 Task: Experiment with panning in a mono mix to simulate spatial placement.
Action: Mouse moved to (92, 7)
Screenshot: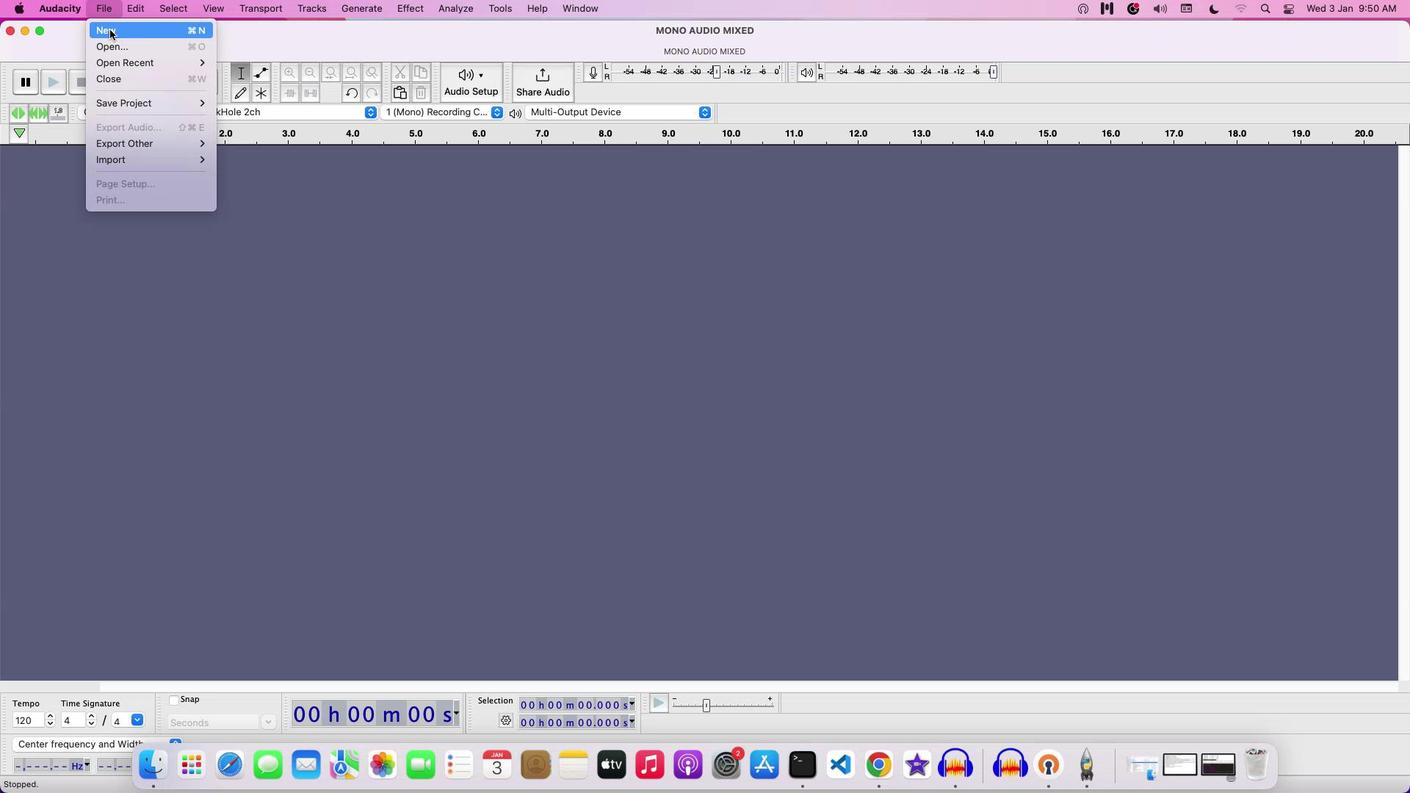 
Action: Mouse pressed left at (92, 7)
Screenshot: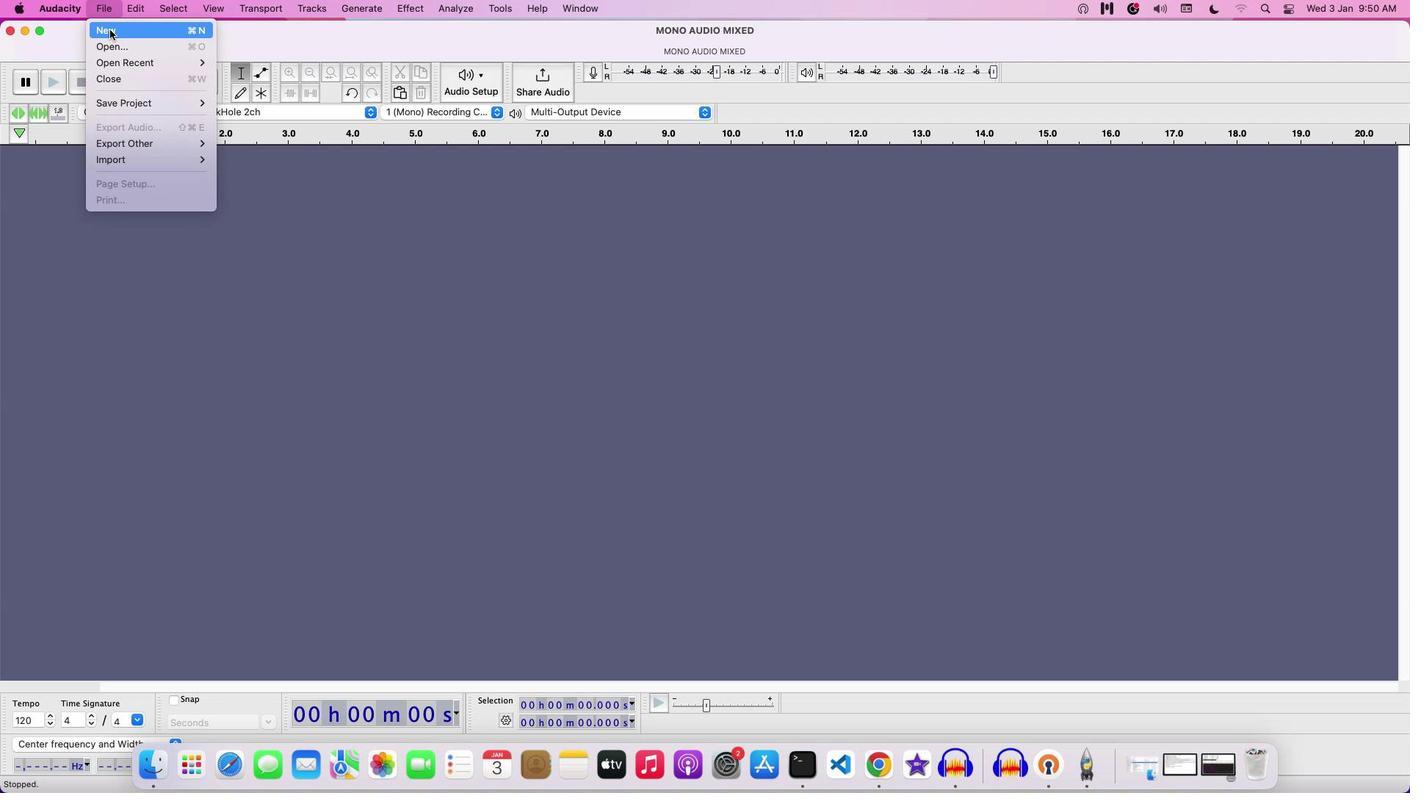 
Action: Mouse moved to (111, 51)
Screenshot: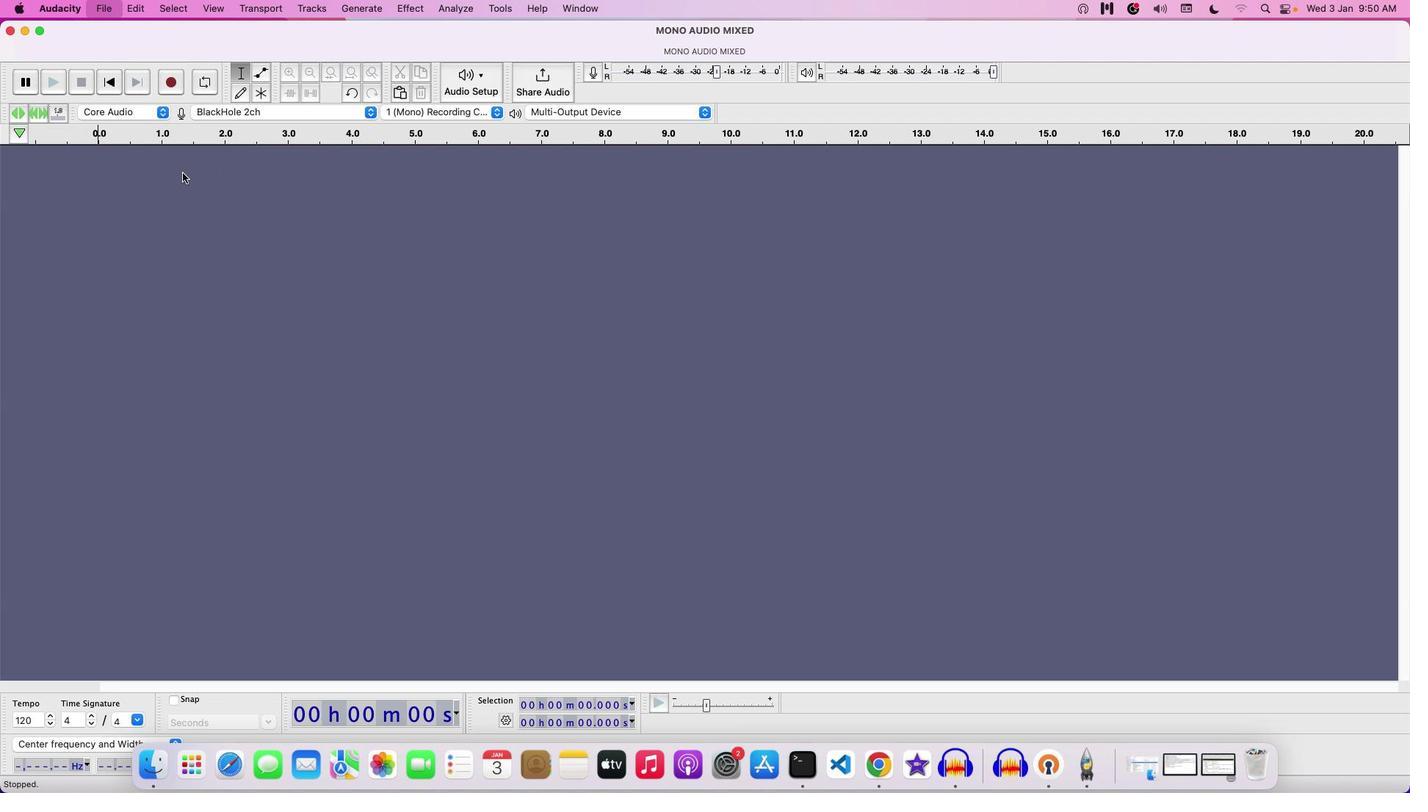 
Action: Mouse pressed left at (111, 51)
Screenshot: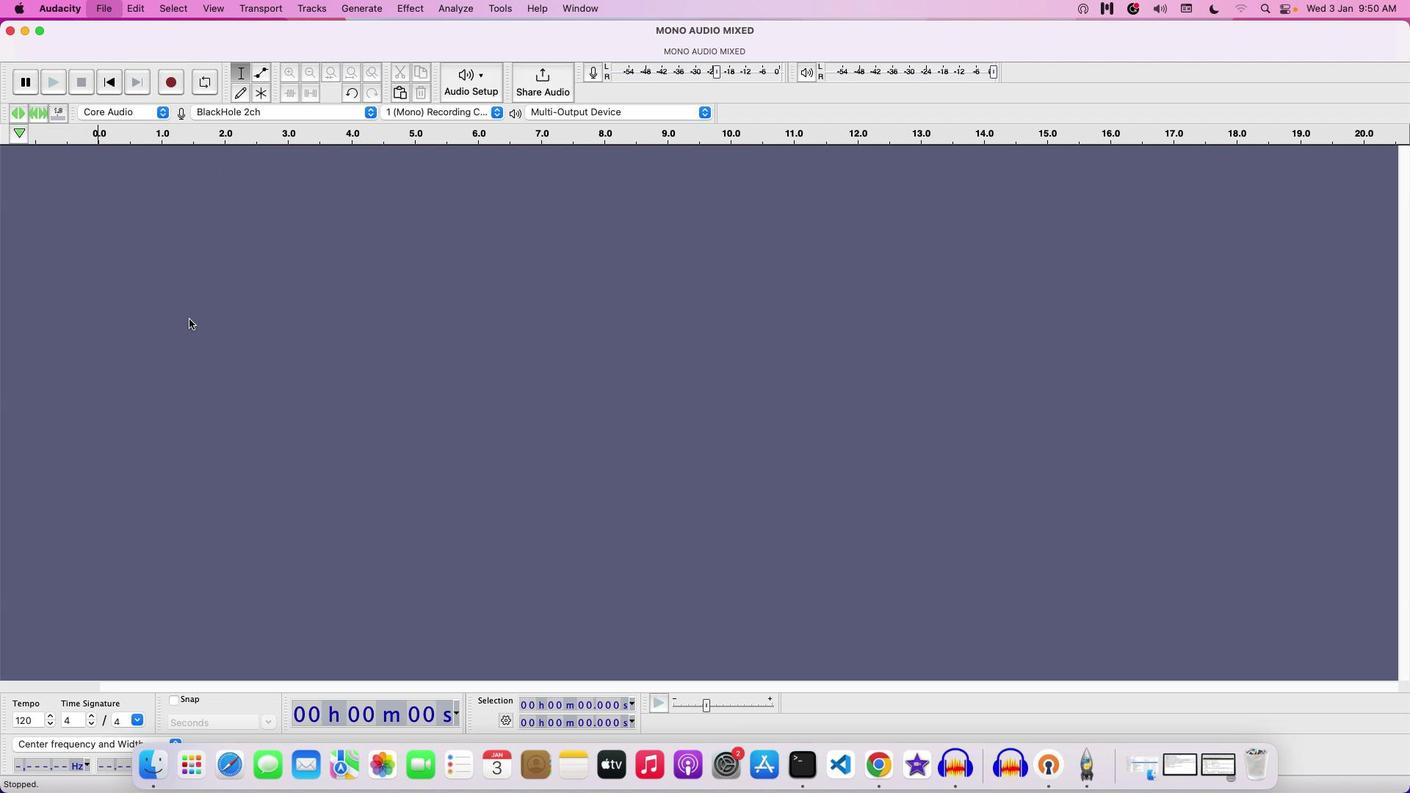 
Action: Mouse moved to (718, 160)
Screenshot: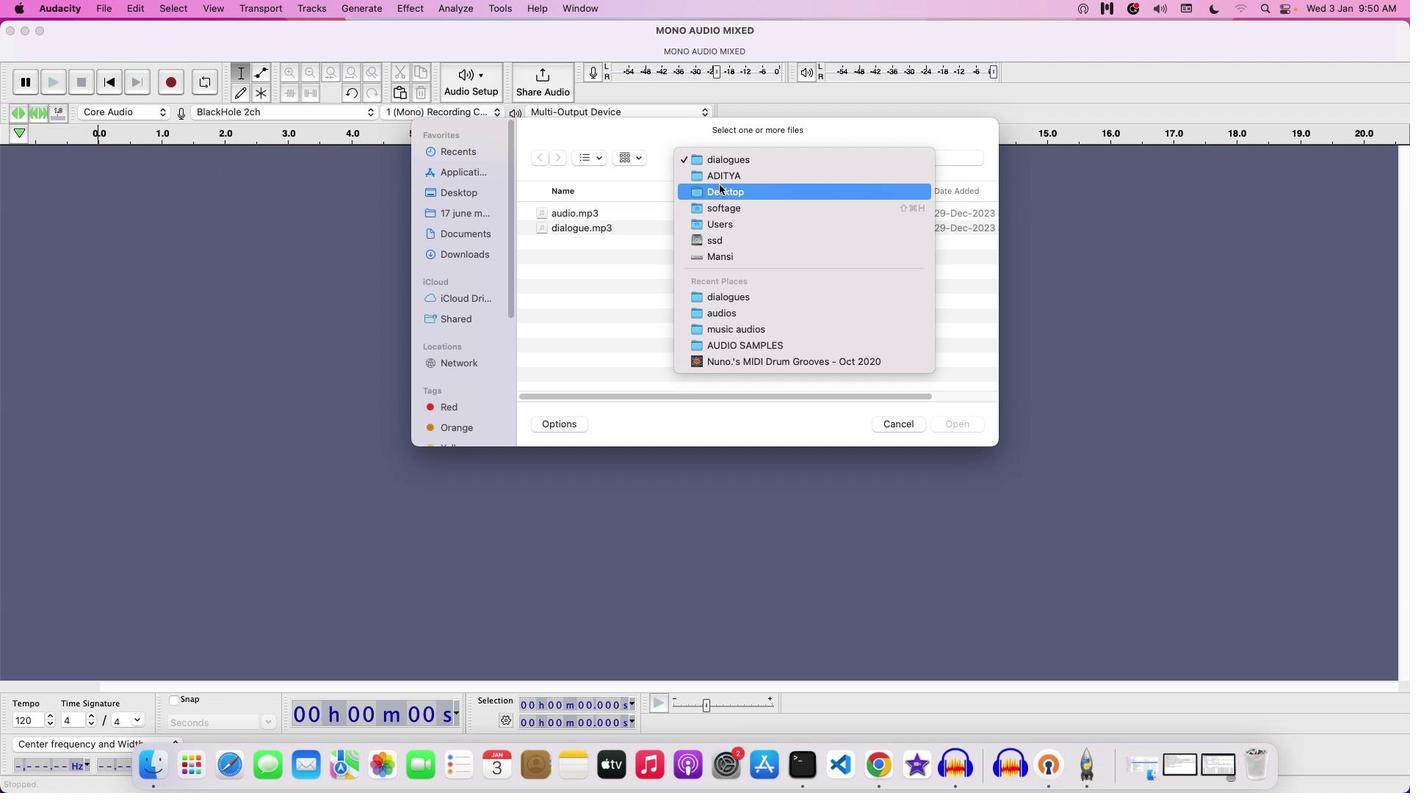 
Action: Mouse pressed left at (718, 160)
Screenshot: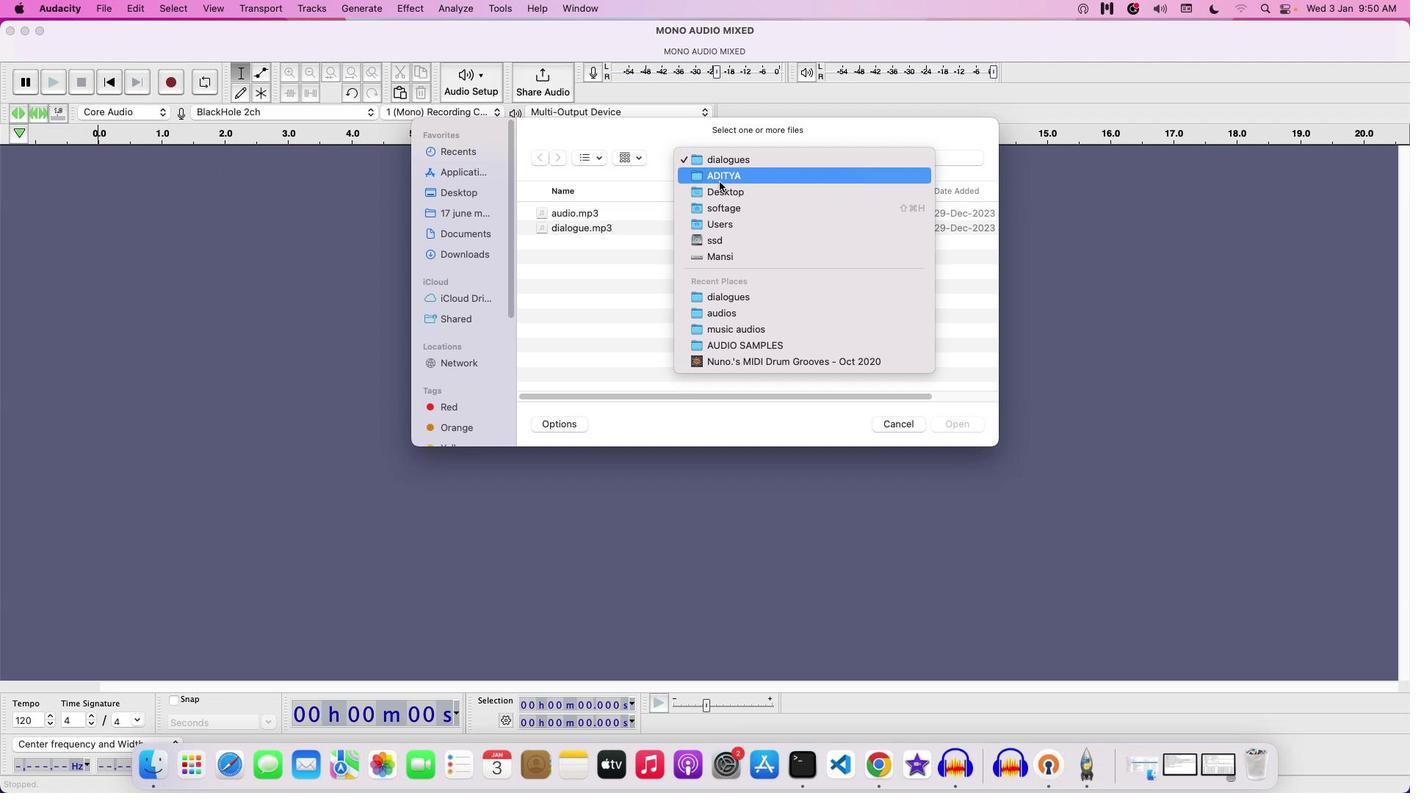 
Action: Mouse moved to (719, 182)
Screenshot: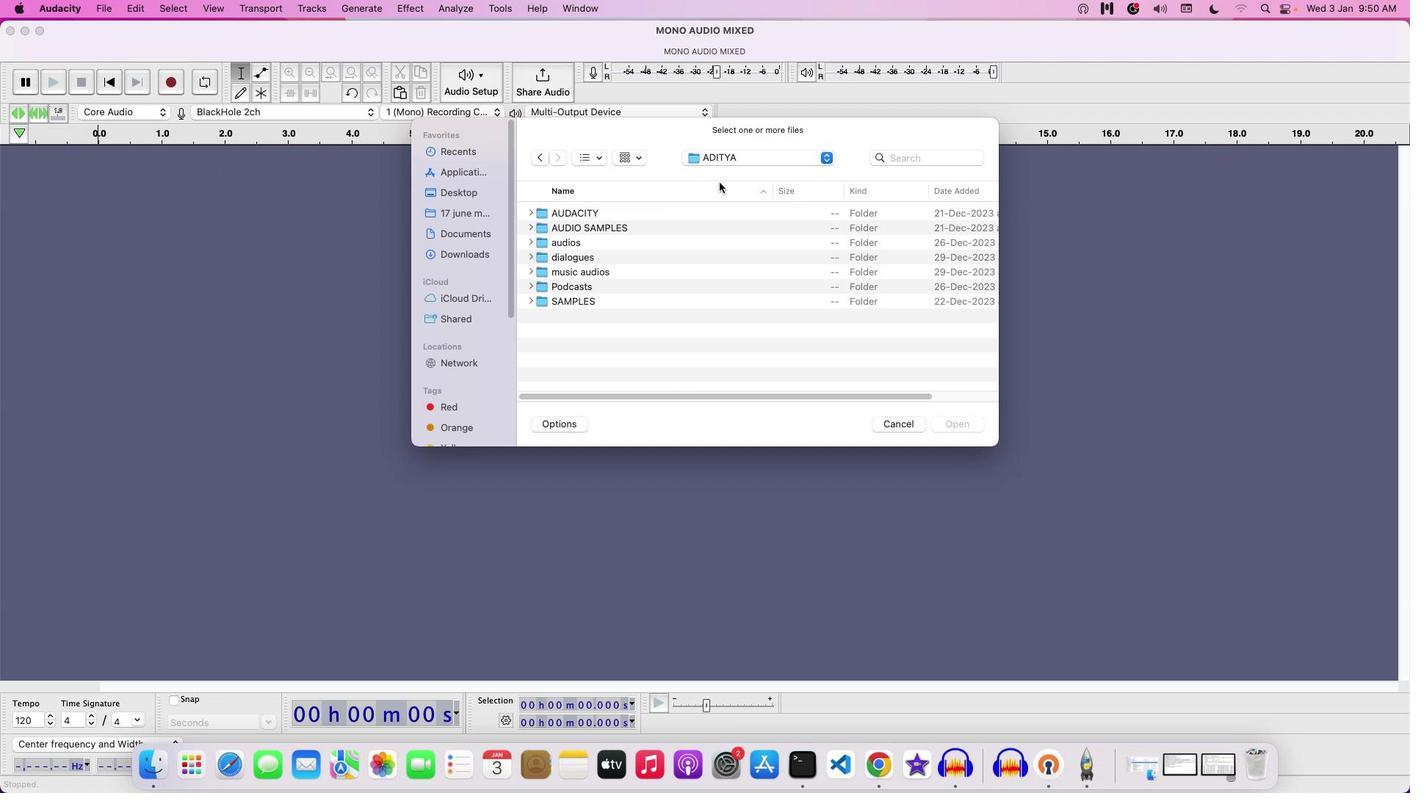 
Action: Mouse pressed left at (719, 182)
Screenshot: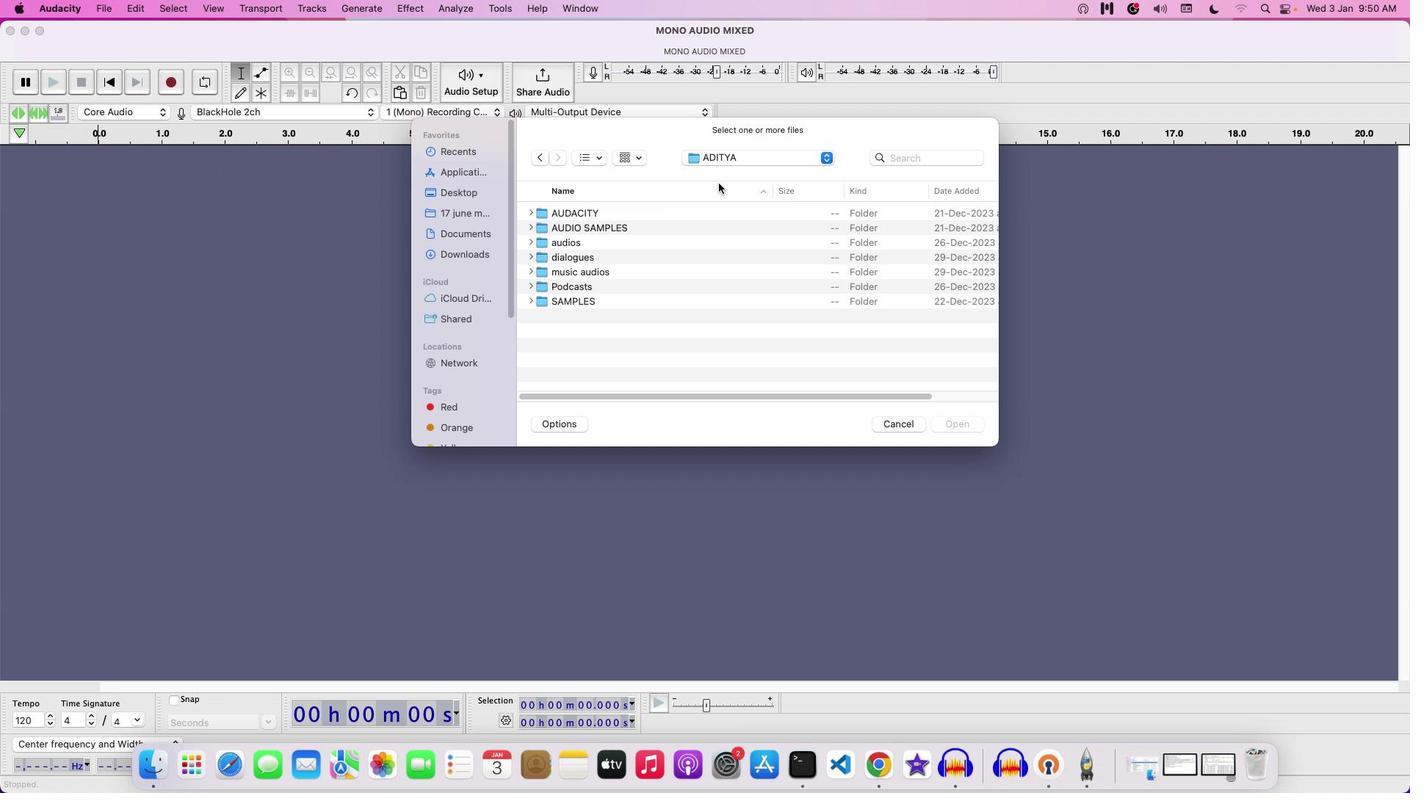 
Action: Mouse moved to (615, 245)
Screenshot: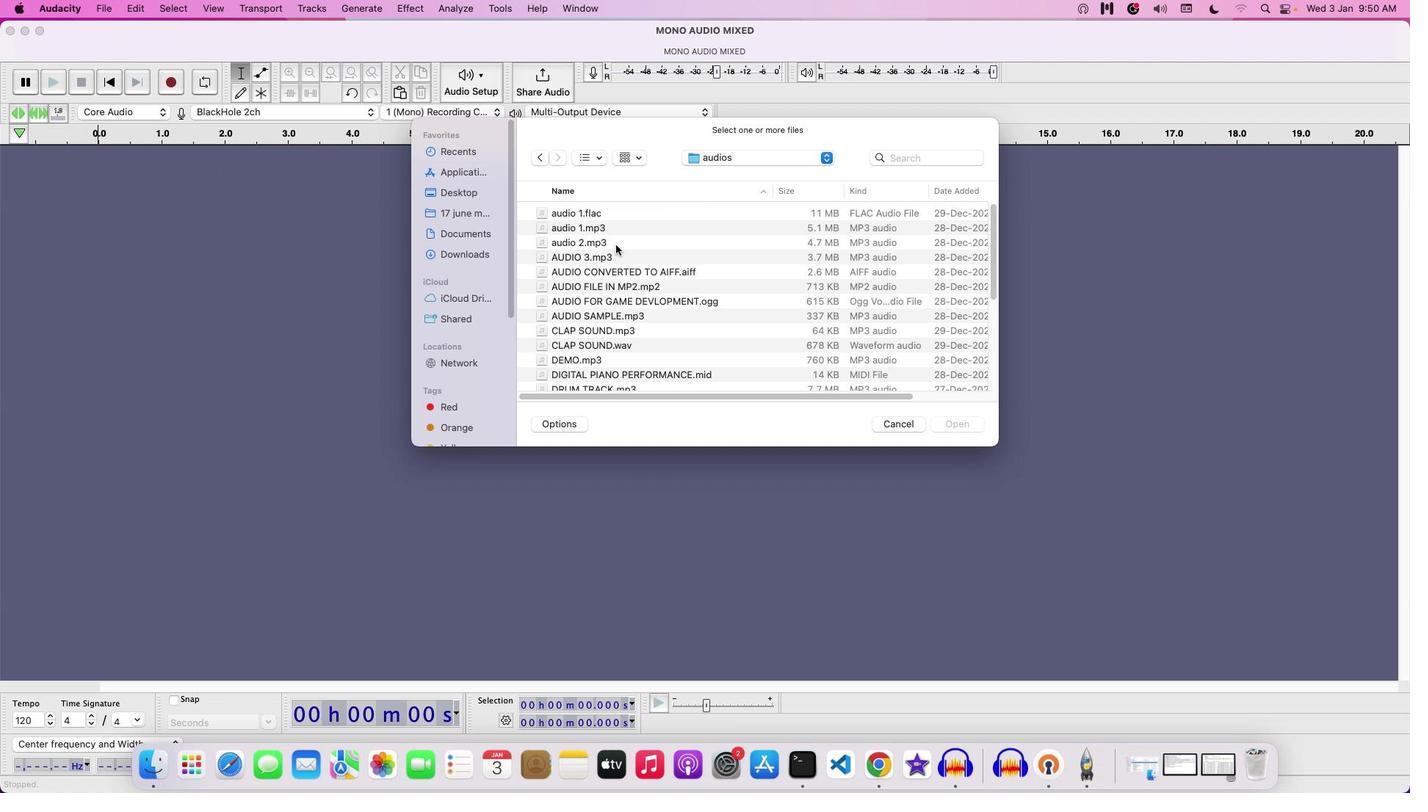 
Action: Mouse pressed left at (615, 245)
Screenshot: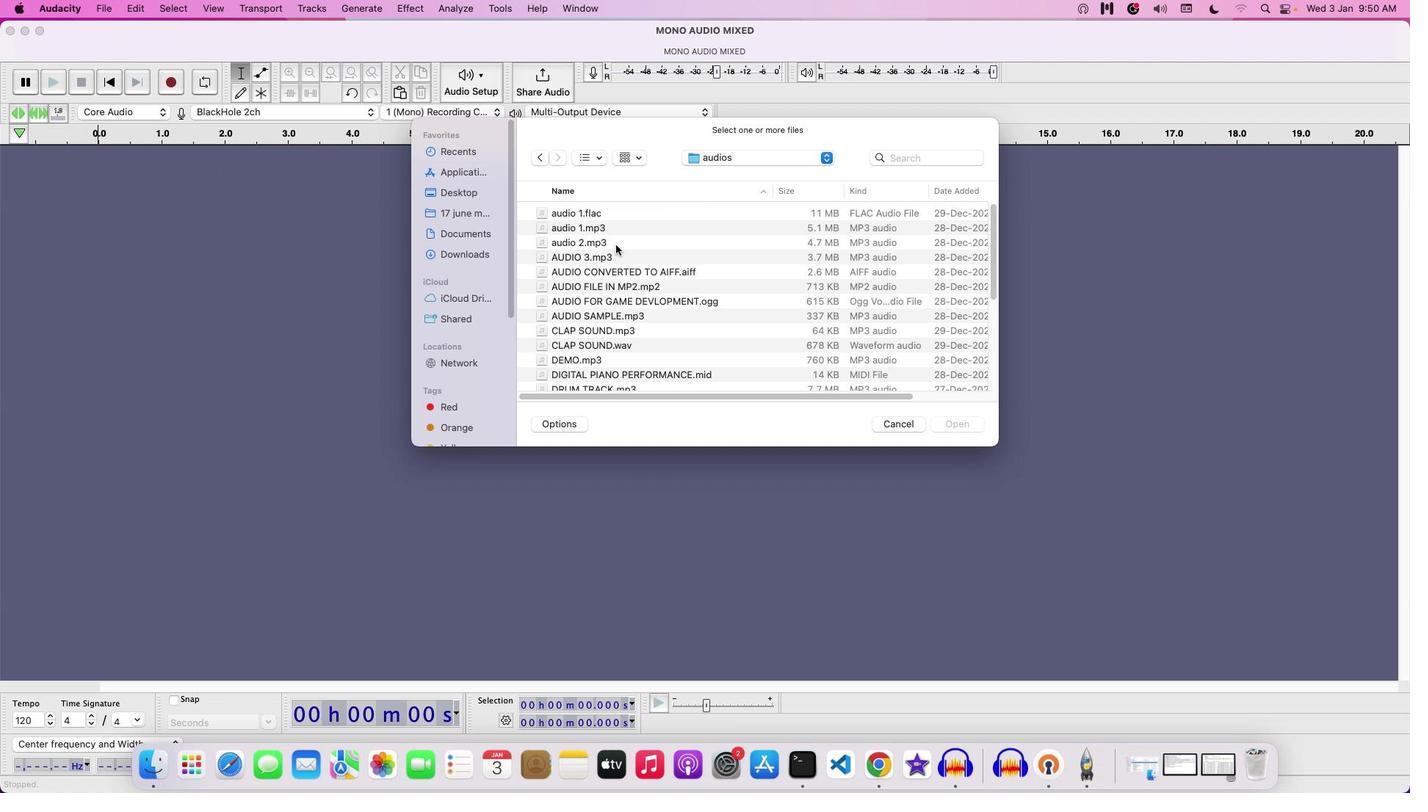 
Action: Mouse pressed left at (615, 245)
Screenshot: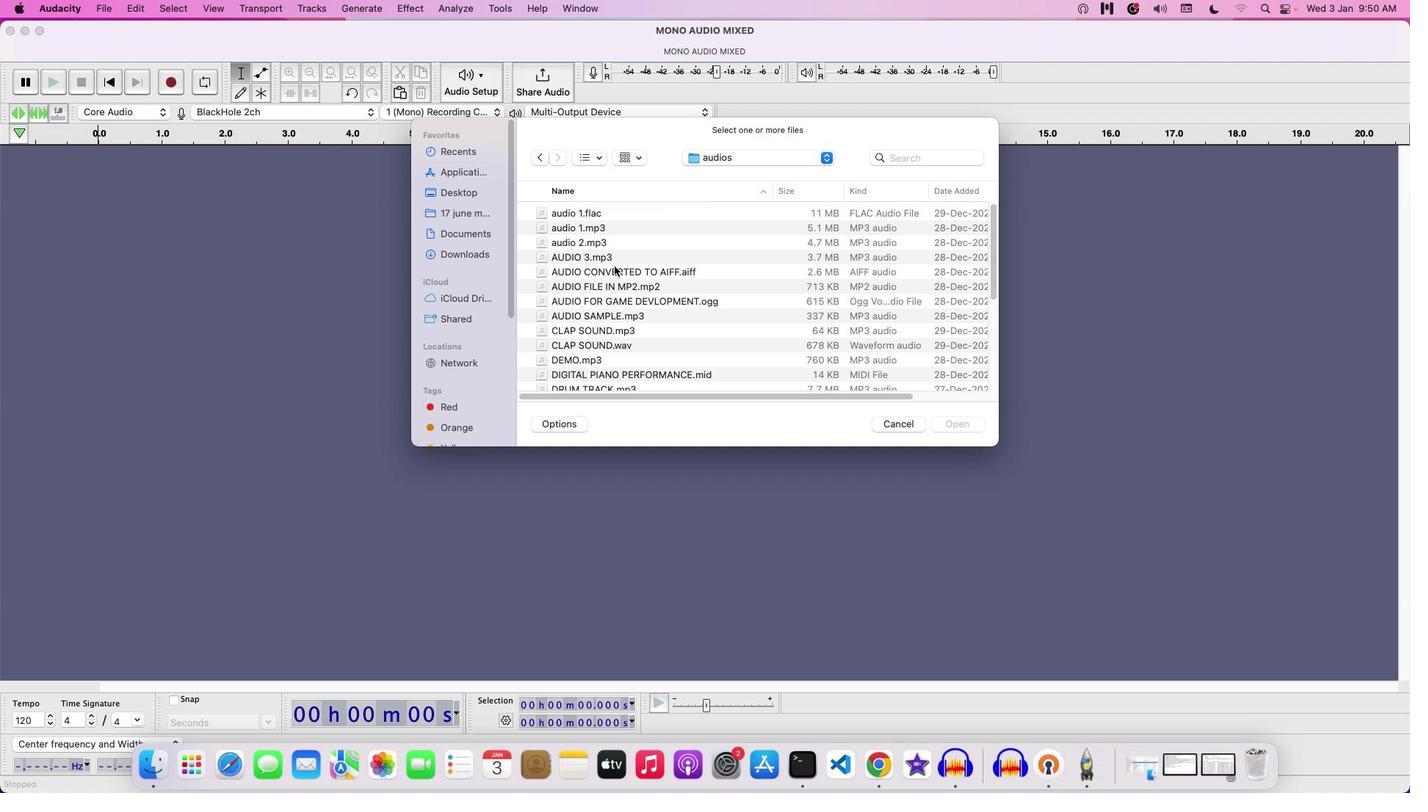 
Action: Mouse moved to (614, 267)
Screenshot: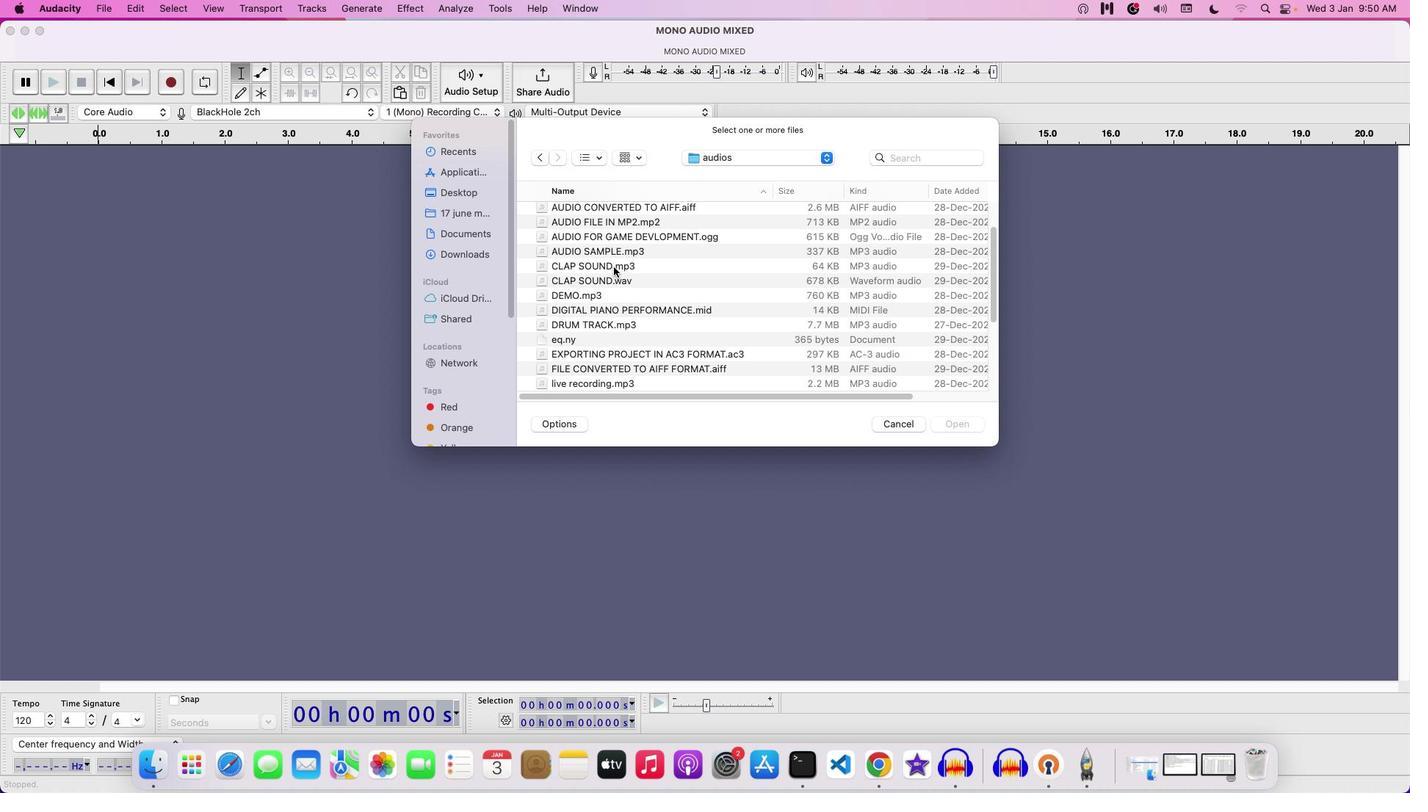 
Action: Mouse scrolled (614, 267) with delta (0, 0)
Screenshot: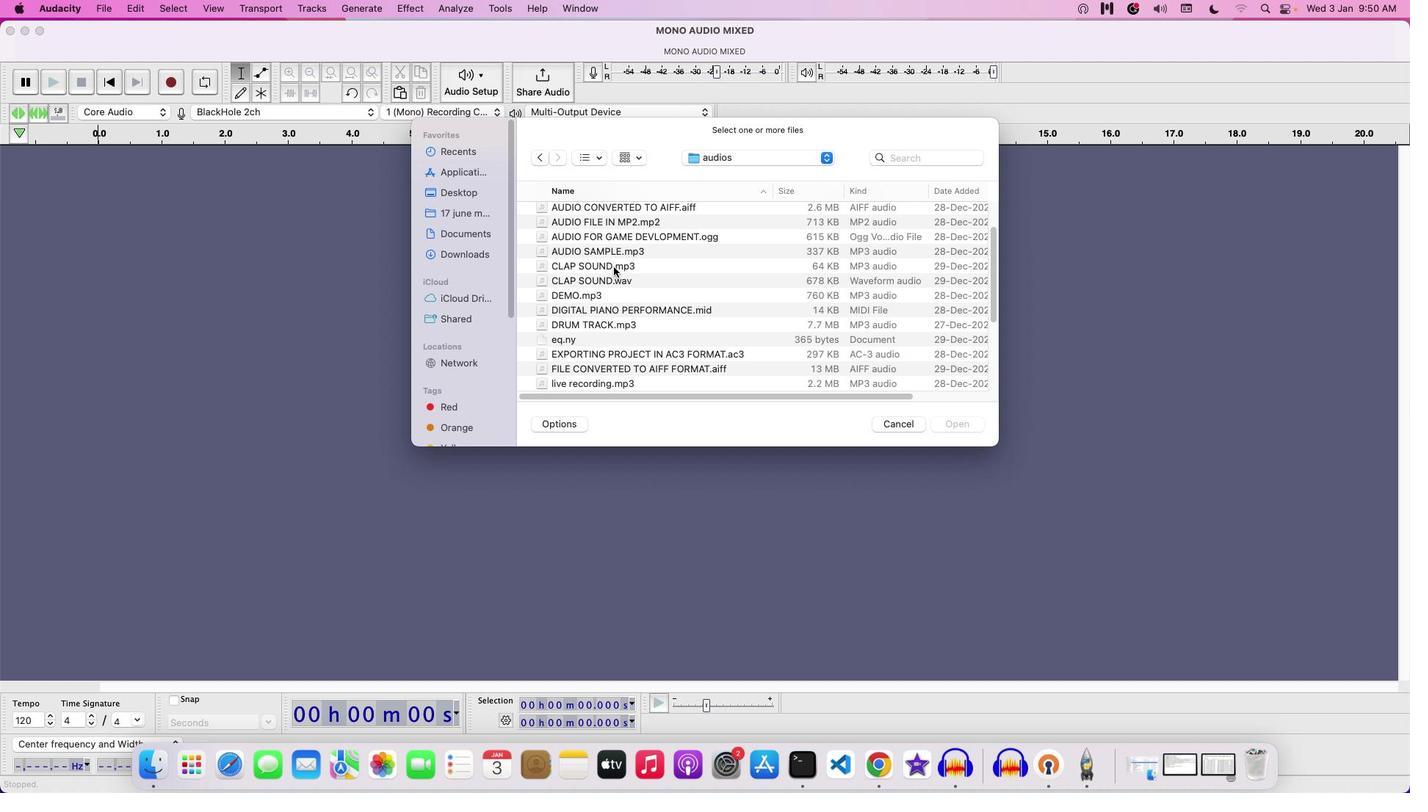 
Action: Mouse scrolled (614, 267) with delta (0, 2)
Screenshot: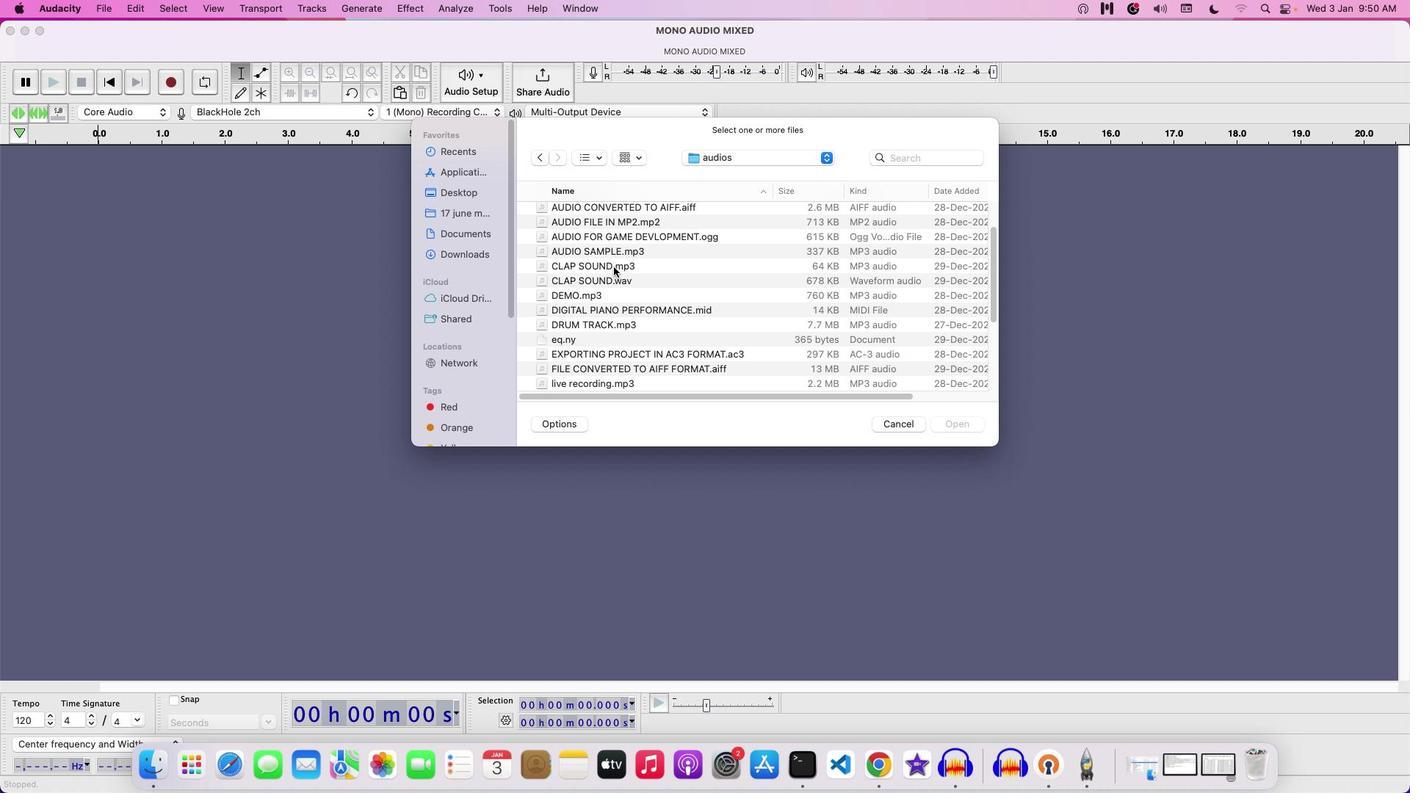
Action: Mouse scrolled (614, 267) with delta (0, 1)
Screenshot: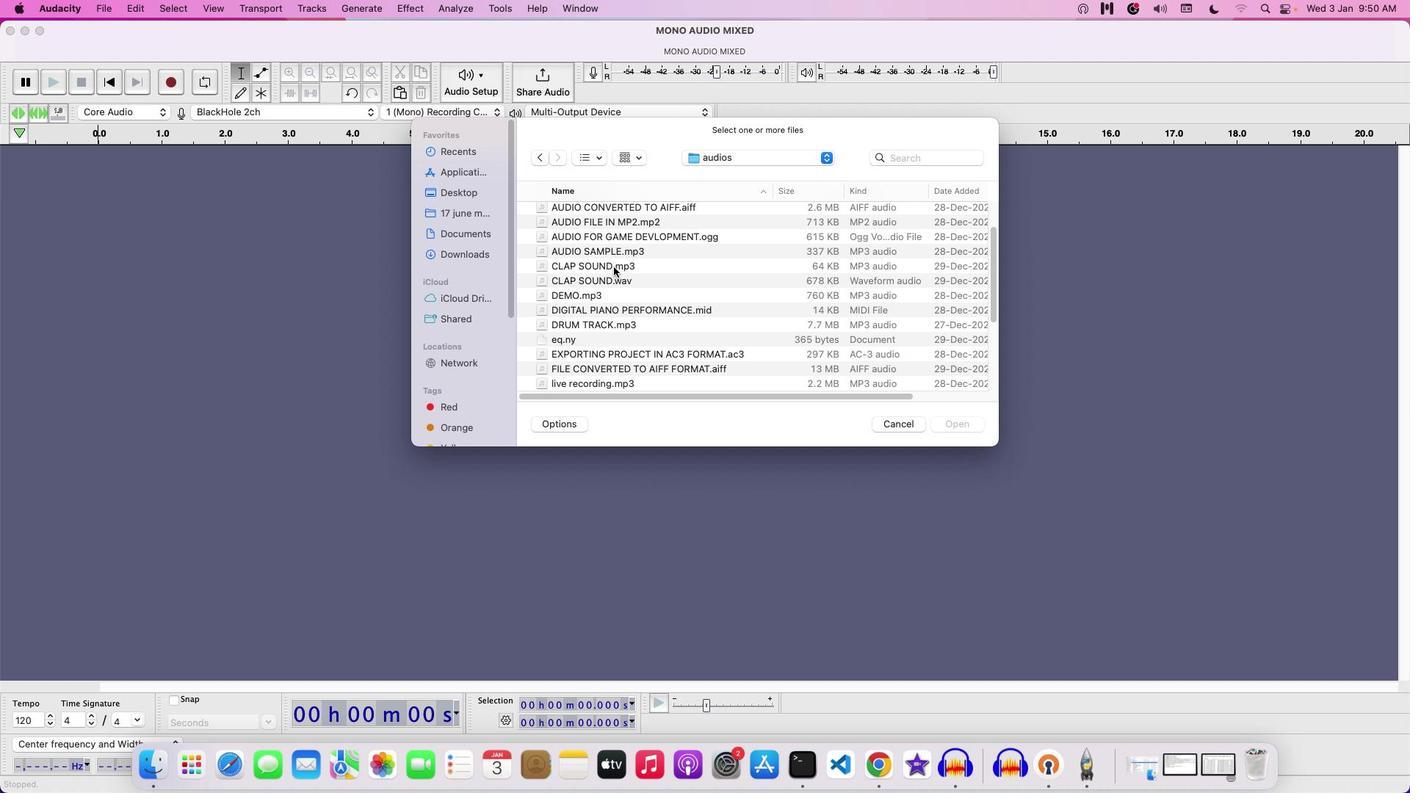 
Action: Mouse moved to (613, 267)
Screenshot: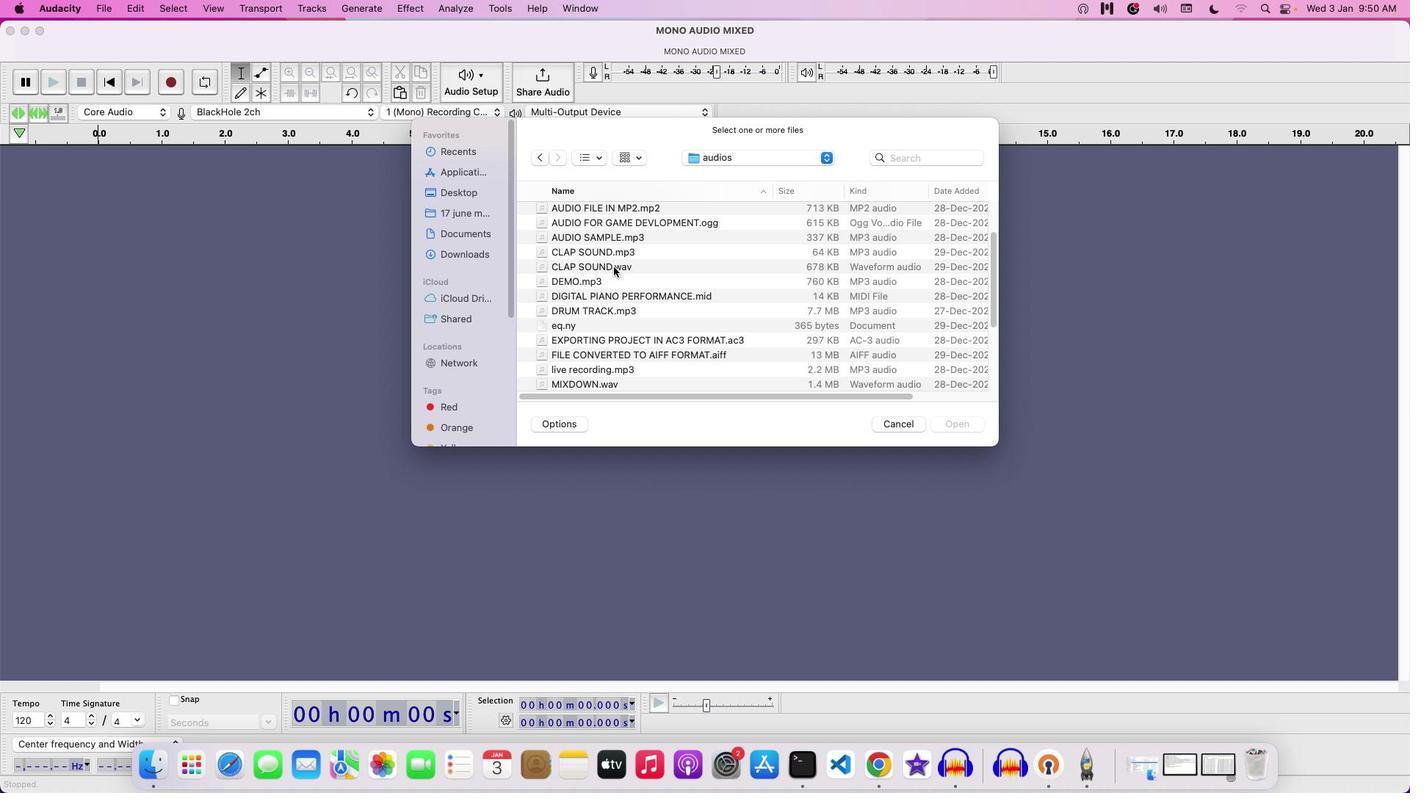 
Action: Mouse scrolled (613, 267) with delta (0, 0)
Screenshot: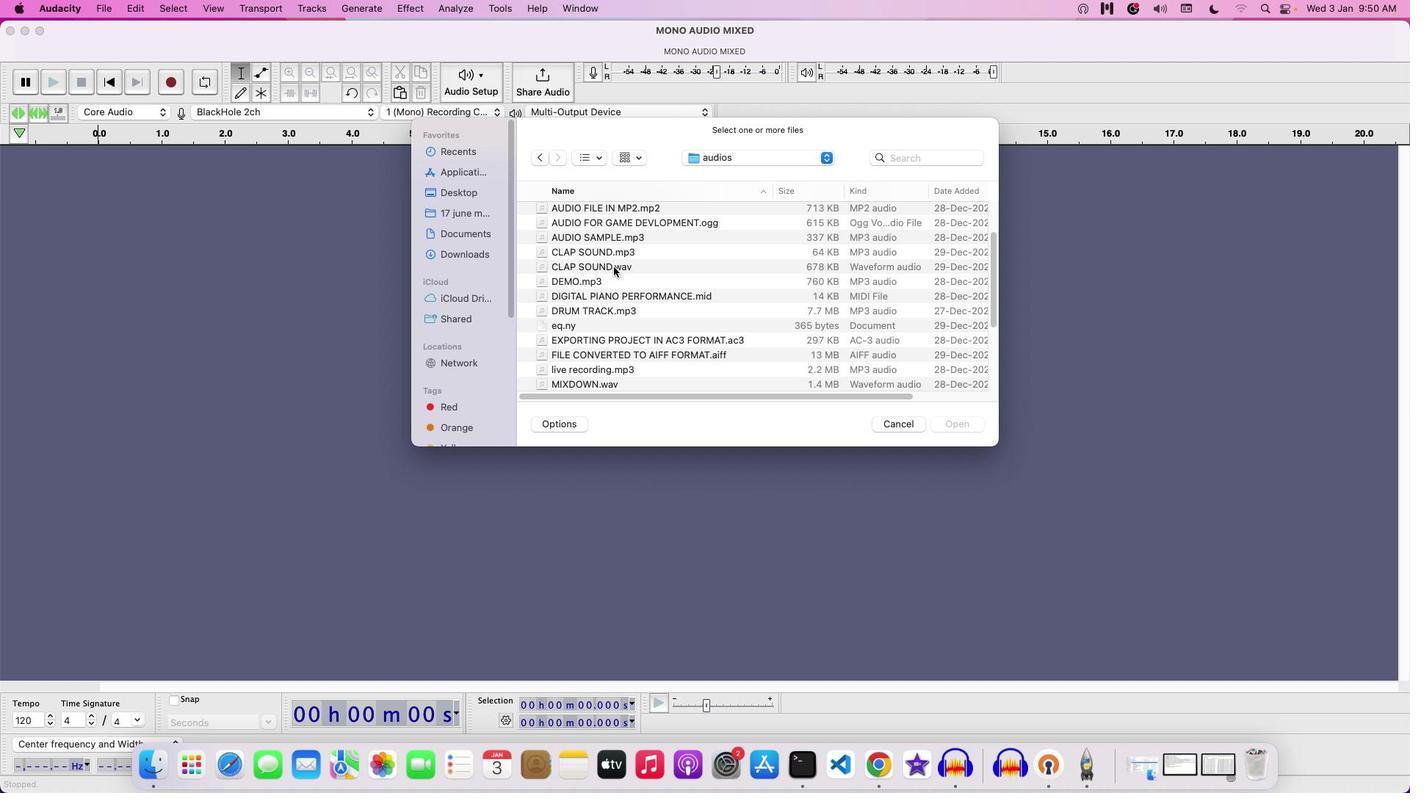 
Action: Mouse scrolled (613, 267) with delta (0, 0)
Screenshot: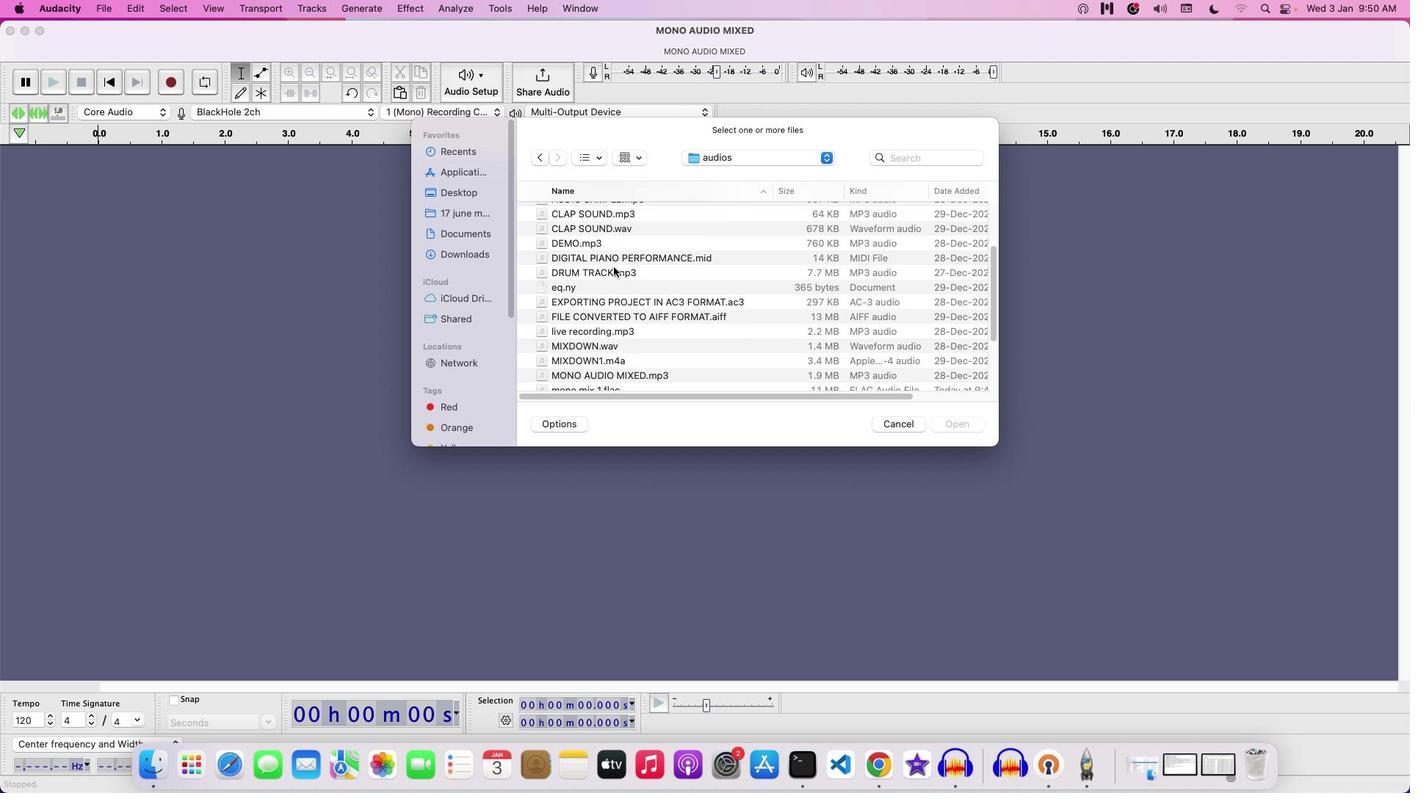 
Action: Mouse scrolled (613, 267) with delta (0, -1)
Screenshot: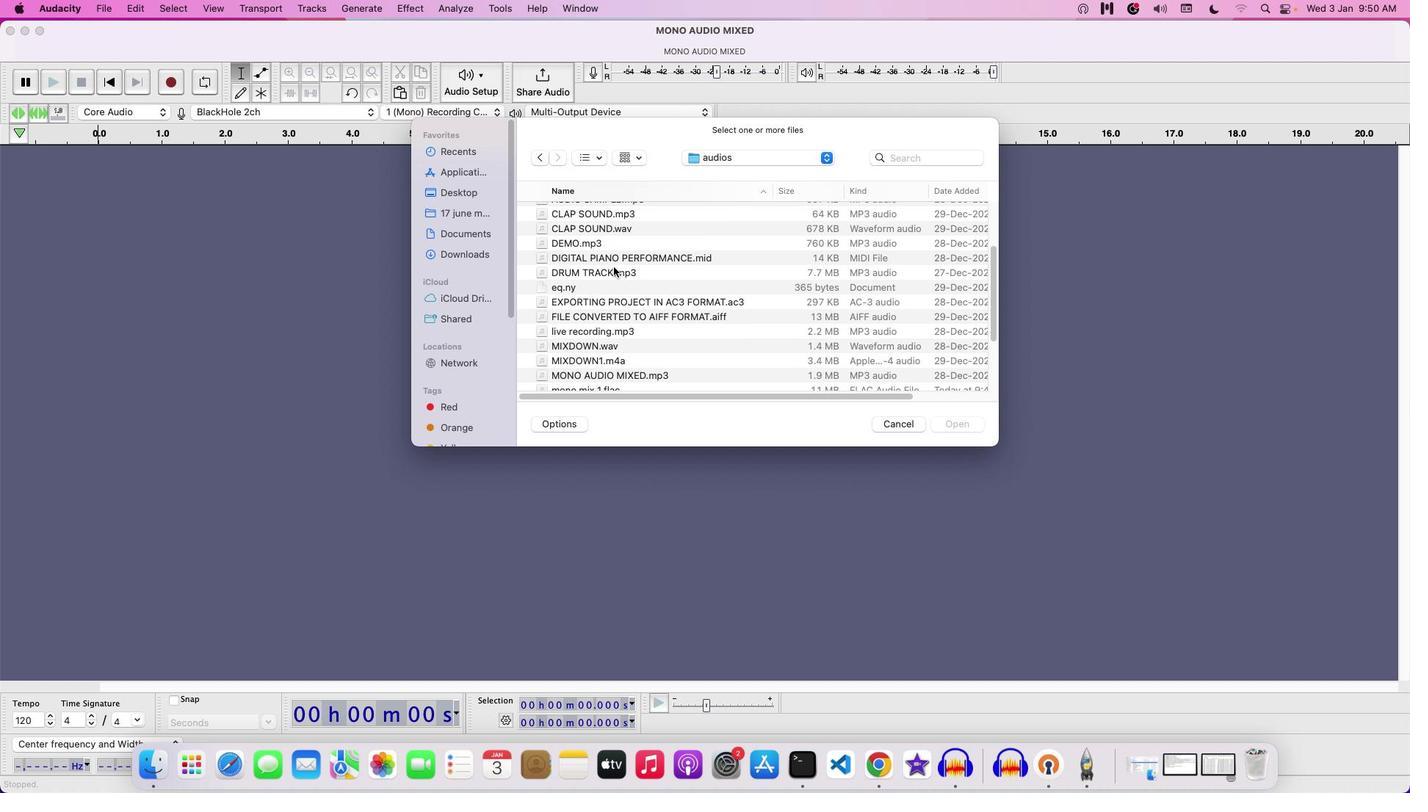 
Action: Mouse moved to (613, 267)
Screenshot: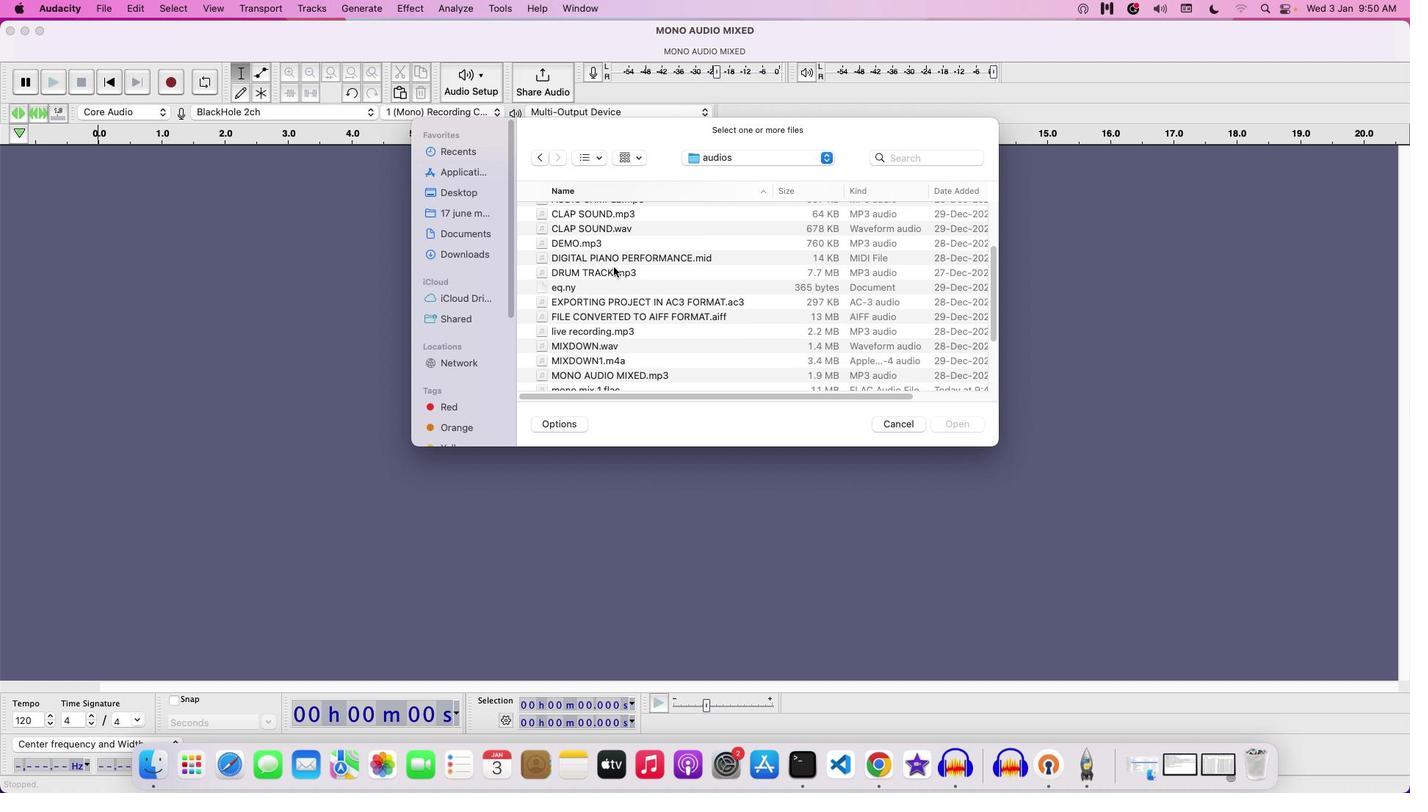 
Action: Mouse scrolled (613, 267) with delta (0, 0)
Screenshot: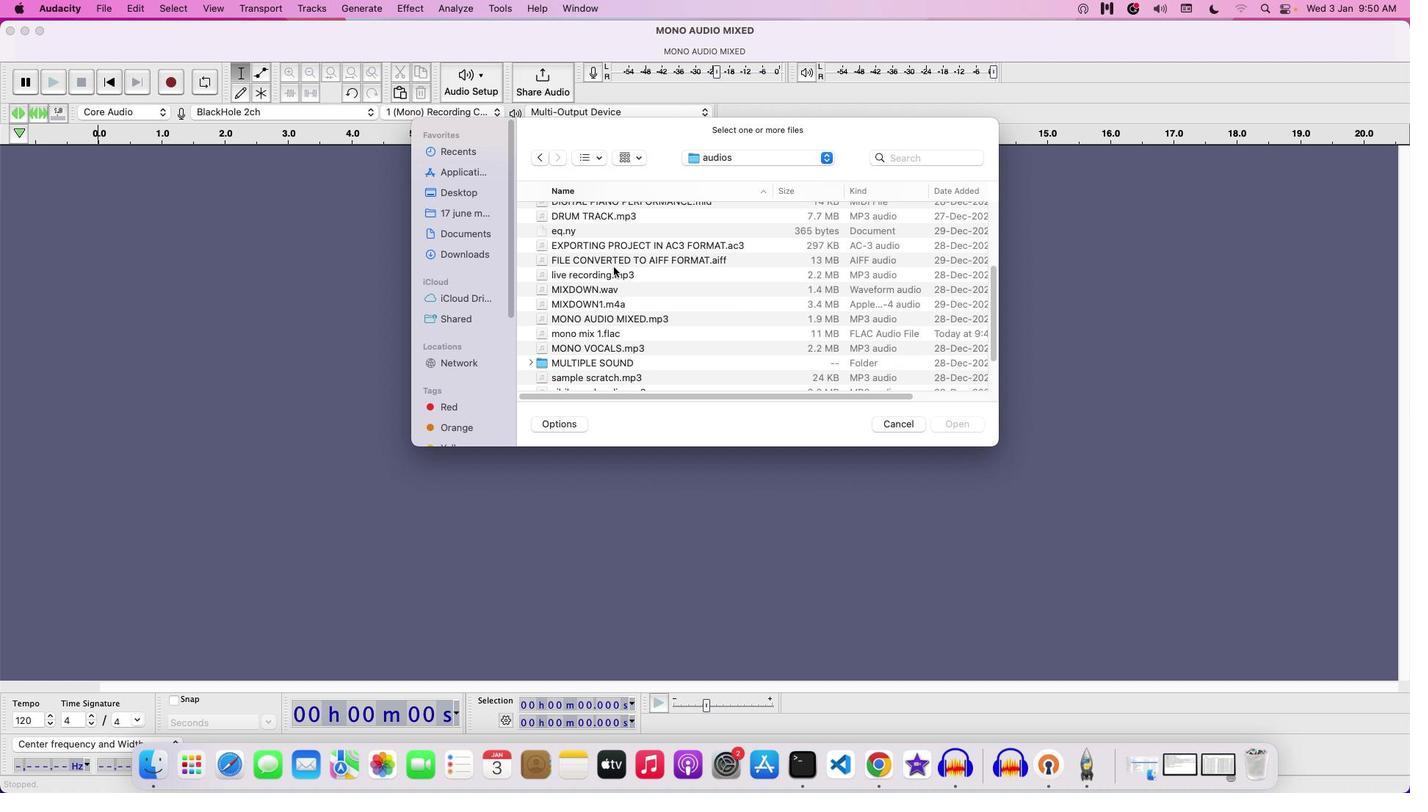
Action: Mouse scrolled (613, 267) with delta (0, 0)
Screenshot: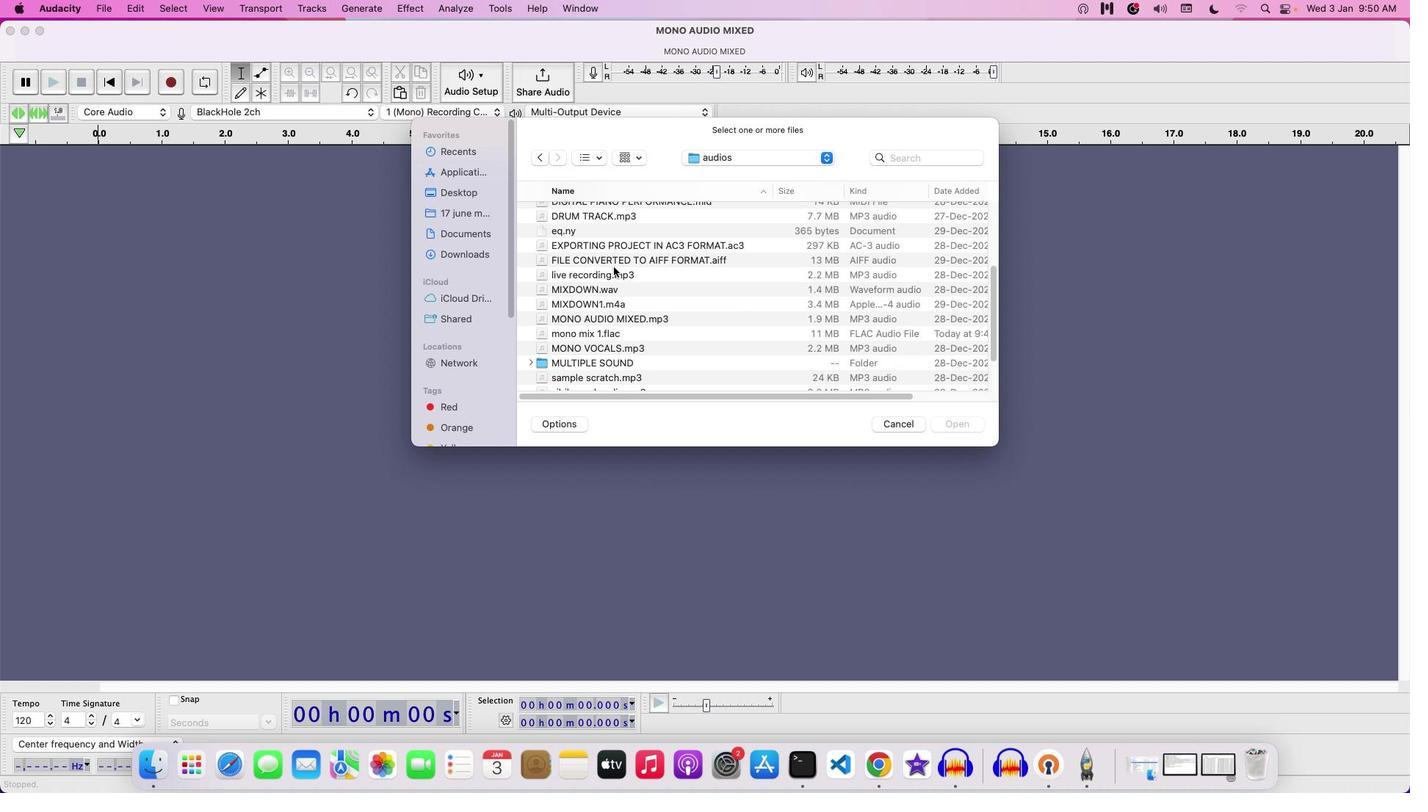 
Action: Mouse scrolled (613, 267) with delta (0, 0)
Screenshot: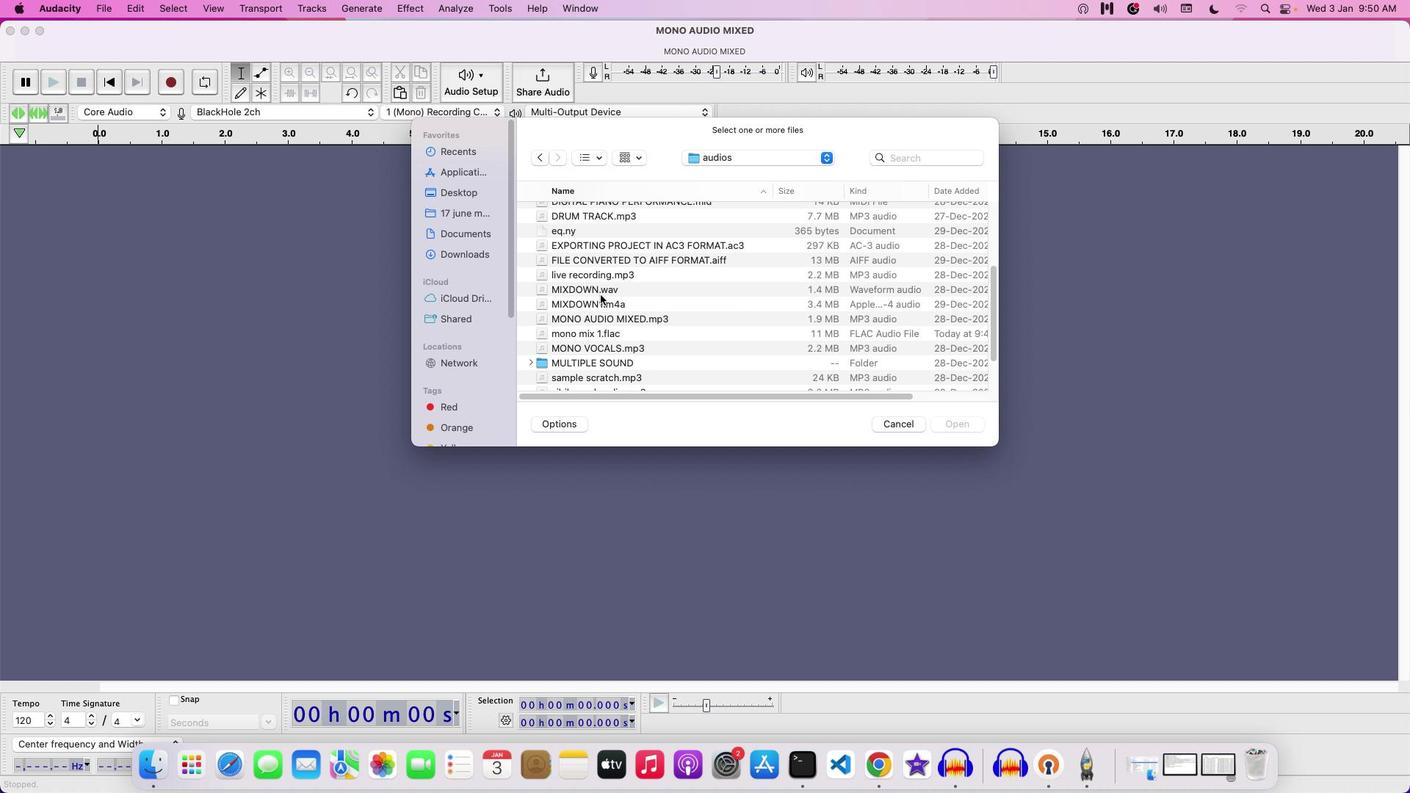 
Action: Mouse scrolled (613, 267) with delta (0, 0)
Screenshot: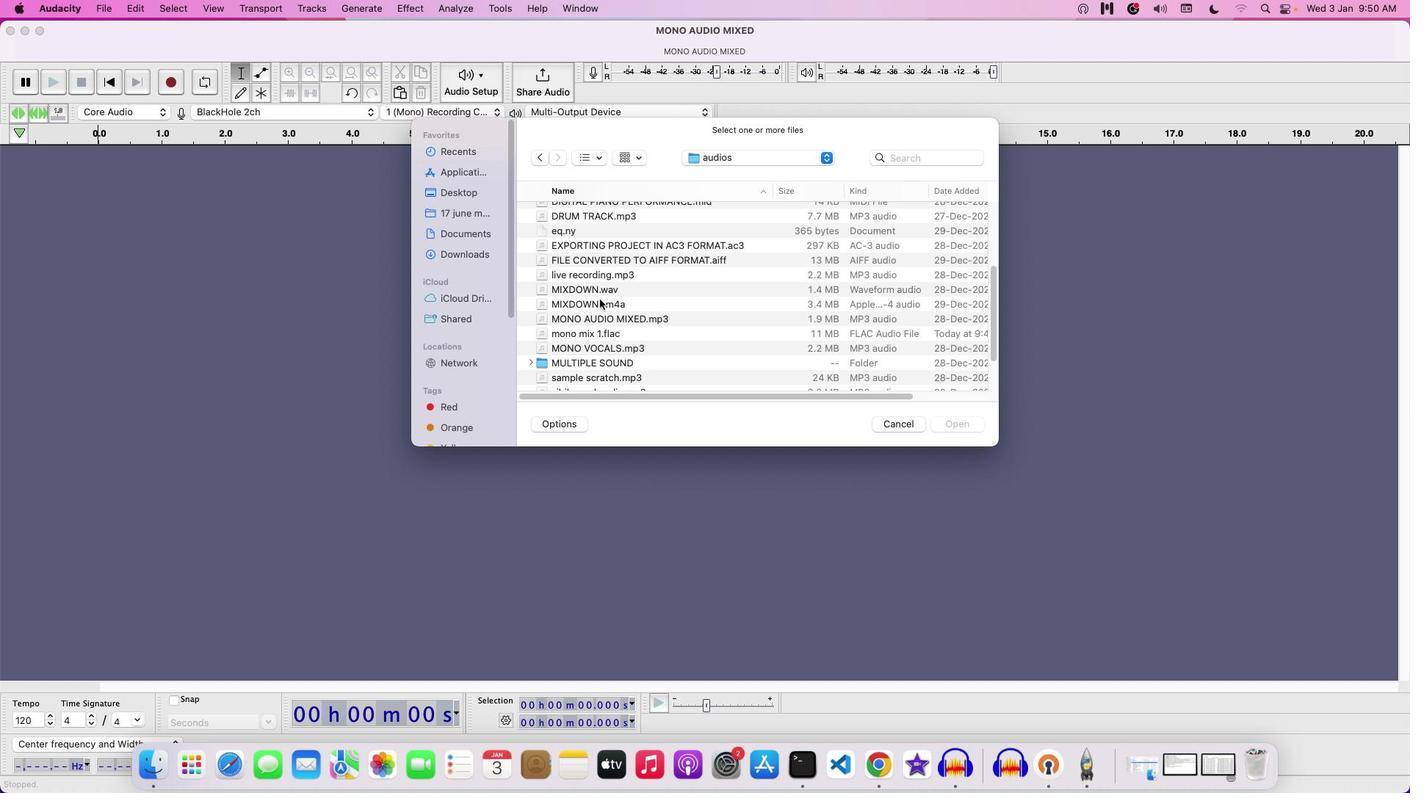 
Action: Mouse scrolled (613, 267) with delta (0, -1)
Screenshot: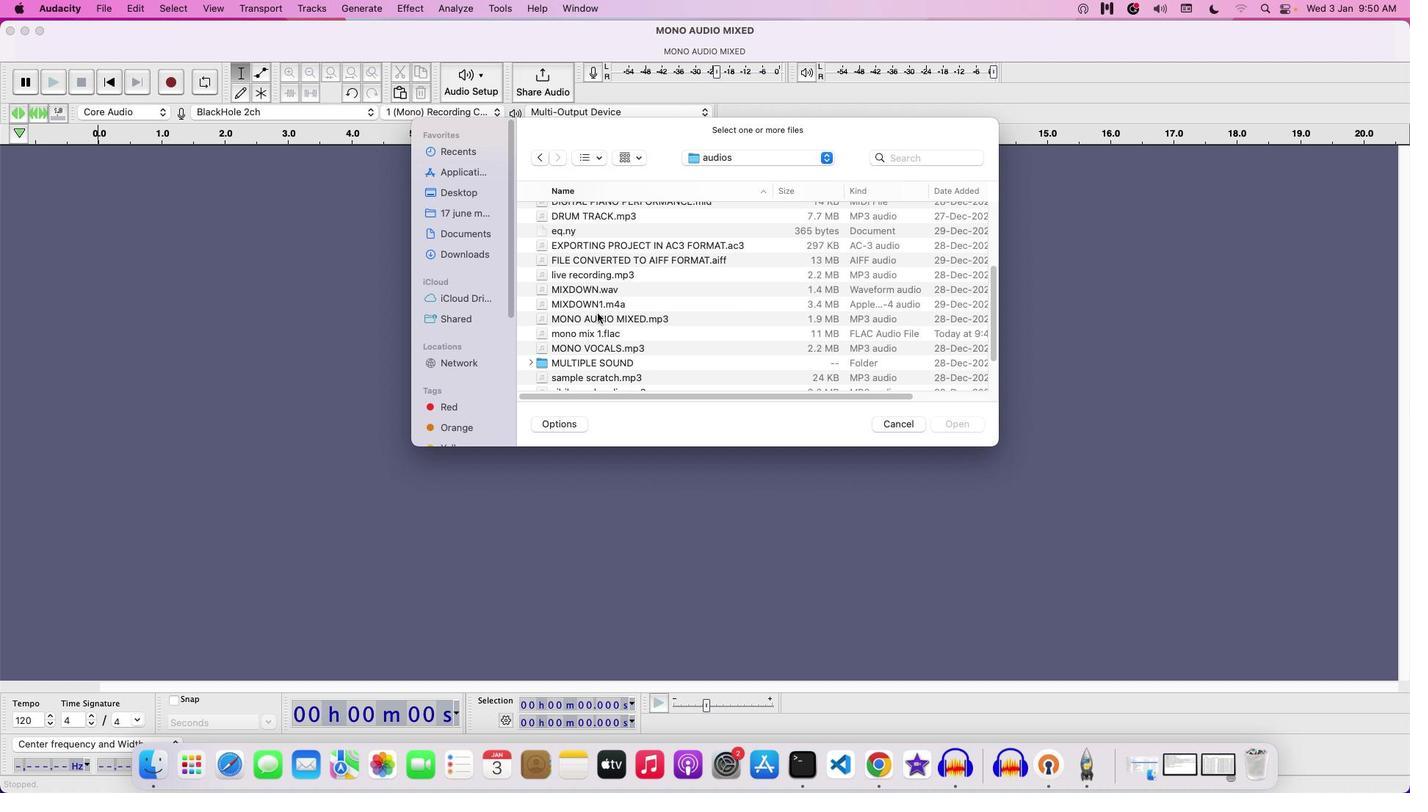 
Action: Mouse scrolled (613, 267) with delta (0, 0)
Screenshot: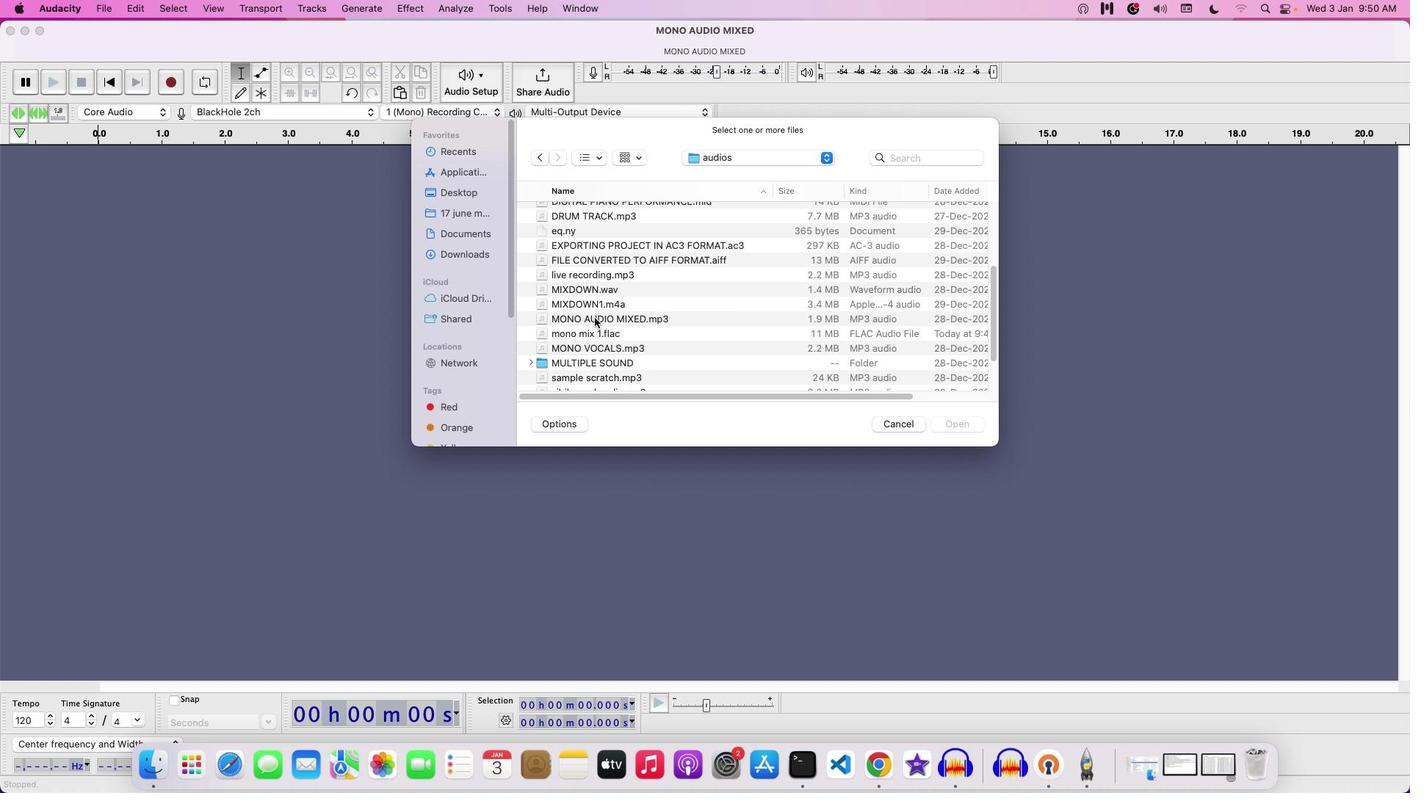 
Action: Mouse scrolled (613, 267) with delta (0, 0)
Screenshot: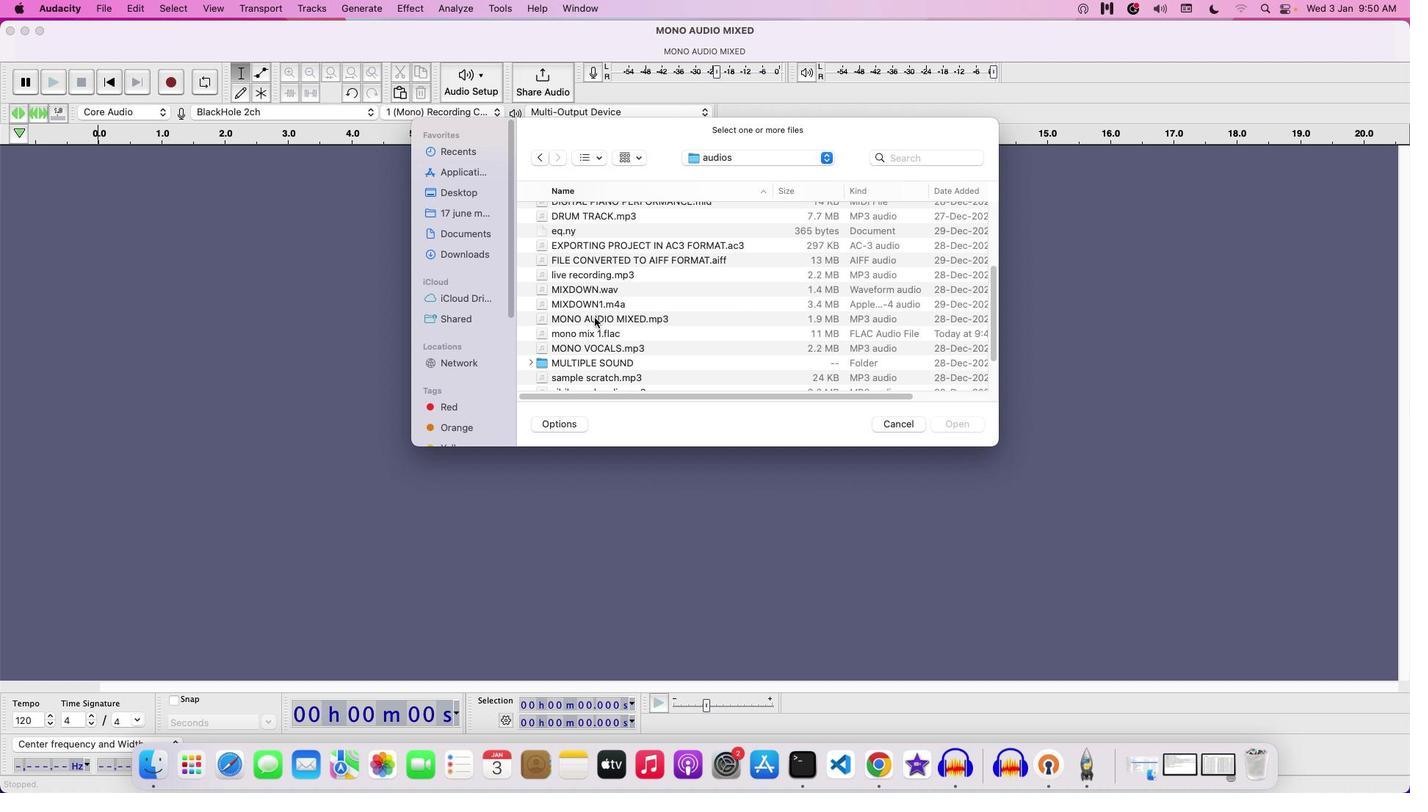 
Action: Mouse scrolled (613, 267) with delta (0, -1)
Screenshot: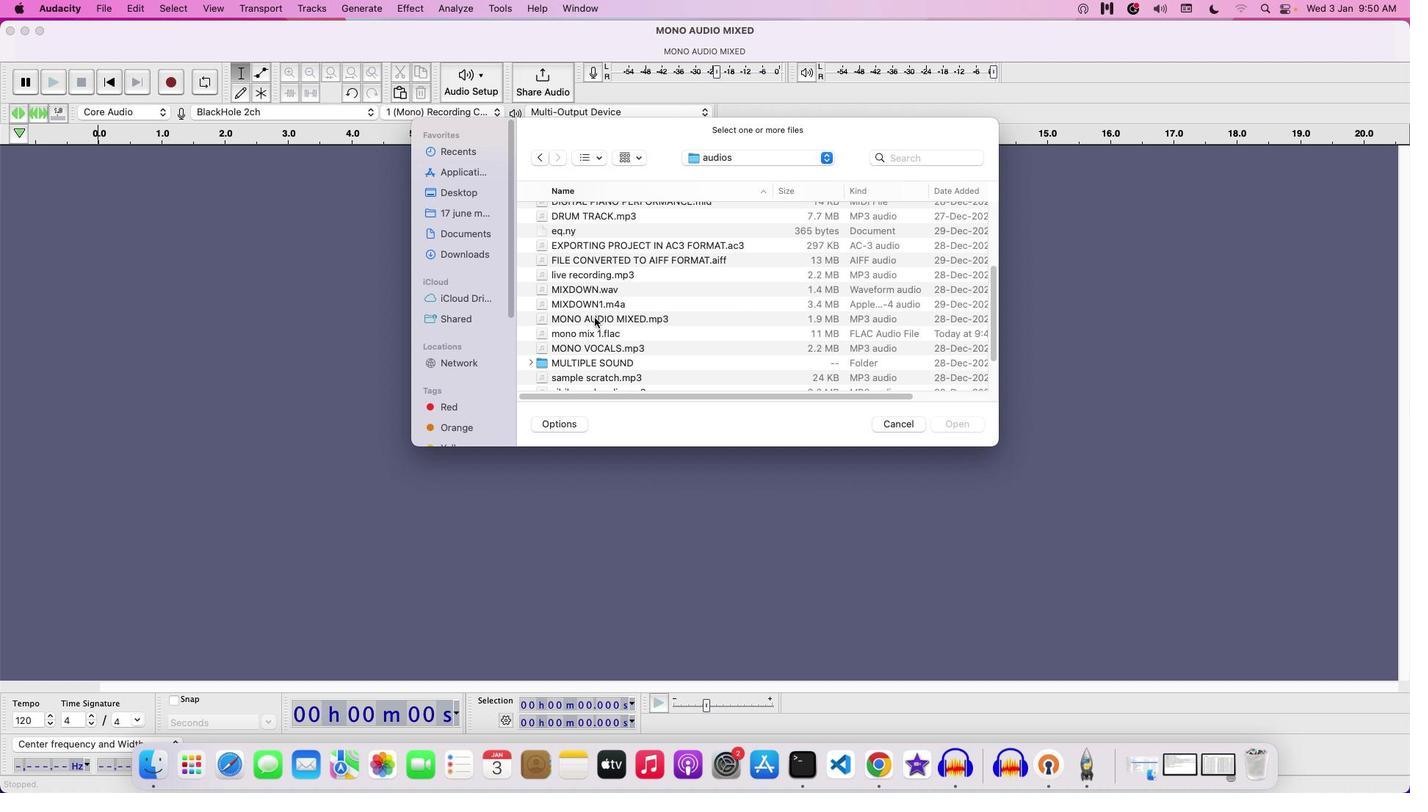 
Action: Mouse moved to (595, 317)
Screenshot: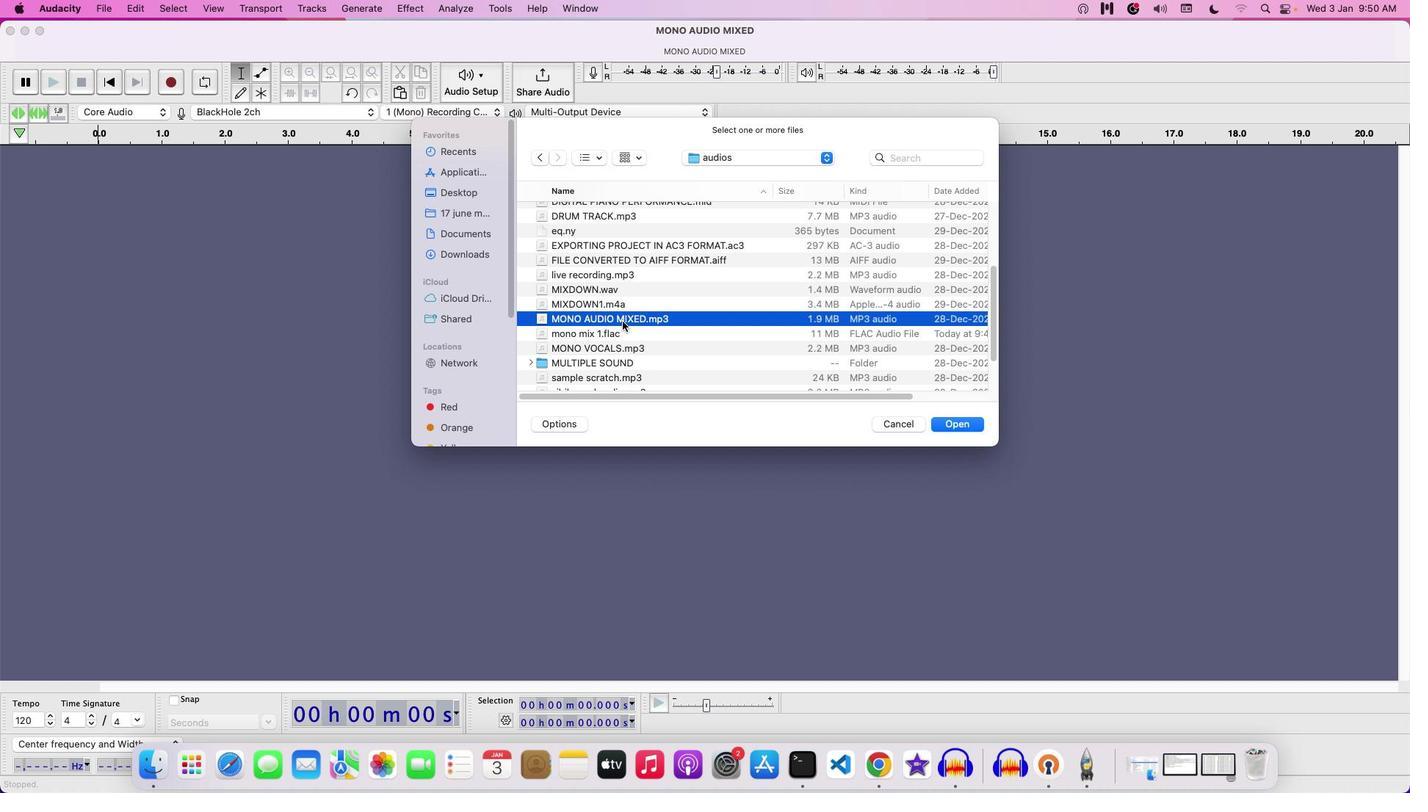
Action: Mouse pressed left at (595, 317)
Screenshot: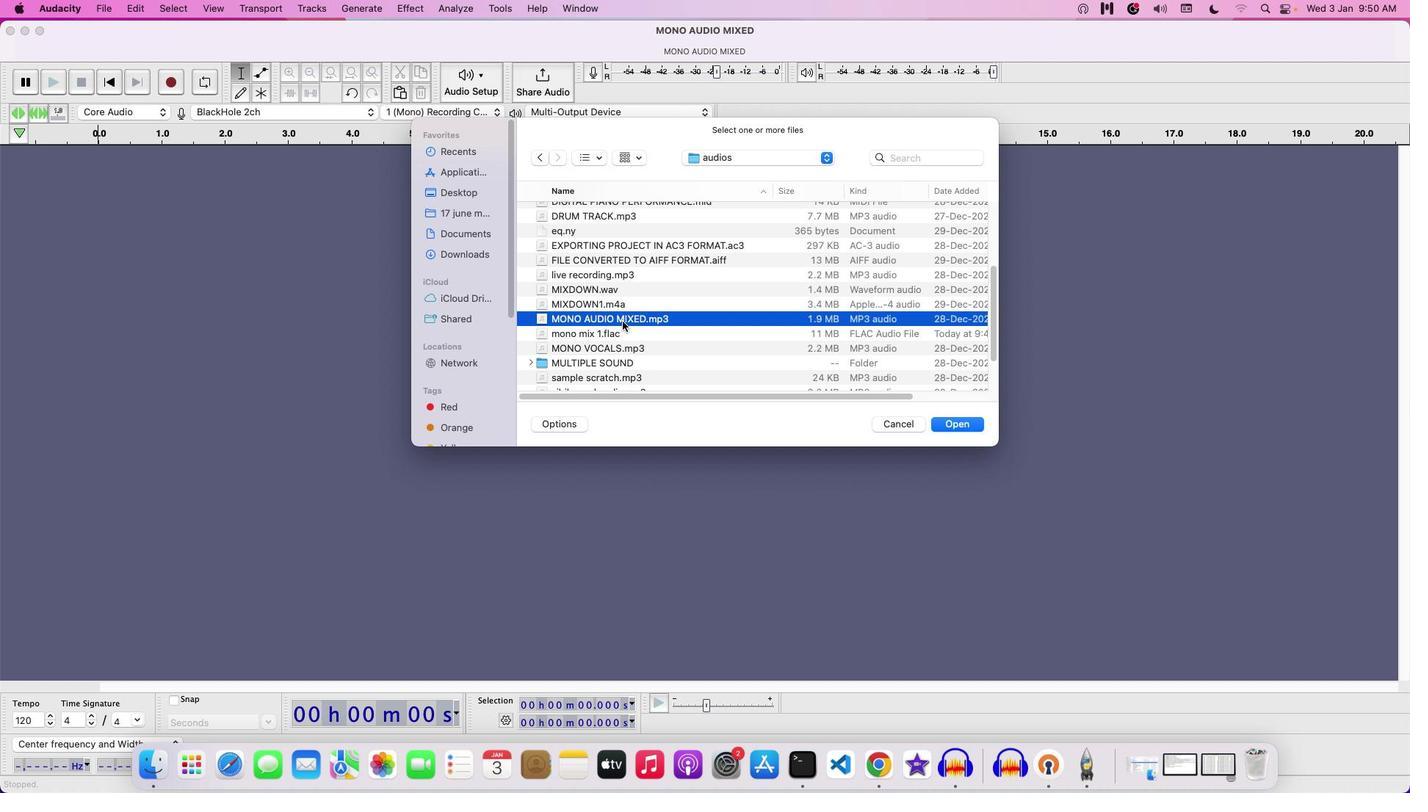 
Action: Mouse moved to (622, 321)
Screenshot: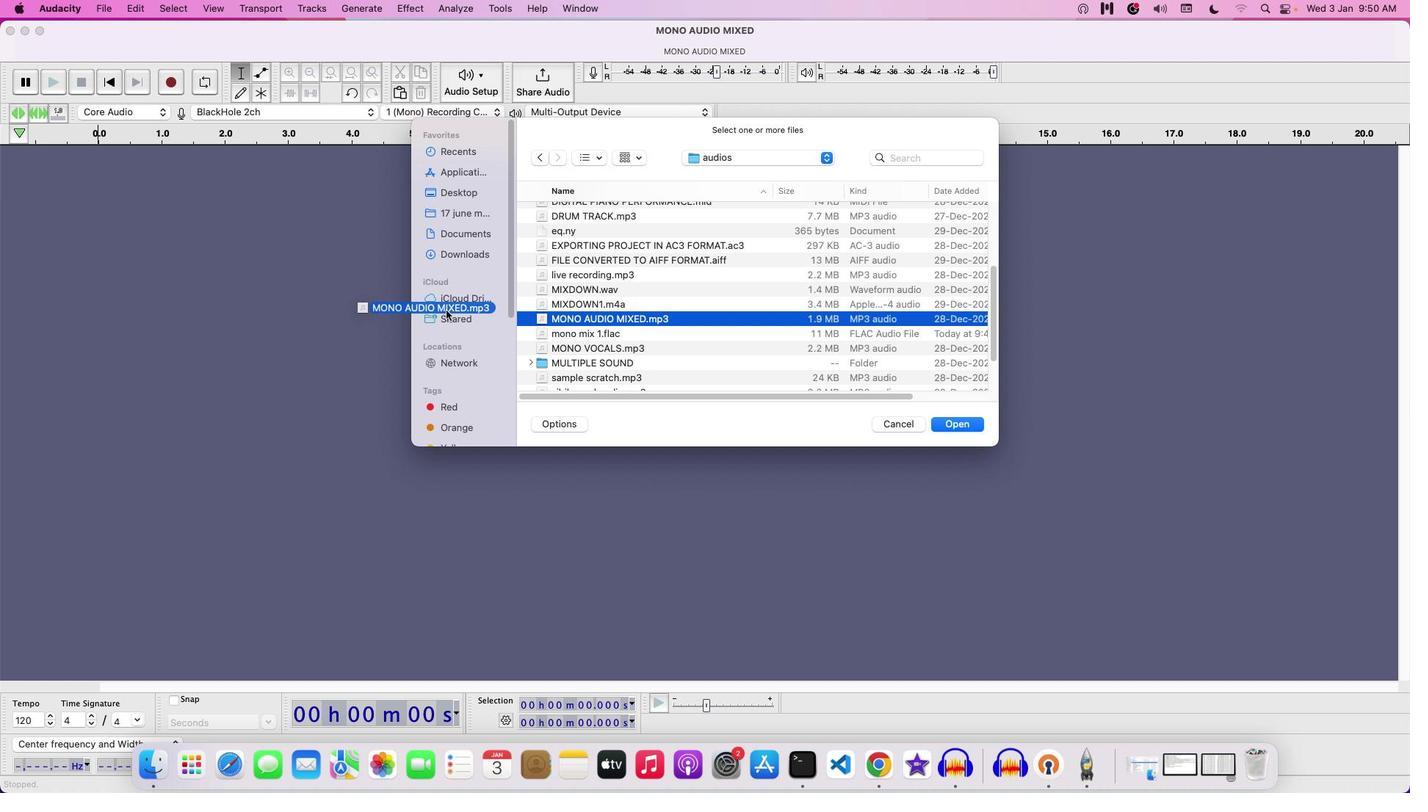 
Action: Mouse pressed left at (622, 321)
Screenshot: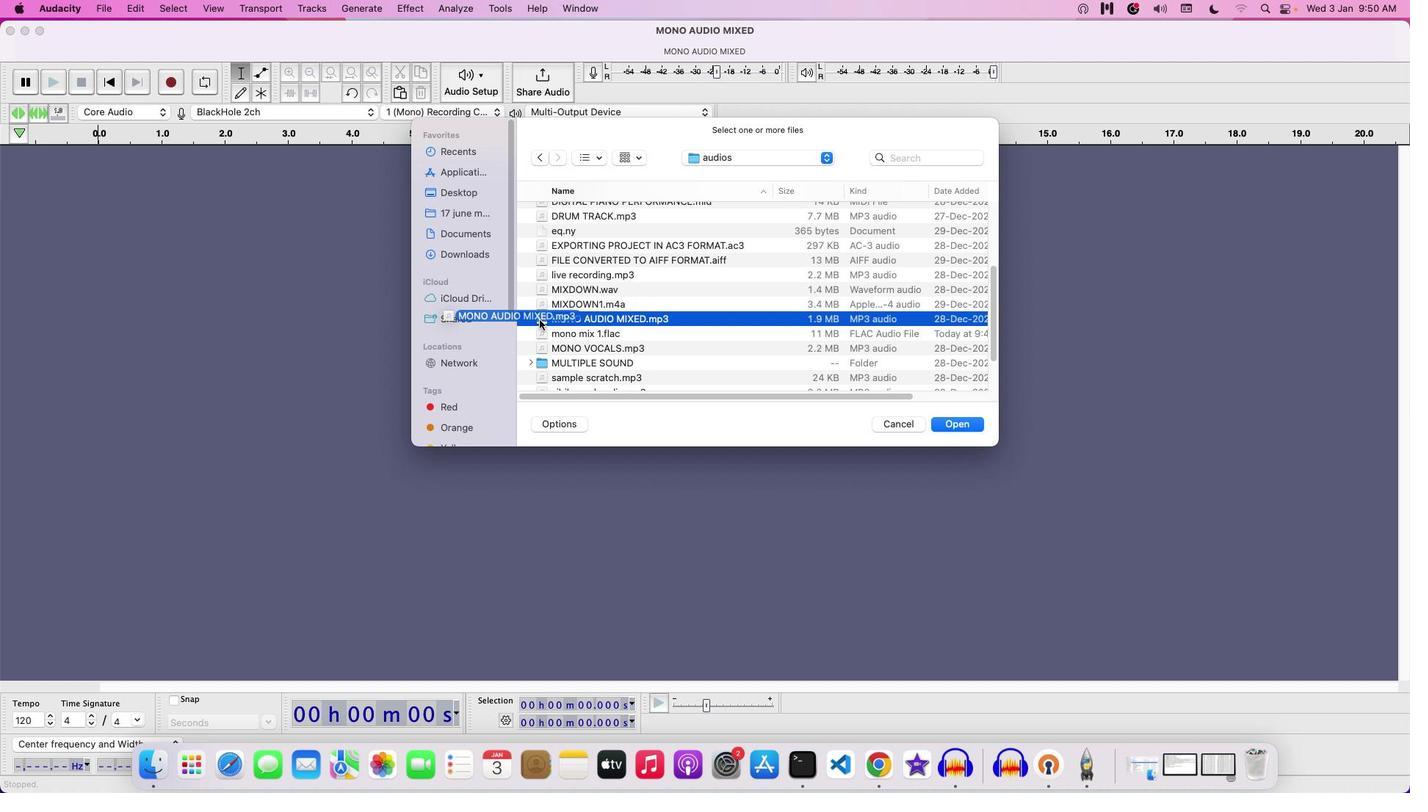 
Action: Mouse moved to (632, 335)
Screenshot: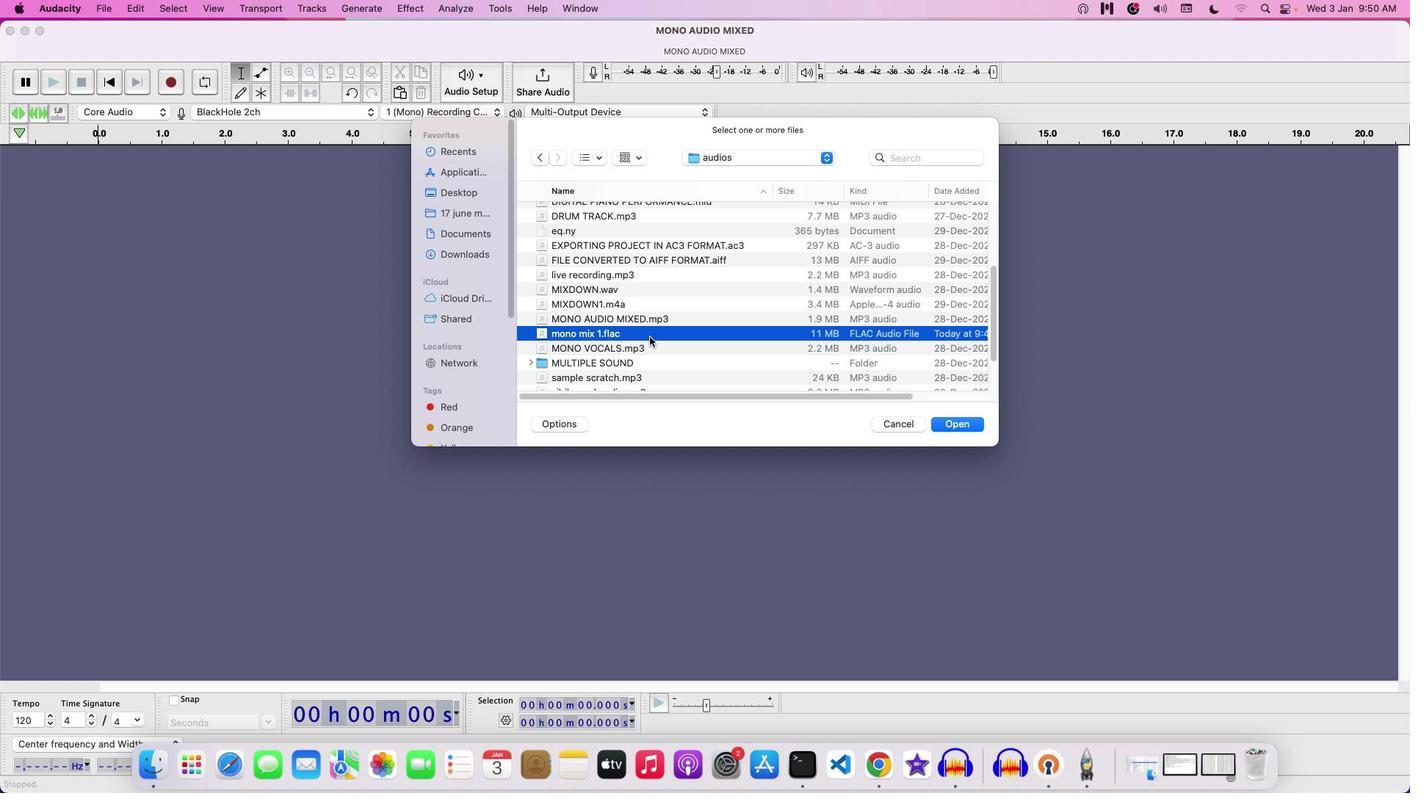
Action: Mouse pressed left at (632, 335)
Screenshot: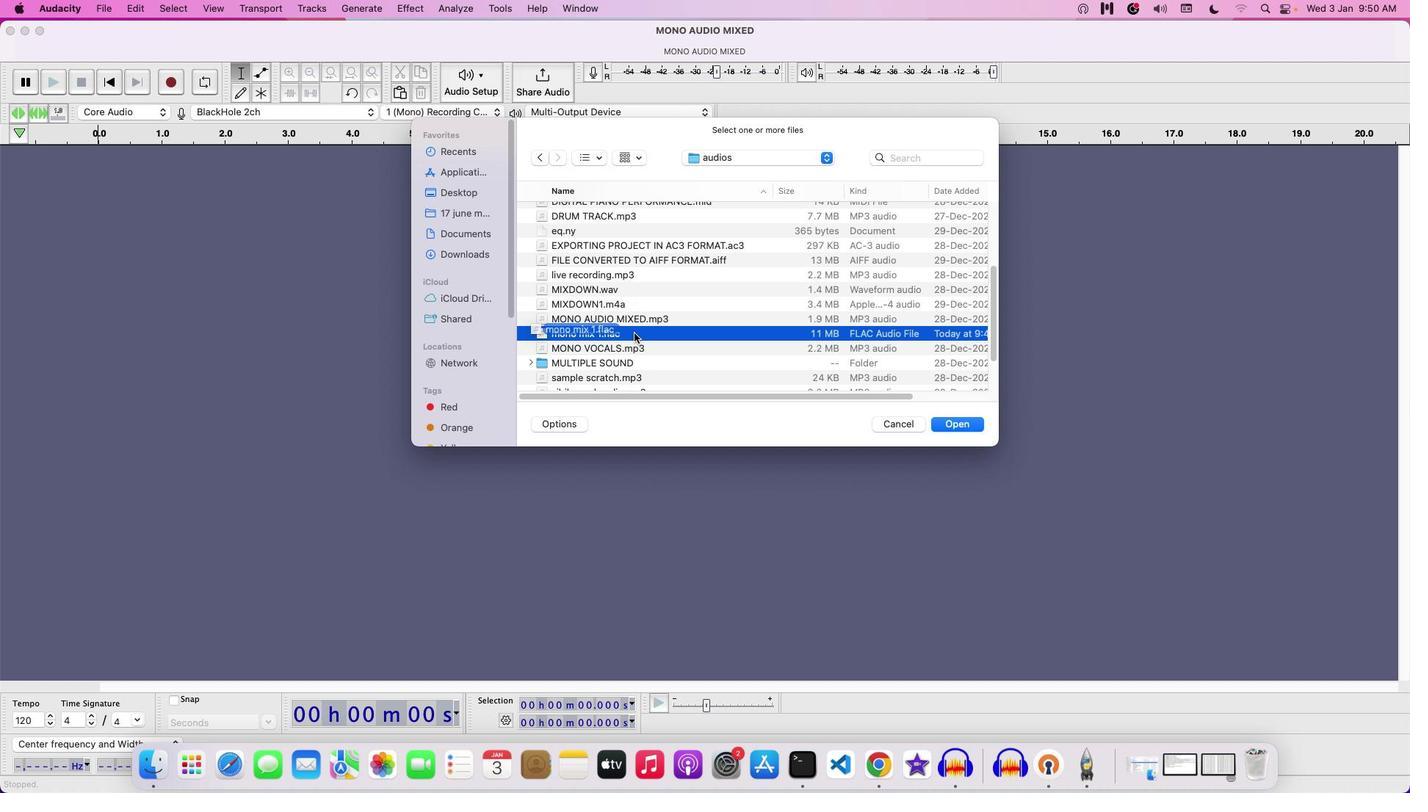 
Action: Mouse moved to (652, 337)
Screenshot: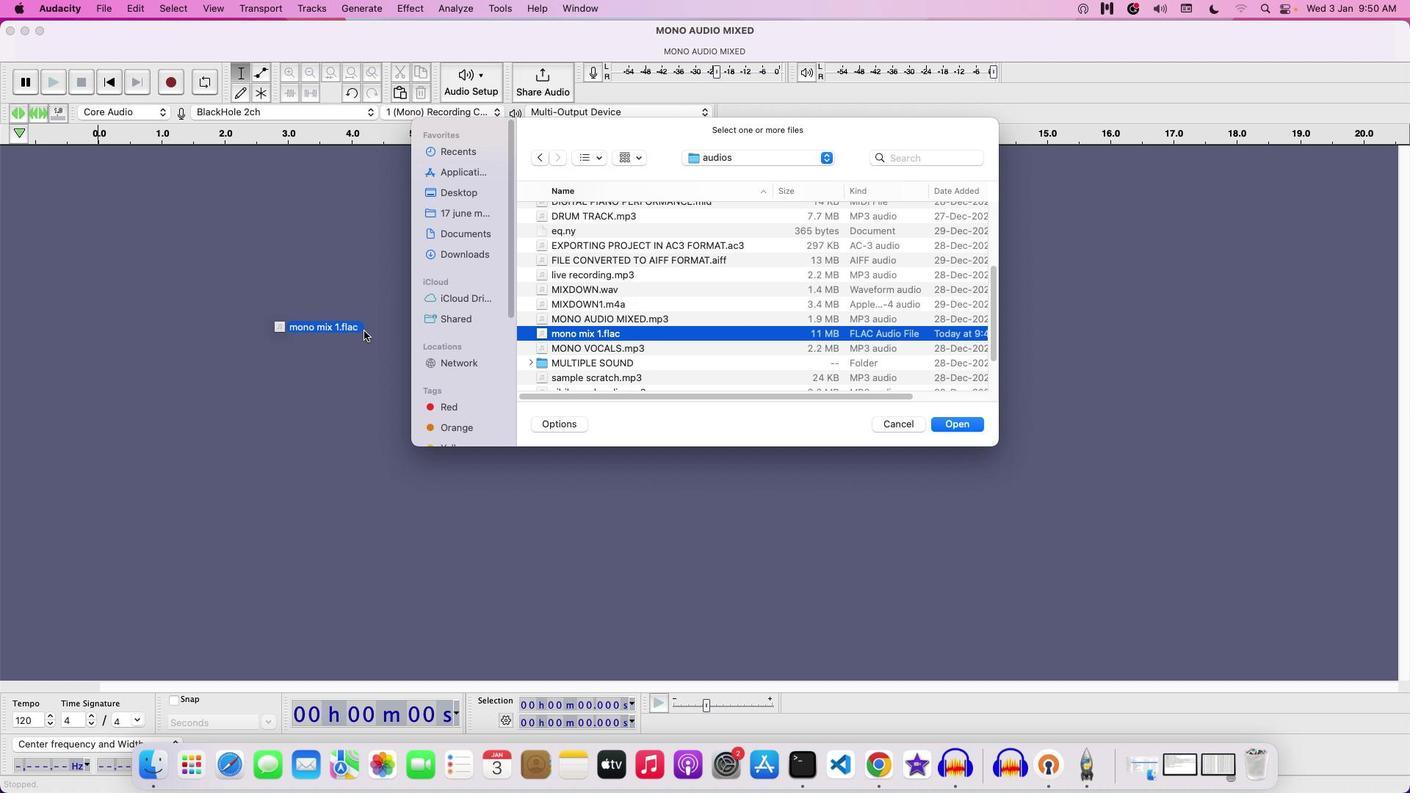 
Action: Mouse pressed left at (652, 337)
Screenshot: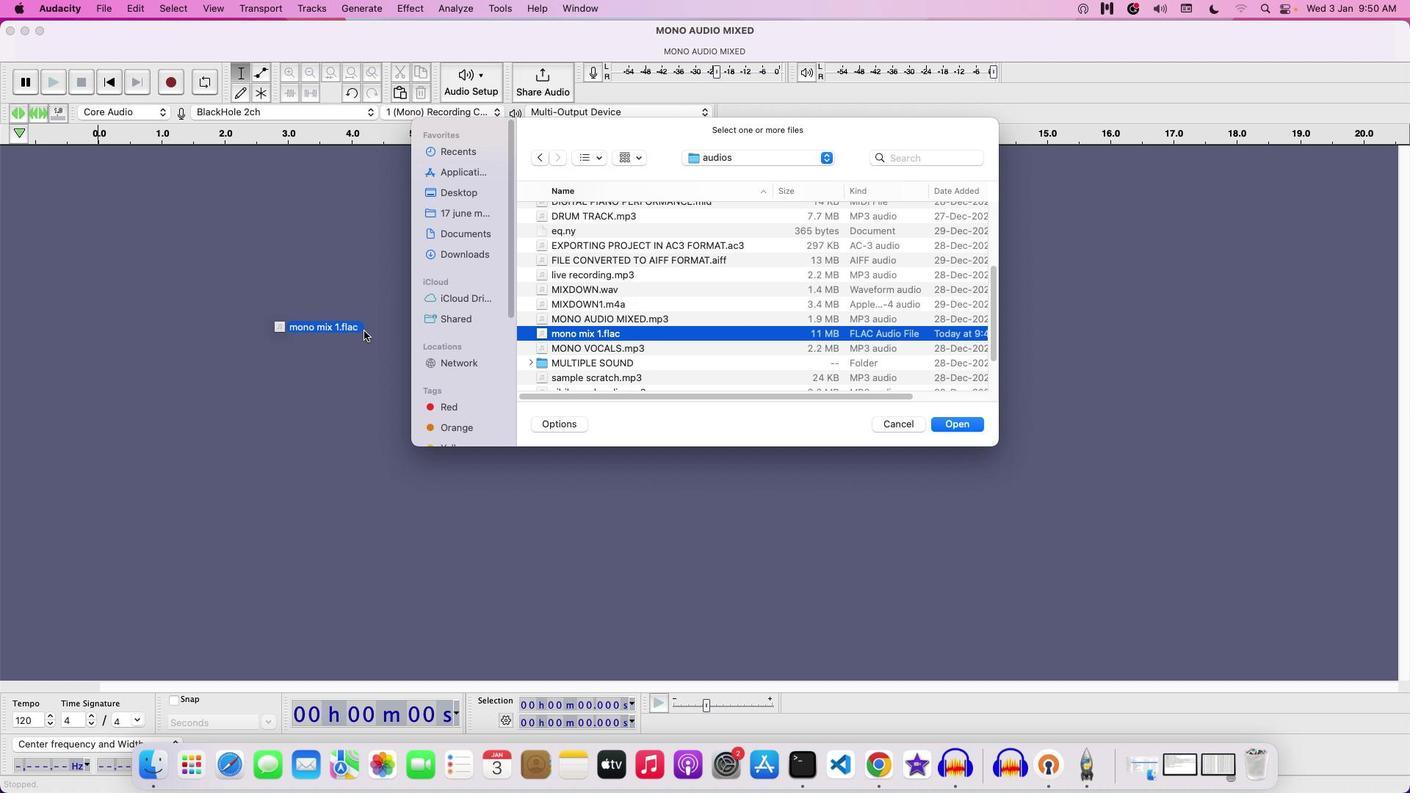 
Action: Mouse moved to (639, 354)
Screenshot: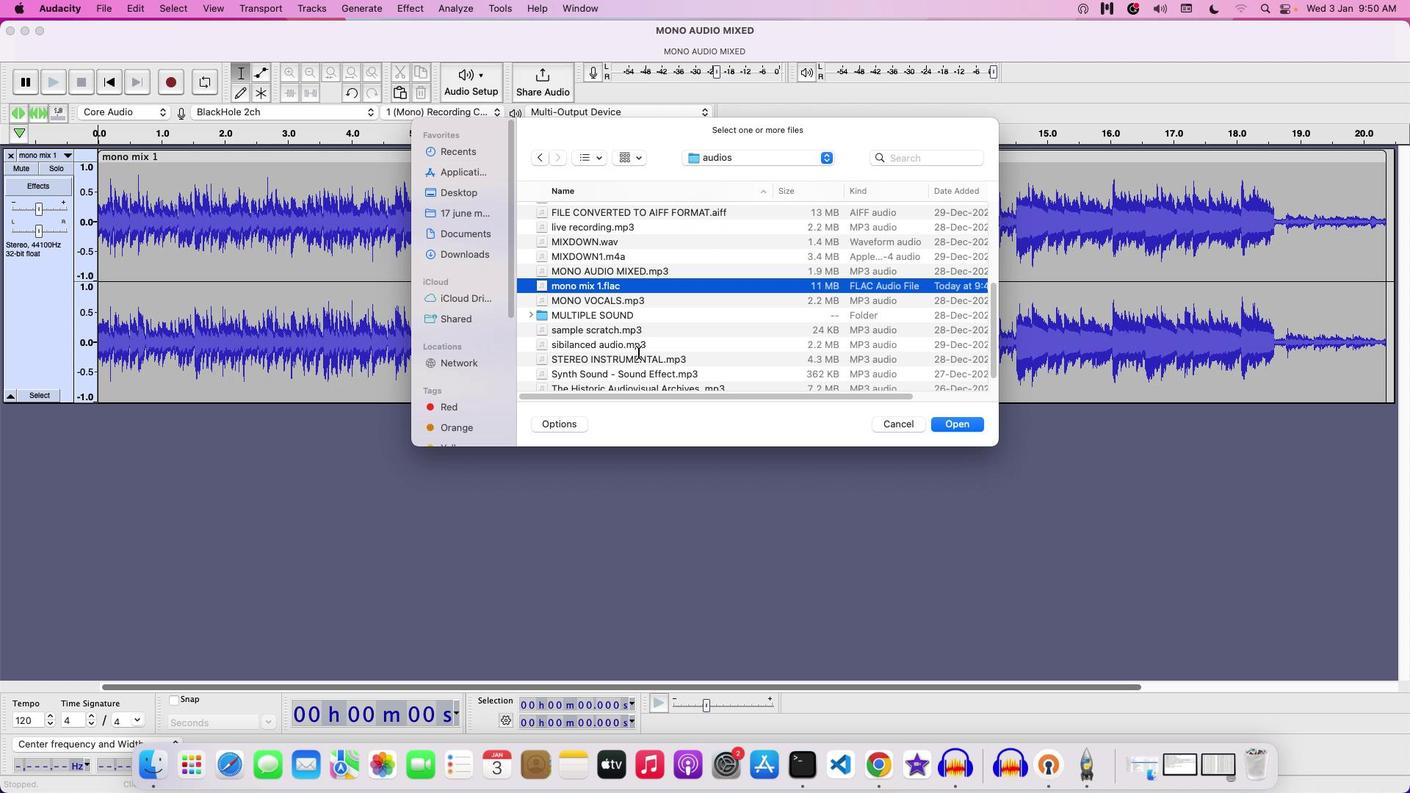 
Action: Mouse scrolled (639, 354) with delta (0, 0)
Screenshot: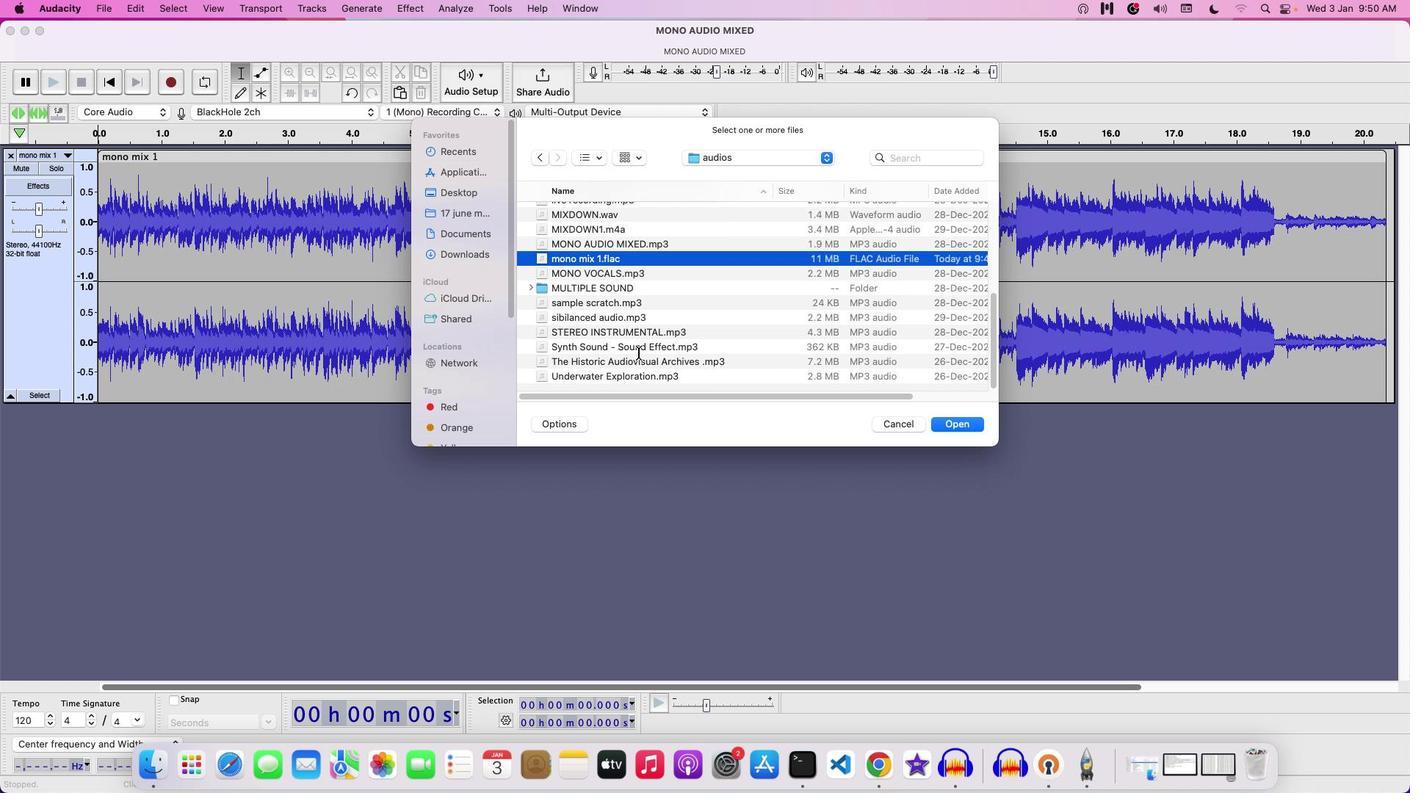 
Action: Mouse scrolled (639, 354) with delta (0, 0)
Screenshot: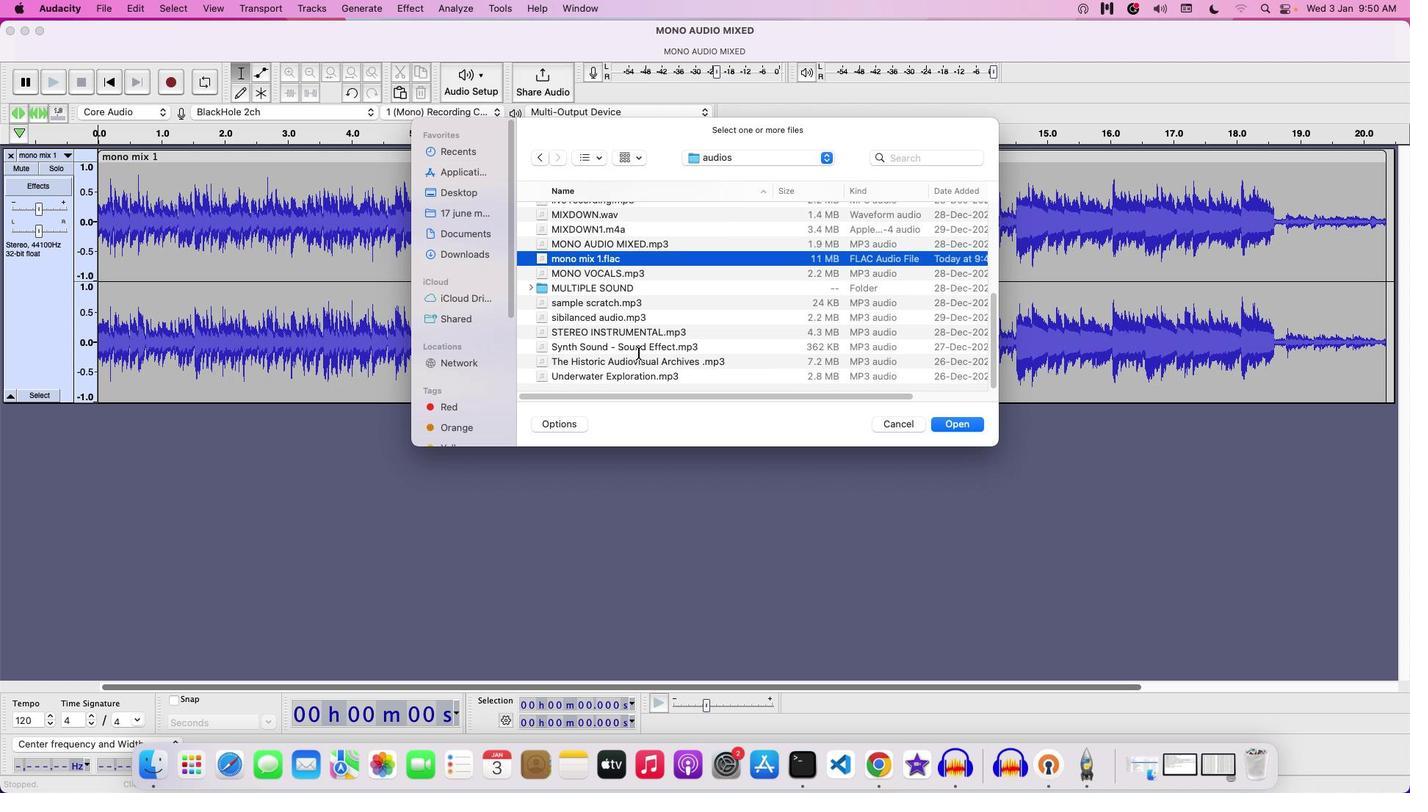 
Action: Mouse moved to (639, 354)
Screenshot: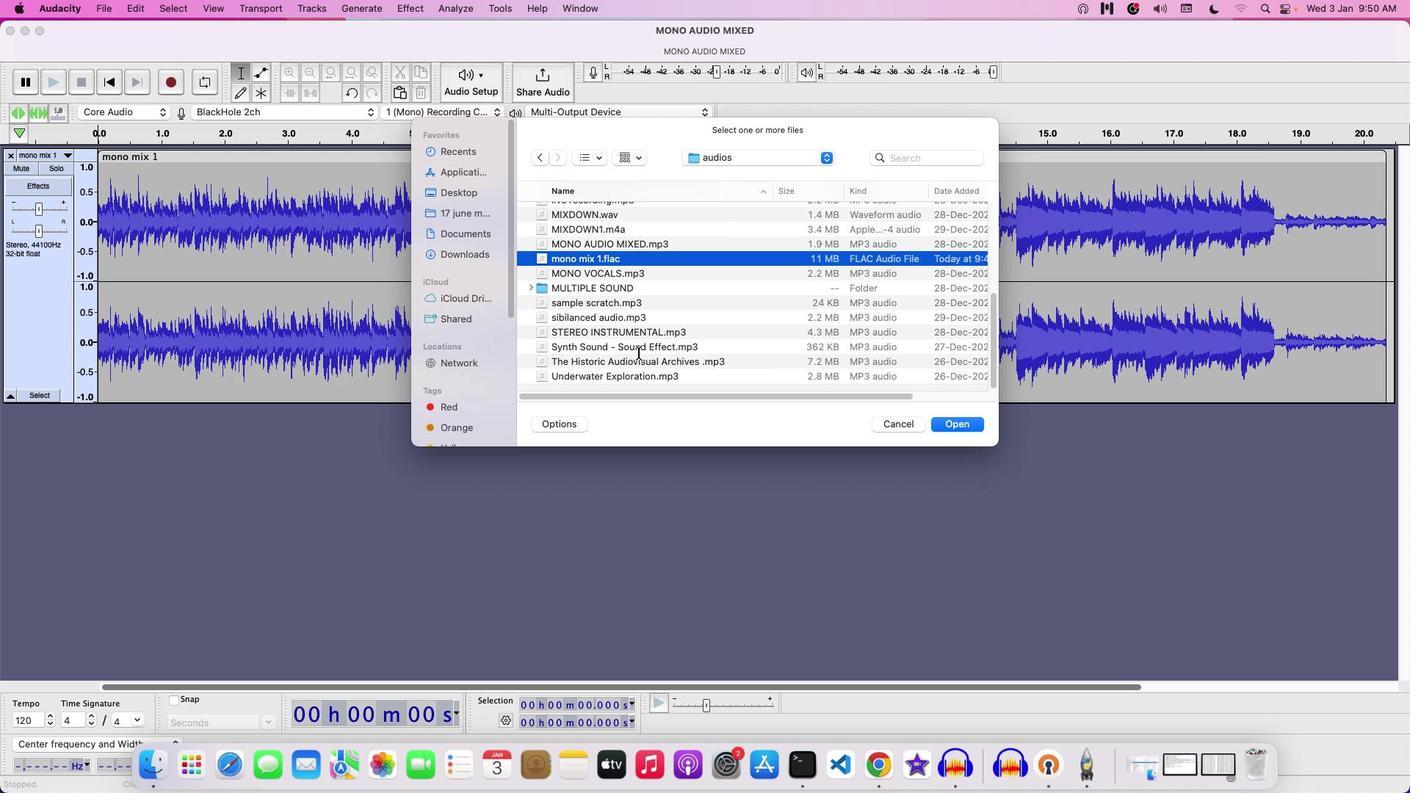 
Action: Mouse scrolled (639, 354) with delta (0, 0)
Screenshot: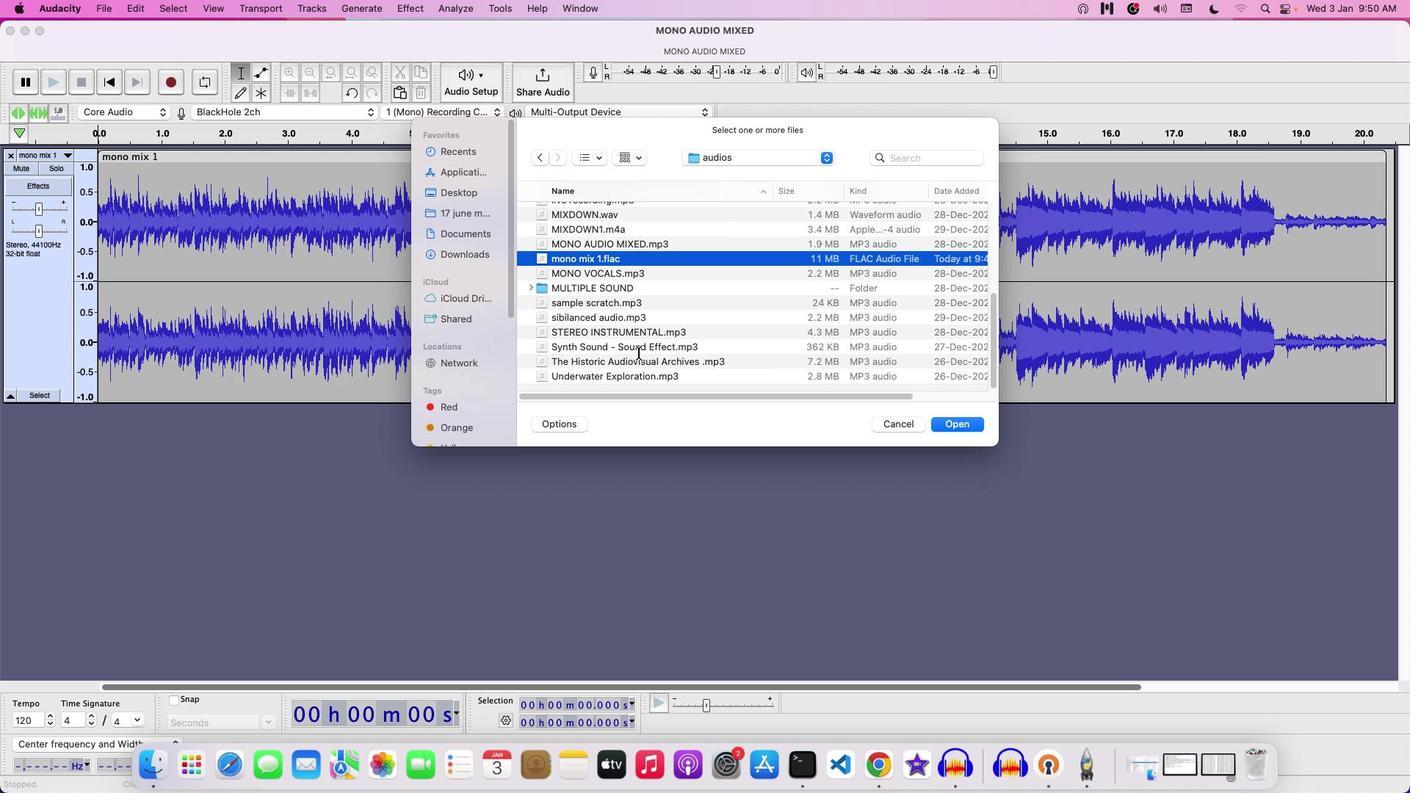 
Action: Mouse moved to (639, 353)
Screenshot: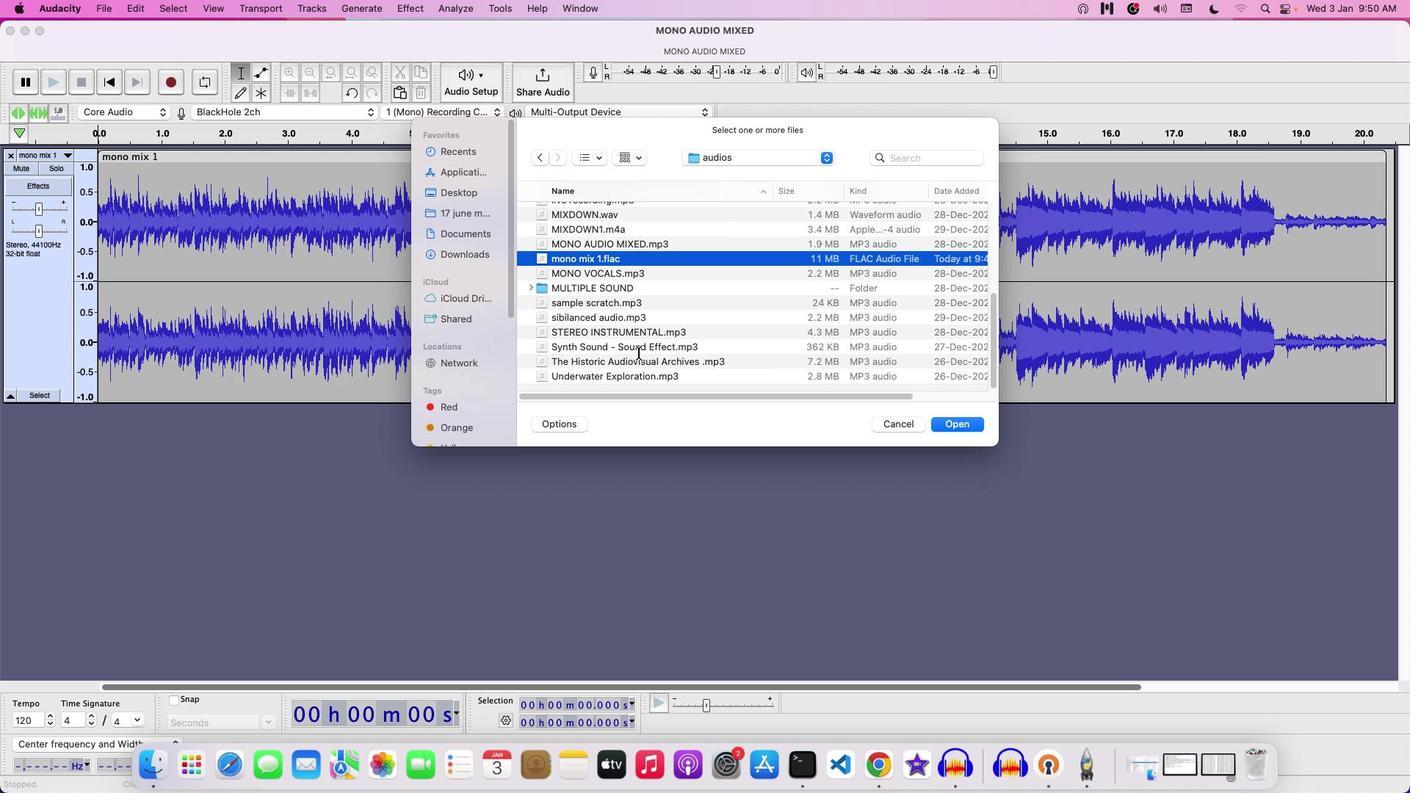 
Action: Mouse scrolled (639, 353) with delta (0, 0)
Screenshot: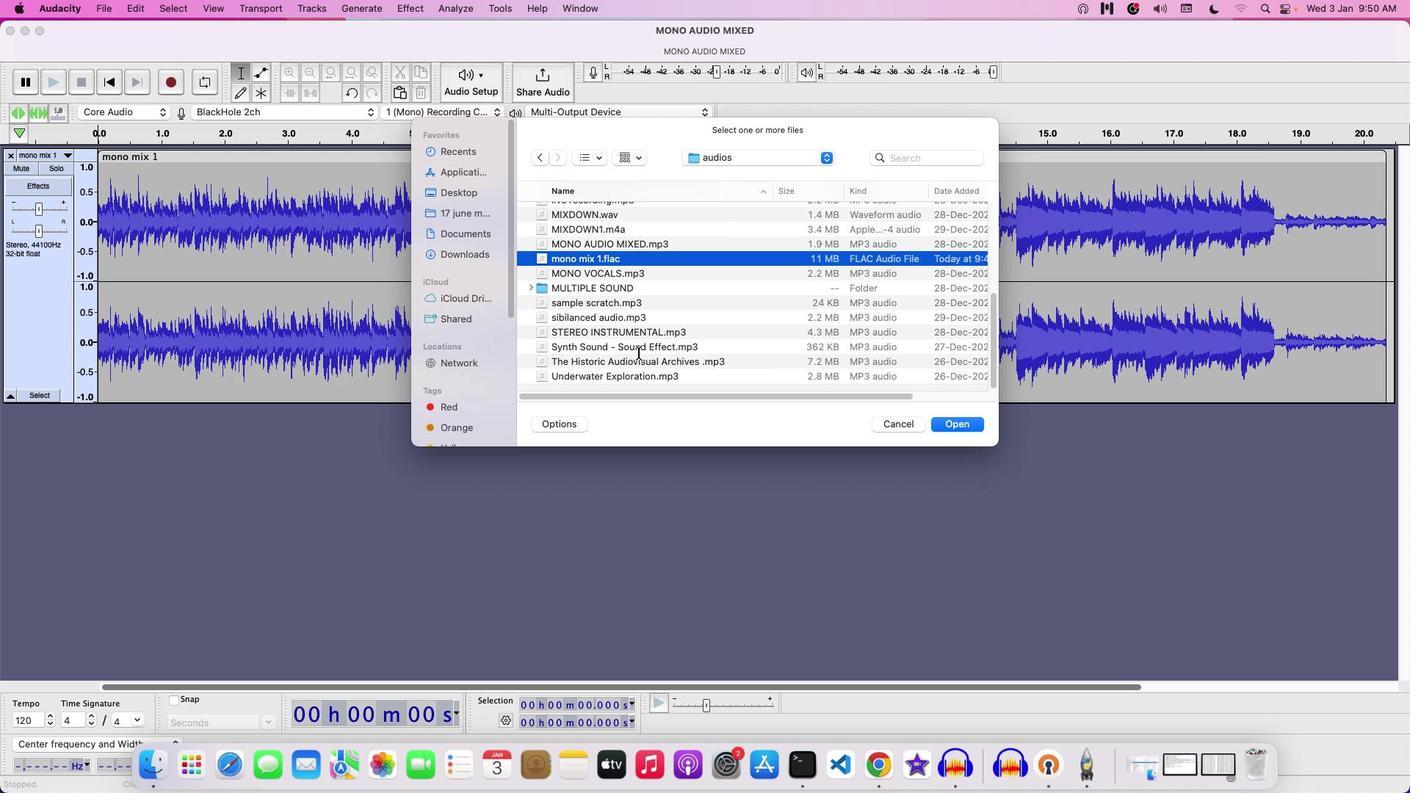 
Action: Mouse scrolled (639, 353) with delta (0, -1)
Screenshot: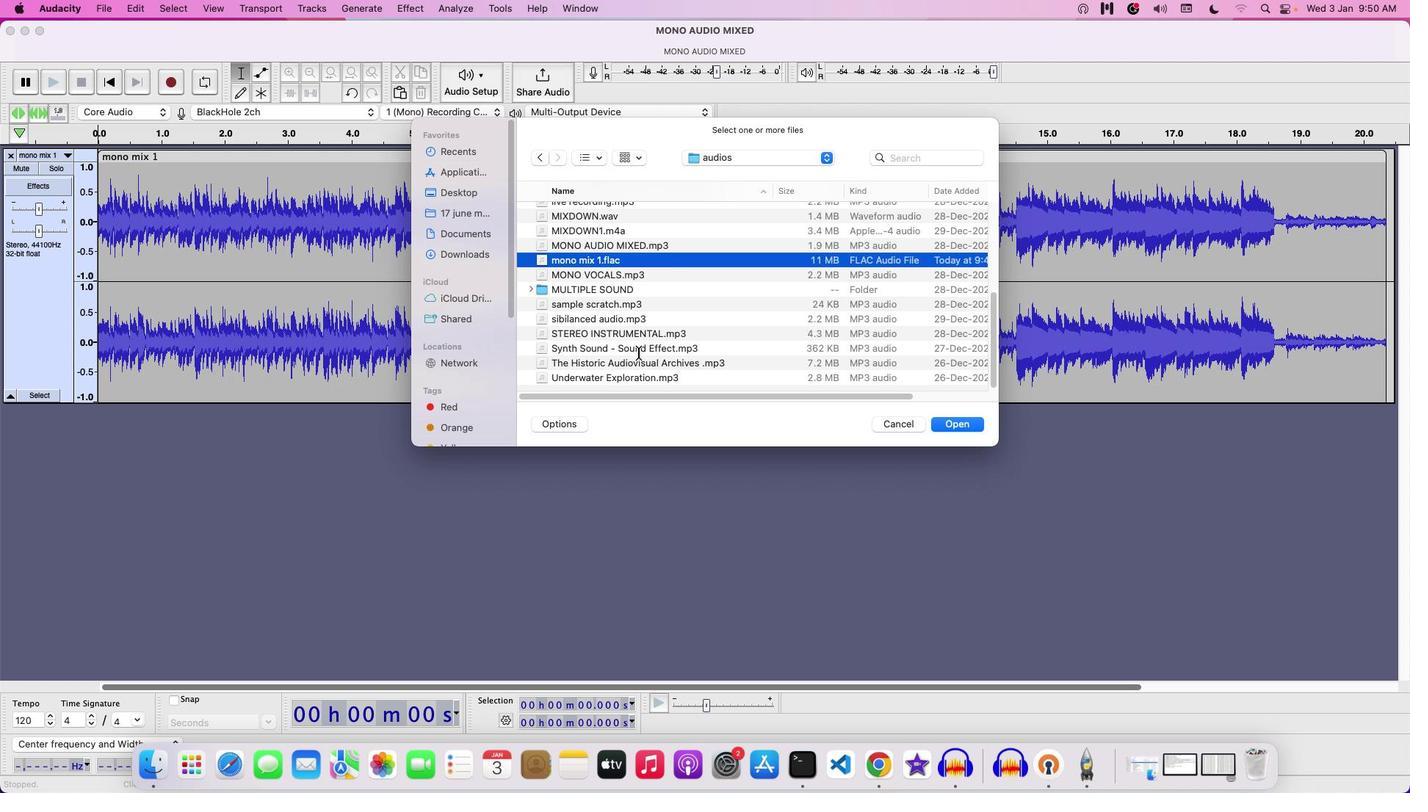 
Action: Mouse moved to (638, 352)
Screenshot: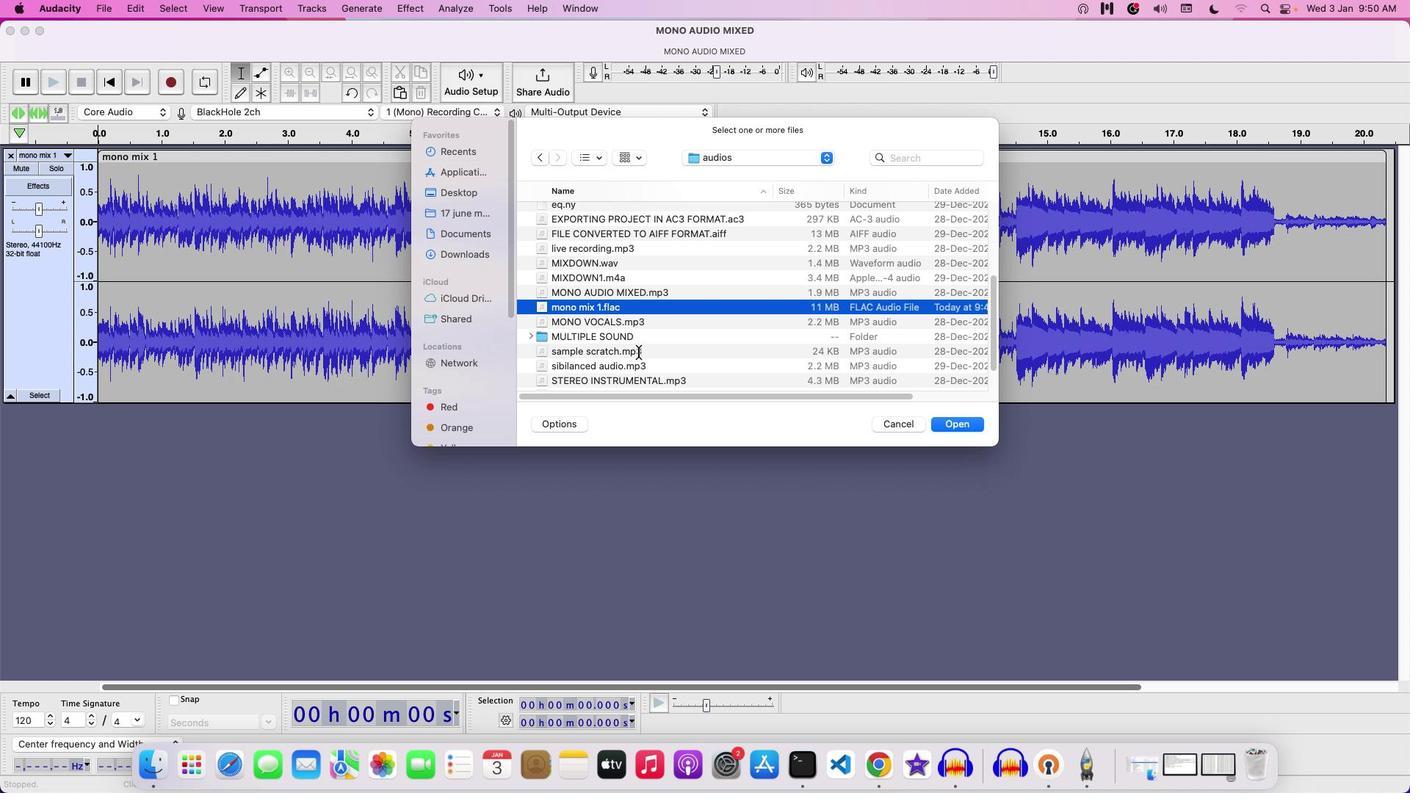 
Action: Mouse scrolled (638, 352) with delta (0, 0)
Screenshot: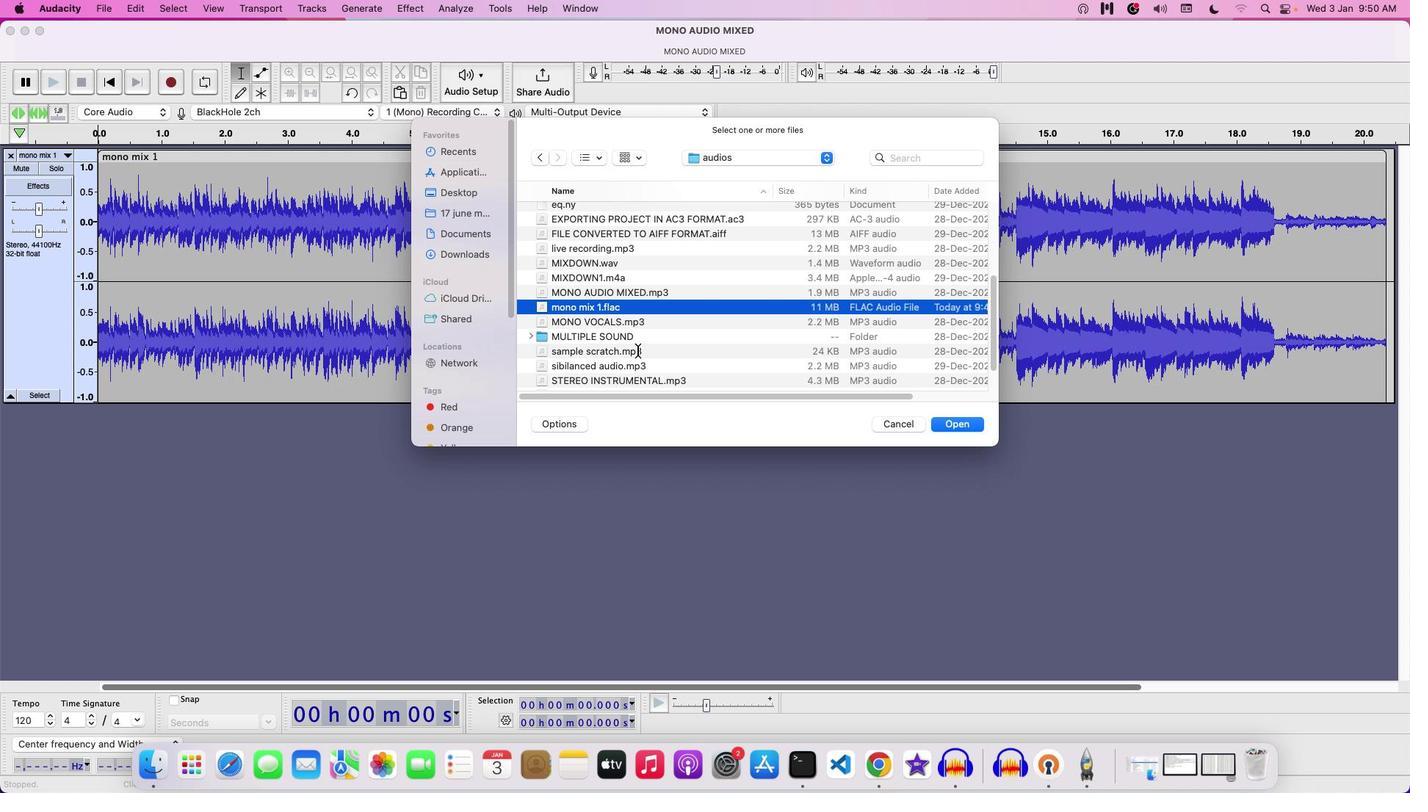 
Action: Mouse scrolled (638, 352) with delta (0, 0)
Screenshot: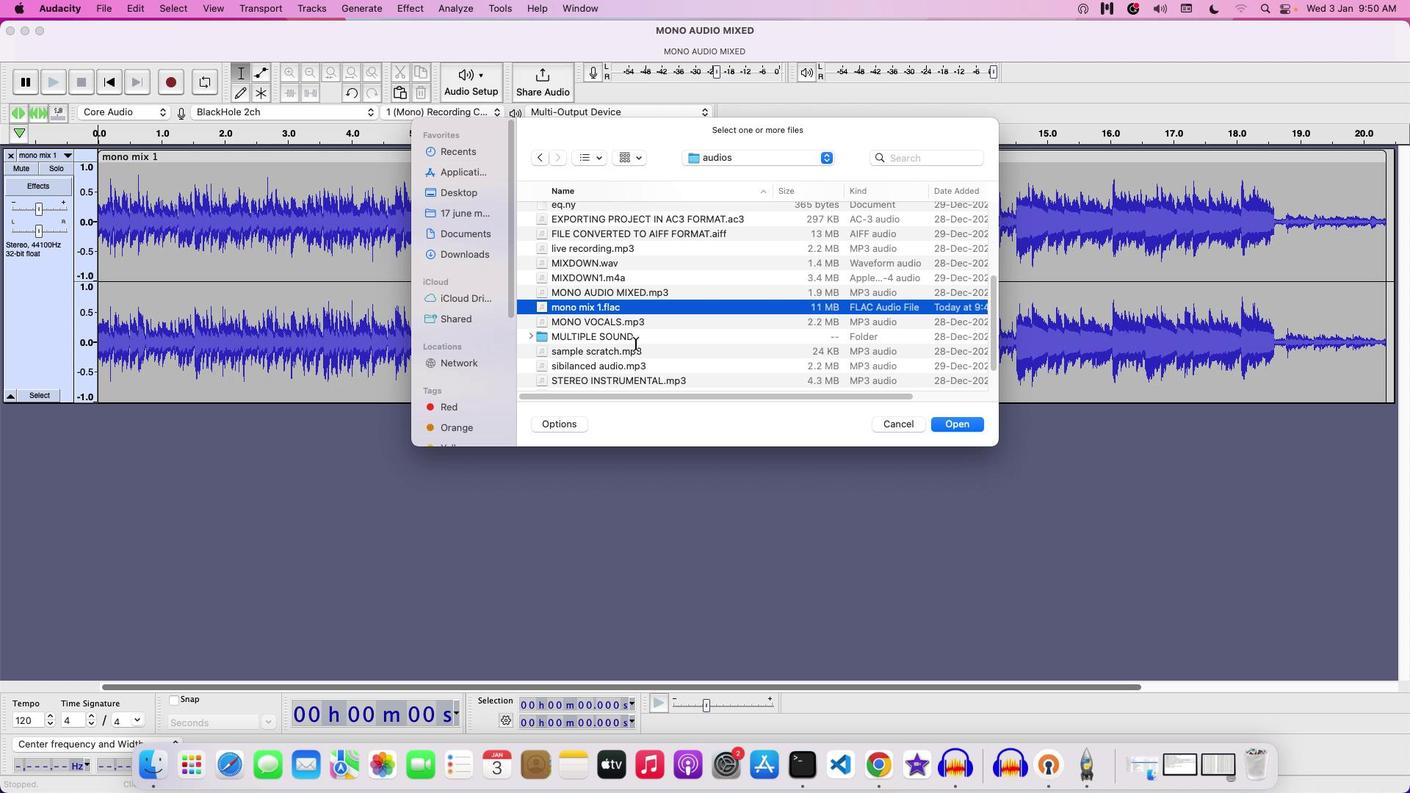
Action: Mouse scrolled (638, 352) with delta (0, 0)
Screenshot: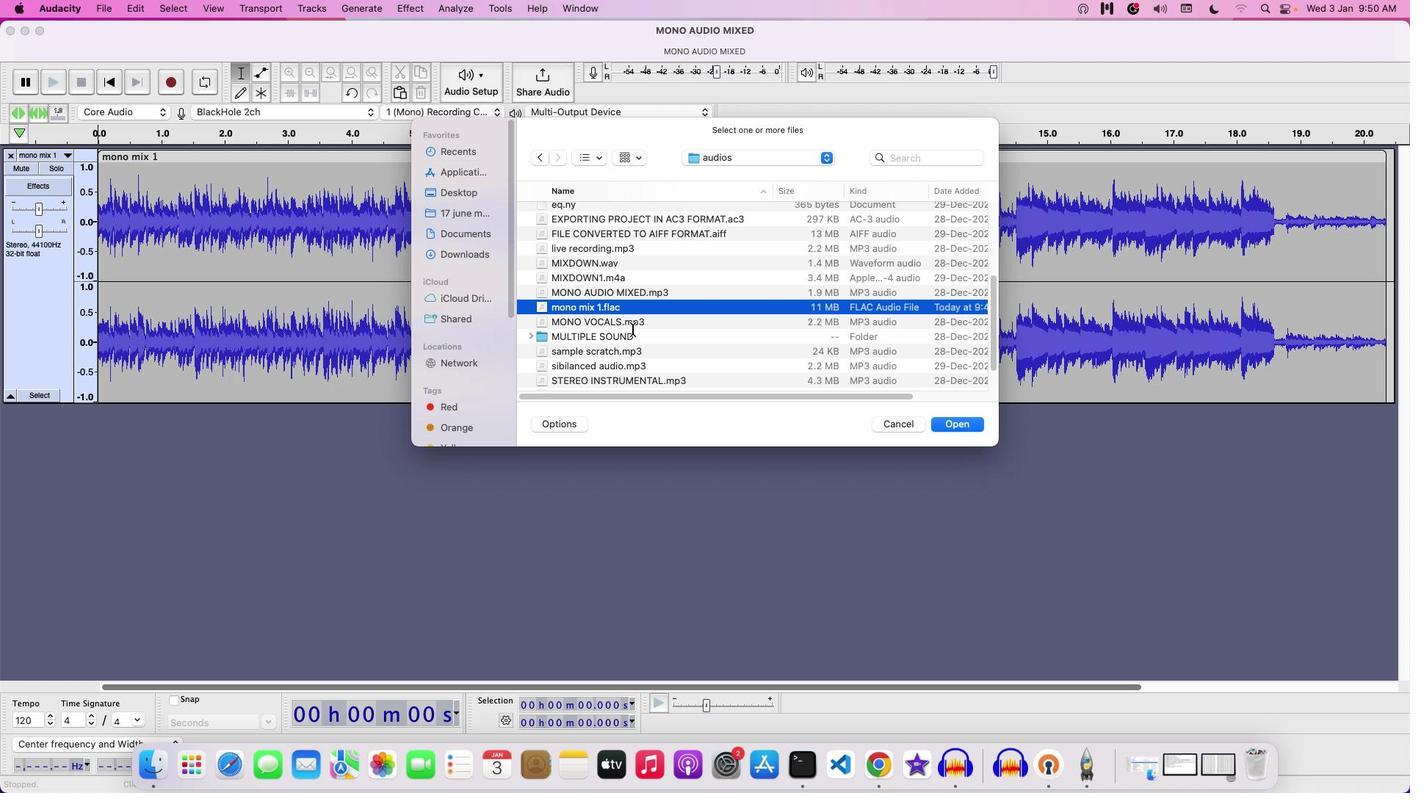 
Action: Mouse scrolled (638, 352) with delta (0, -1)
Screenshot: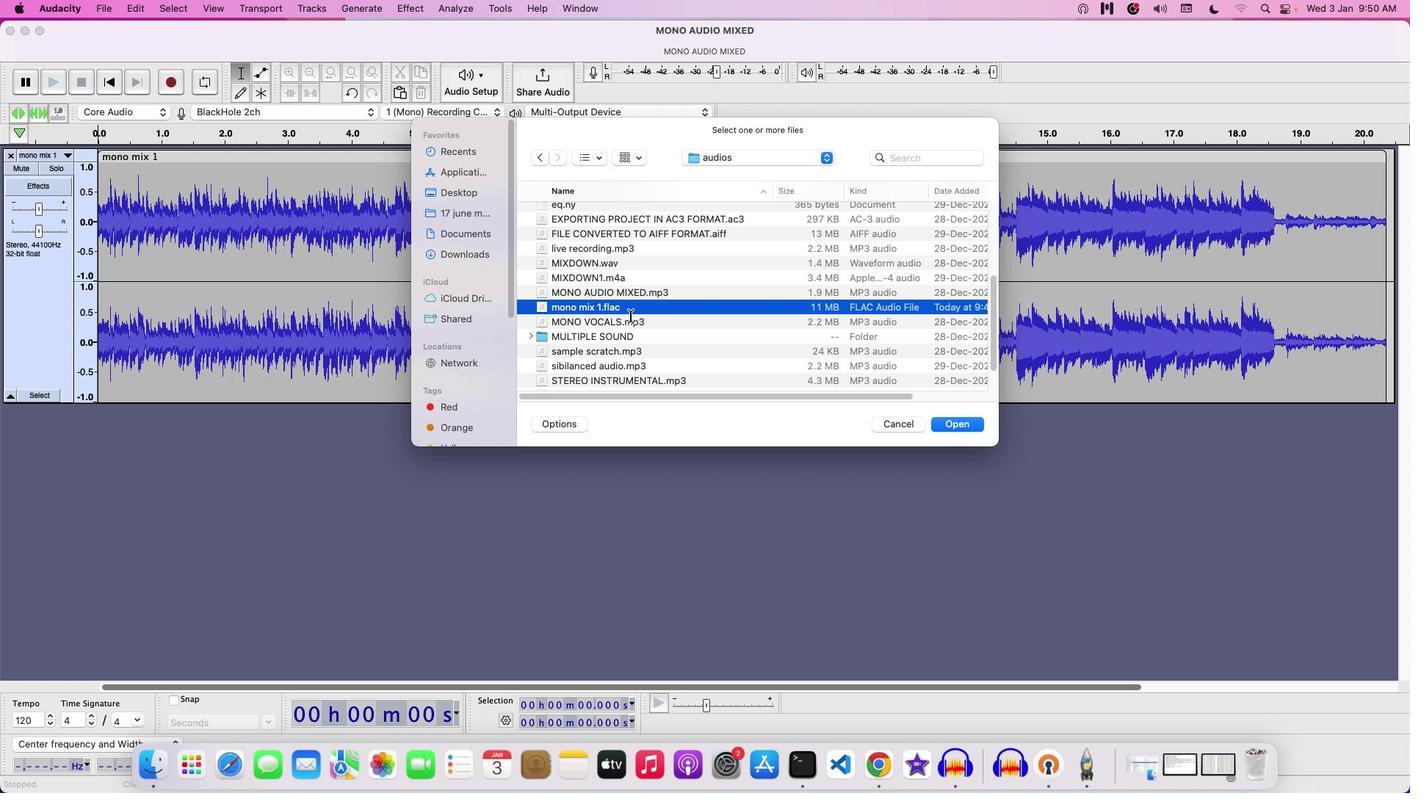 
Action: Mouse scrolled (638, 352) with delta (0, 0)
Screenshot: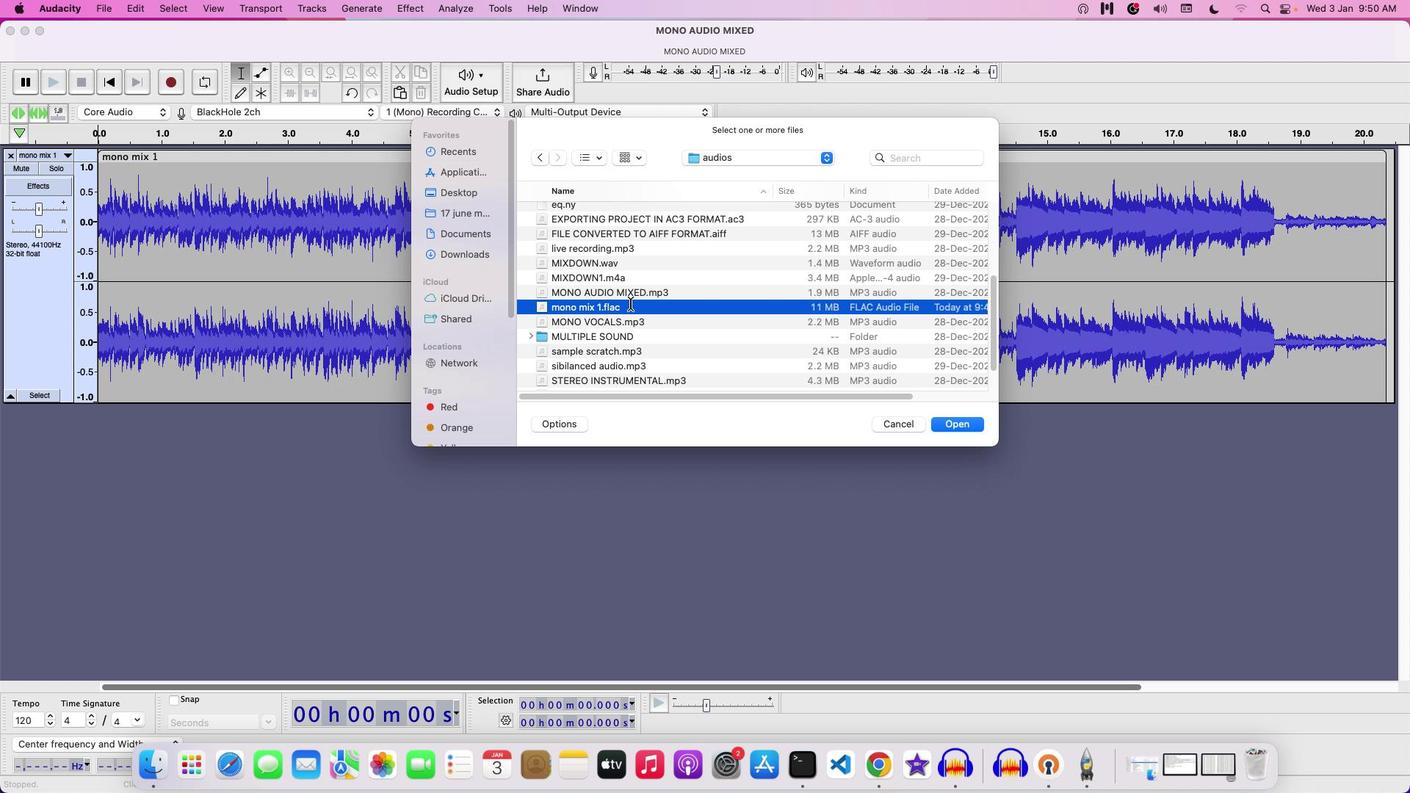 
Action: Mouse scrolled (638, 352) with delta (0, 0)
Screenshot: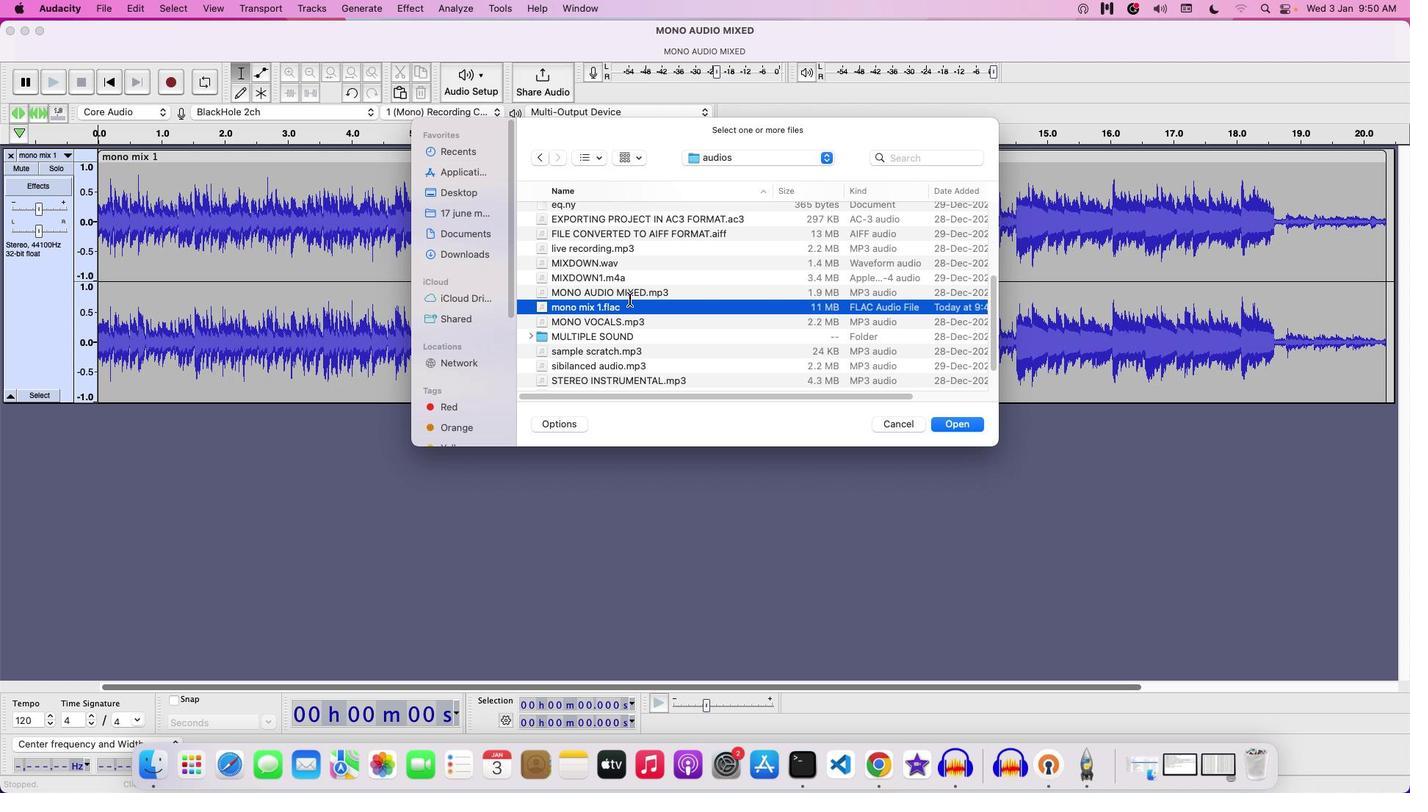 
Action: Mouse scrolled (638, 352) with delta (0, 1)
Screenshot: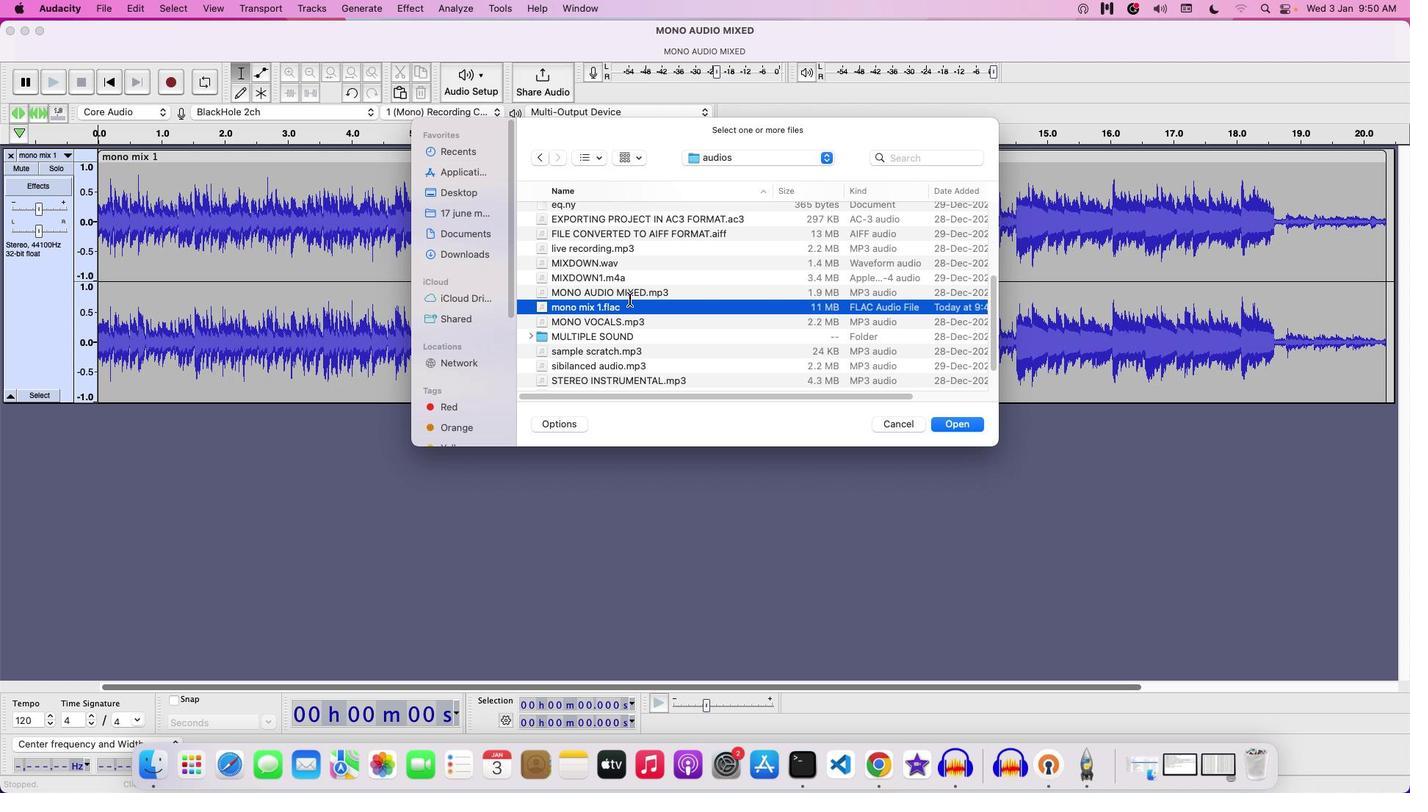 
Action: Mouse moved to (628, 288)
Screenshot: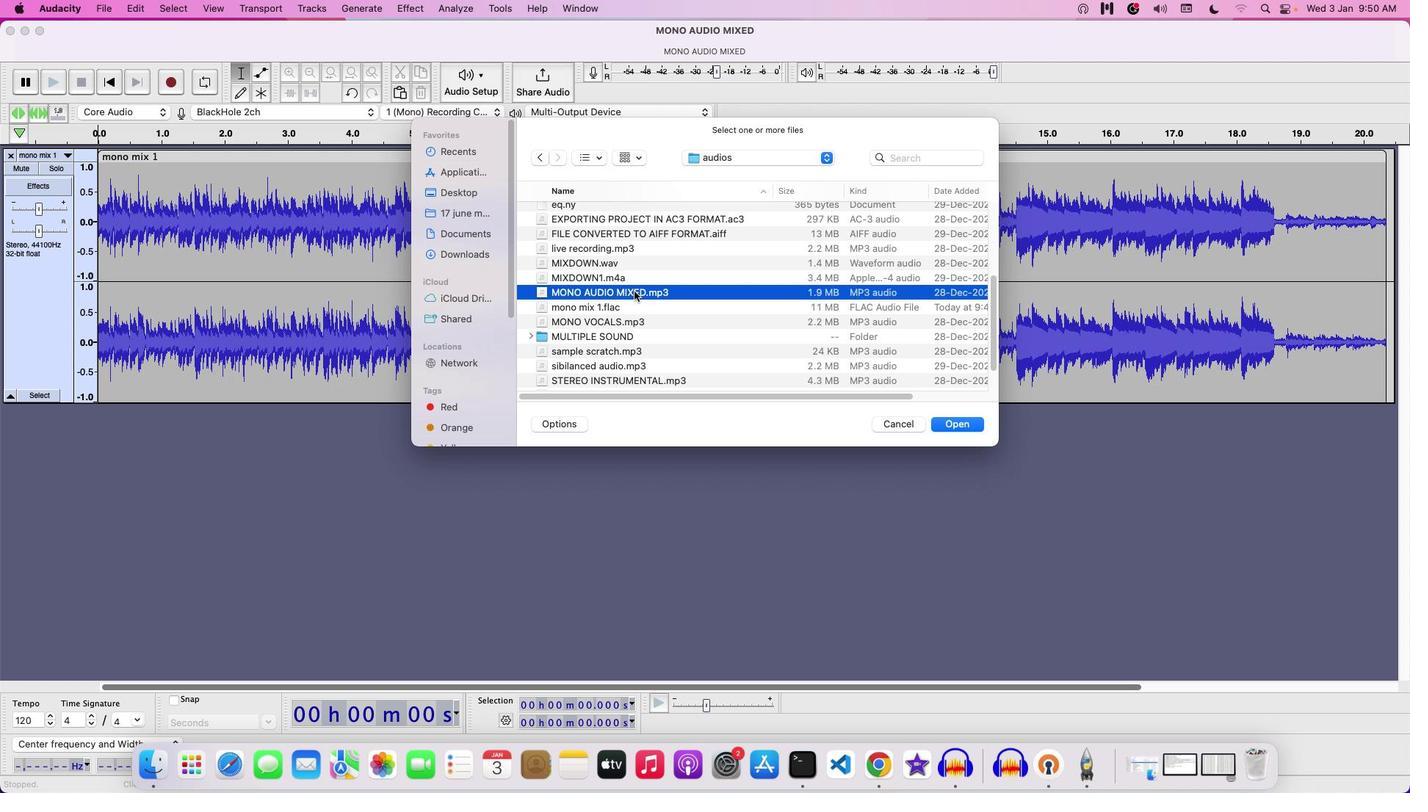 
Action: Mouse pressed left at (628, 288)
Screenshot: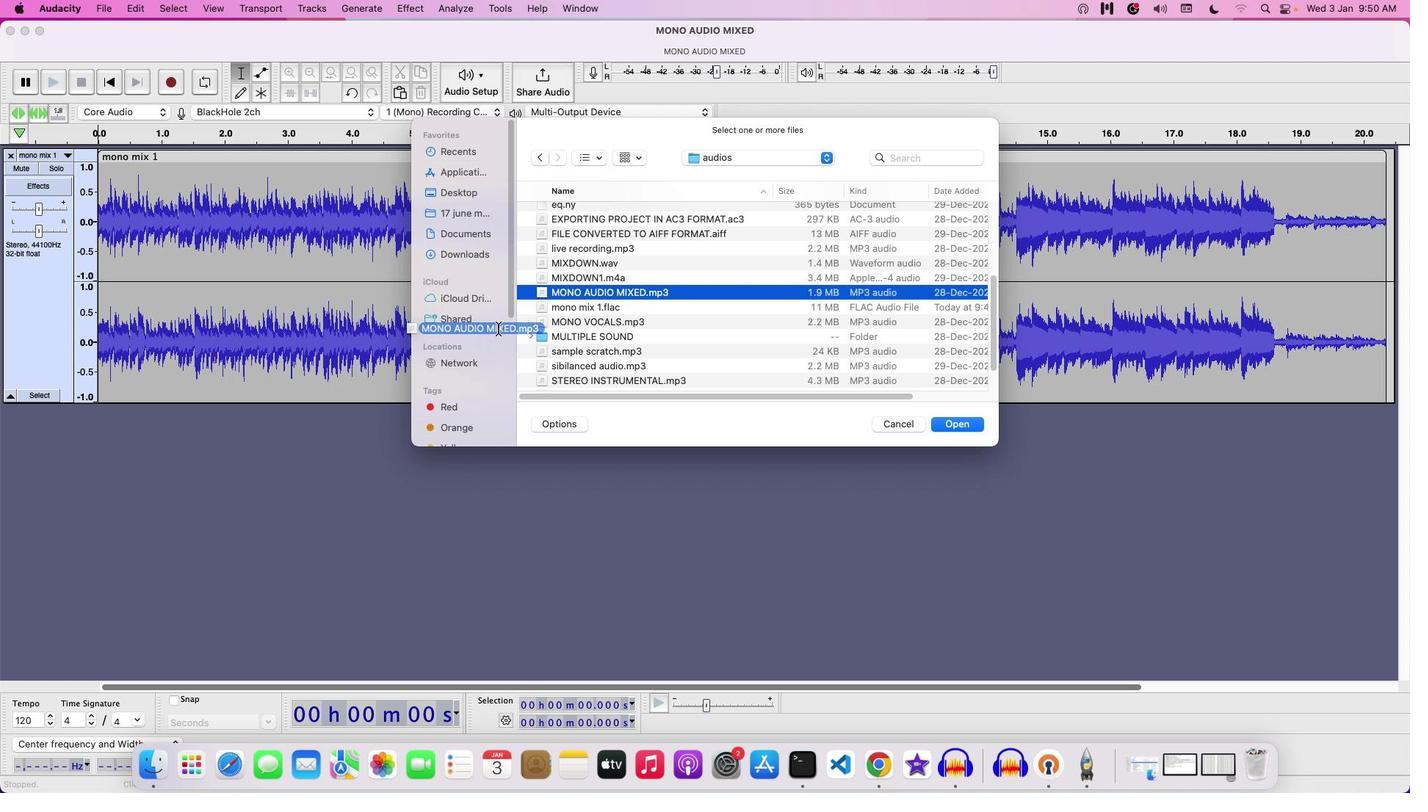 
Action: Mouse moved to (634, 289)
Screenshot: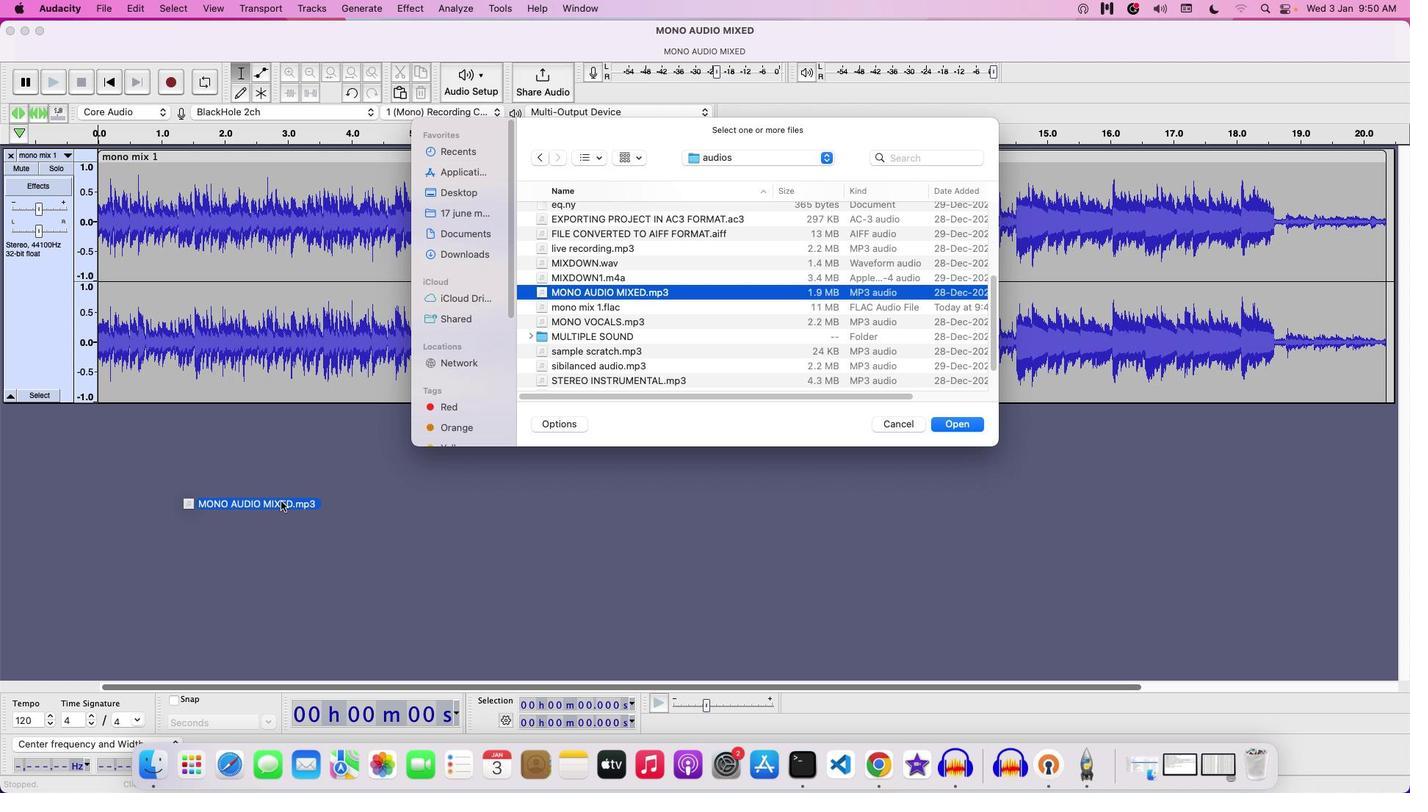 
Action: Mouse pressed left at (634, 289)
Screenshot: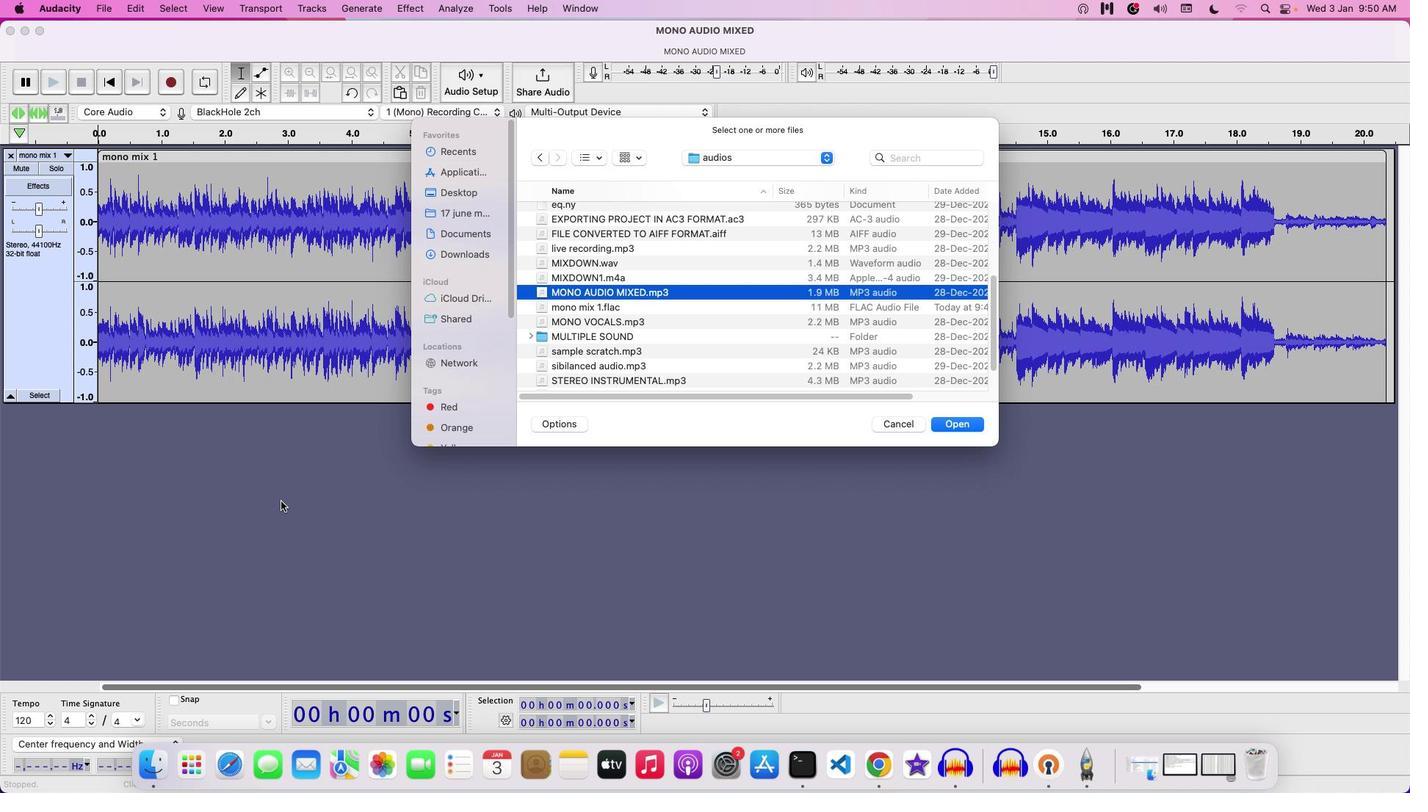 
Action: Mouse moved to (884, 426)
Screenshot: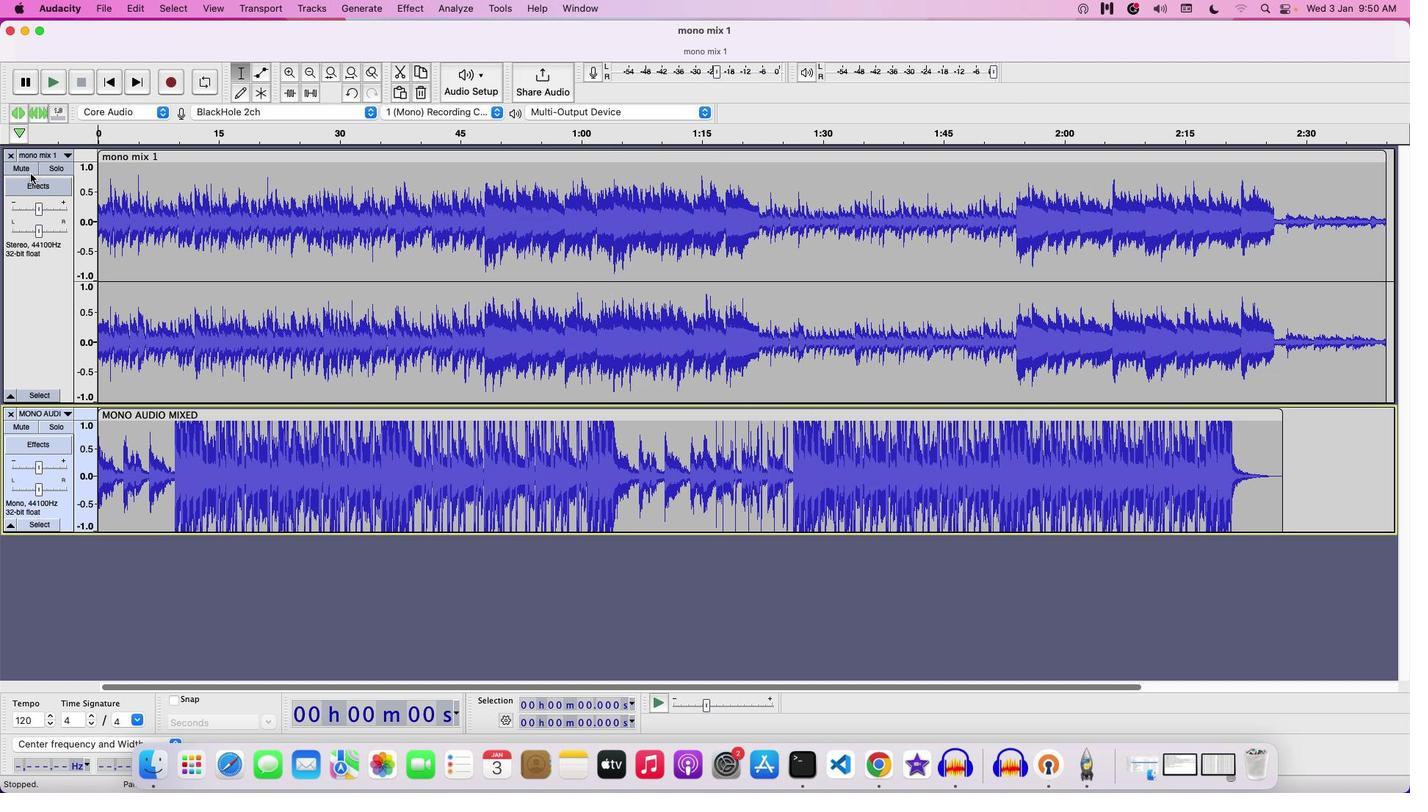 
Action: Mouse pressed left at (884, 426)
Screenshot: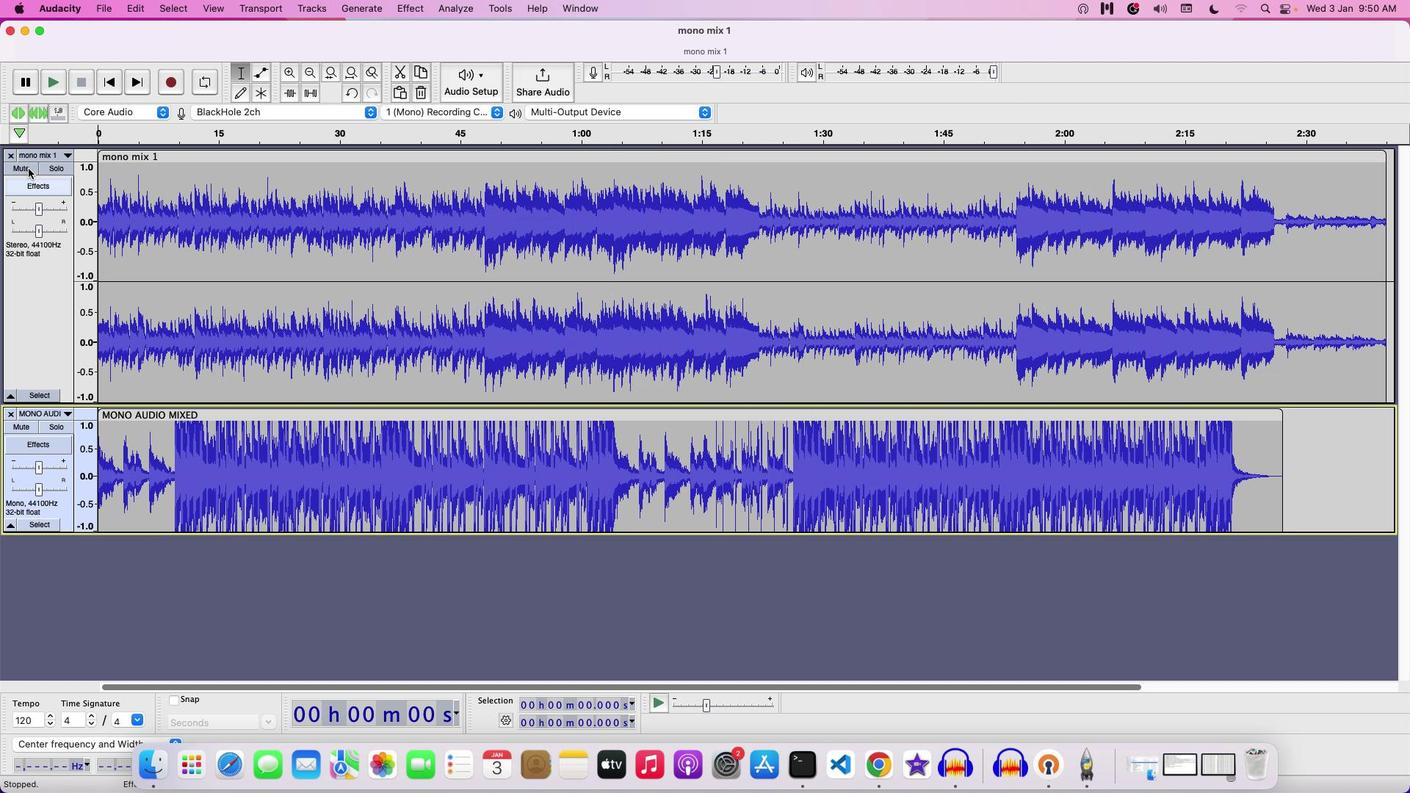 
Action: Mouse moved to (8, 156)
Screenshot: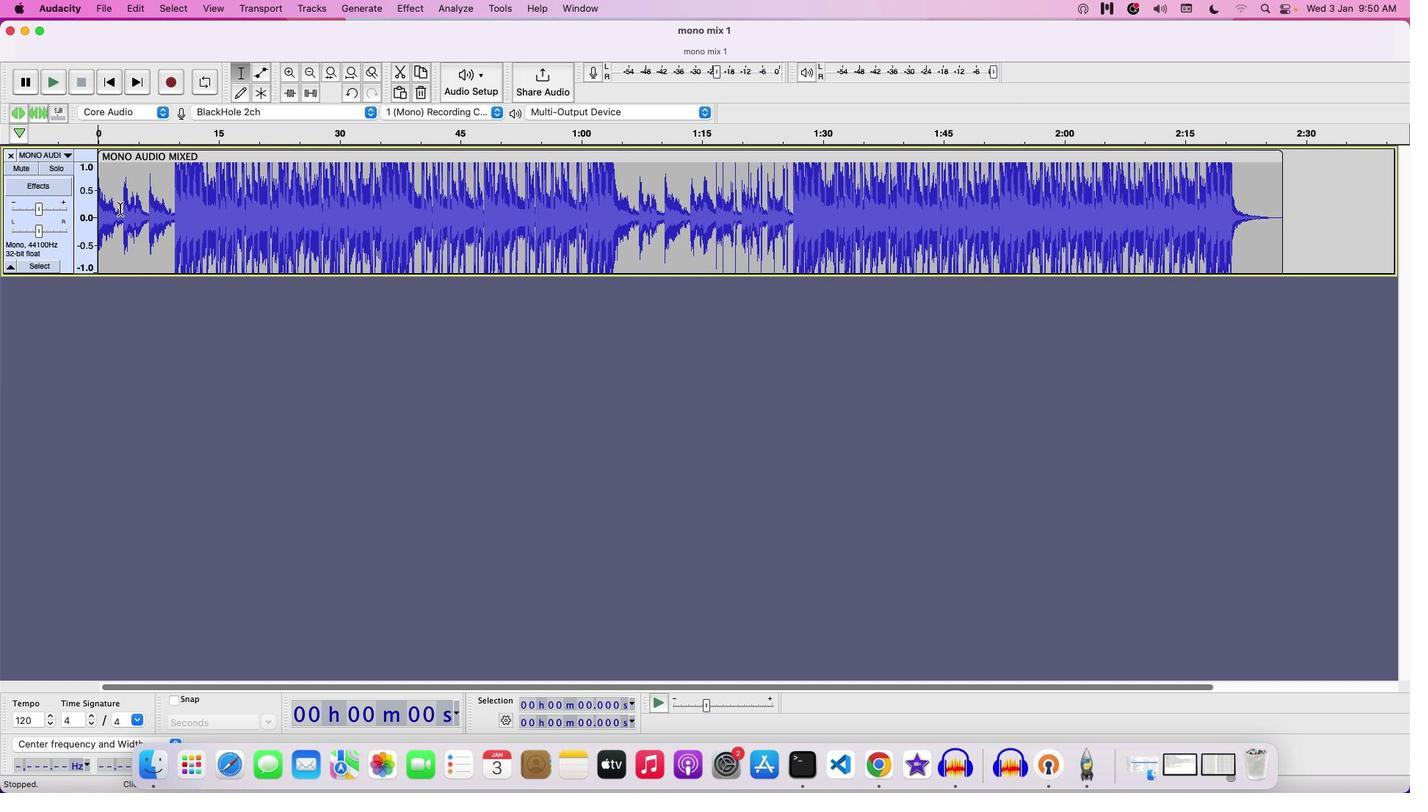 
Action: Mouse pressed left at (8, 156)
Screenshot: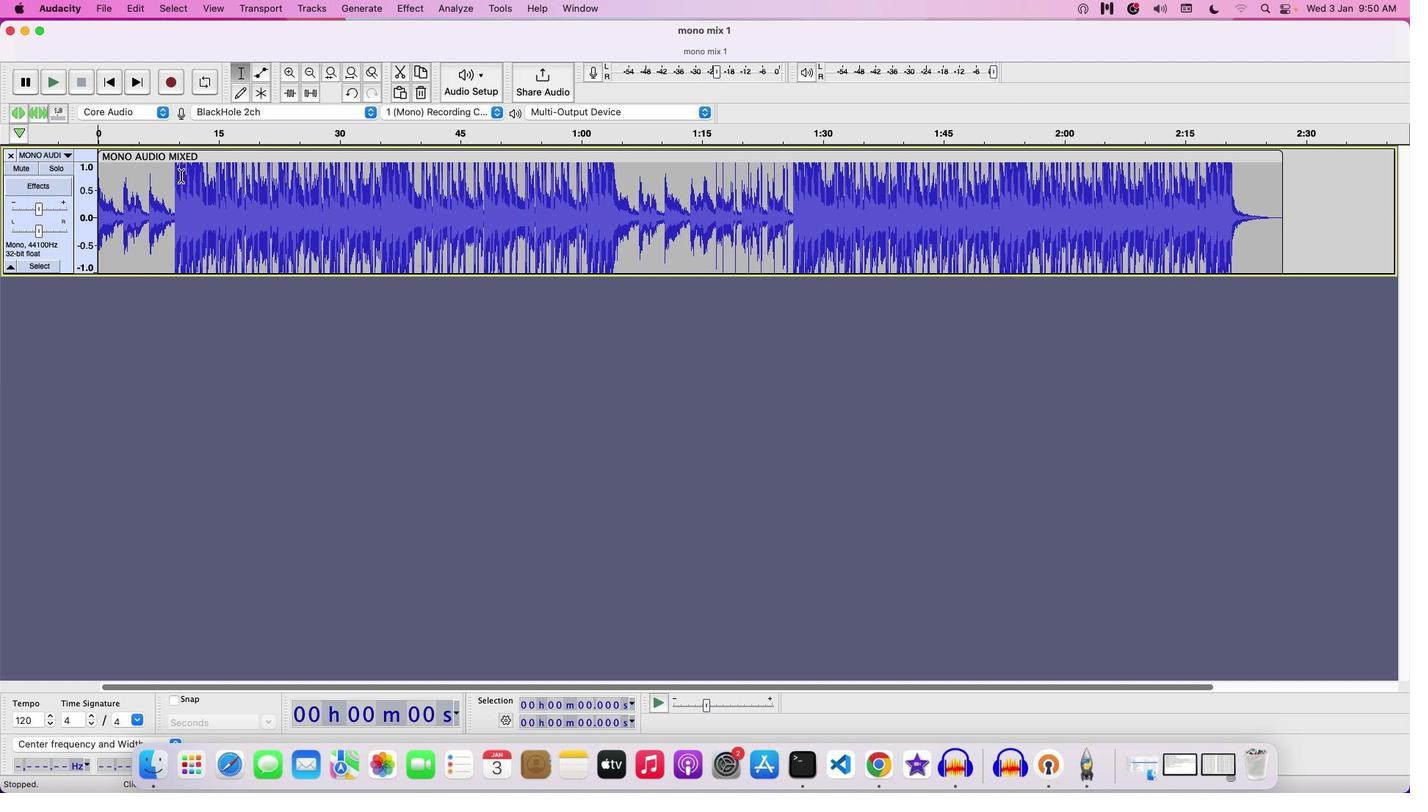 
Action: Mouse moved to (101, 7)
Screenshot: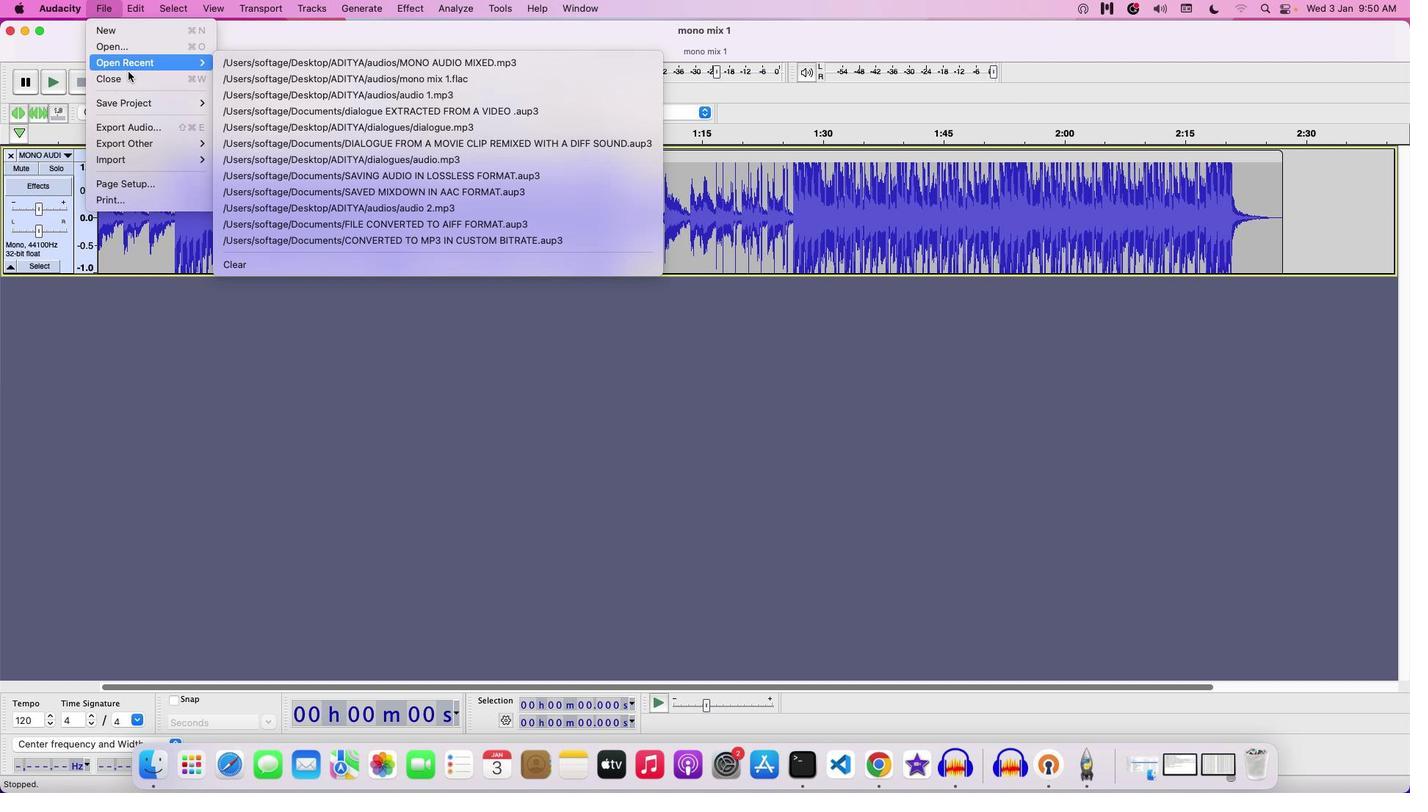 
Action: Mouse pressed left at (101, 7)
Screenshot: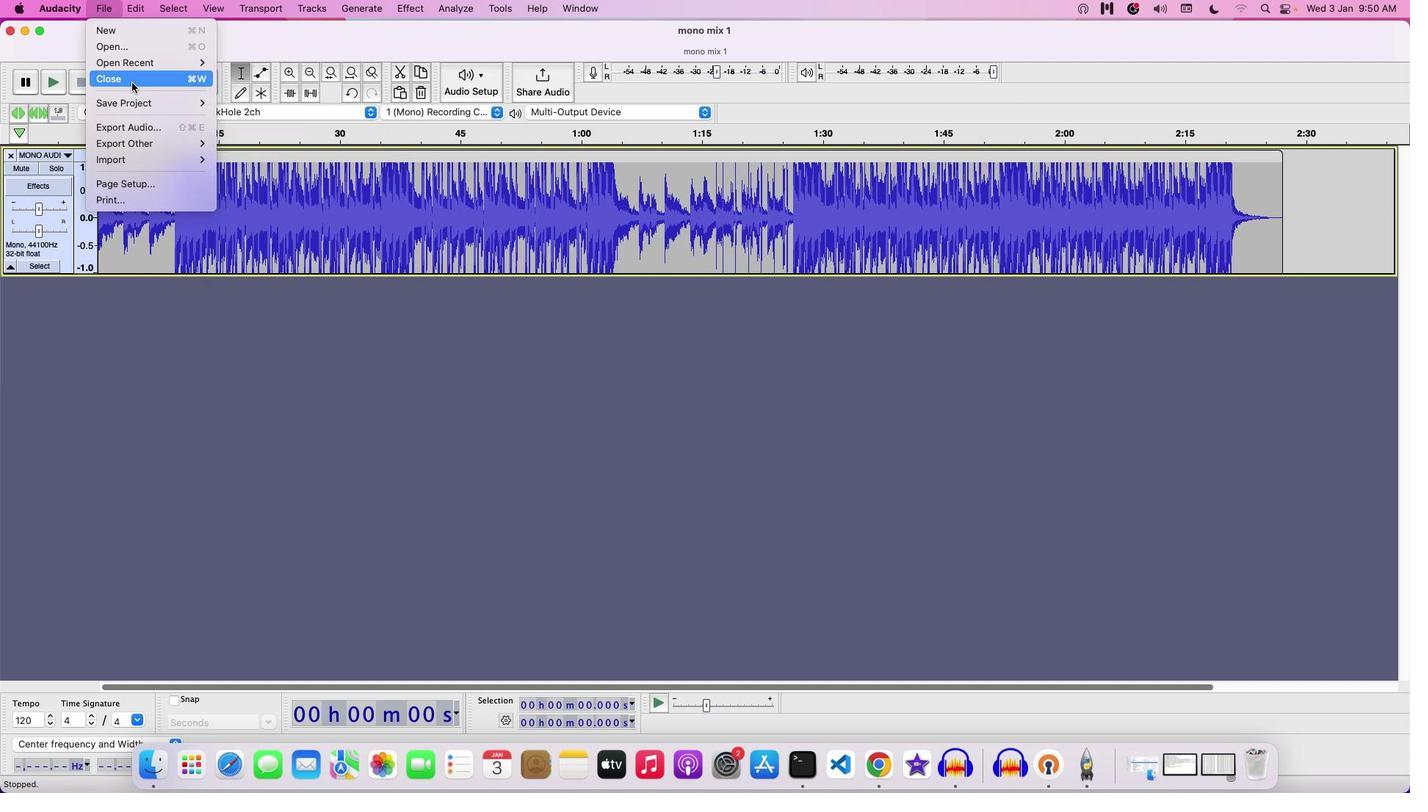 
Action: Mouse moved to (132, 46)
Screenshot: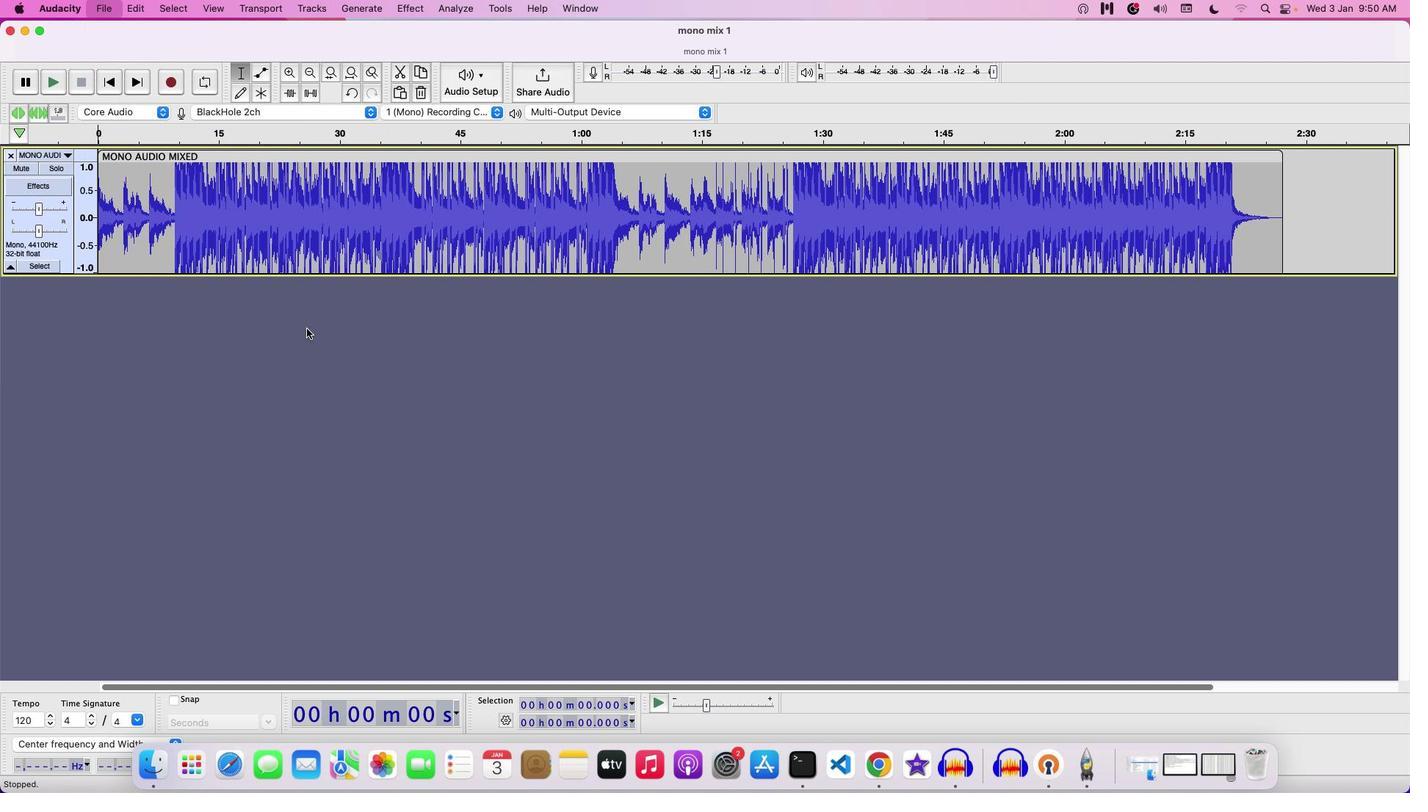 
Action: Mouse pressed left at (132, 46)
Screenshot: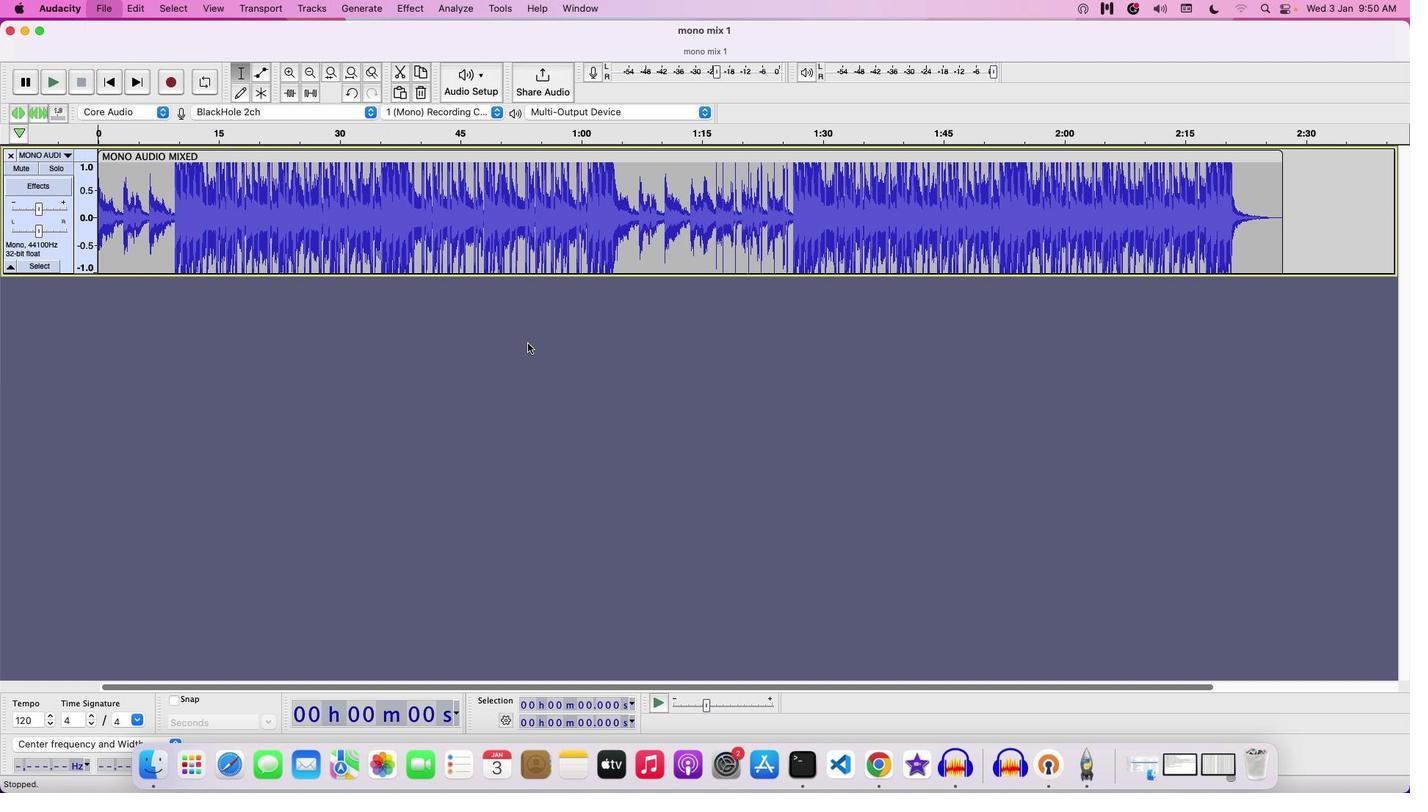 
Action: Mouse moved to (738, 160)
Screenshot: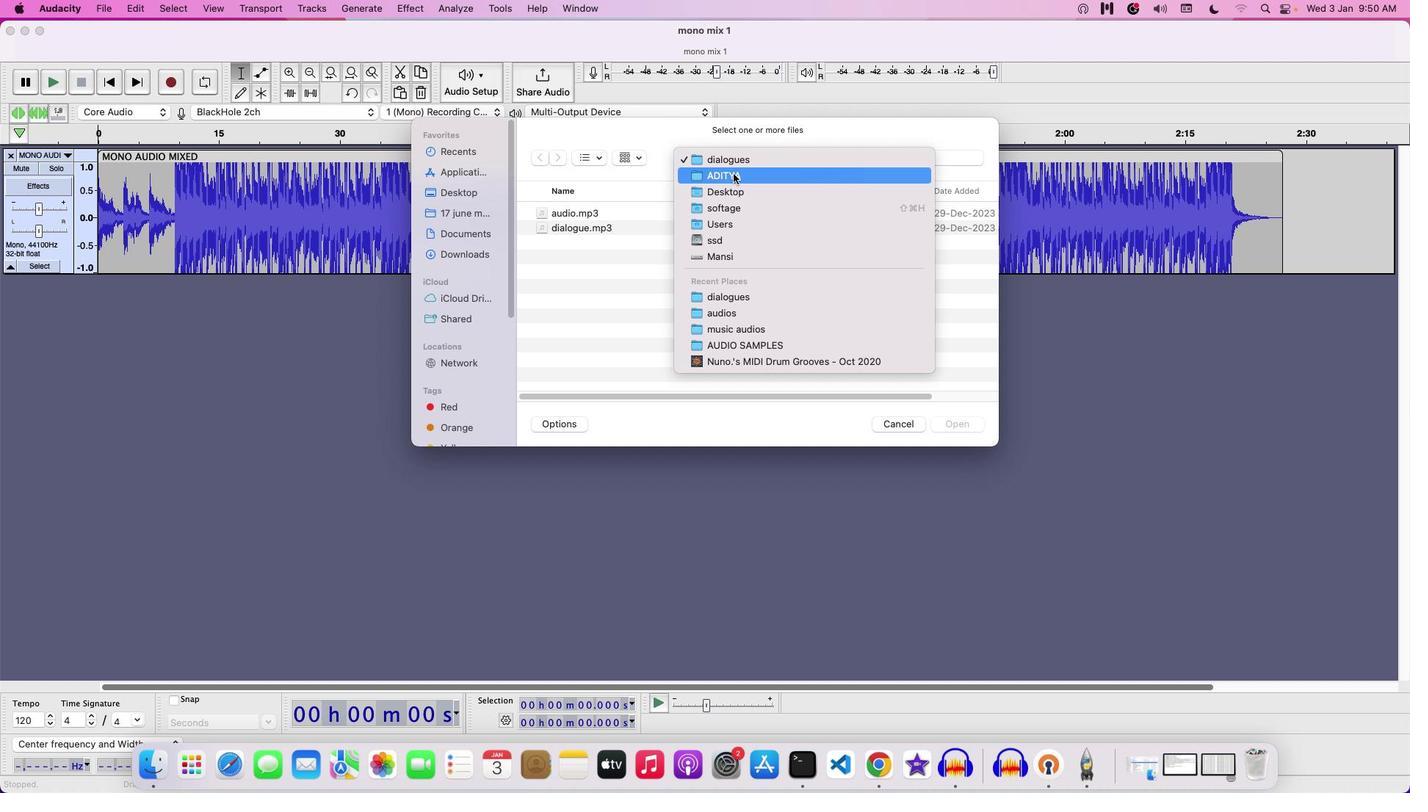 
Action: Mouse pressed left at (738, 160)
Screenshot: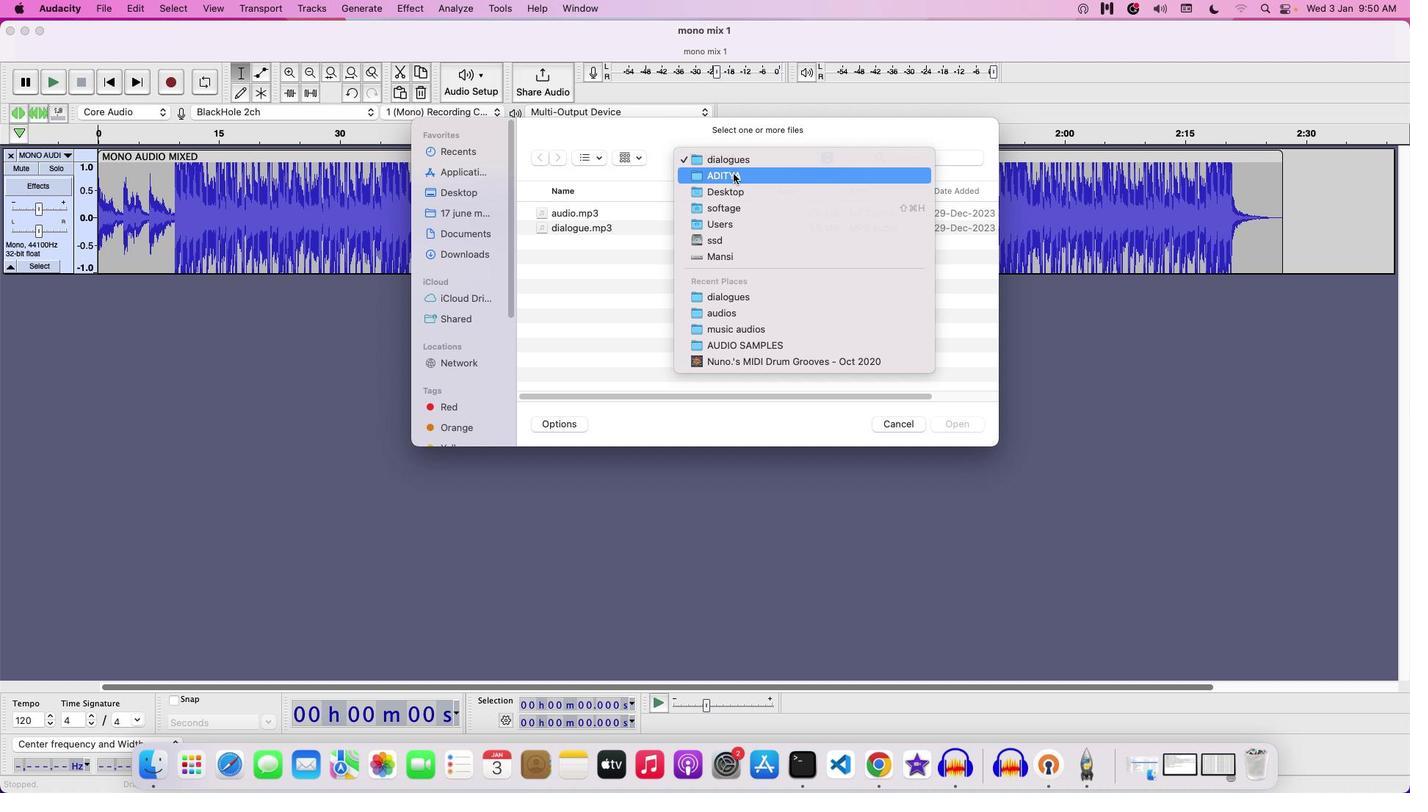 
Action: Mouse moved to (733, 174)
Screenshot: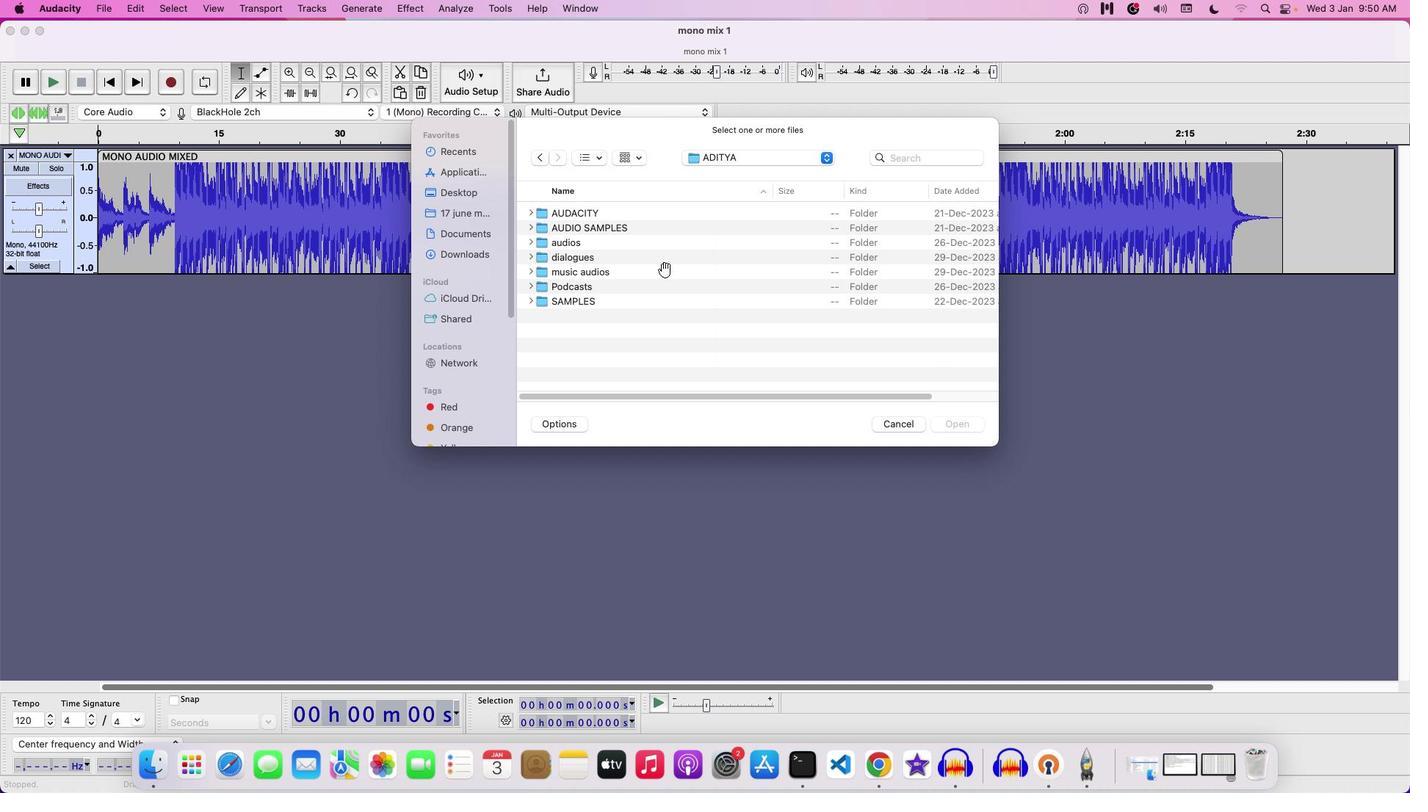 
Action: Mouse pressed left at (733, 174)
Screenshot: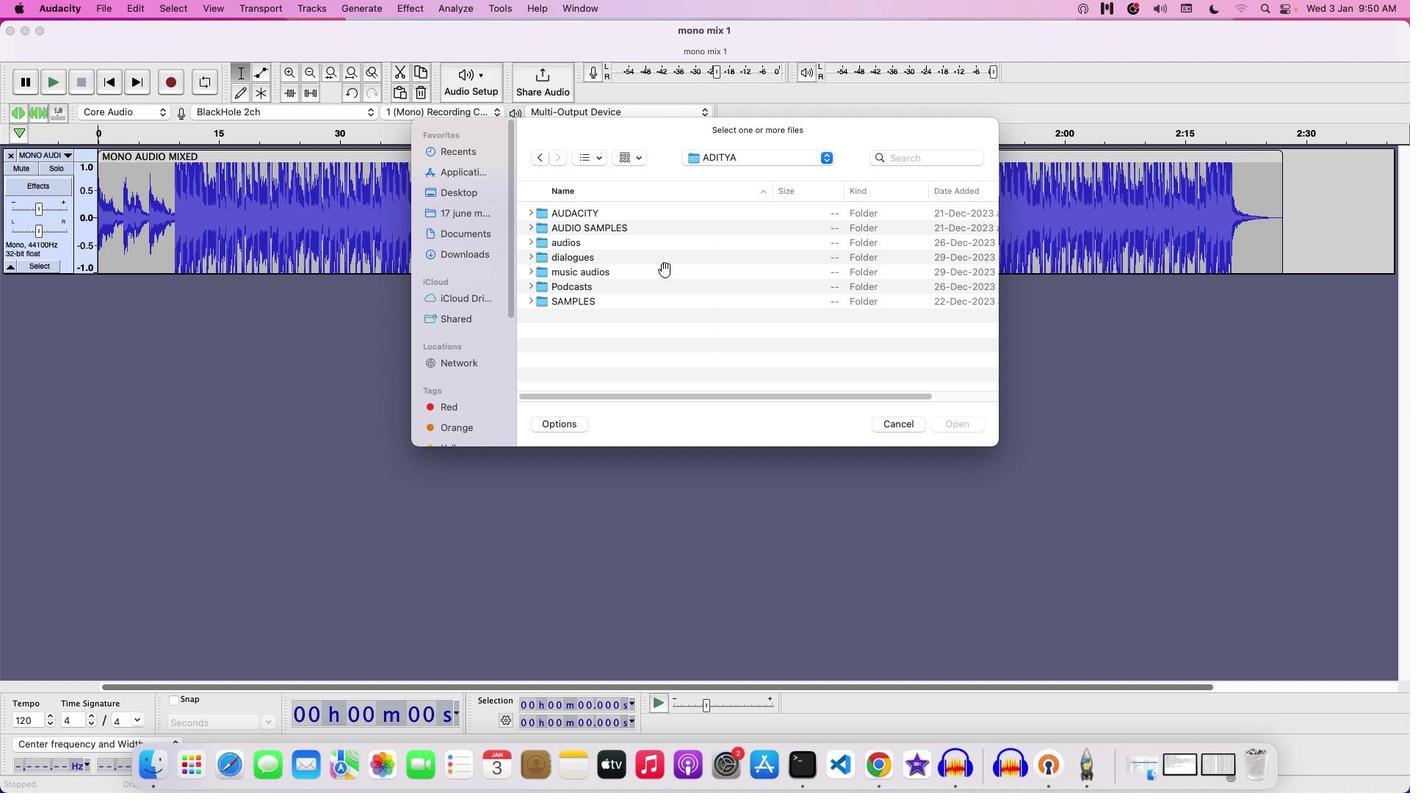 
Action: Mouse moved to (579, 241)
Screenshot: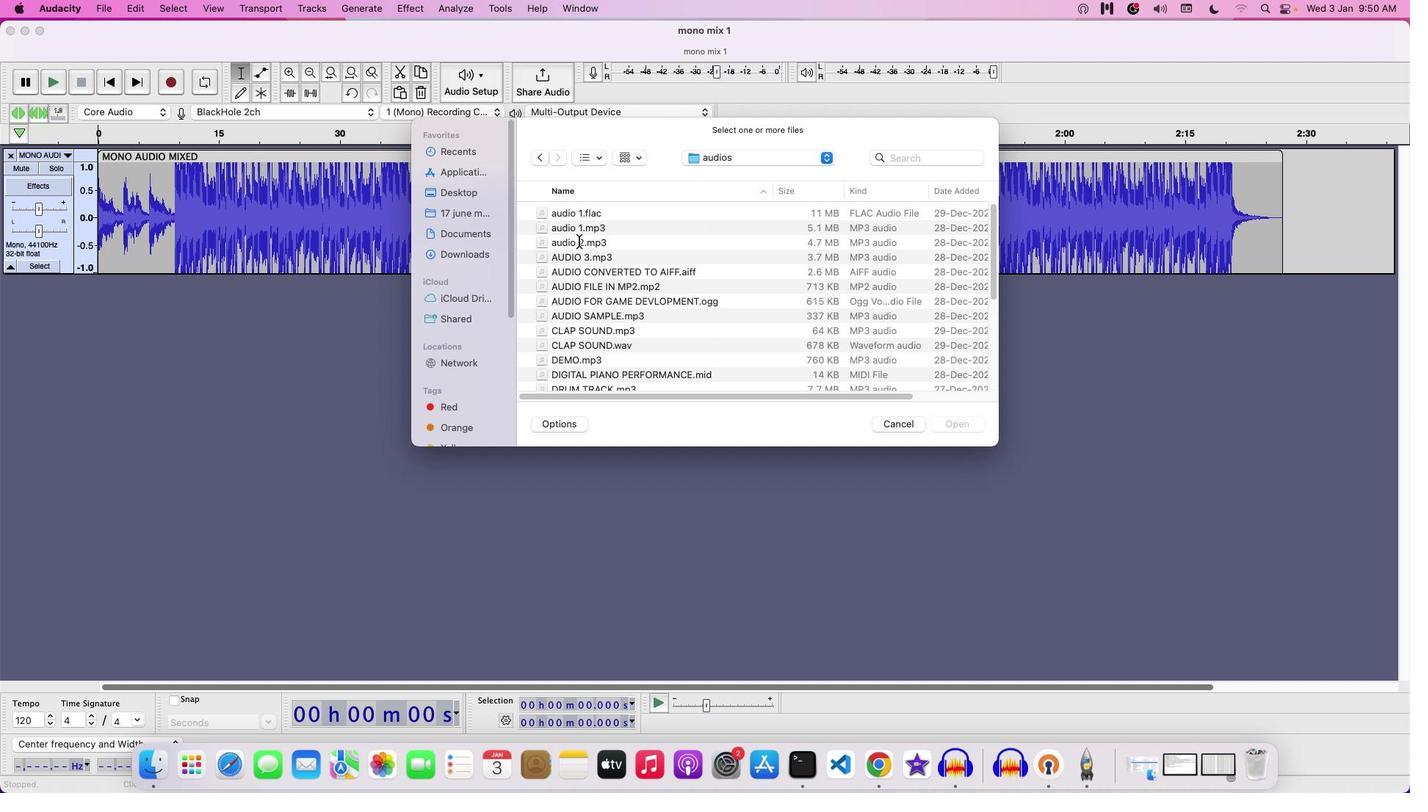 
Action: Mouse pressed left at (579, 241)
Screenshot: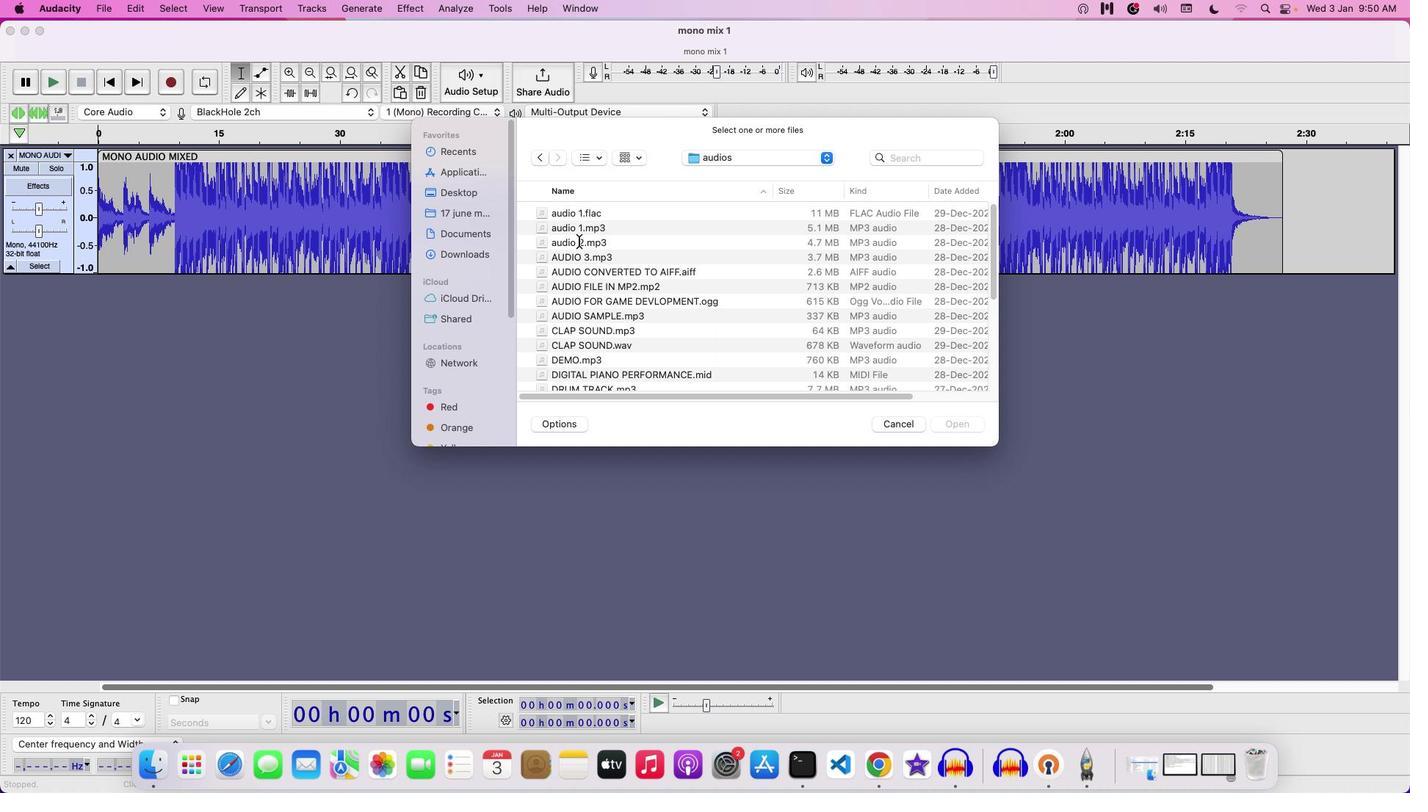 
Action: Mouse pressed left at (579, 241)
Screenshot: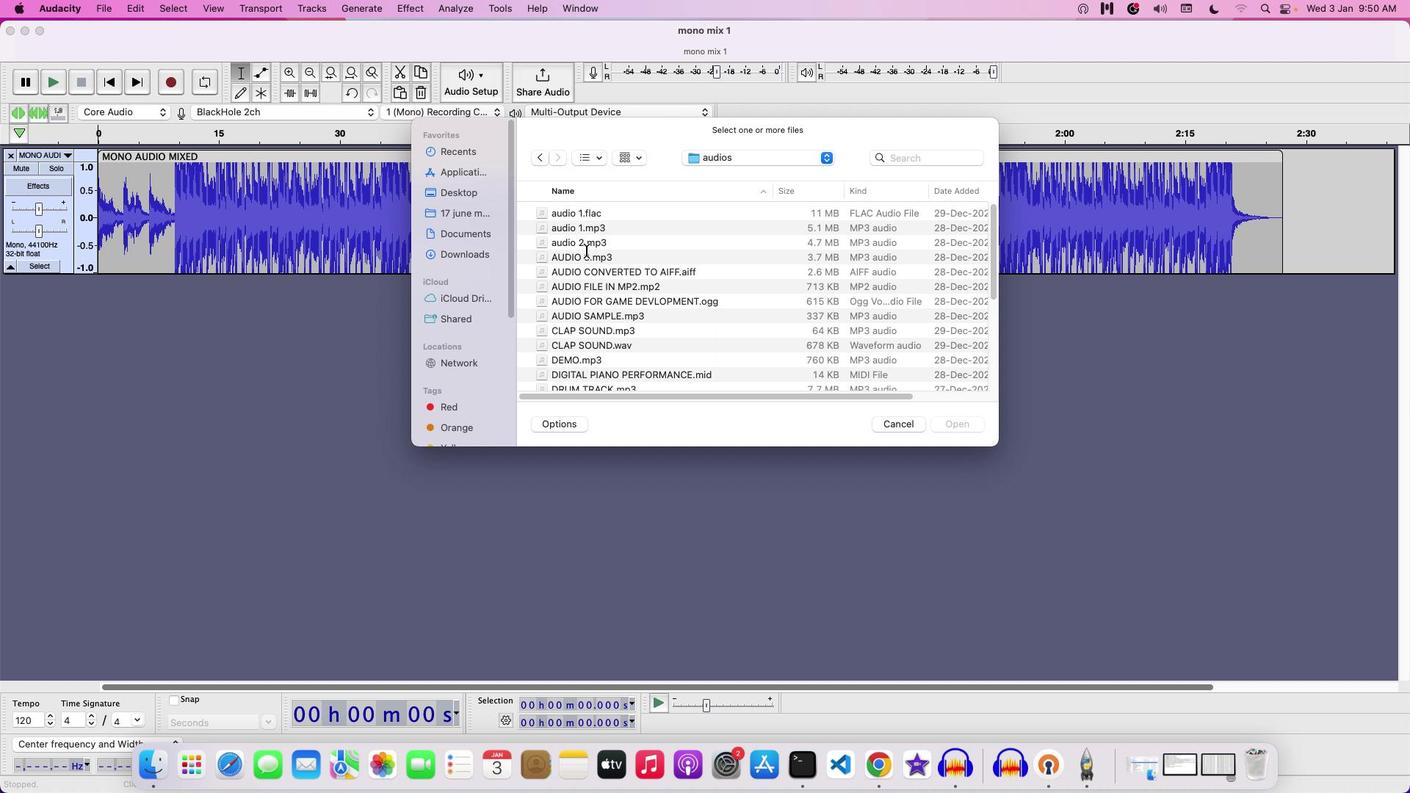 
Action: Mouse moved to (586, 251)
Screenshot: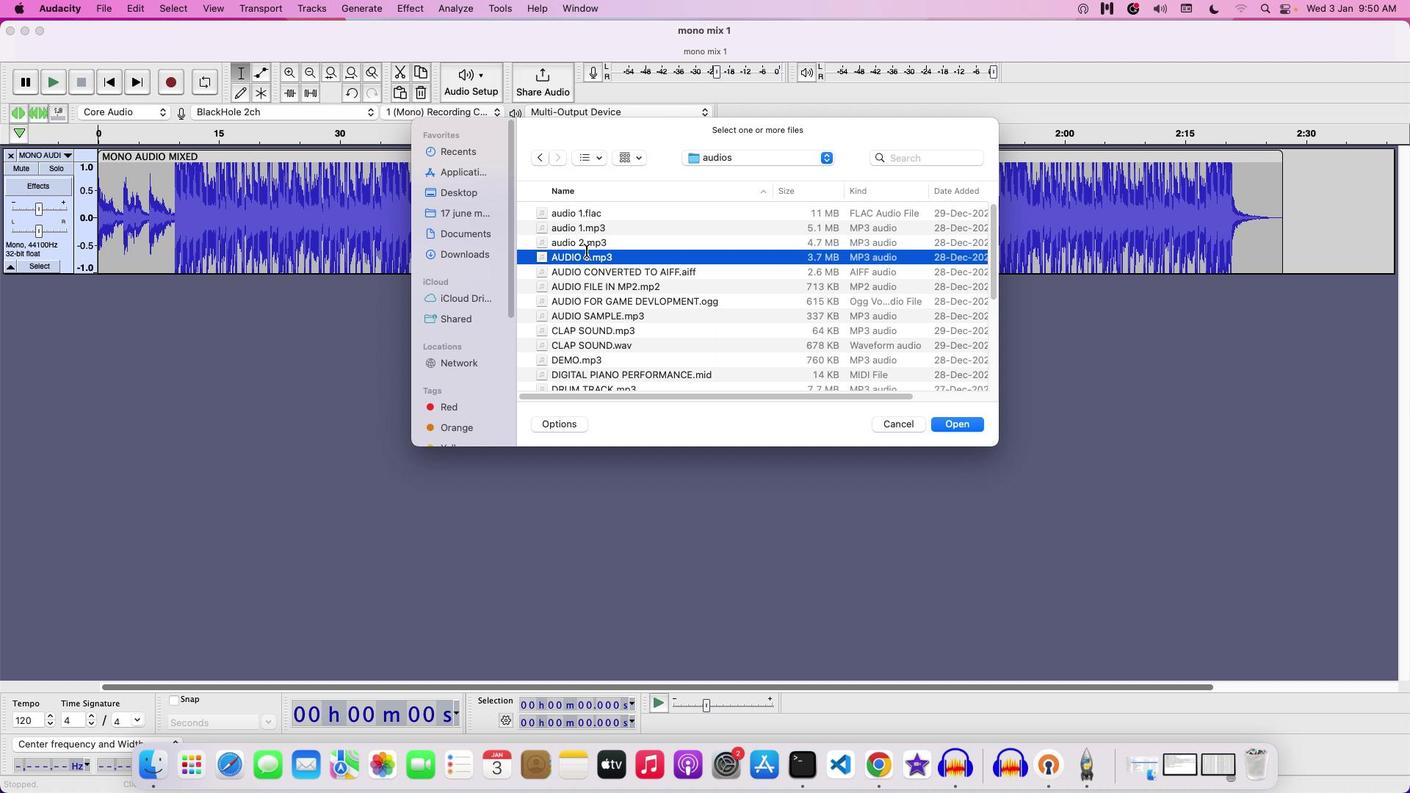 
Action: Mouse pressed left at (586, 251)
Screenshot: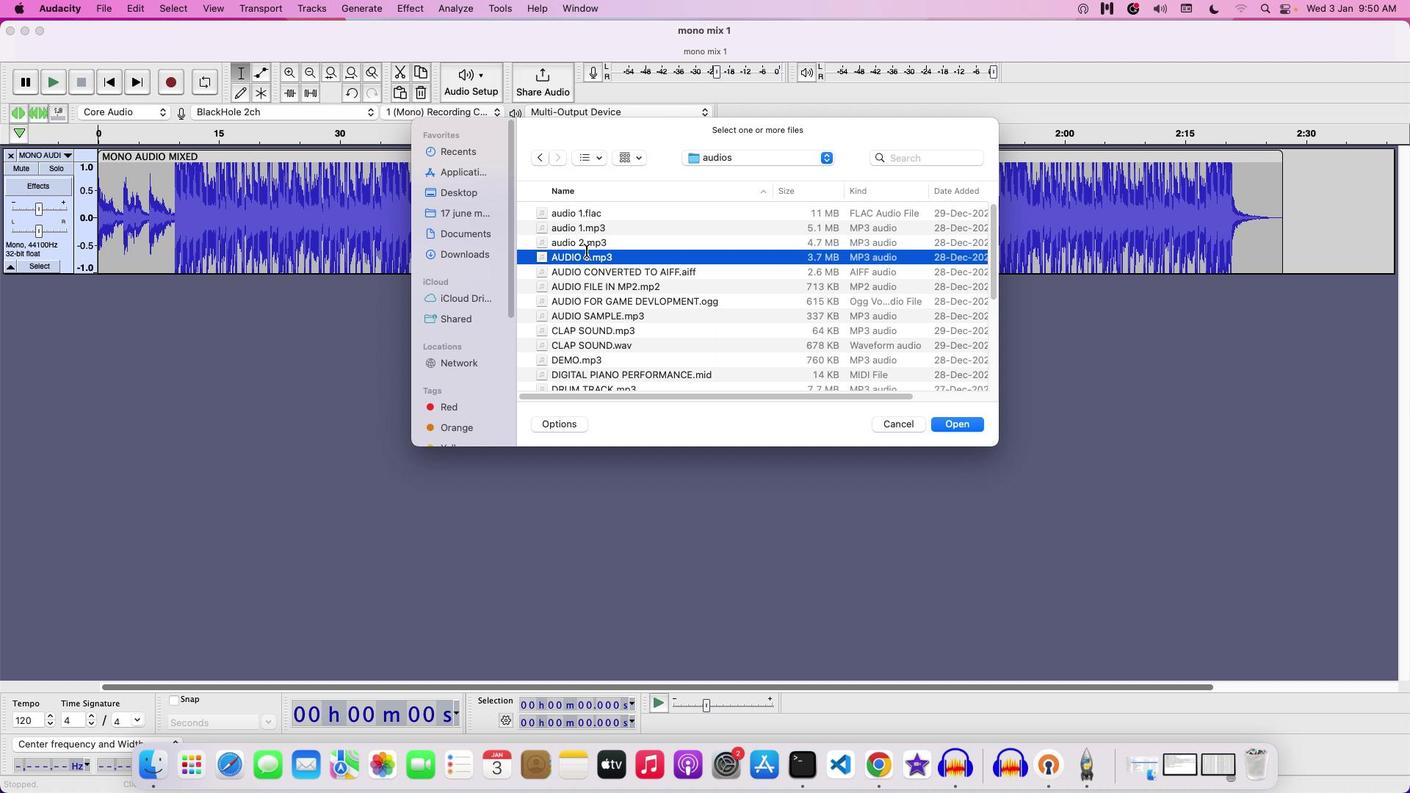 
Action: Key pressed 'M'
Screenshot: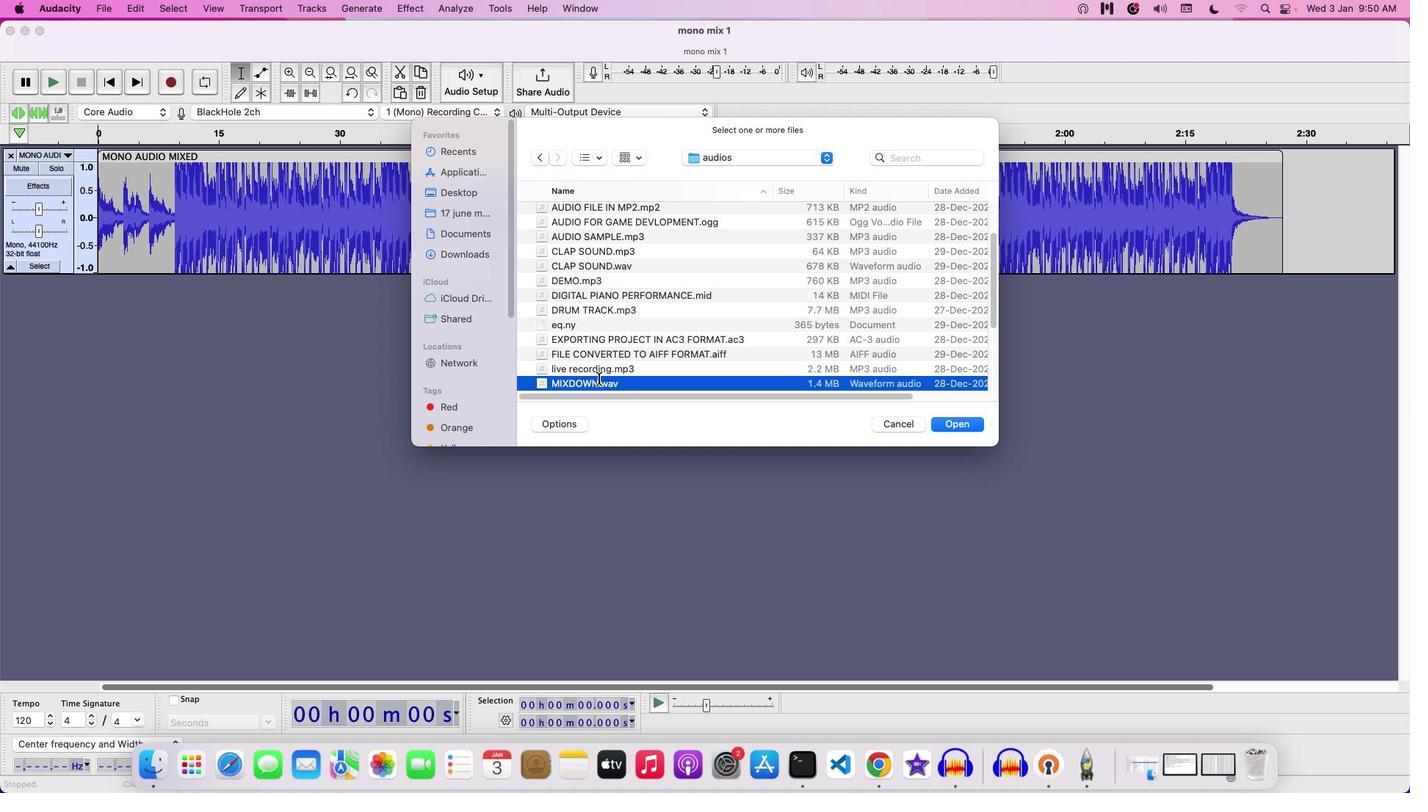 
Action: Mouse moved to (602, 377)
Screenshot: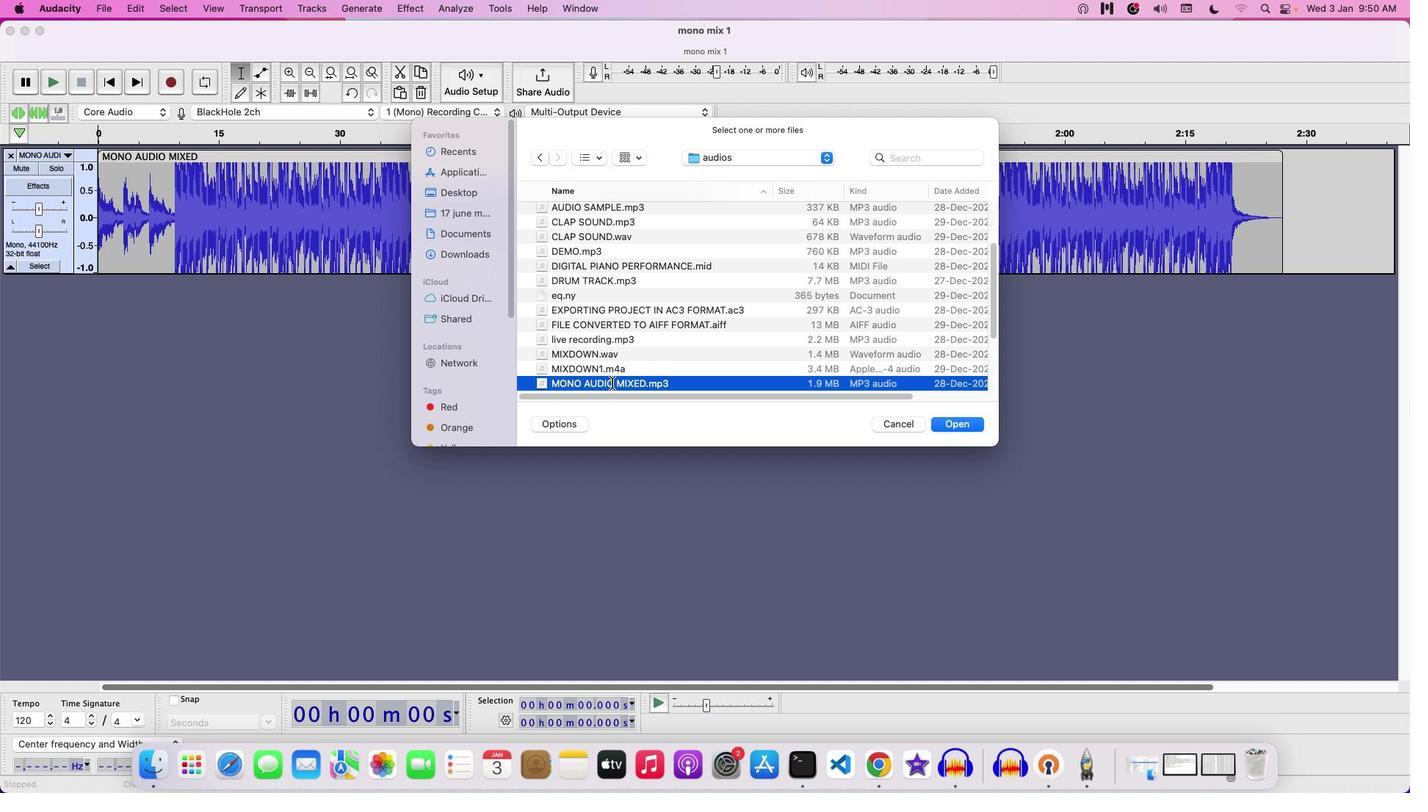 
Action: Key pressed 'M'
Screenshot: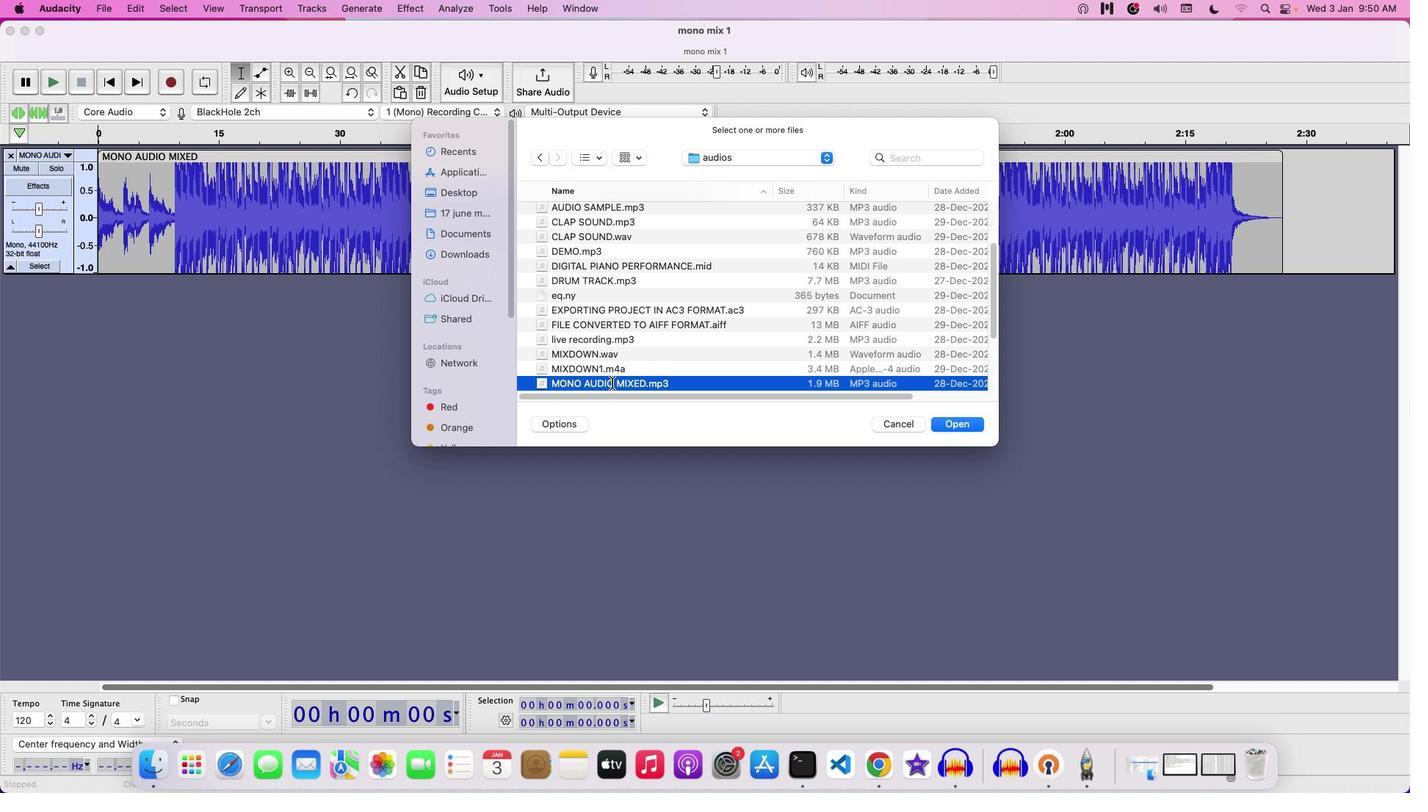 
Action: Mouse moved to (612, 382)
Screenshot: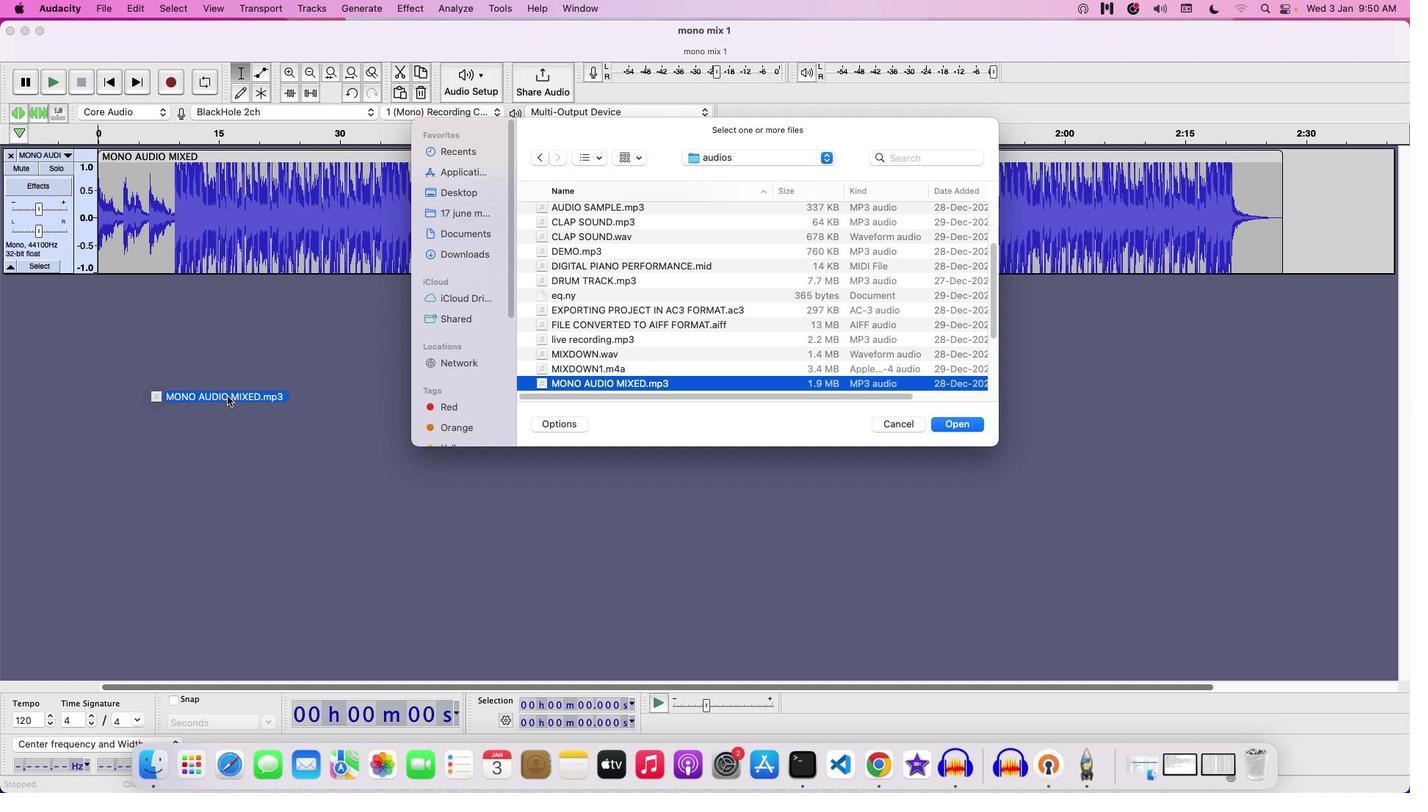 
Action: Mouse pressed left at (612, 382)
Screenshot: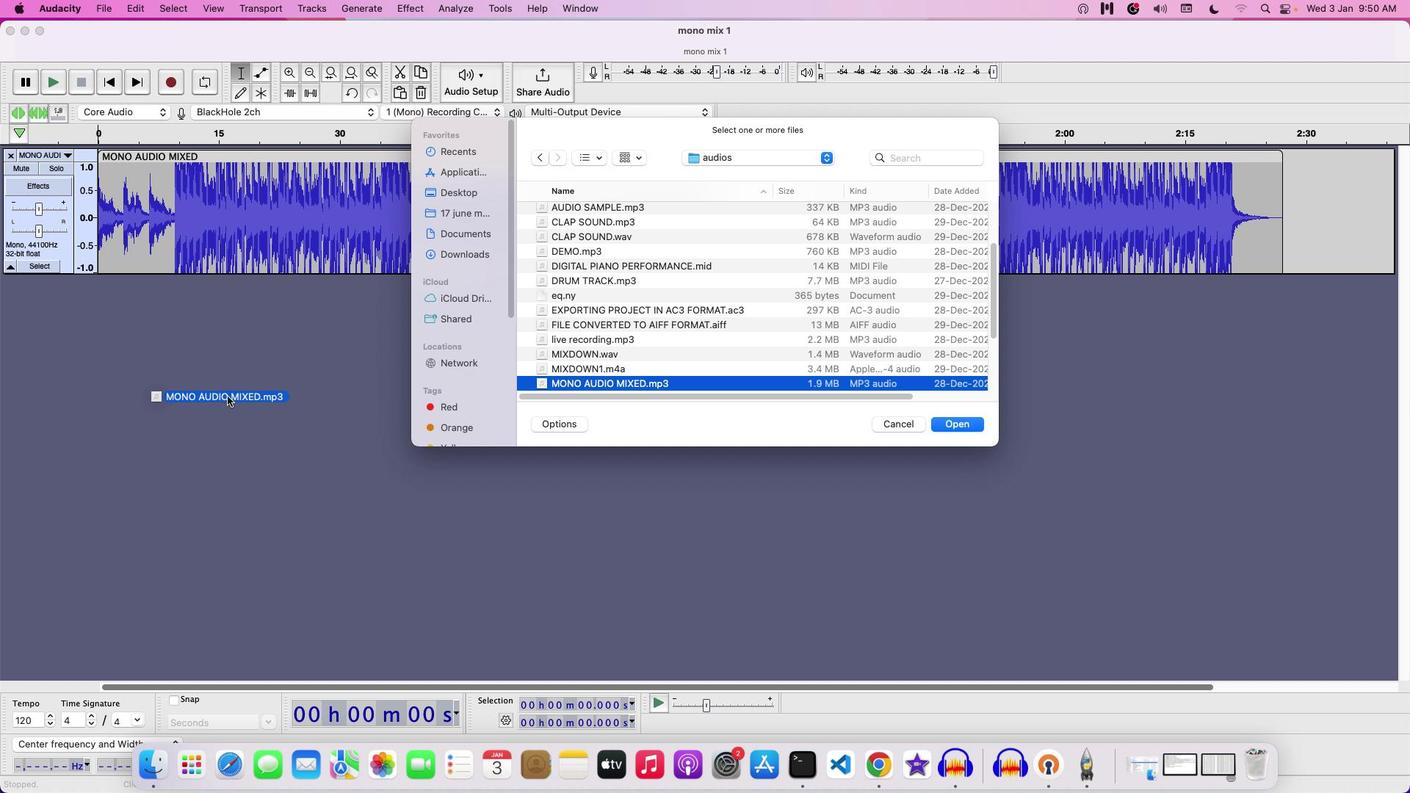 
Action: Mouse moved to (882, 422)
Screenshot: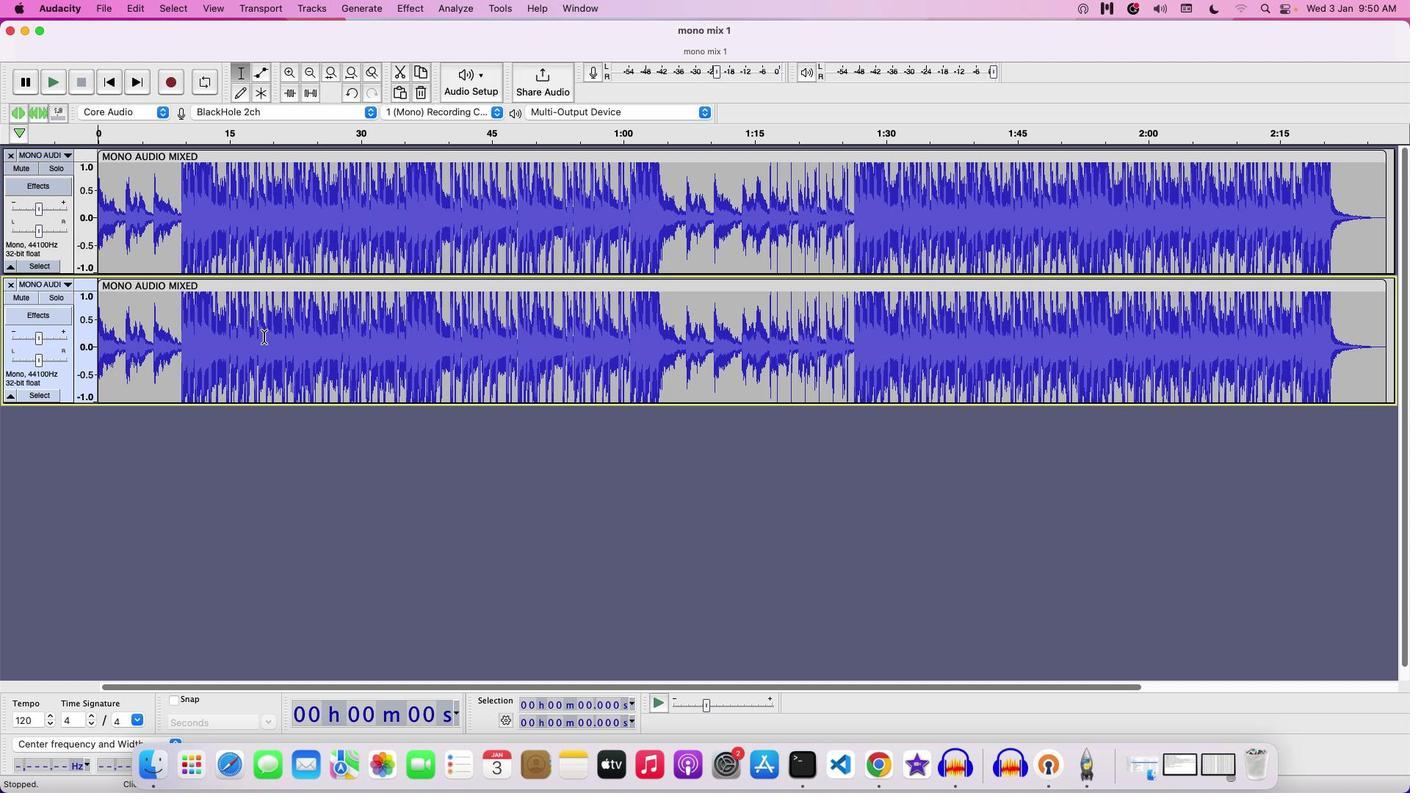 
Action: Mouse pressed left at (882, 422)
Screenshot: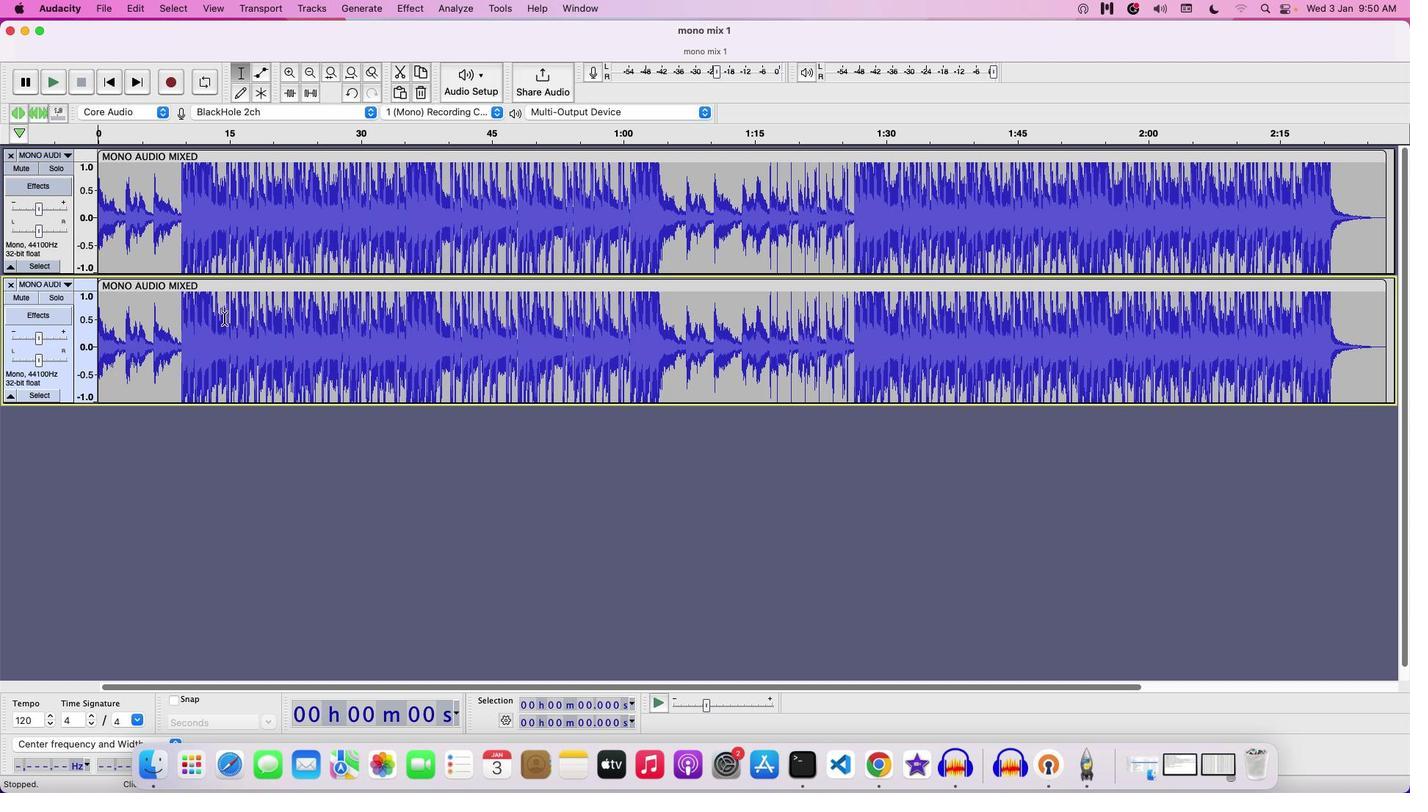 
Action: Mouse moved to (51, 262)
Screenshot: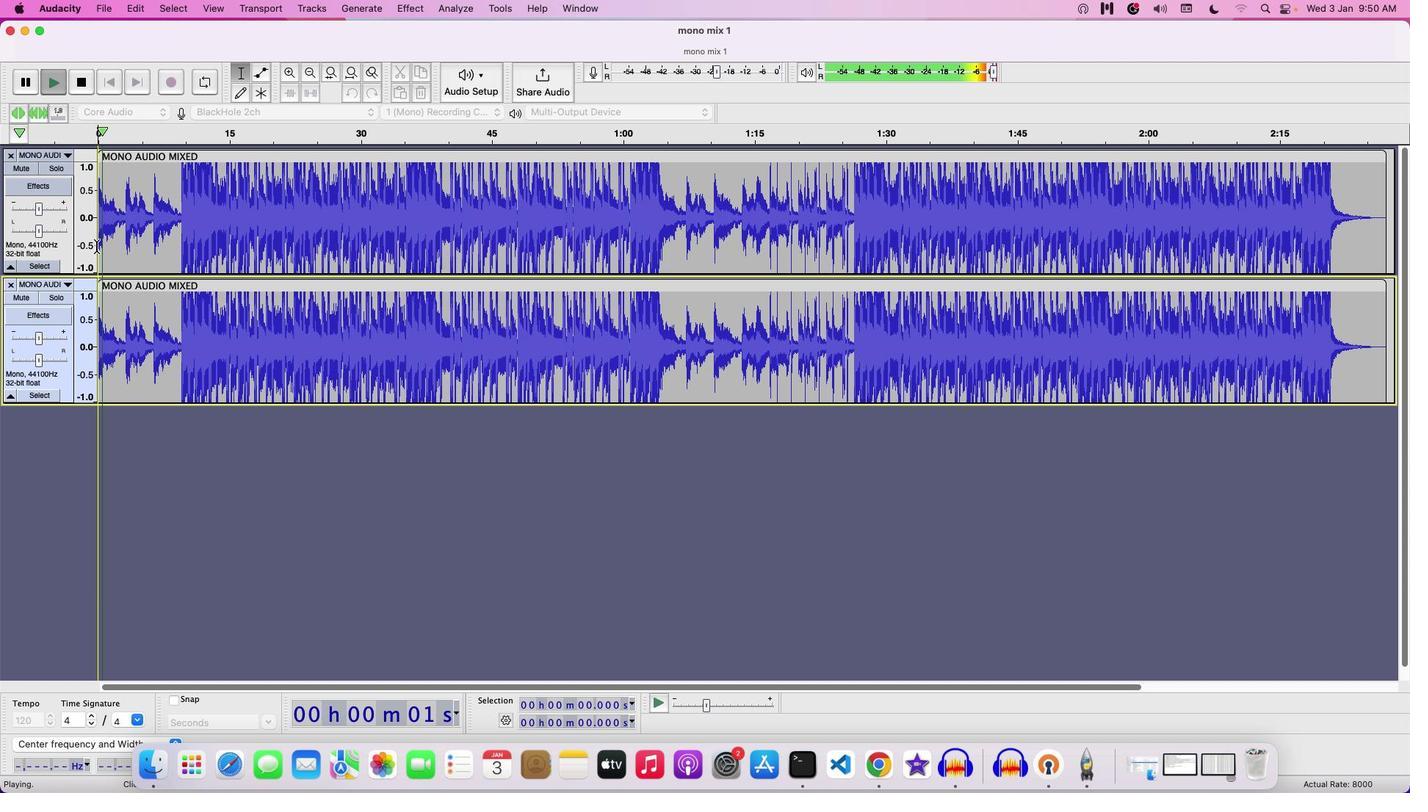 
Action: Key pressed Key.space
Screenshot: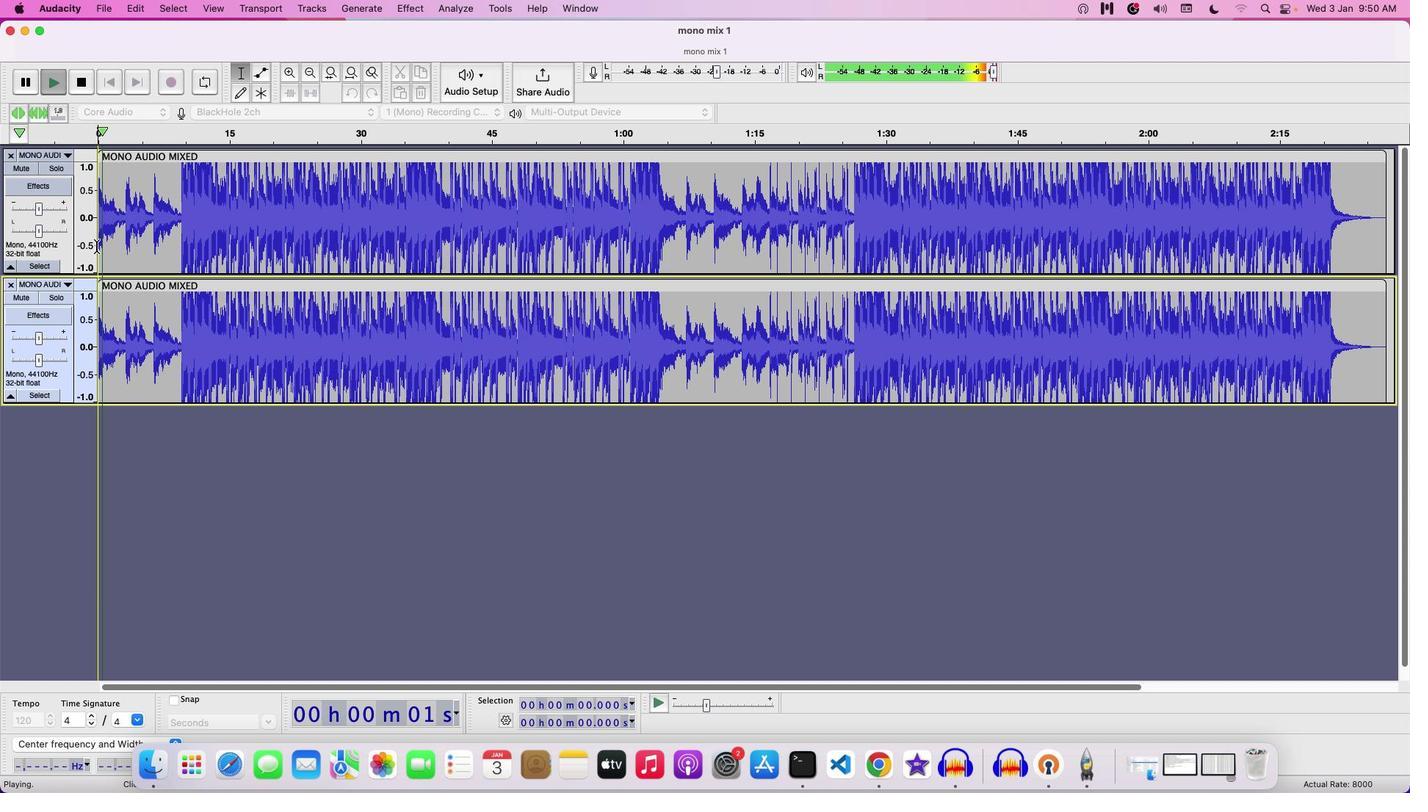 
Action: Mouse moved to (48, 309)
Screenshot: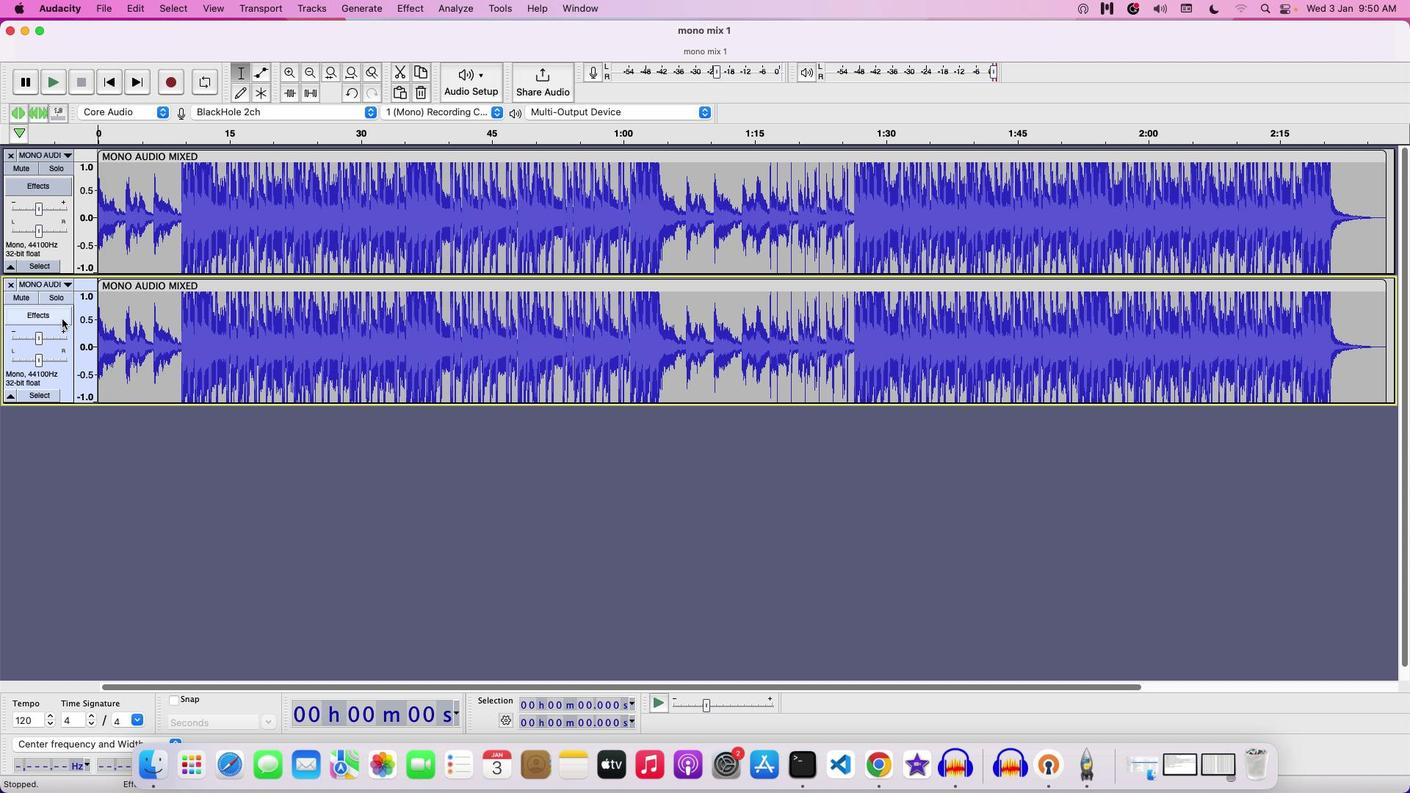 
Action: Key pressed Key.space
Screenshot: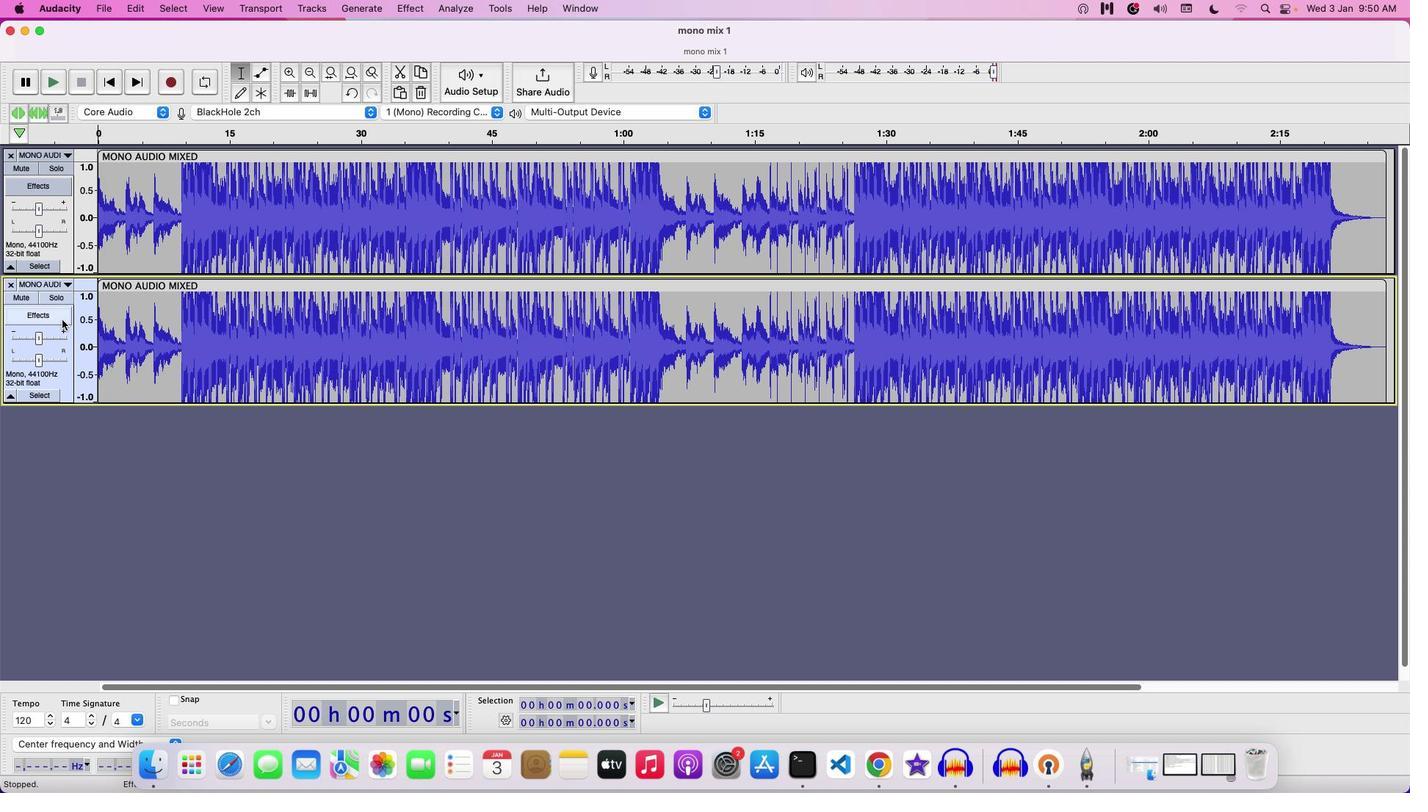 
Action: Mouse moved to (62, 319)
Screenshot: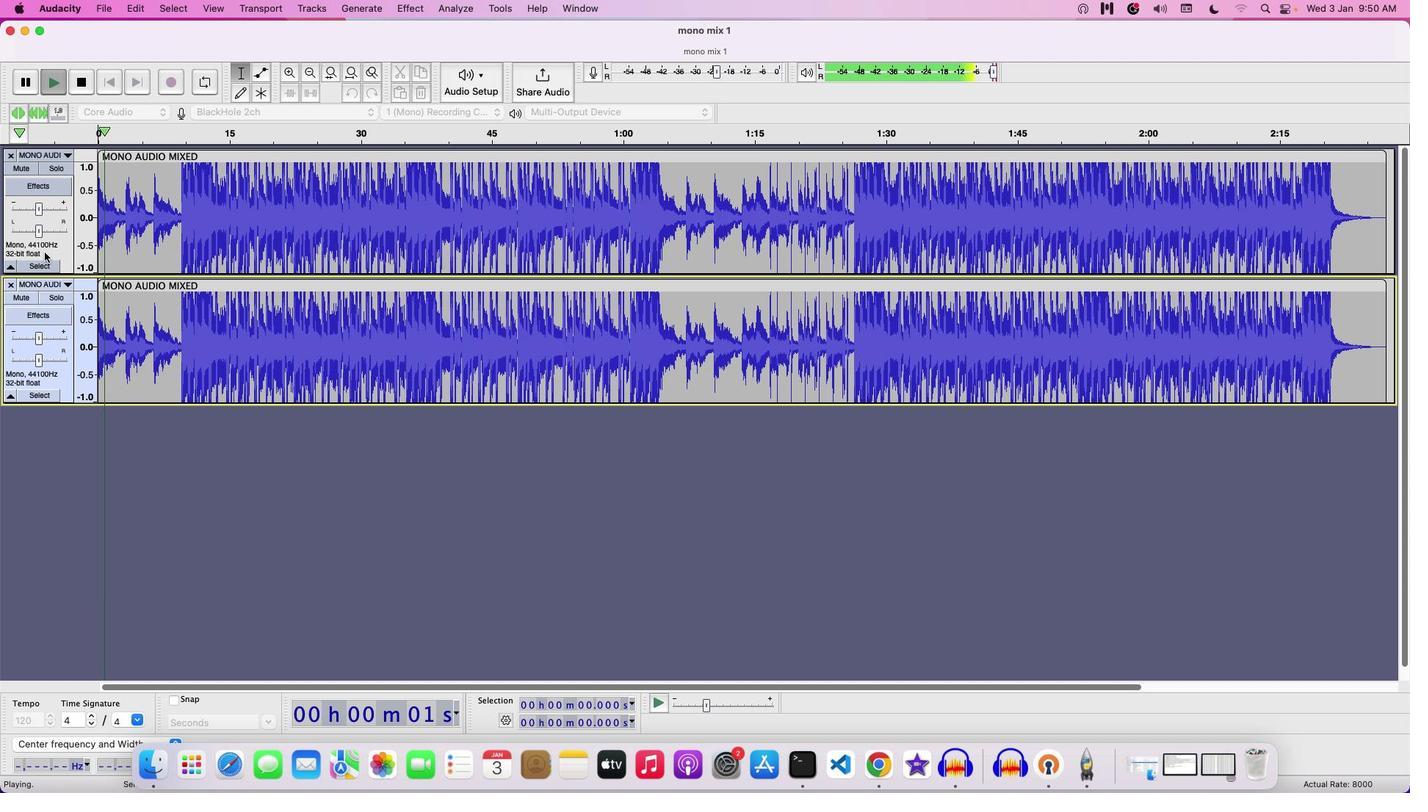 
Action: Key pressed Key.space
Screenshot: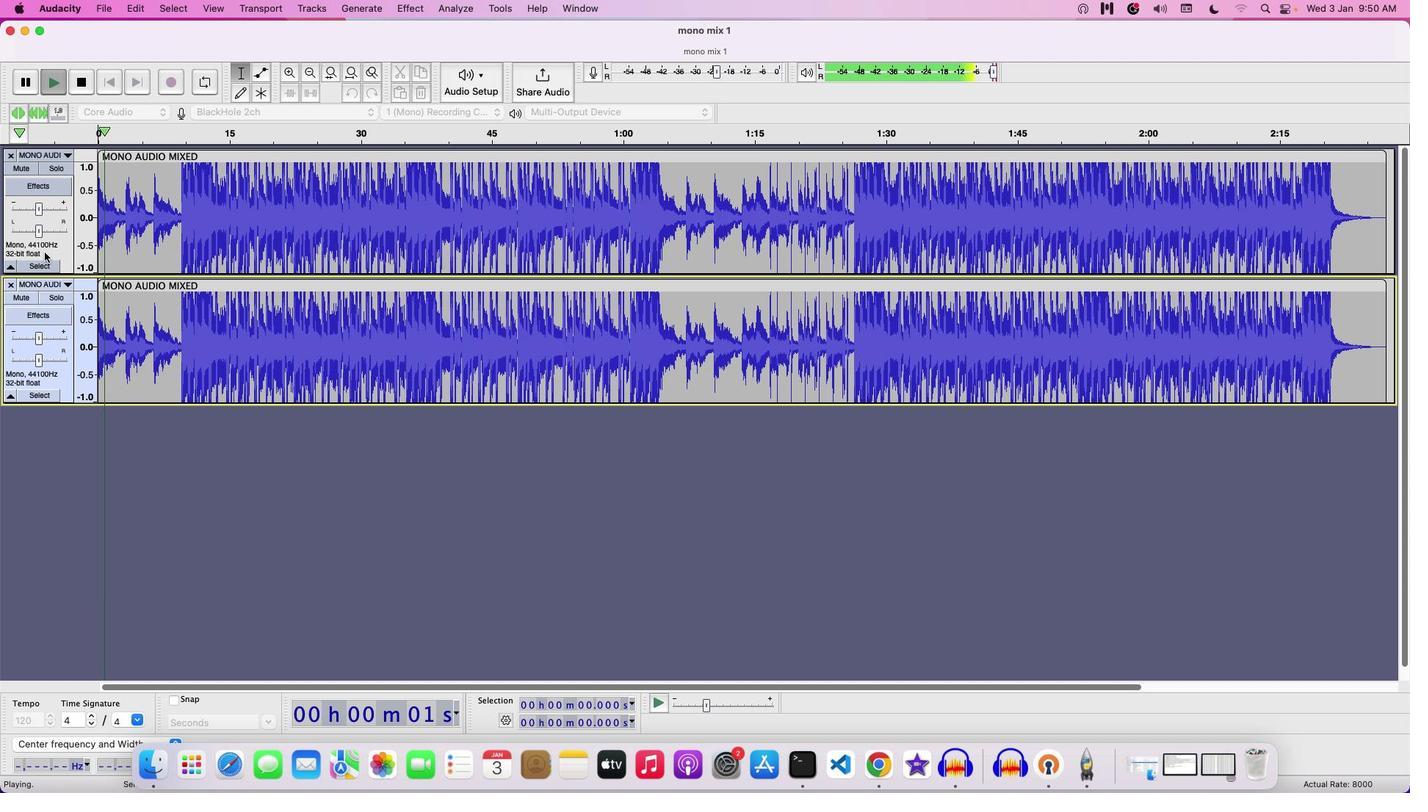 
Action: Mouse moved to (24, 293)
Screenshot: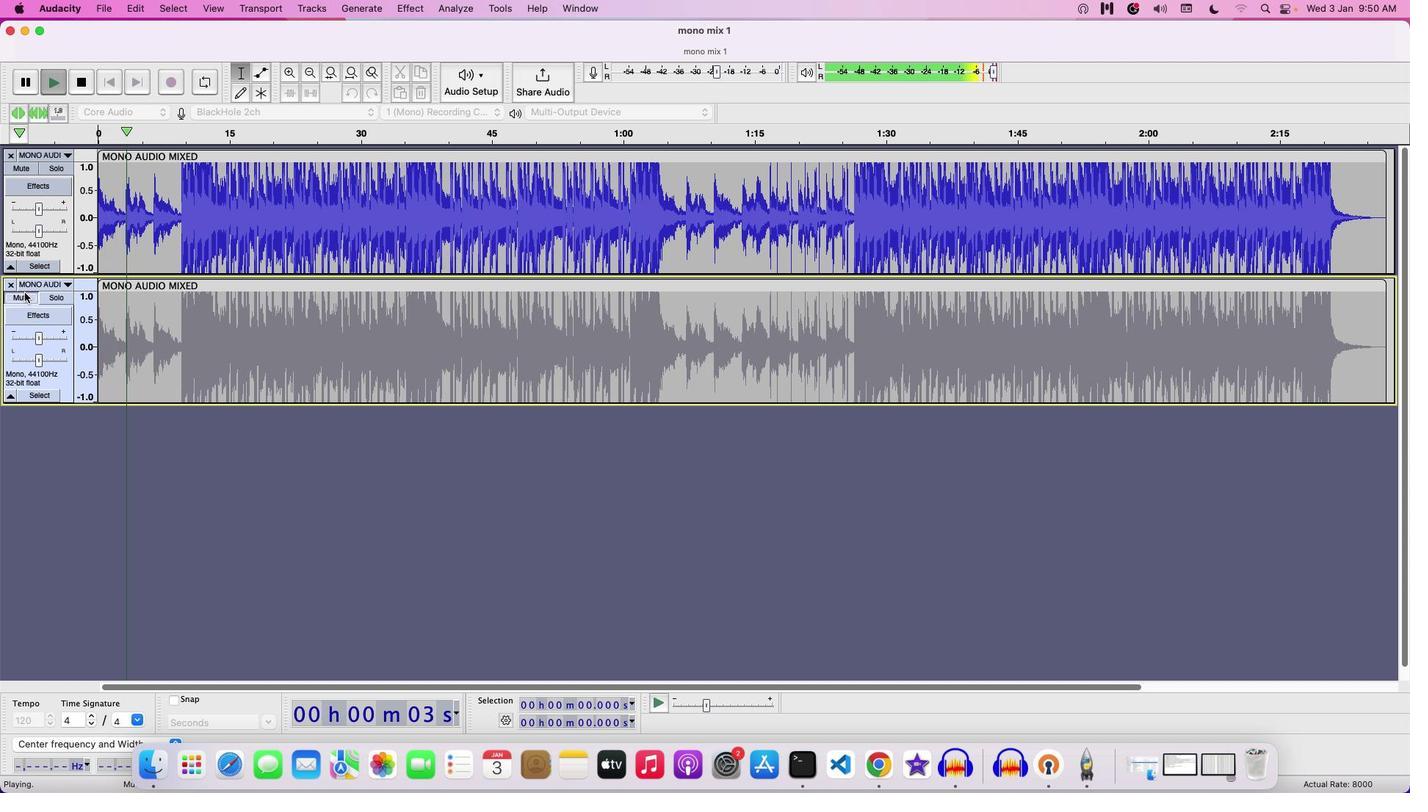 
Action: Mouse pressed left at (24, 293)
Screenshot: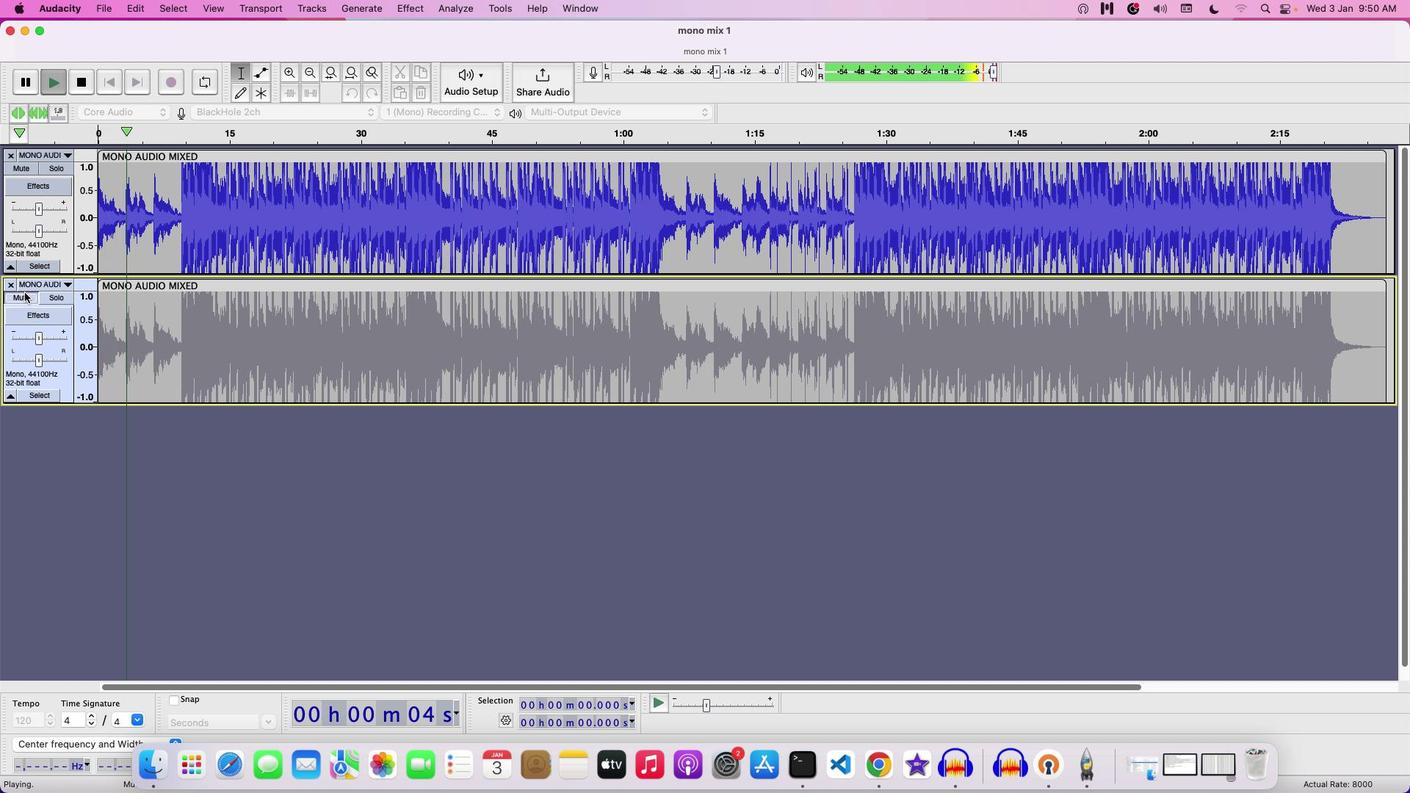 
Action: Mouse pressed left at (24, 293)
Screenshot: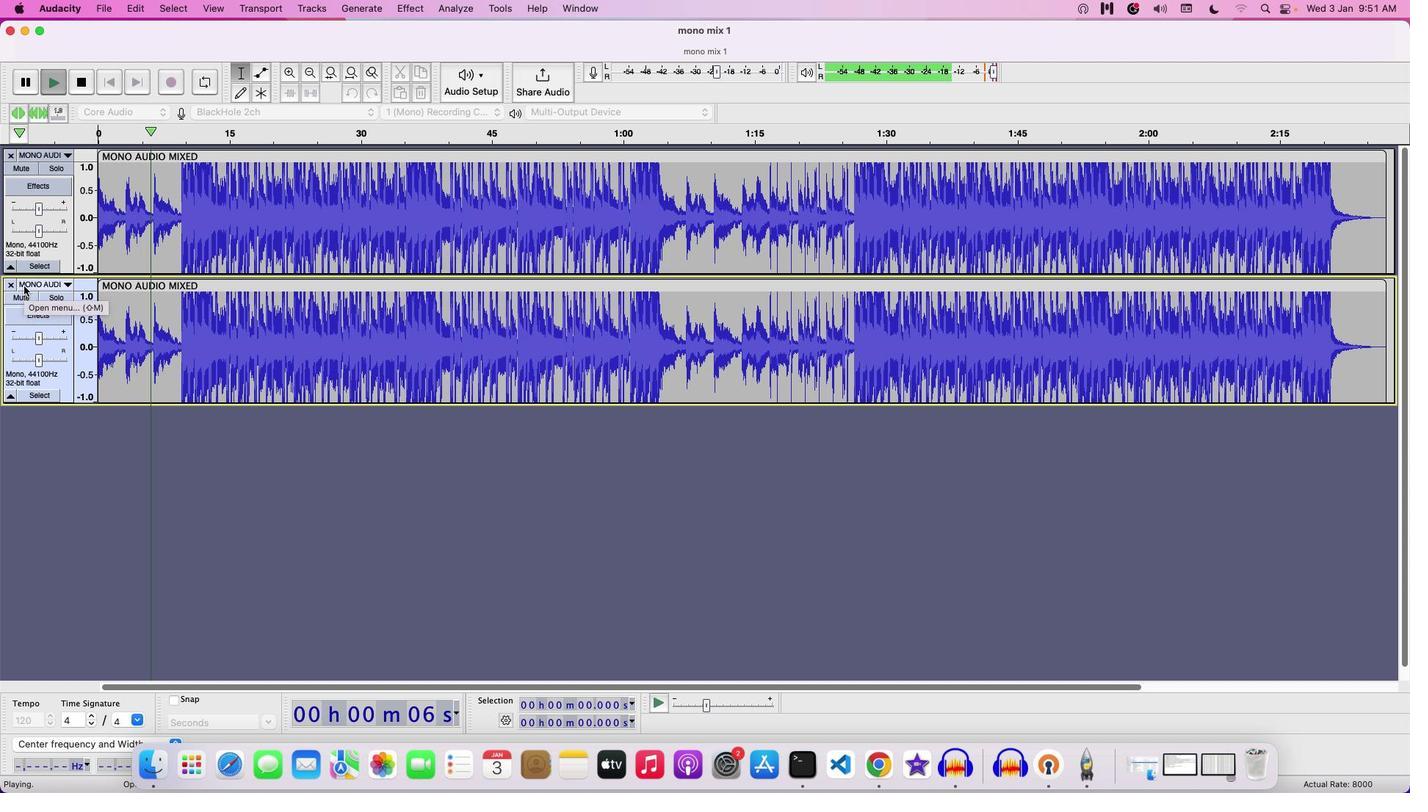 
Action: Mouse moved to (15, 168)
Screenshot: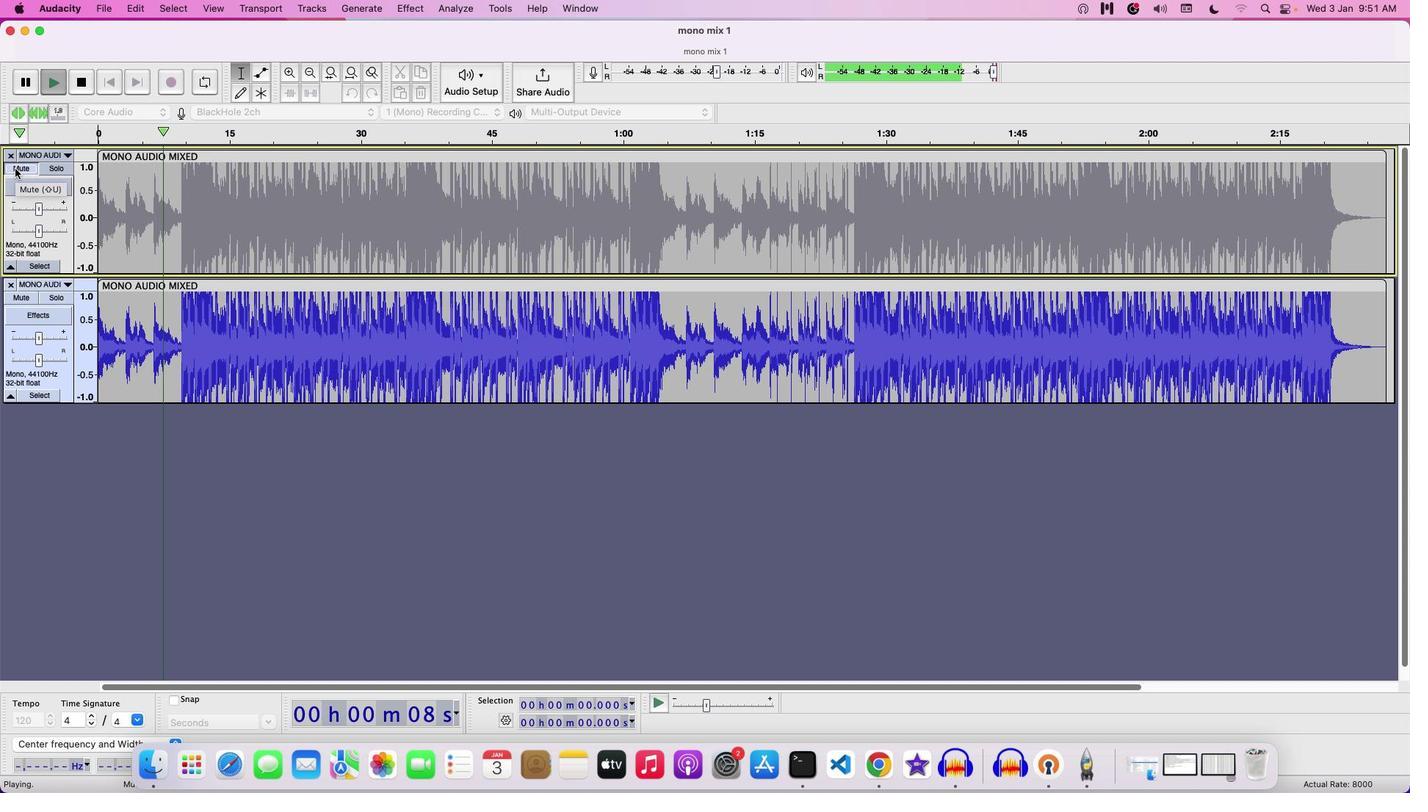 
Action: Mouse pressed left at (15, 168)
Screenshot: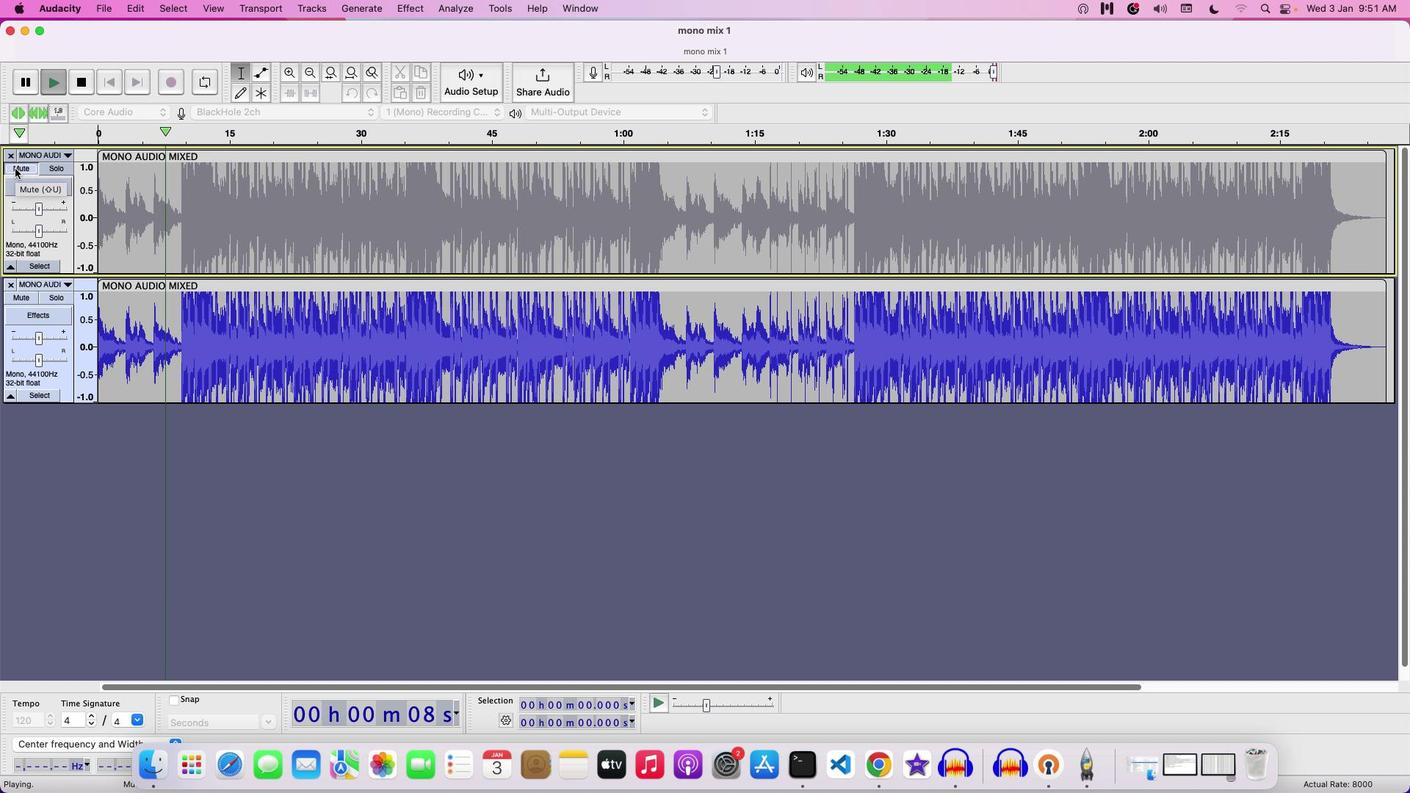 
Action: Mouse moved to (15, 168)
Screenshot: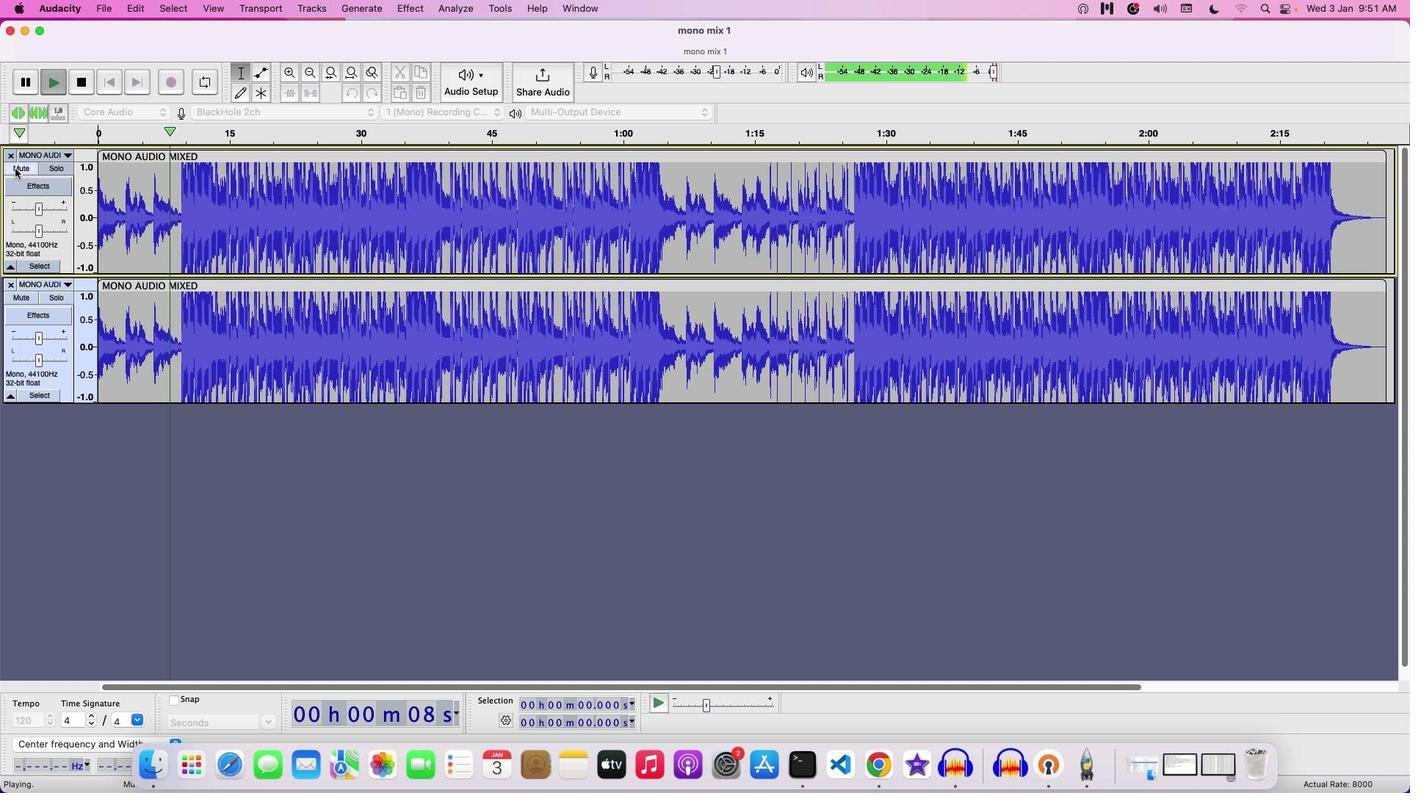 
Action: Mouse pressed left at (15, 168)
Screenshot: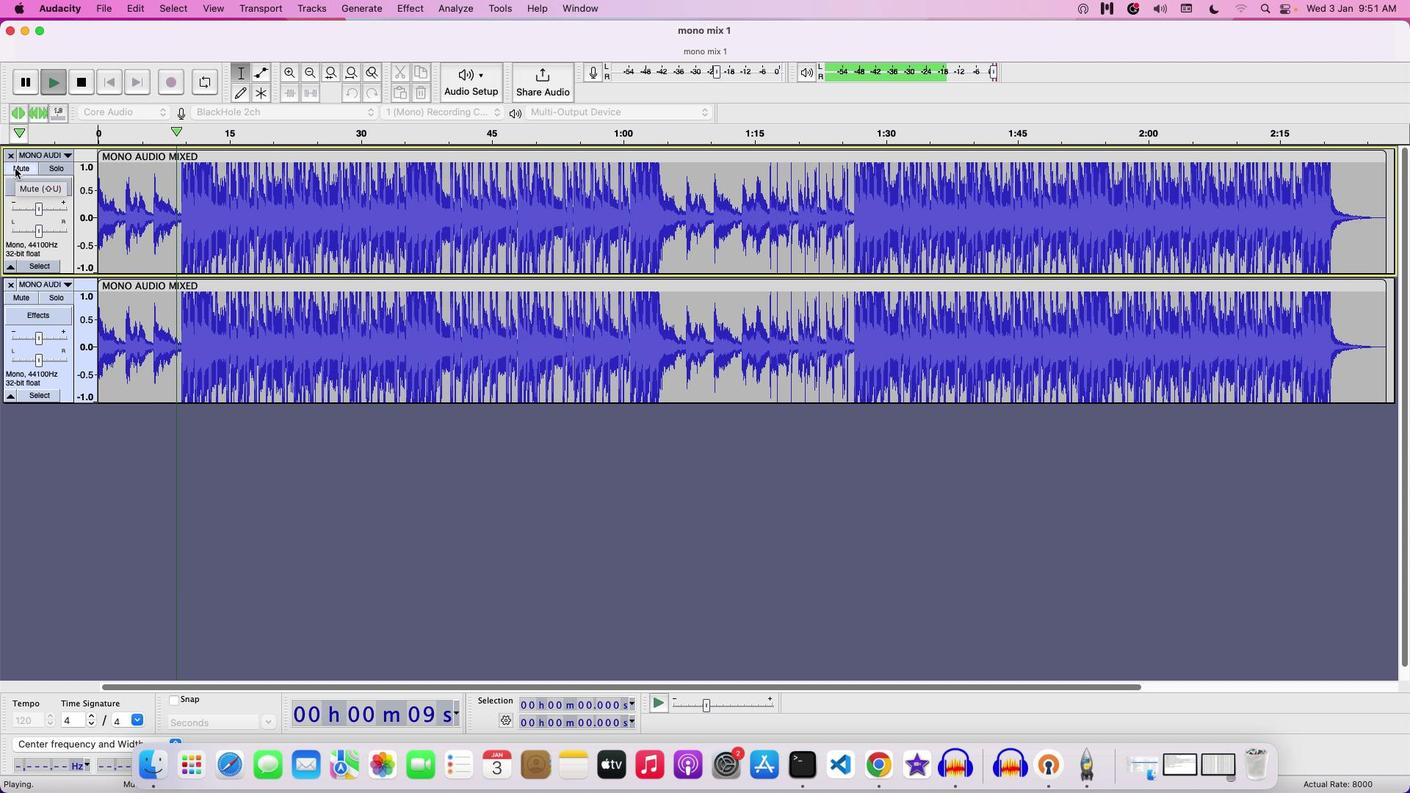 
Action: Mouse moved to (23, 210)
Screenshot: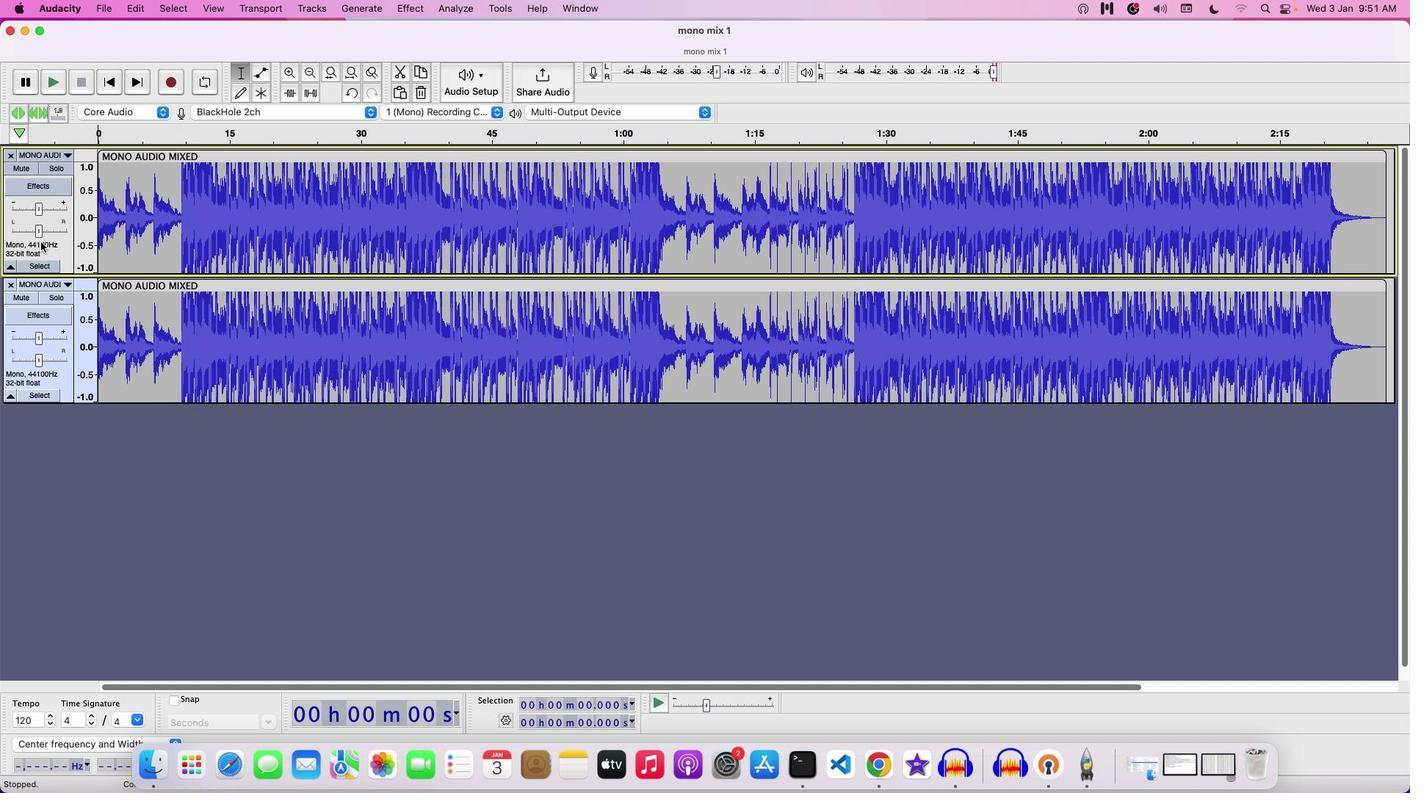 
Action: Key pressed Key.space
Screenshot: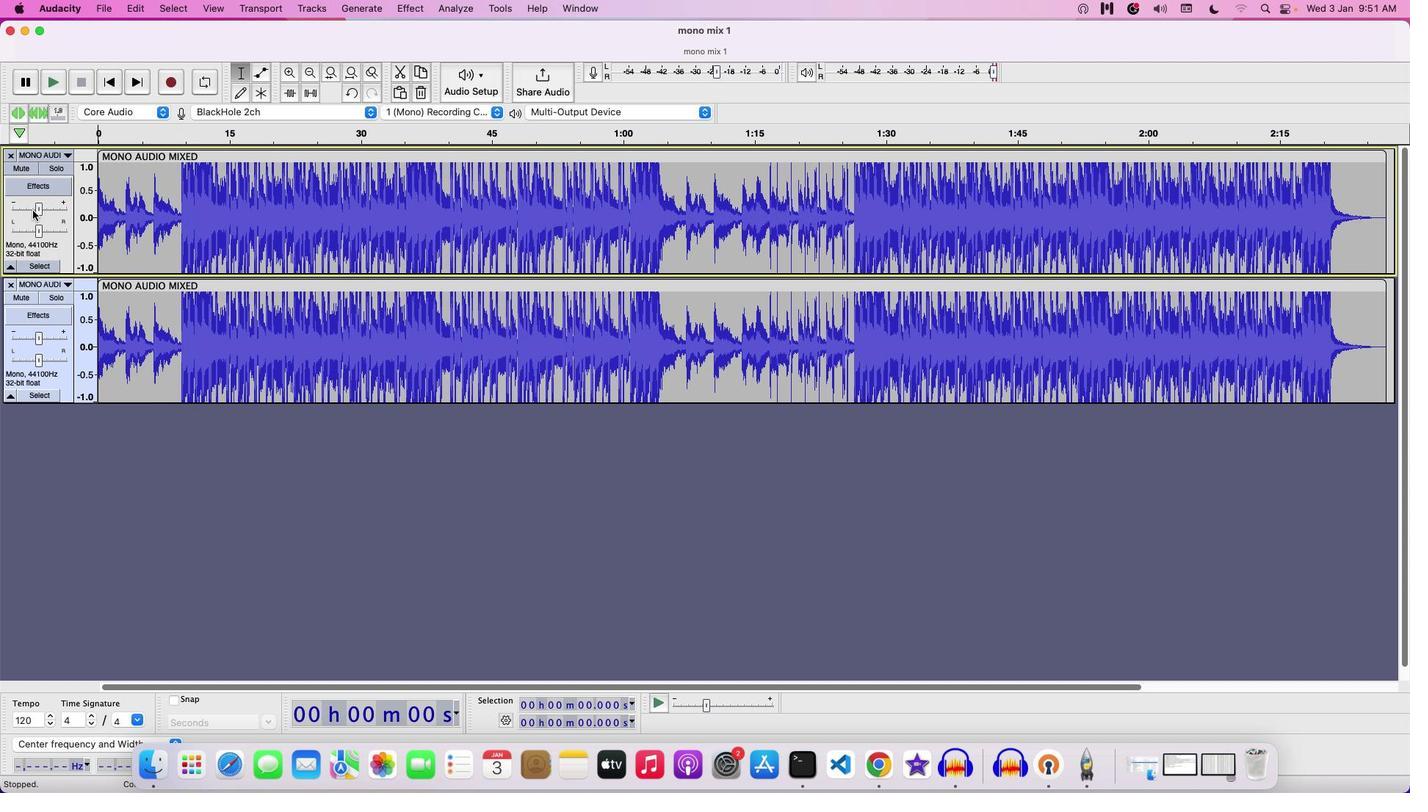 
Action: Mouse moved to (36, 210)
Screenshot: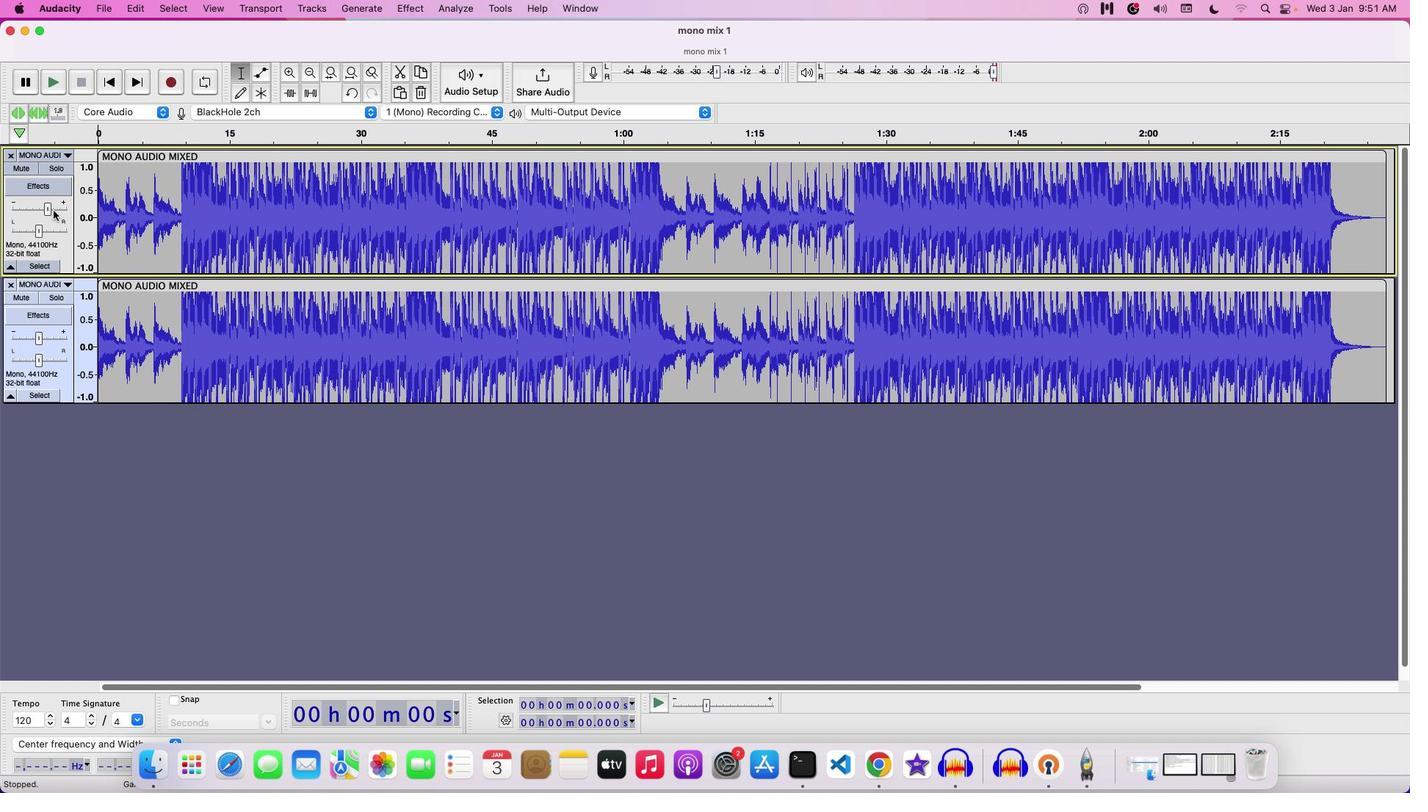 
Action: Mouse pressed left at (36, 210)
Screenshot: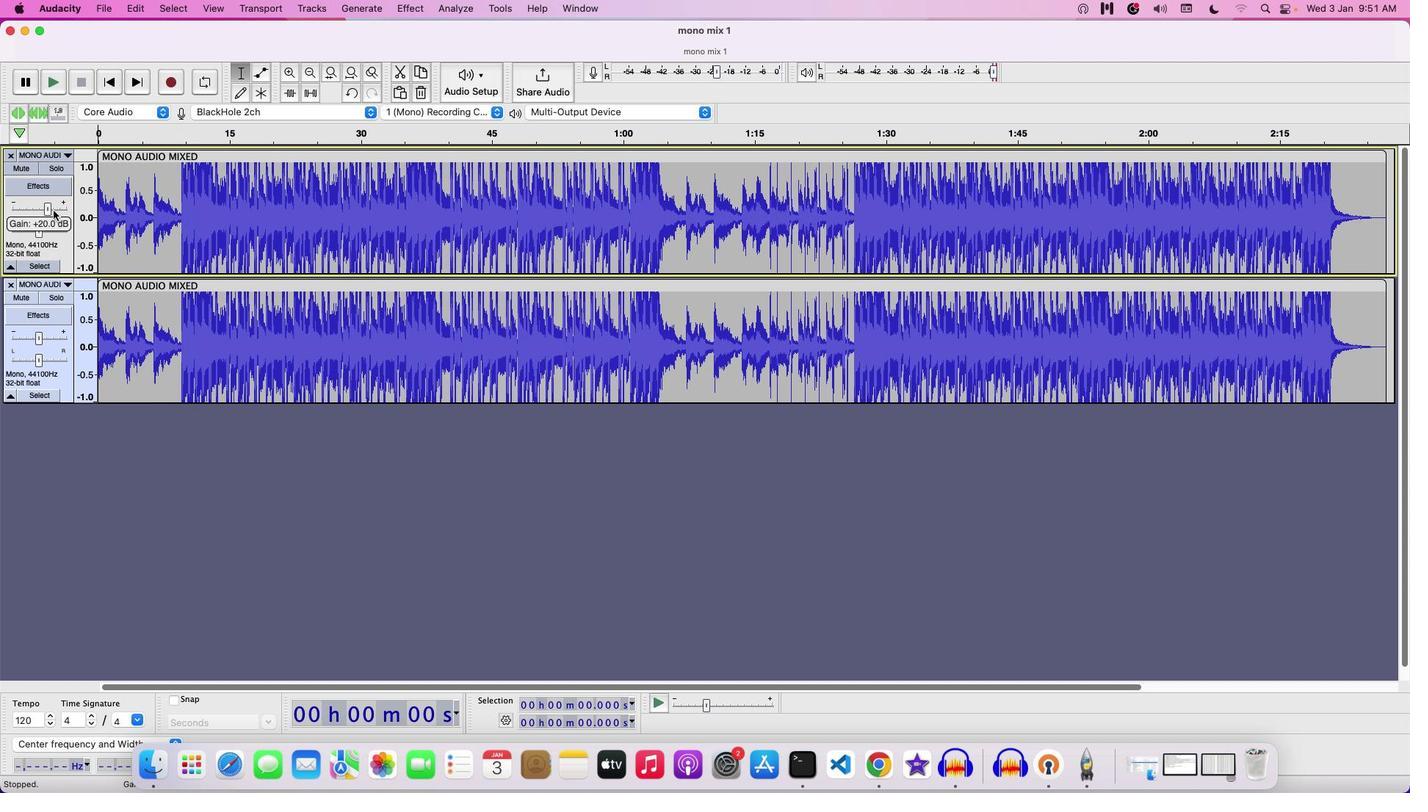 
Action: Mouse moved to (53, 210)
Screenshot: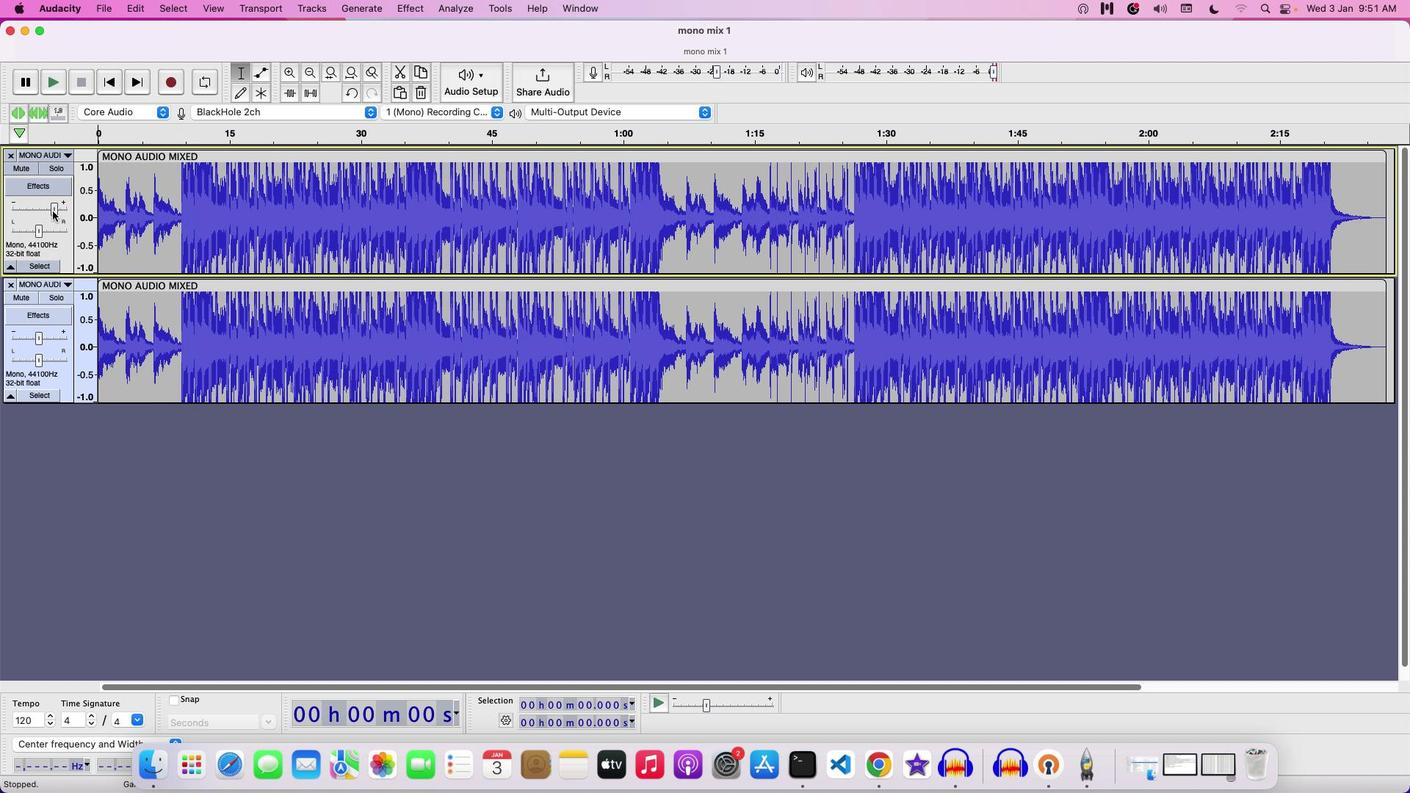 
Action: Mouse pressed left at (53, 210)
Screenshot: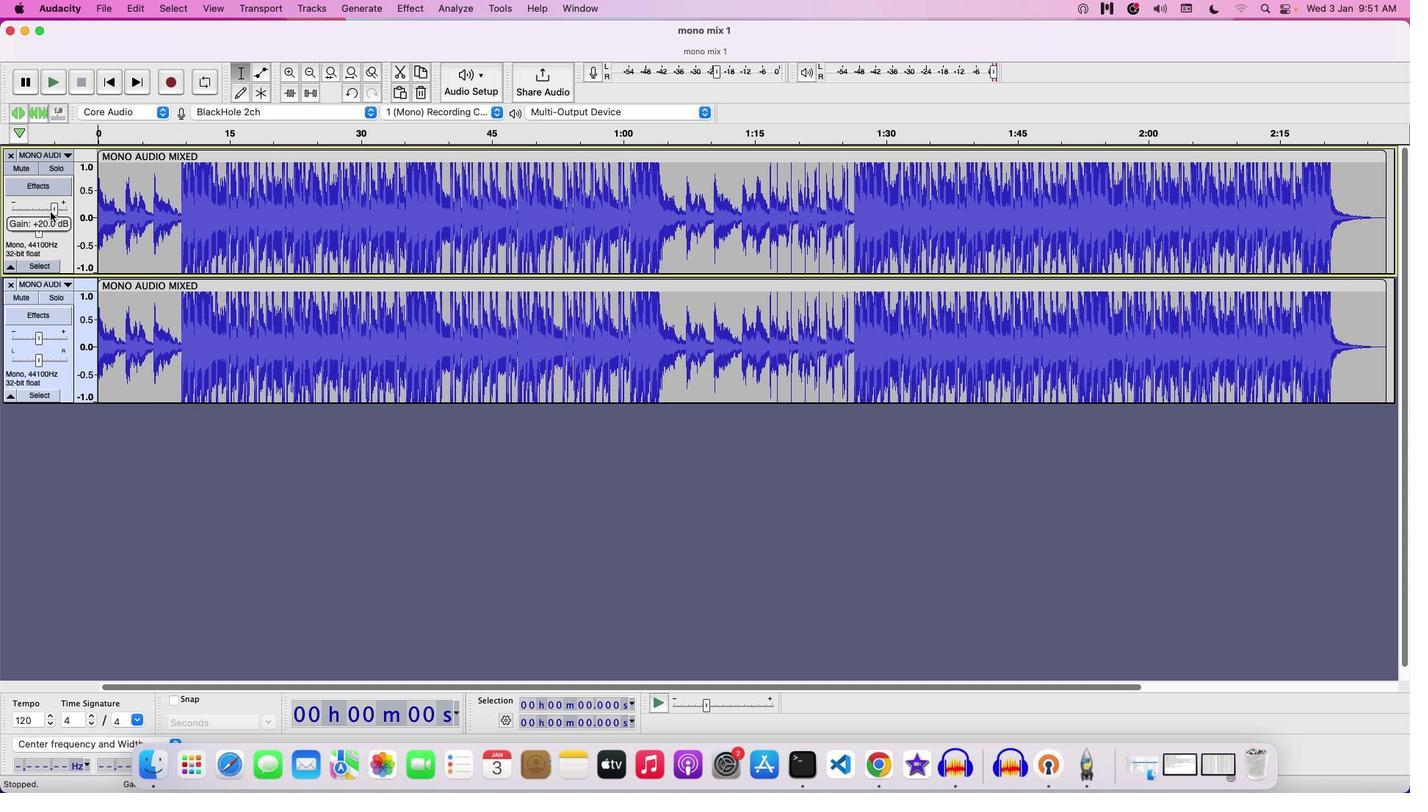 
Action: Mouse moved to (52, 210)
Screenshot: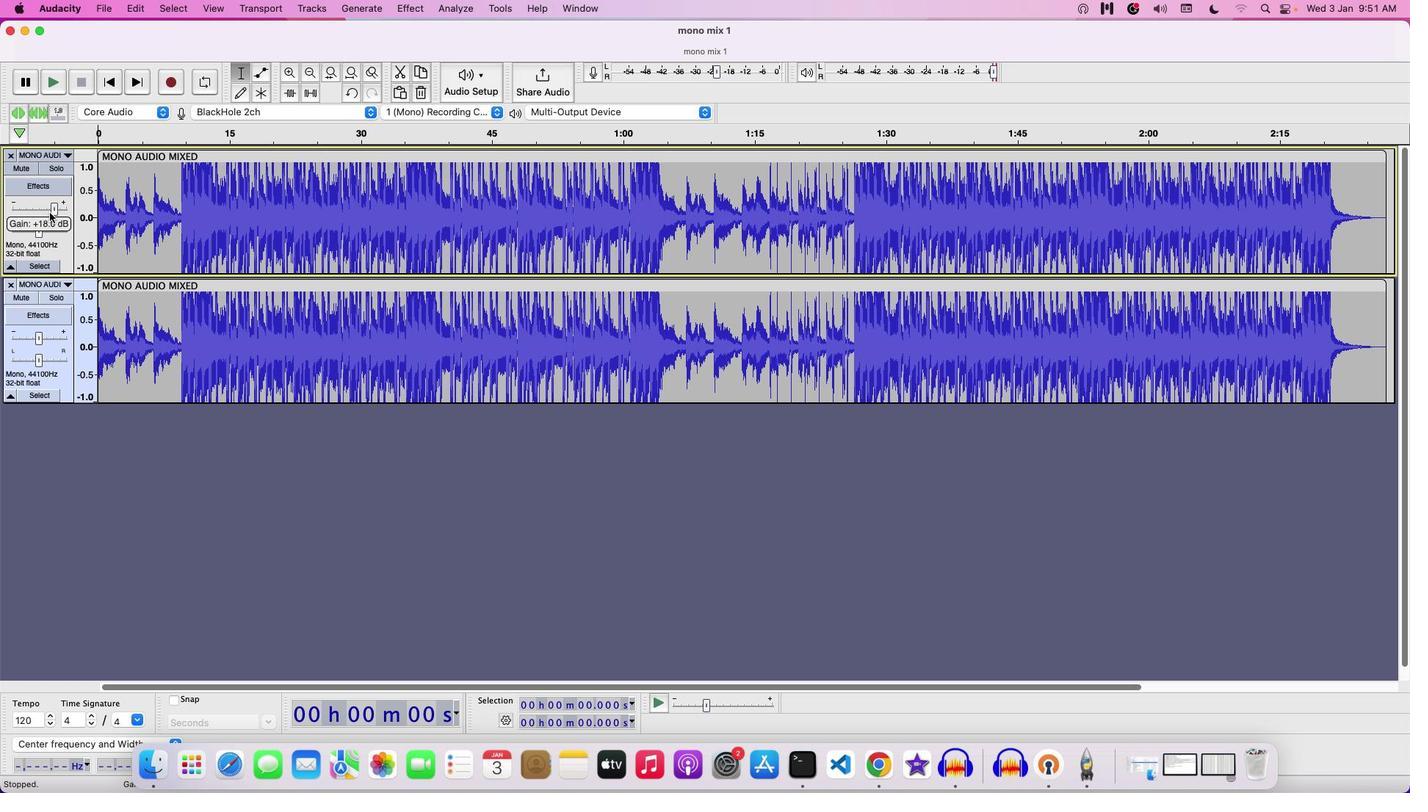 
Action: Mouse pressed left at (52, 210)
Screenshot: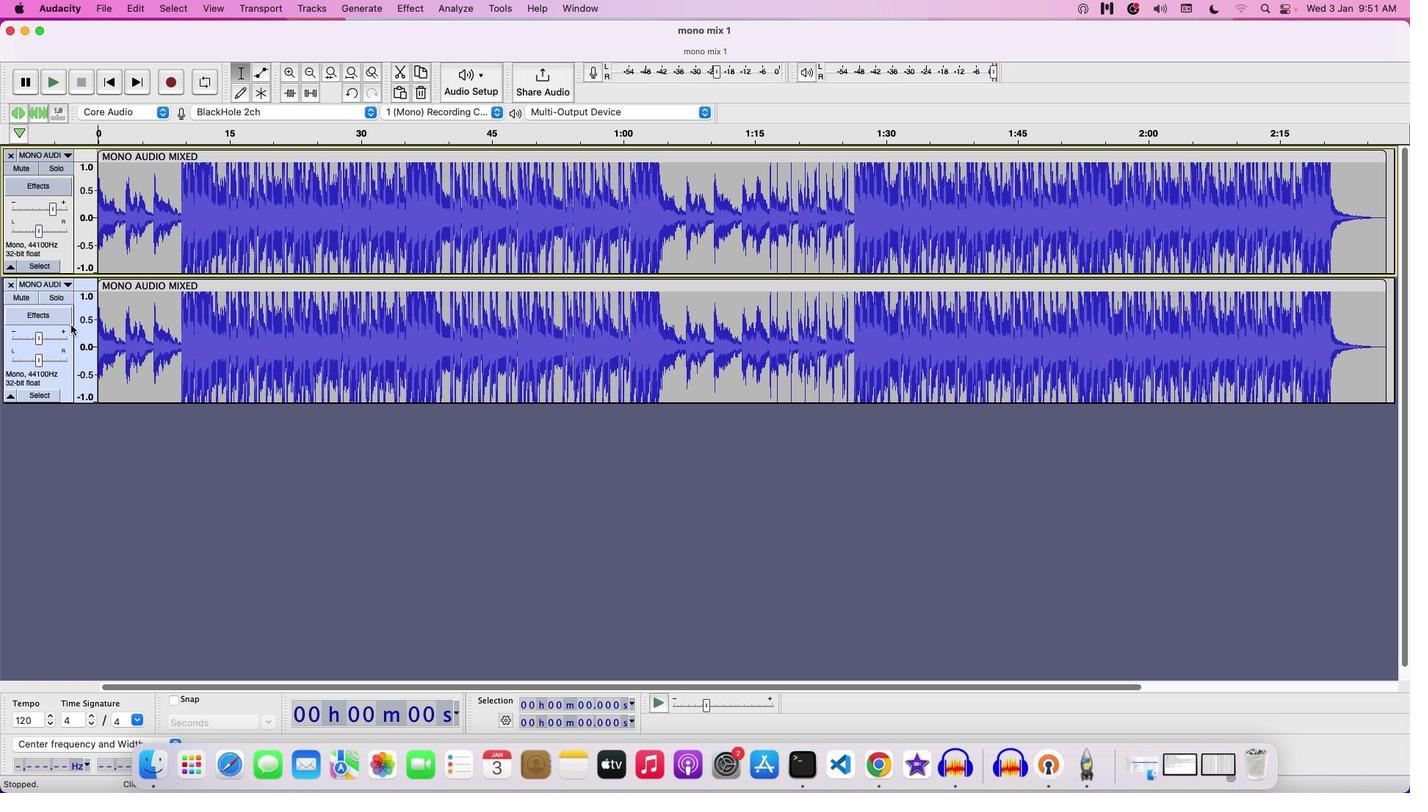 
Action: Mouse moved to (47, 337)
Screenshot: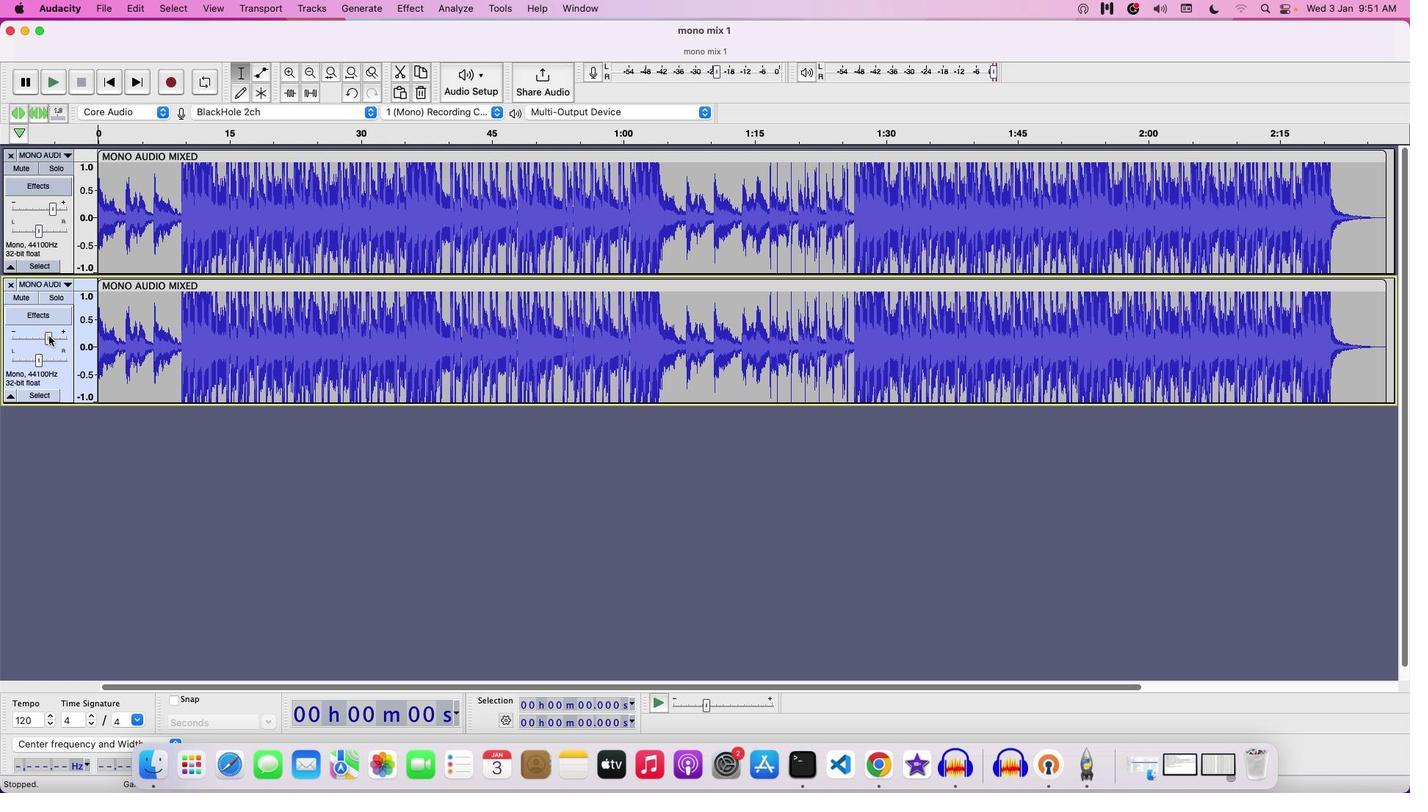 
Action: Mouse pressed left at (47, 337)
Screenshot: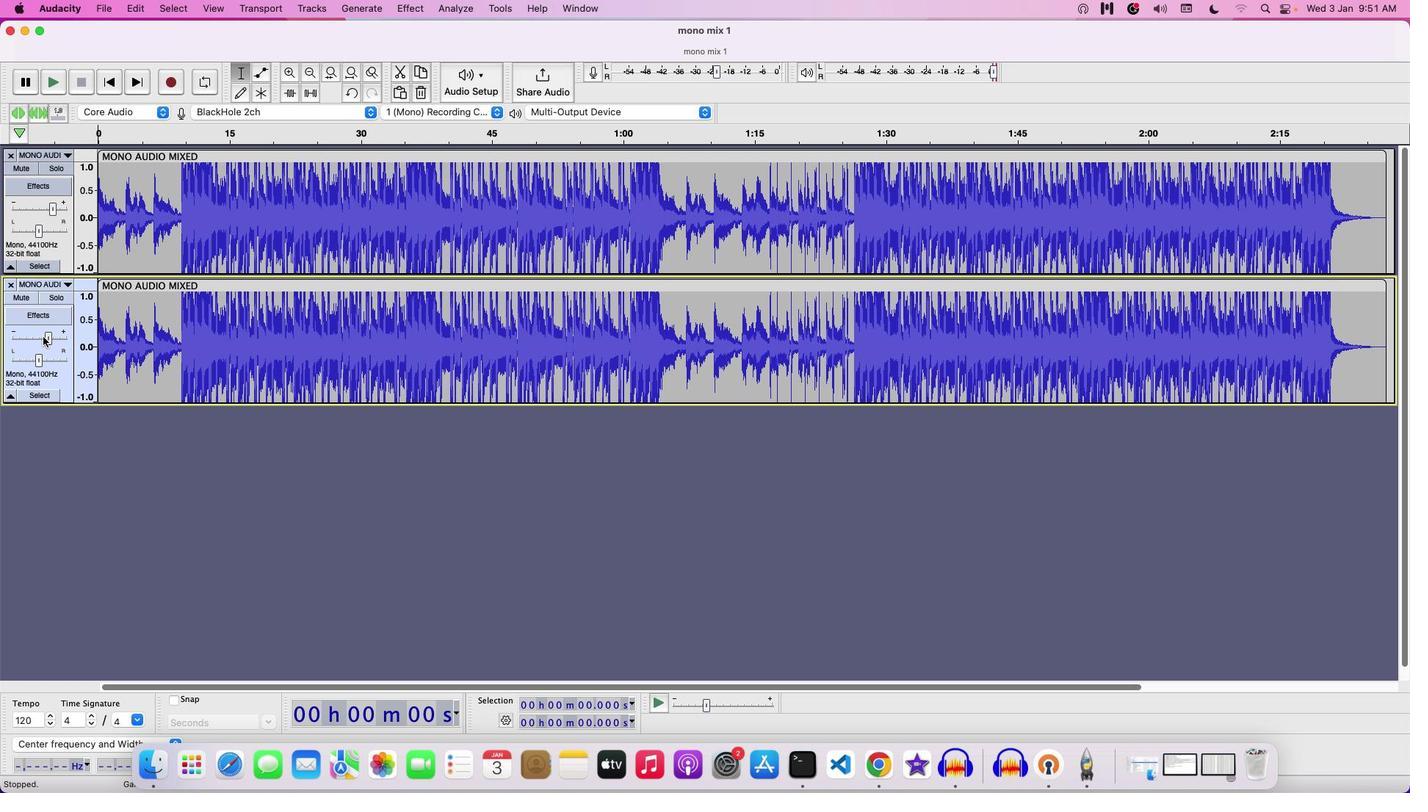 
Action: Mouse moved to (49, 337)
Screenshot: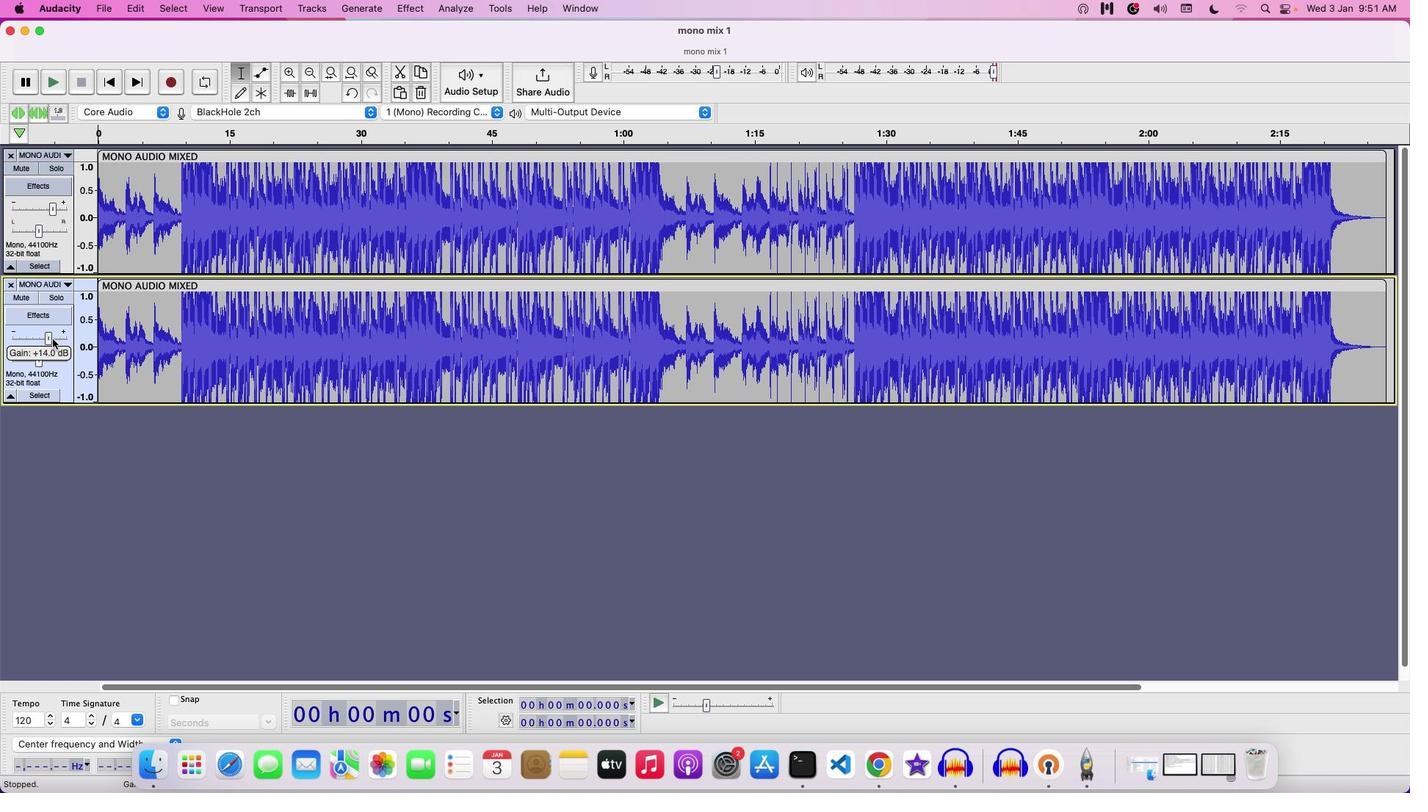 
Action: Mouse pressed left at (49, 337)
Screenshot: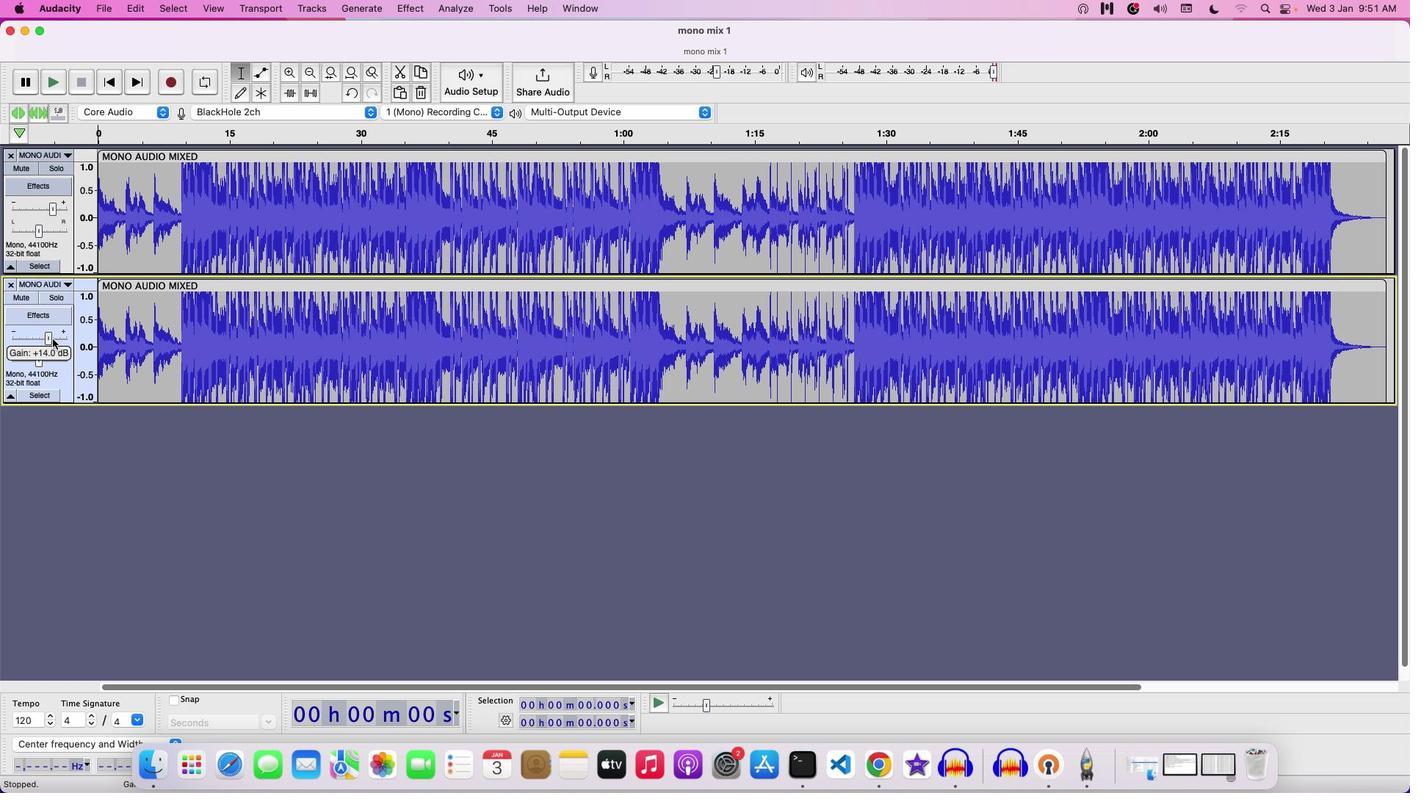 
Action: Mouse moved to (51, 334)
Screenshot: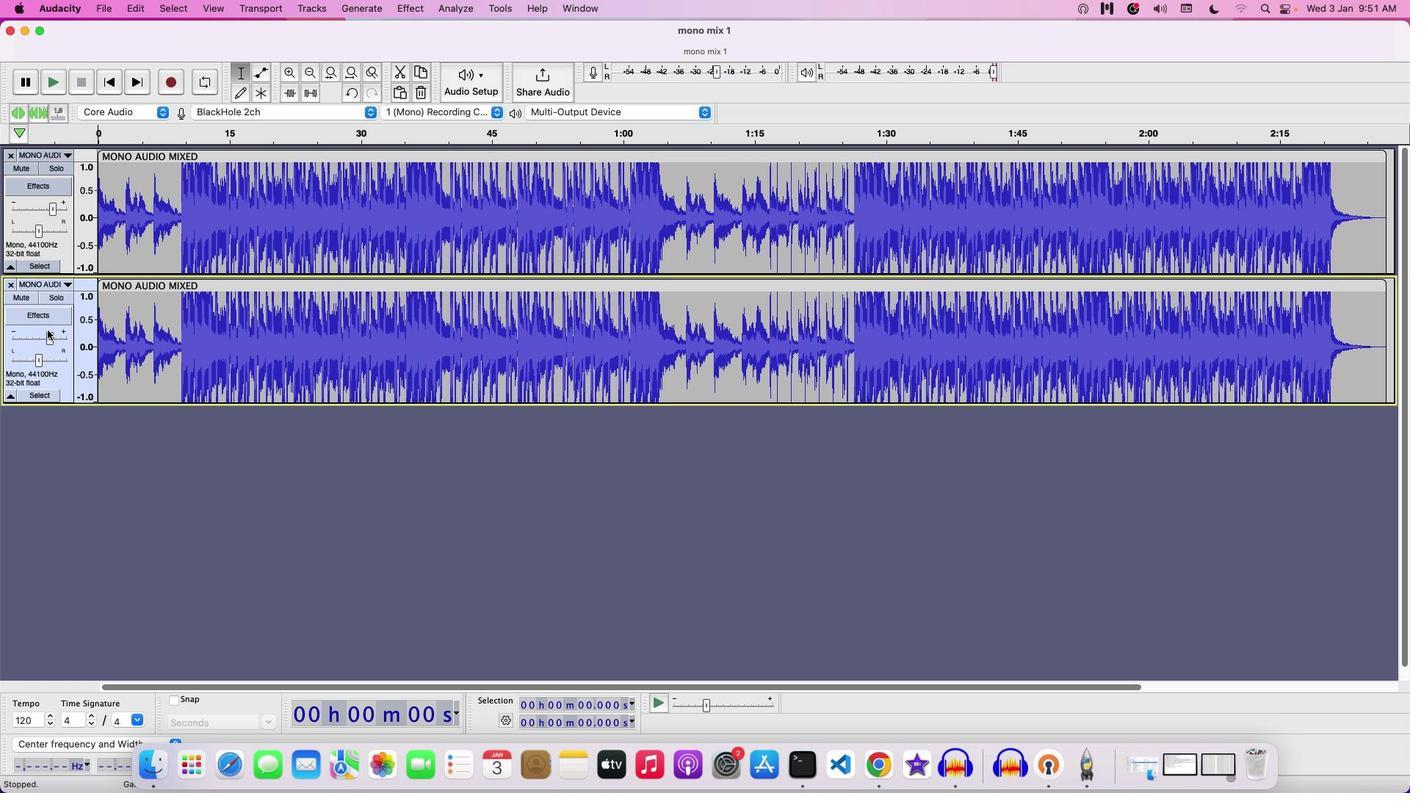 
Action: Key pressed Key.space
Screenshot: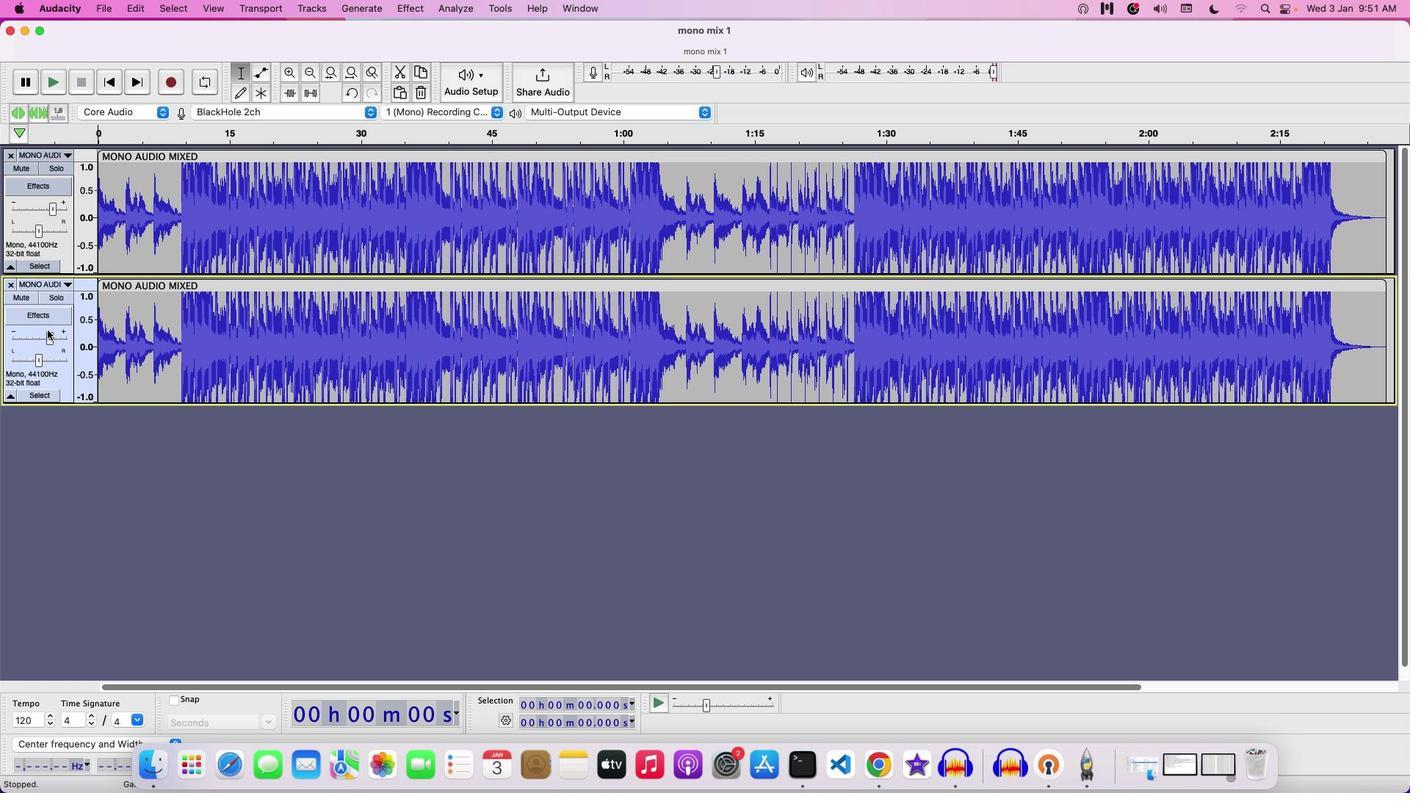 
Action: Mouse moved to (50, 333)
Screenshot: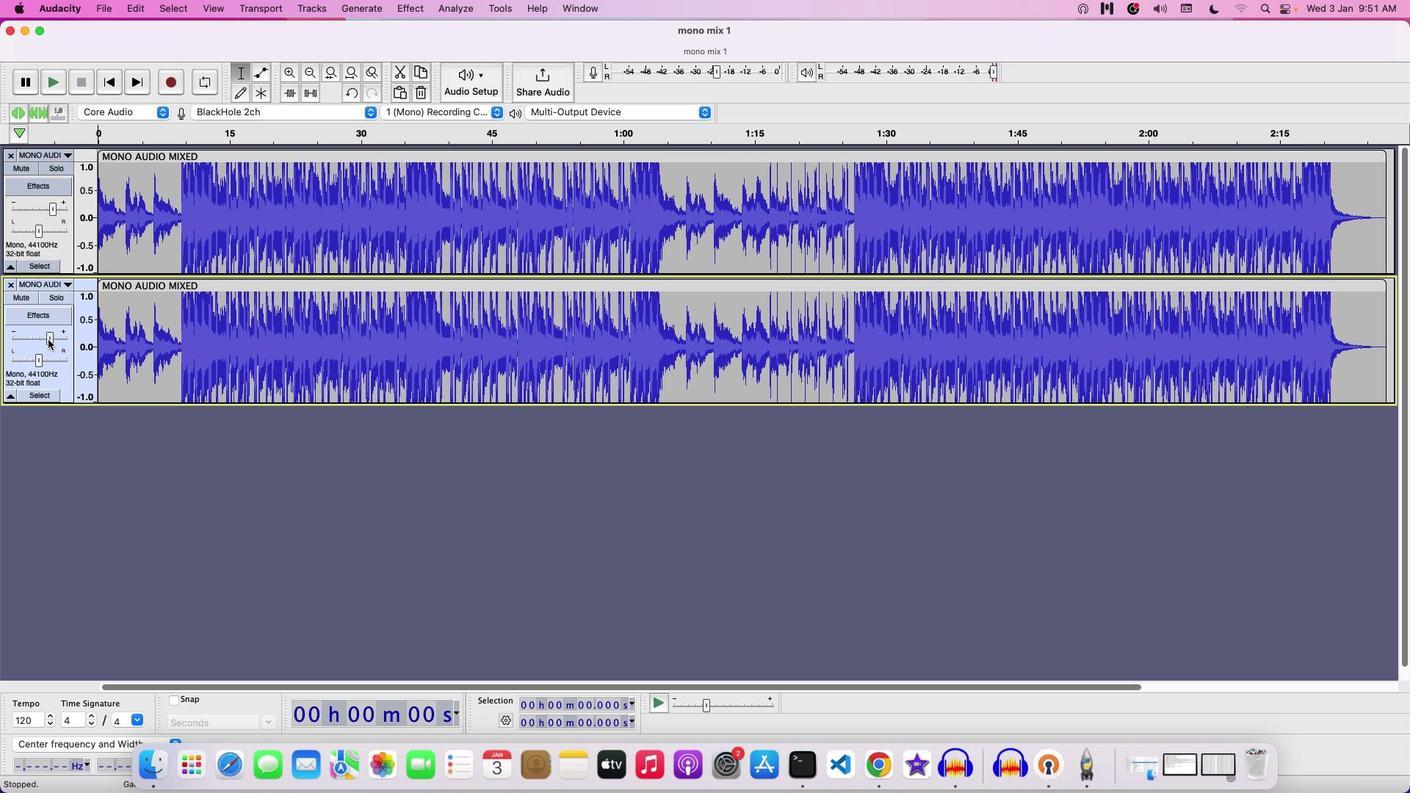 
Action: Key pressed Key.space
Screenshot: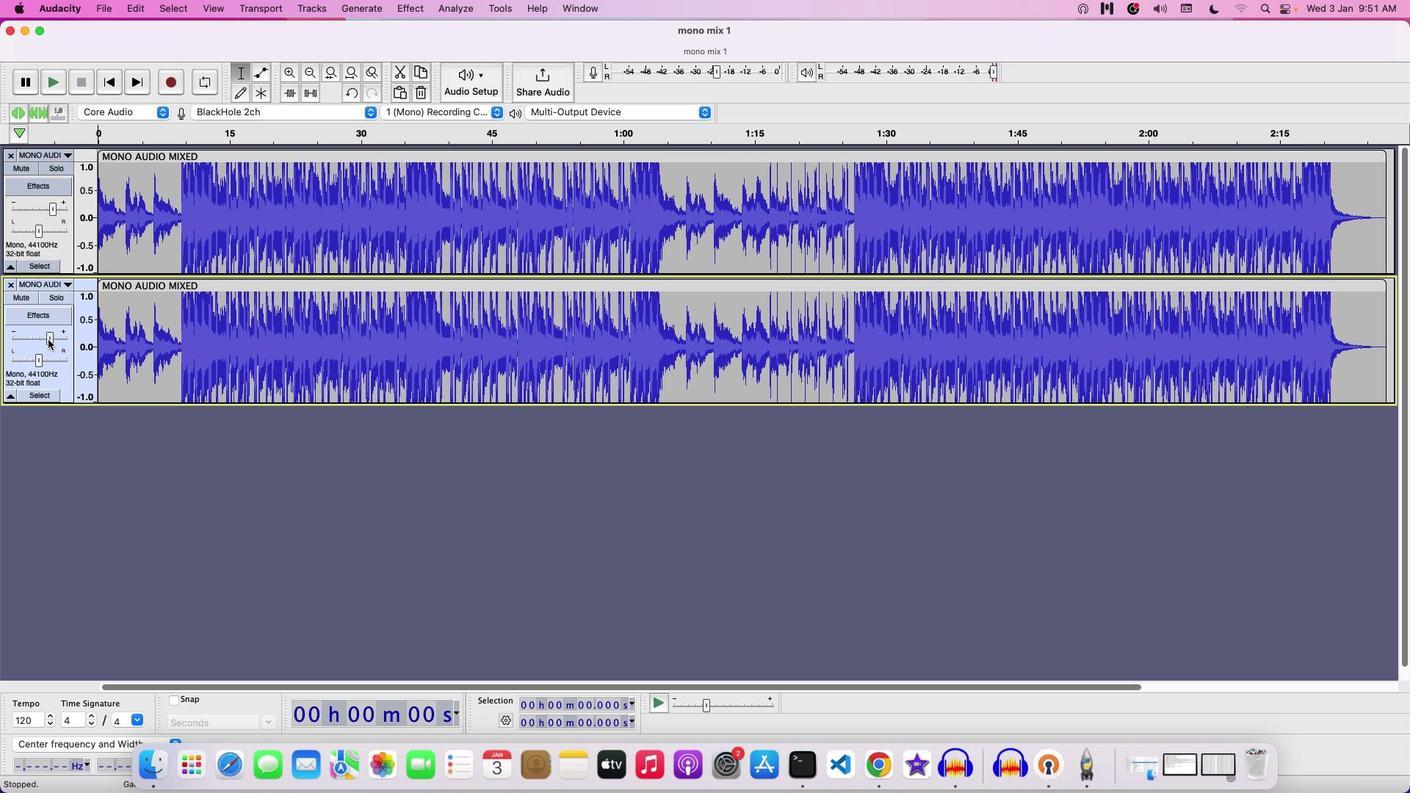 
Action: Mouse moved to (39, 364)
Screenshot: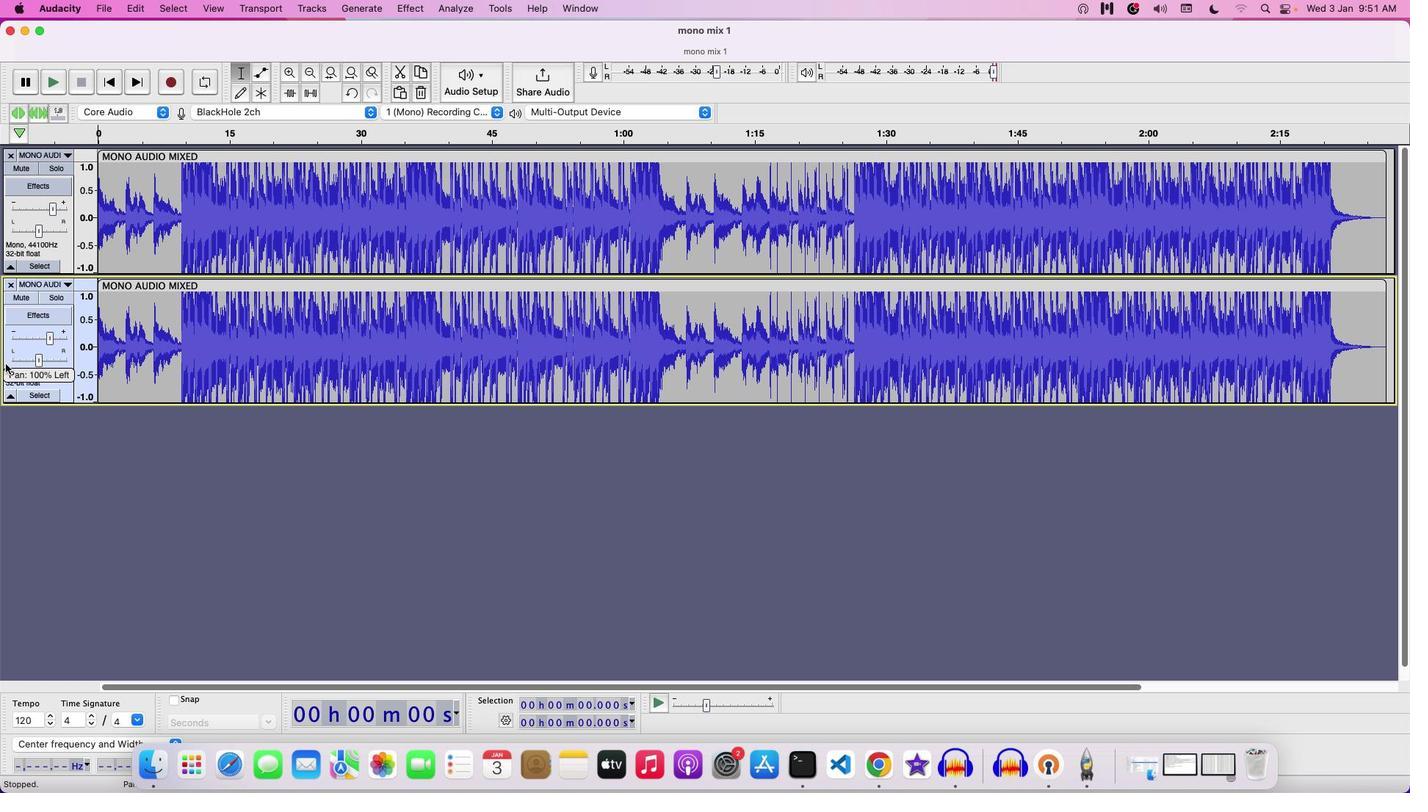
Action: Mouse pressed left at (39, 364)
Screenshot: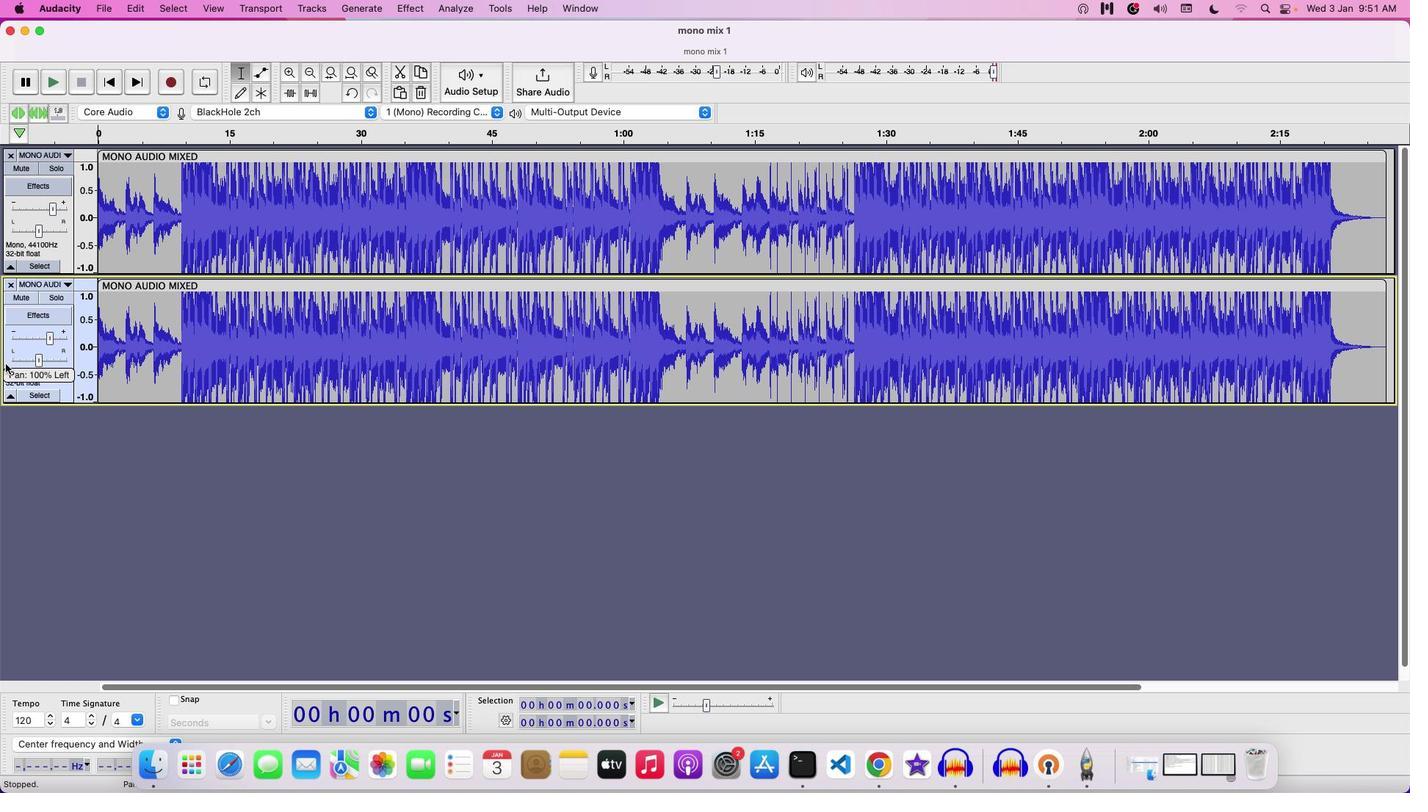 
Action: Mouse moved to (38, 232)
Screenshot: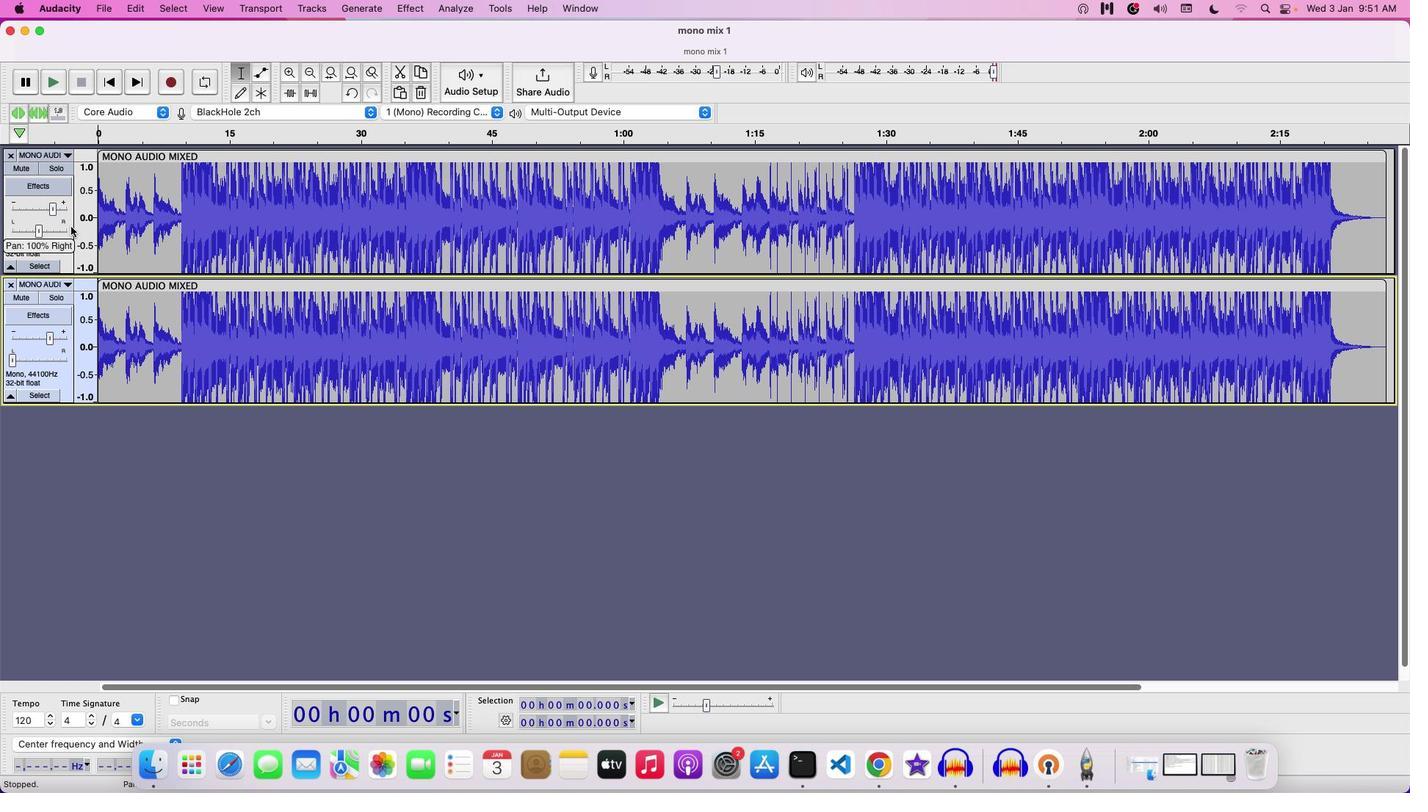 
Action: Mouse pressed left at (38, 232)
Screenshot: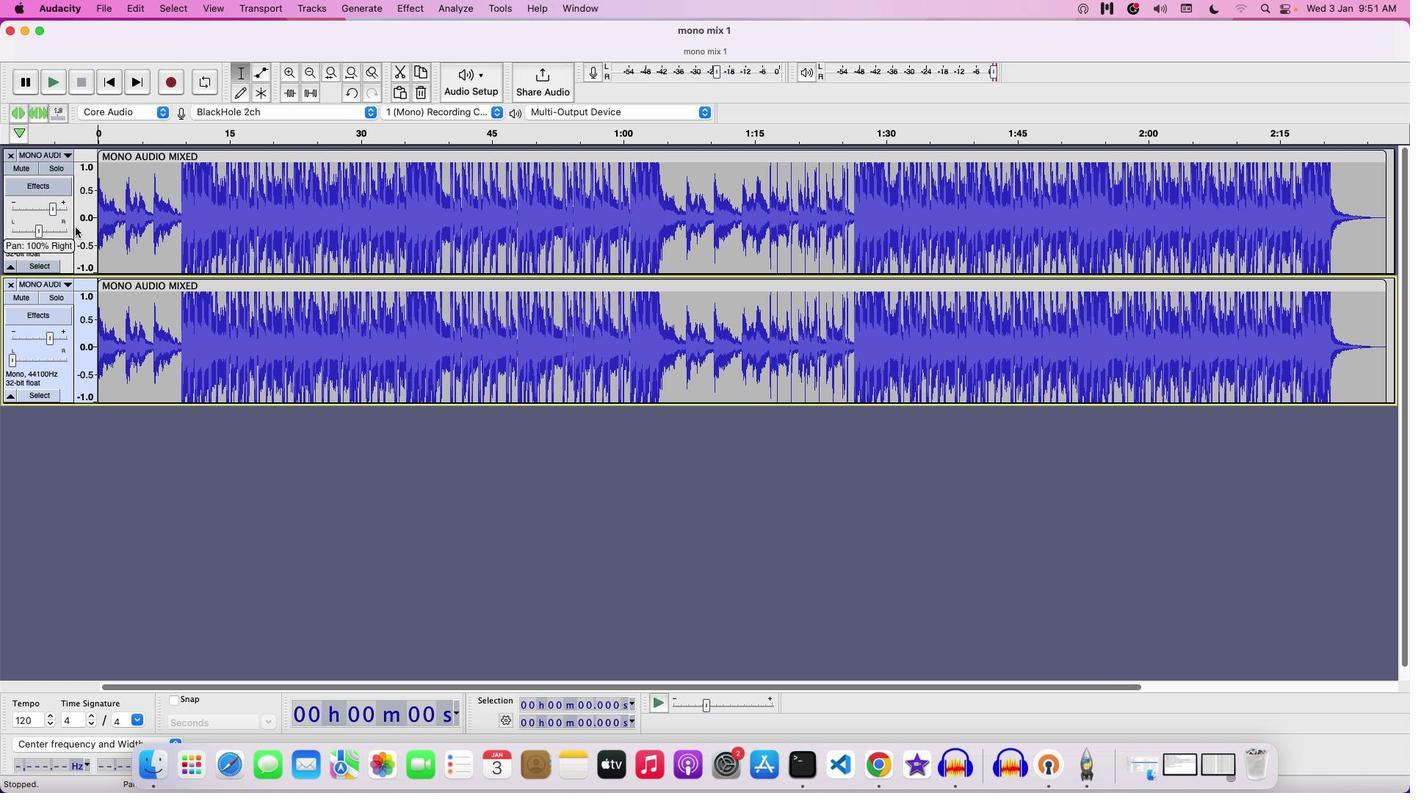 
Action: Mouse moved to (60, 235)
Screenshot: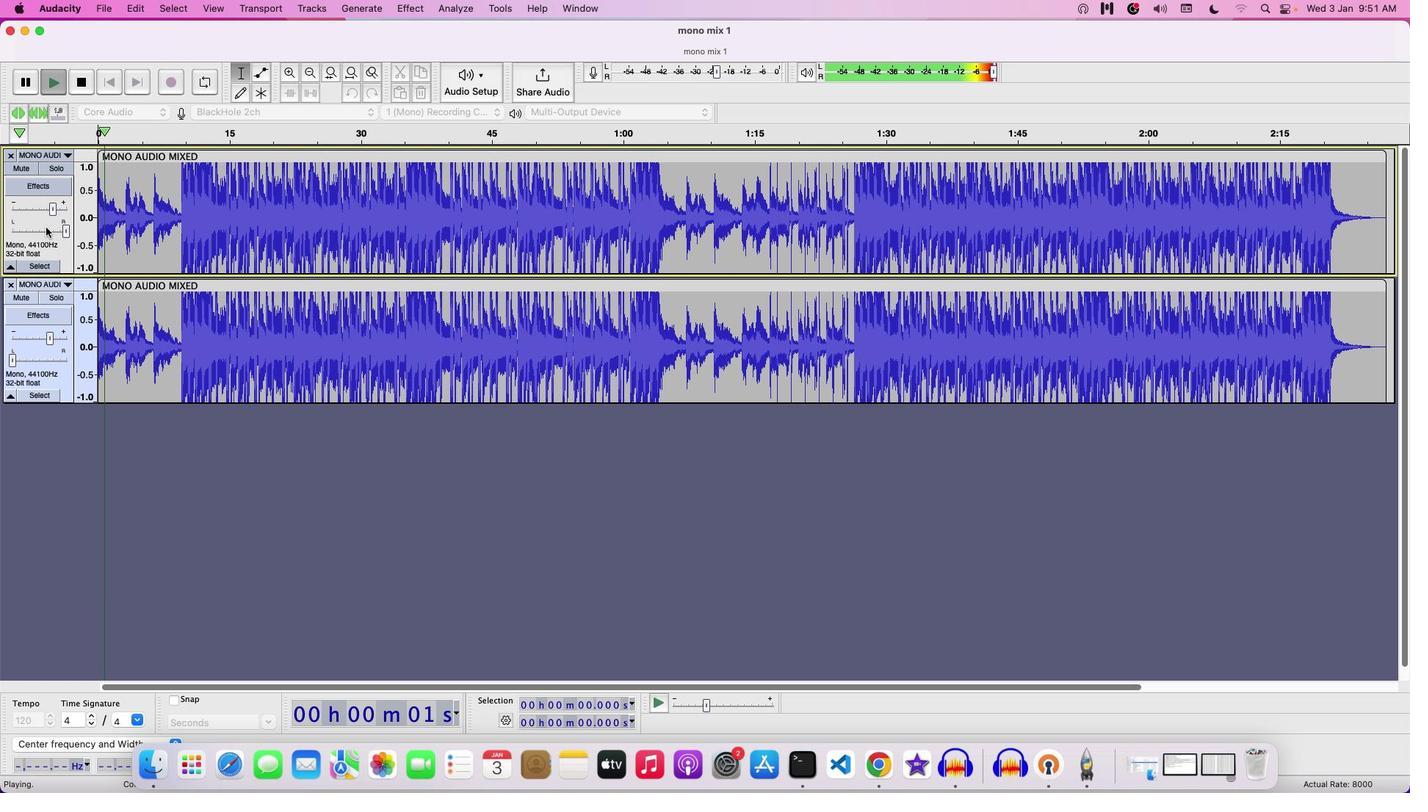 
Action: Key pressed Key.space
Screenshot: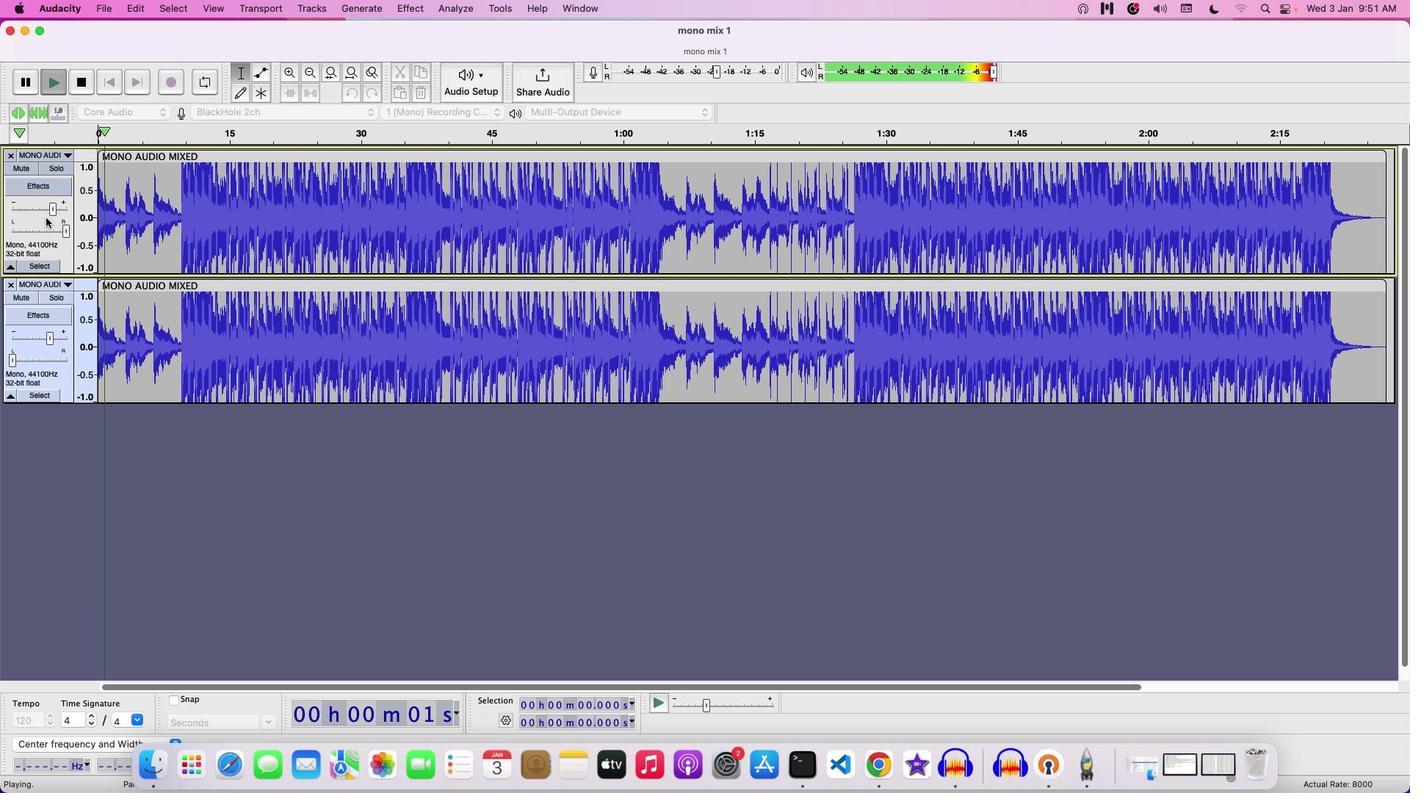 
Action: Mouse moved to (52, 210)
Screenshot: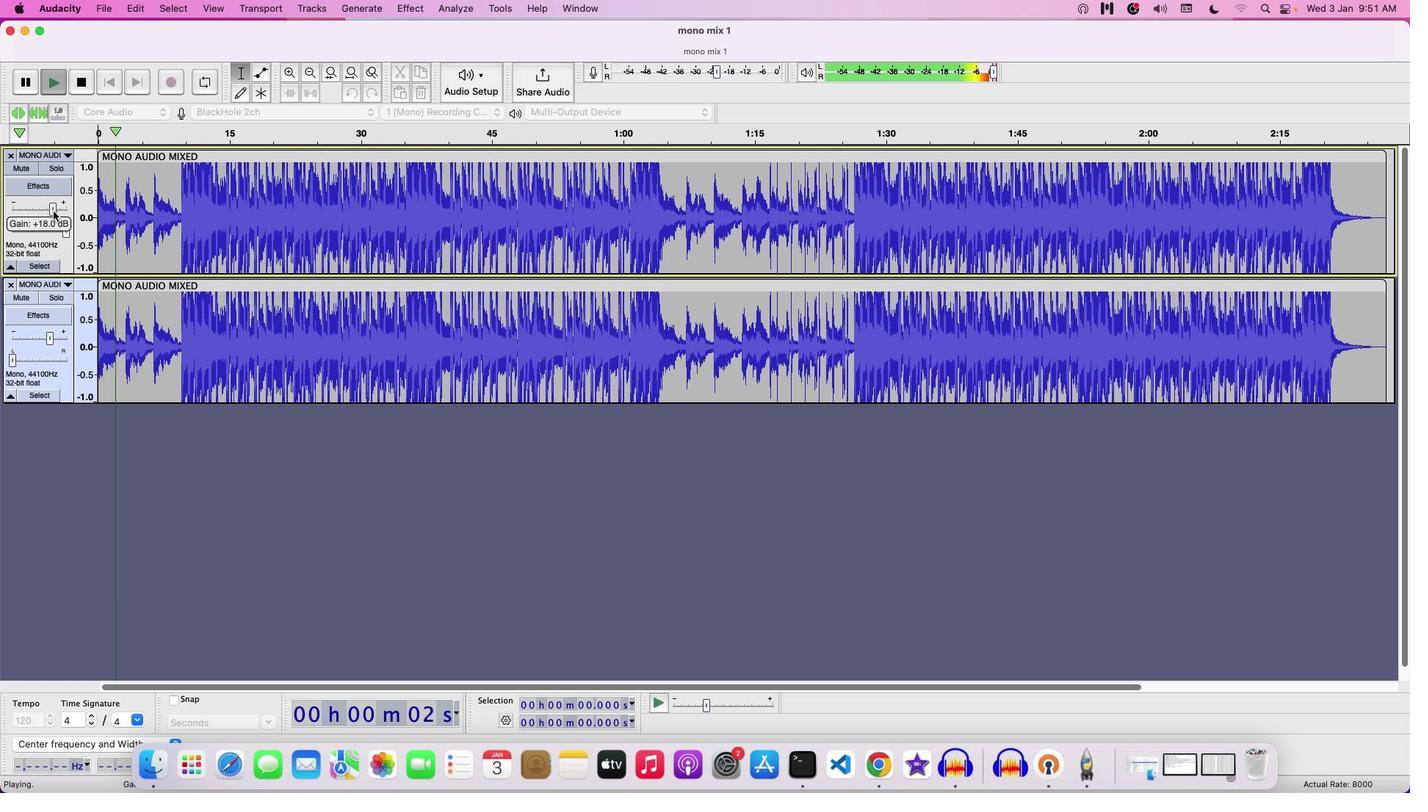 
Action: Mouse pressed left at (52, 210)
Screenshot: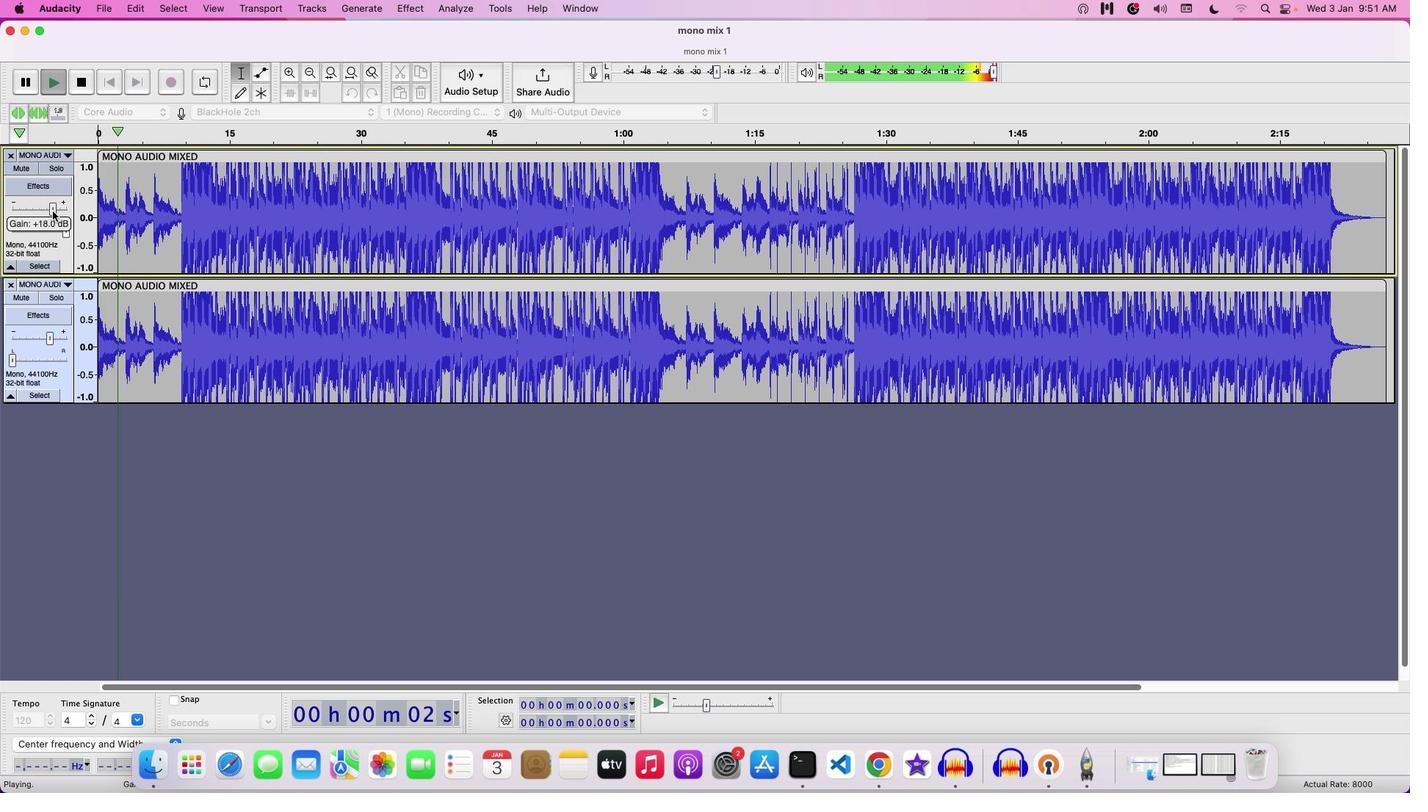 
Action: Mouse moved to (49, 340)
Screenshot: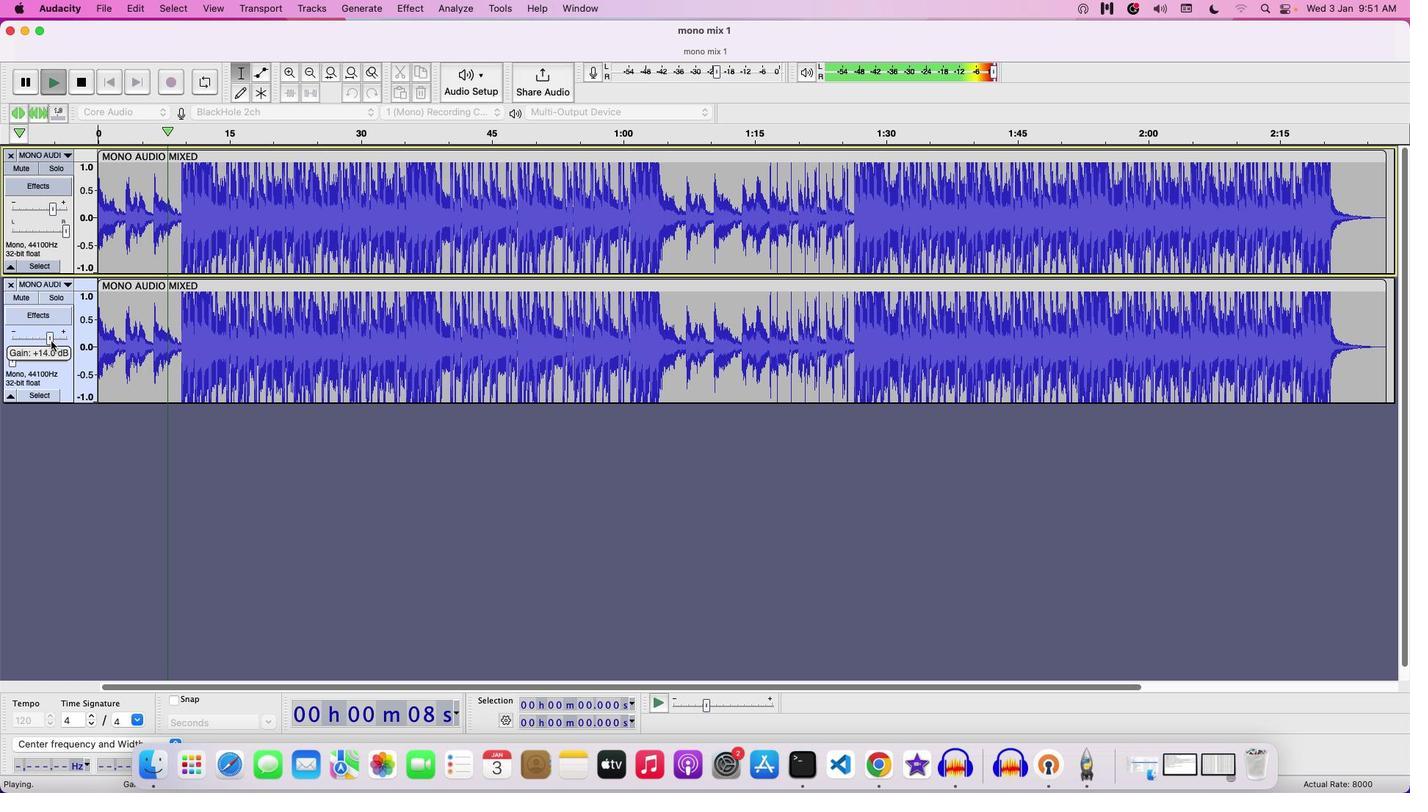 
Action: Mouse pressed left at (49, 340)
Screenshot: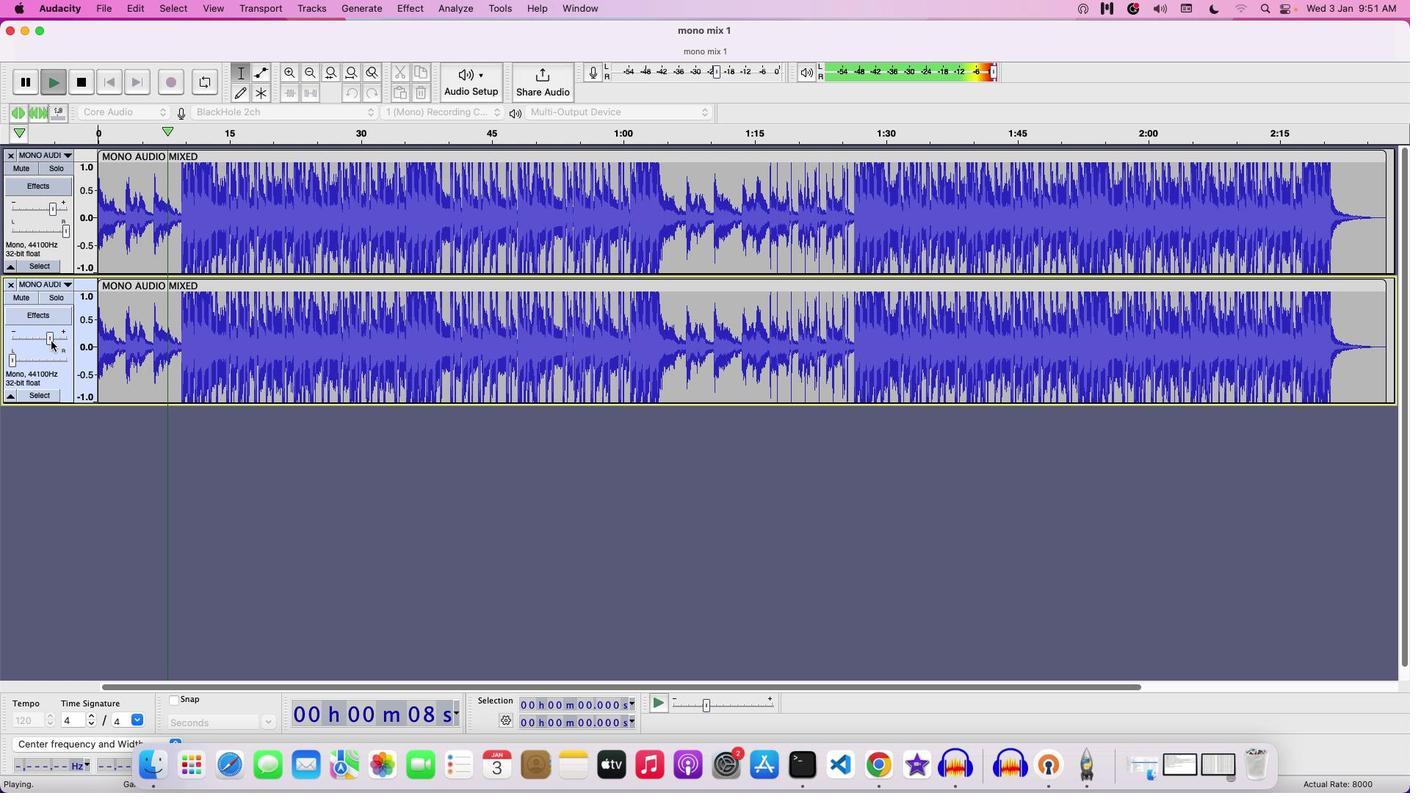 
Action: Mouse moved to (52, 338)
Screenshot: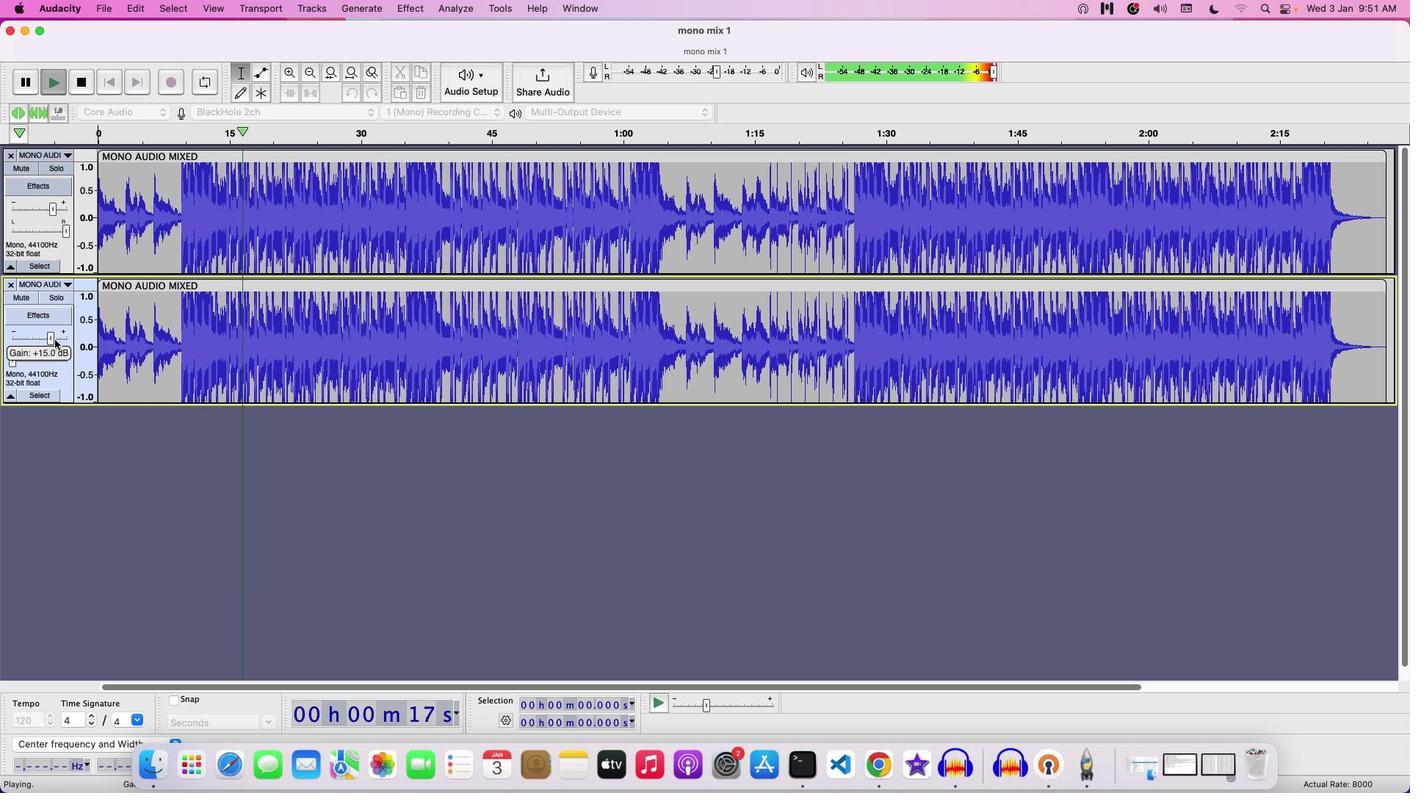 
Action: Mouse pressed left at (52, 338)
Screenshot: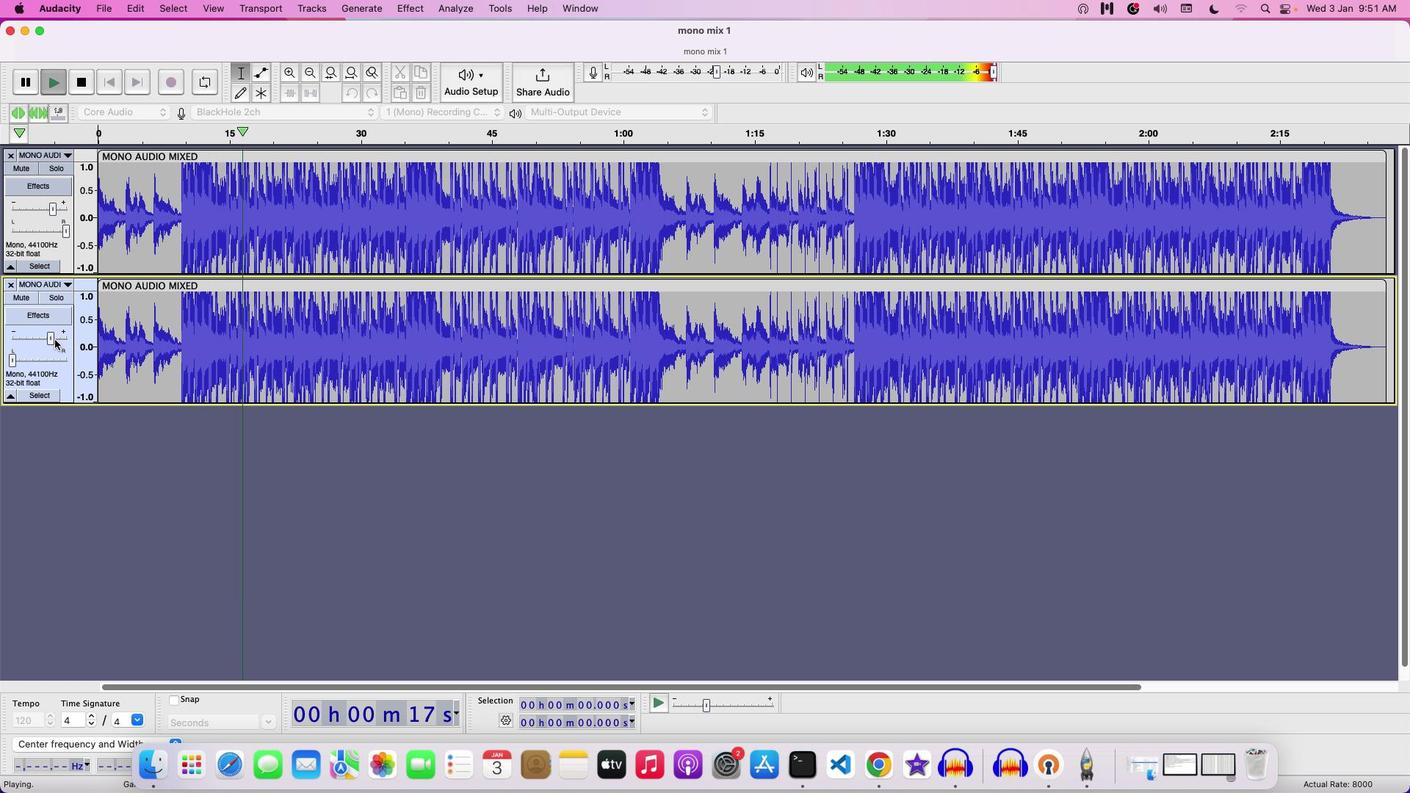 
Action: Mouse moved to (478, 281)
Screenshot: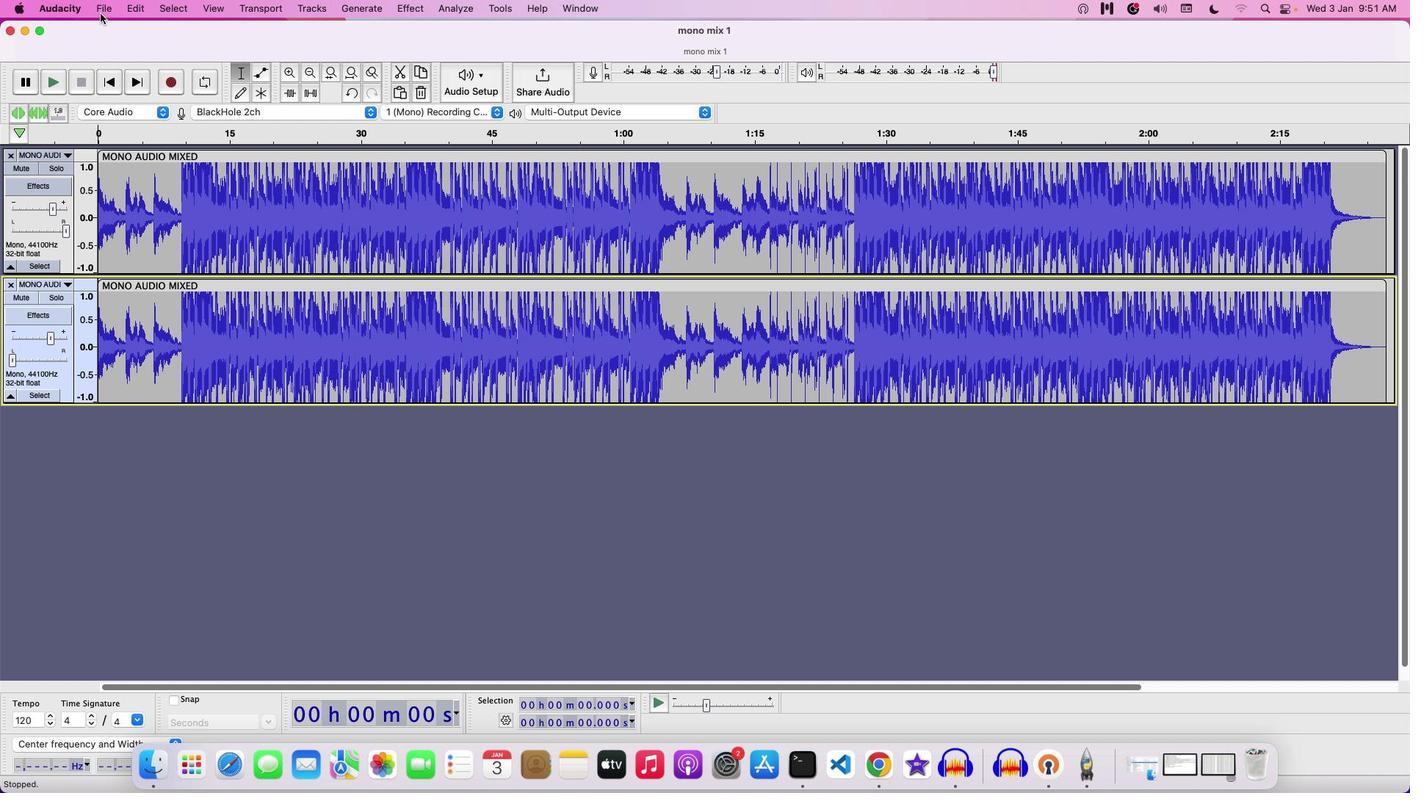 
Action: Key pressed Key.space
Screenshot: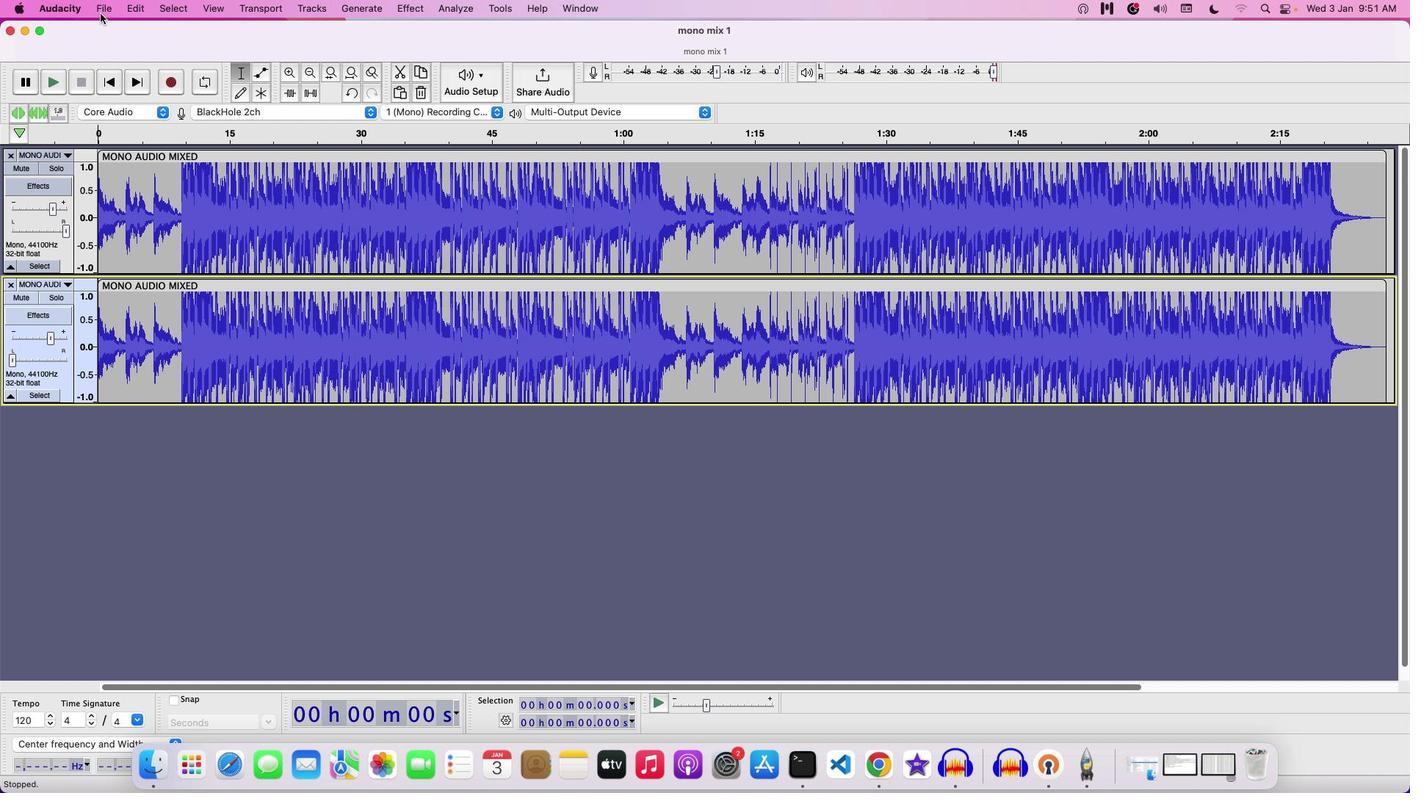 
Action: Mouse moved to (100, 13)
Screenshot: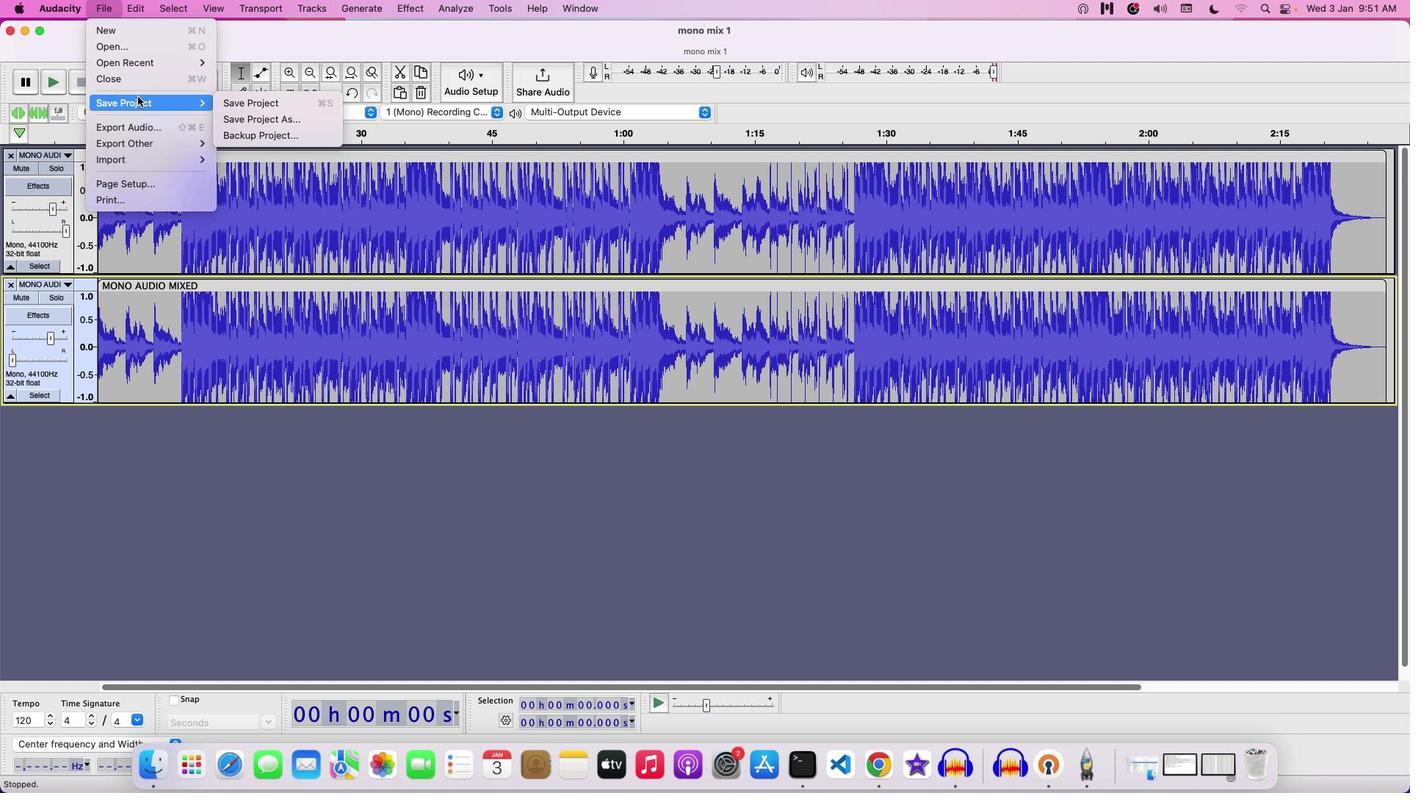 
Action: Mouse pressed left at (100, 13)
Screenshot: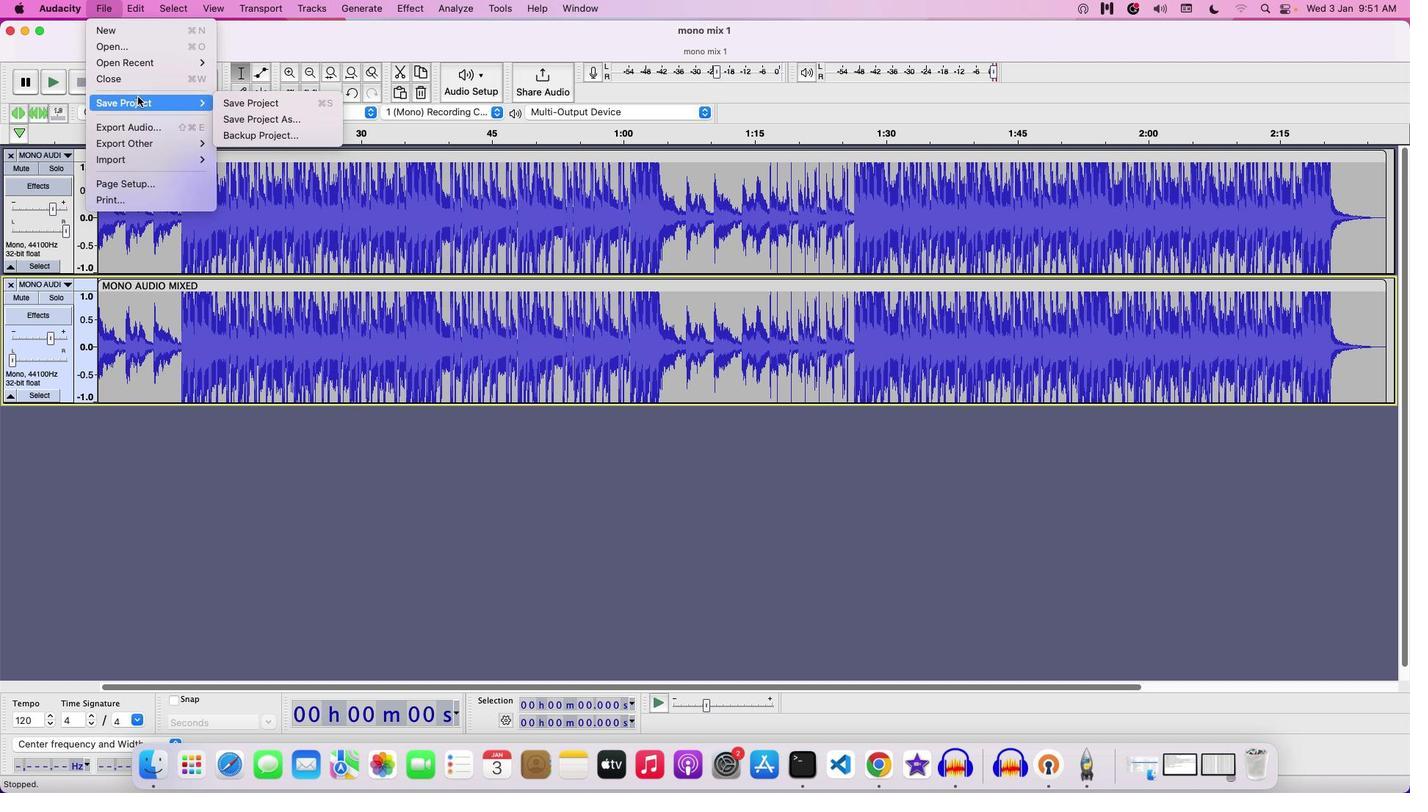 
Action: Mouse moved to (137, 96)
Screenshot: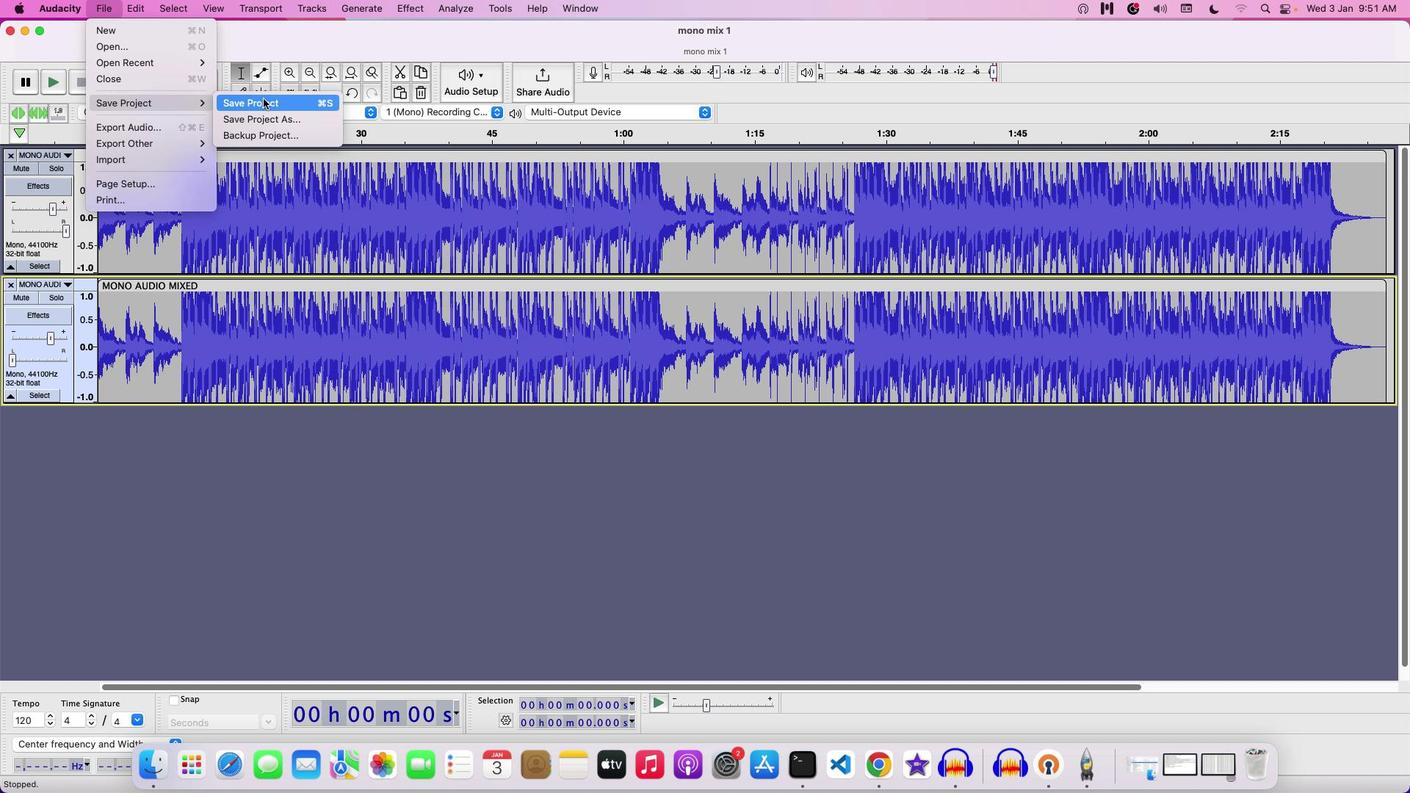 
Action: Mouse pressed left at (137, 96)
Screenshot: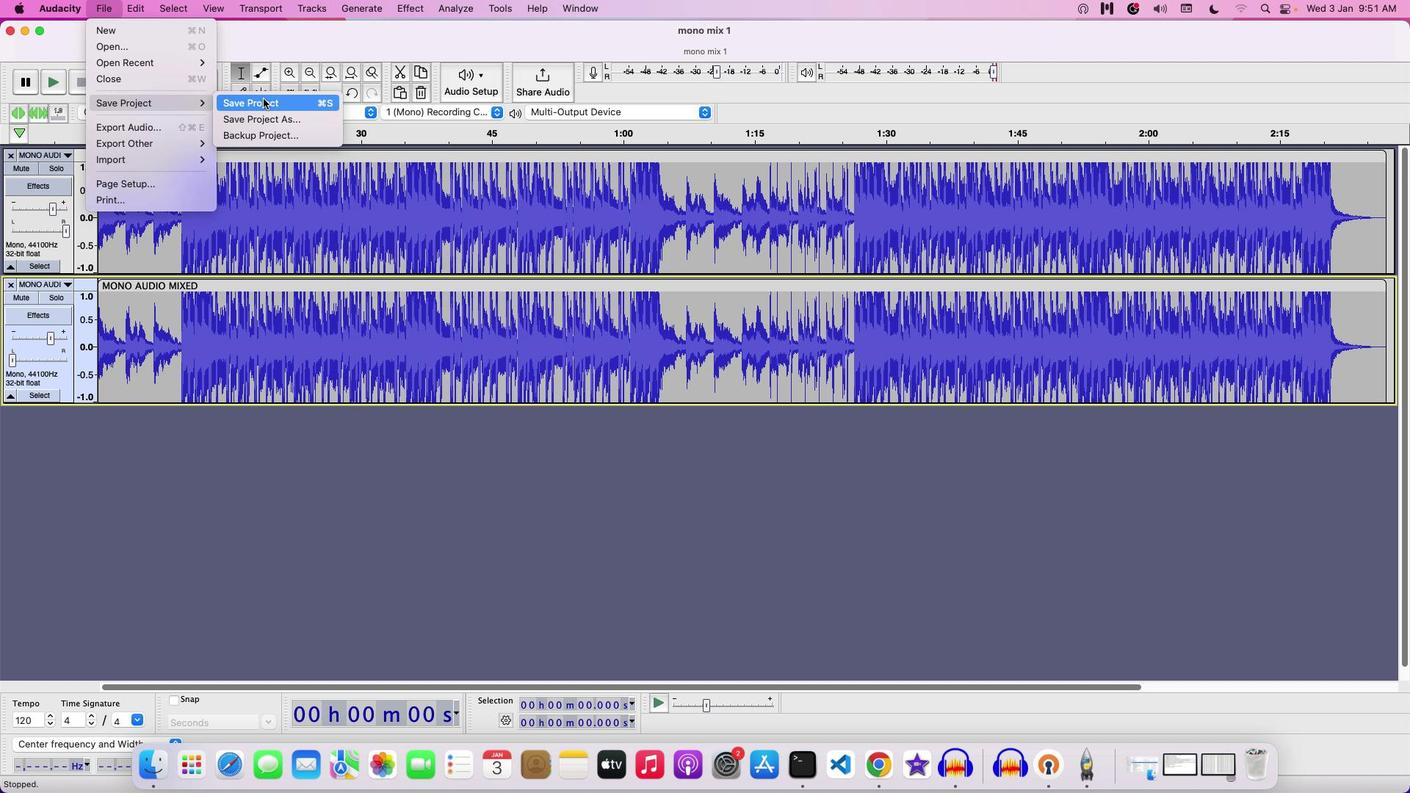 
Action: Mouse moved to (262, 98)
Screenshot: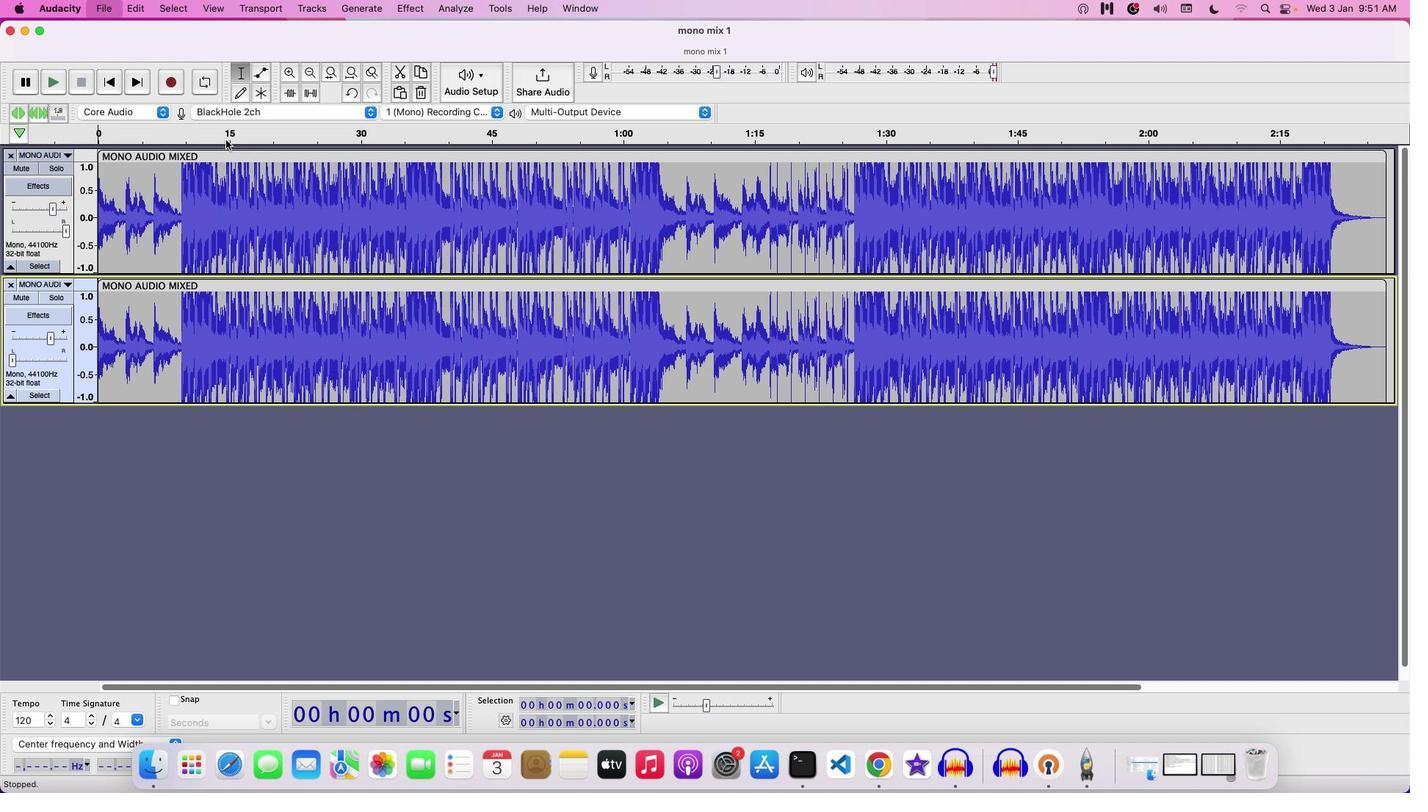 
Action: Mouse pressed left at (262, 98)
Screenshot: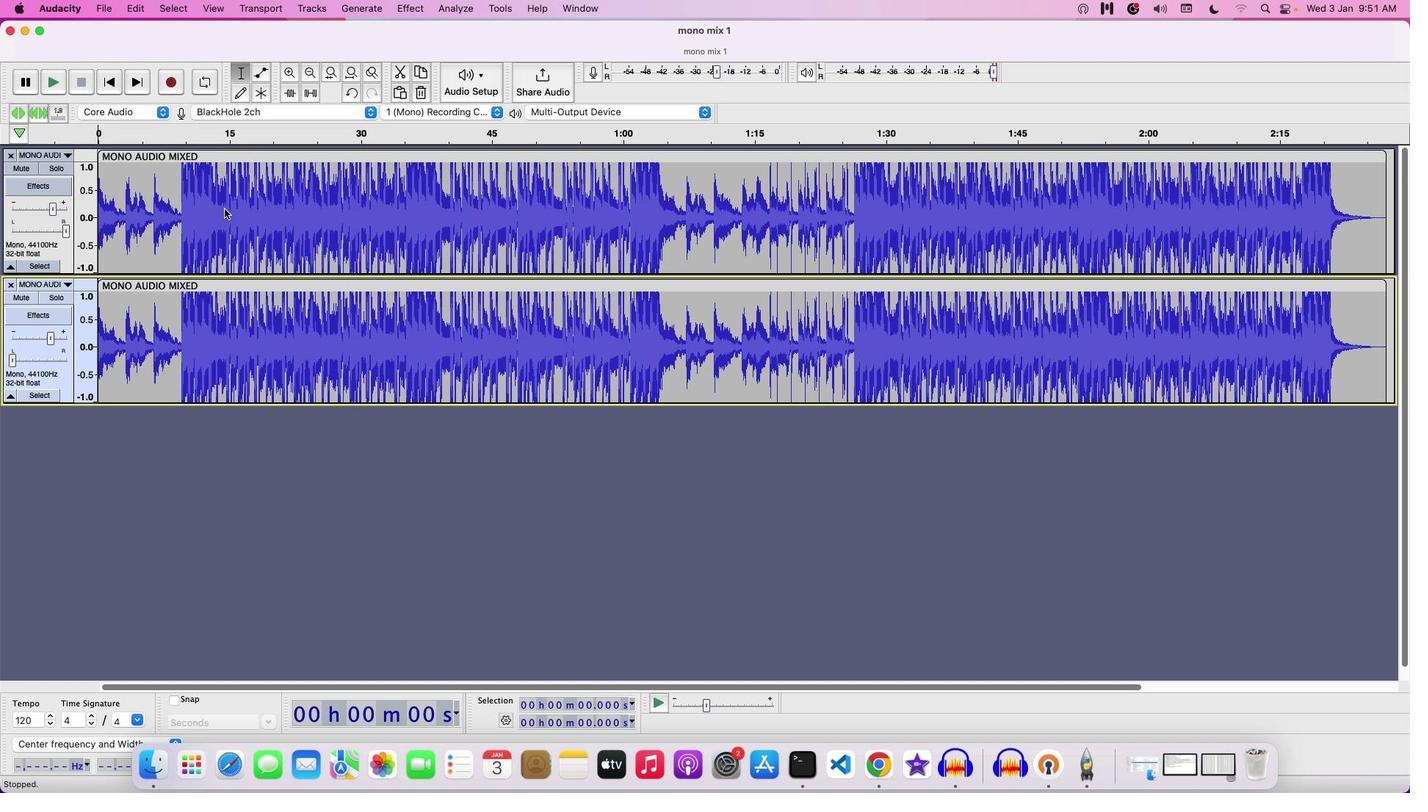 
Action: Mouse moved to (673, 196)
Screenshot: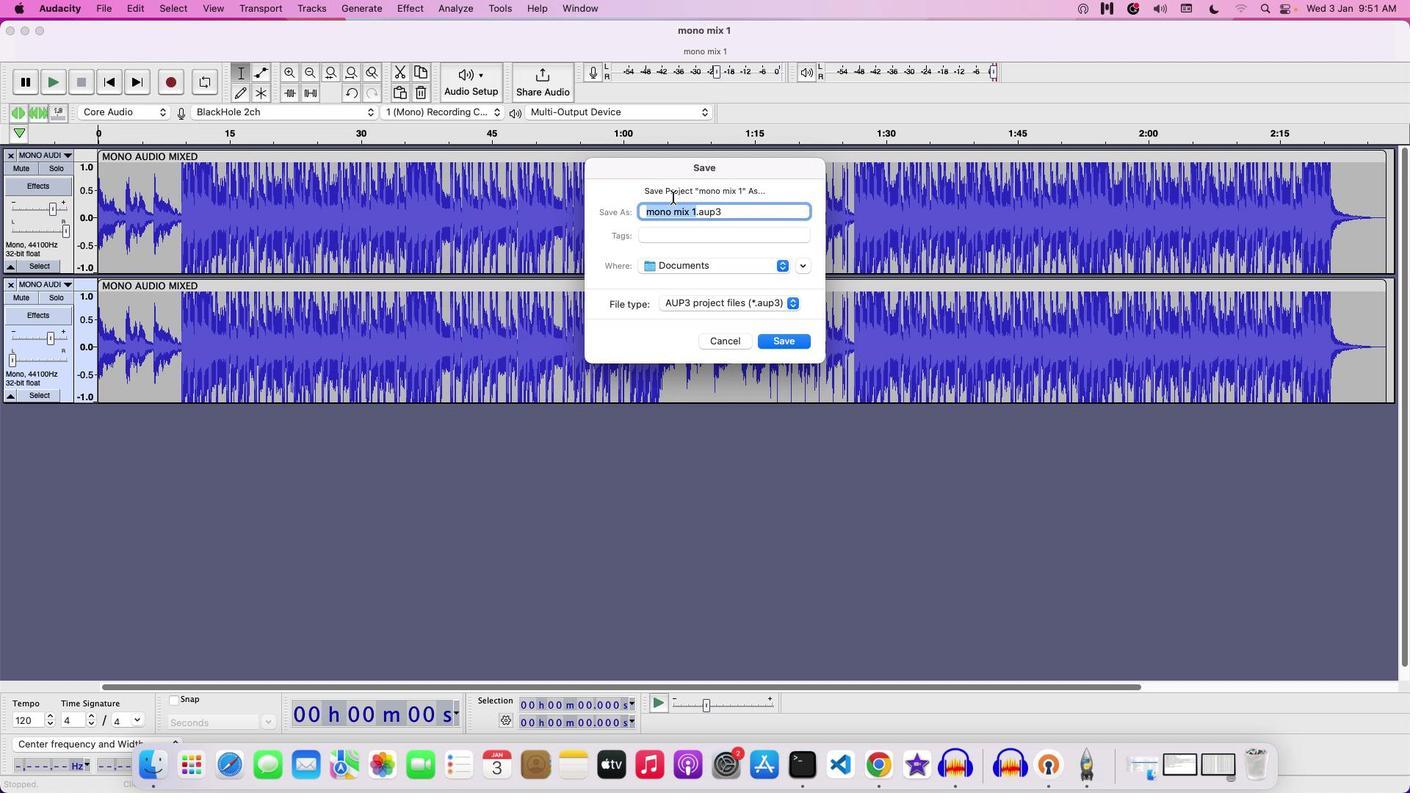 
Action: Key pressed Key.backspace'E''X''P''E''R''I''M''E''N''T''I''N''G'Key.space'W''I''T''H'Key.space'P''A''N''N''I''I''N''G'Key.space'I''N'Key.space'M''O''N''O'Key.space'M''I''X'
Screenshot: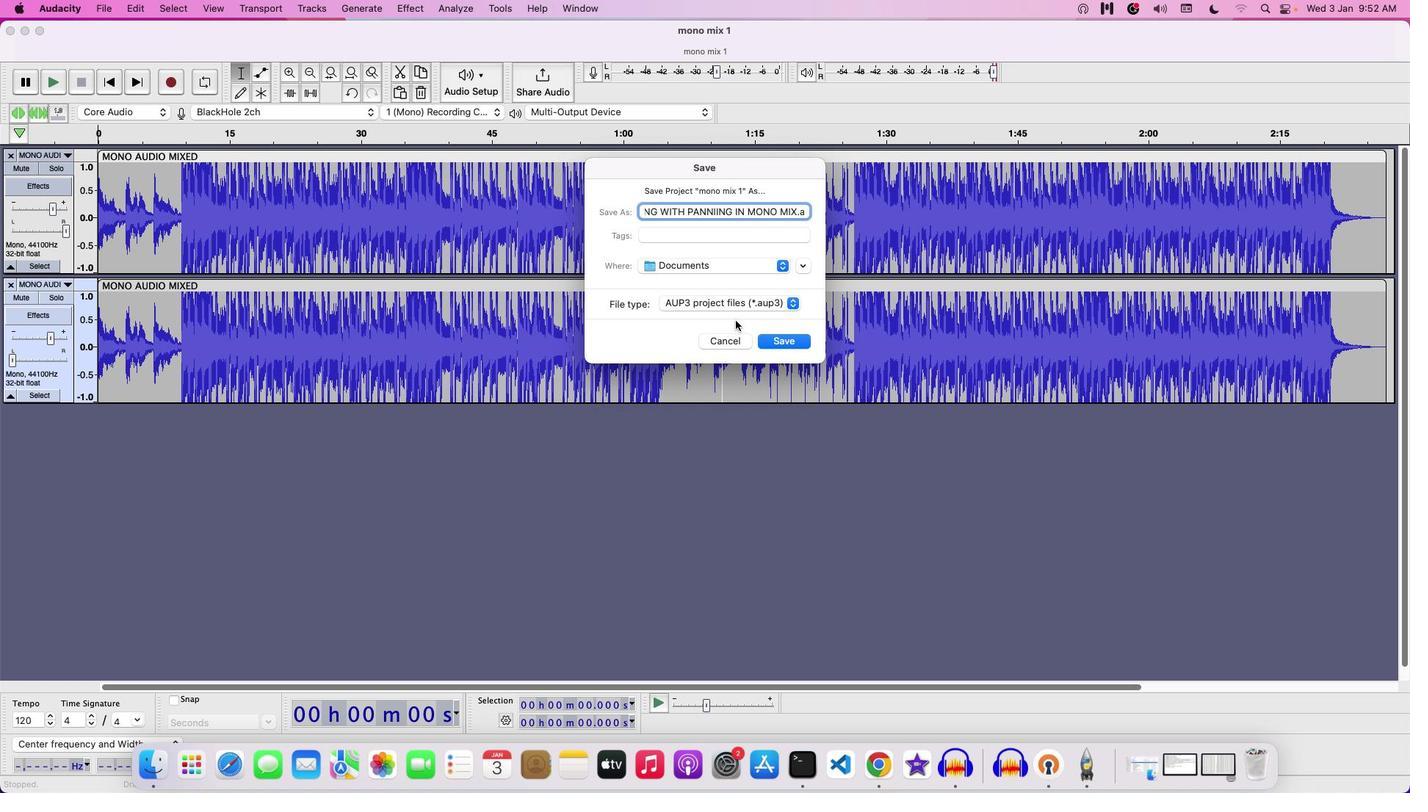 
Action: Mouse moved to (787, 344)
Screenshot: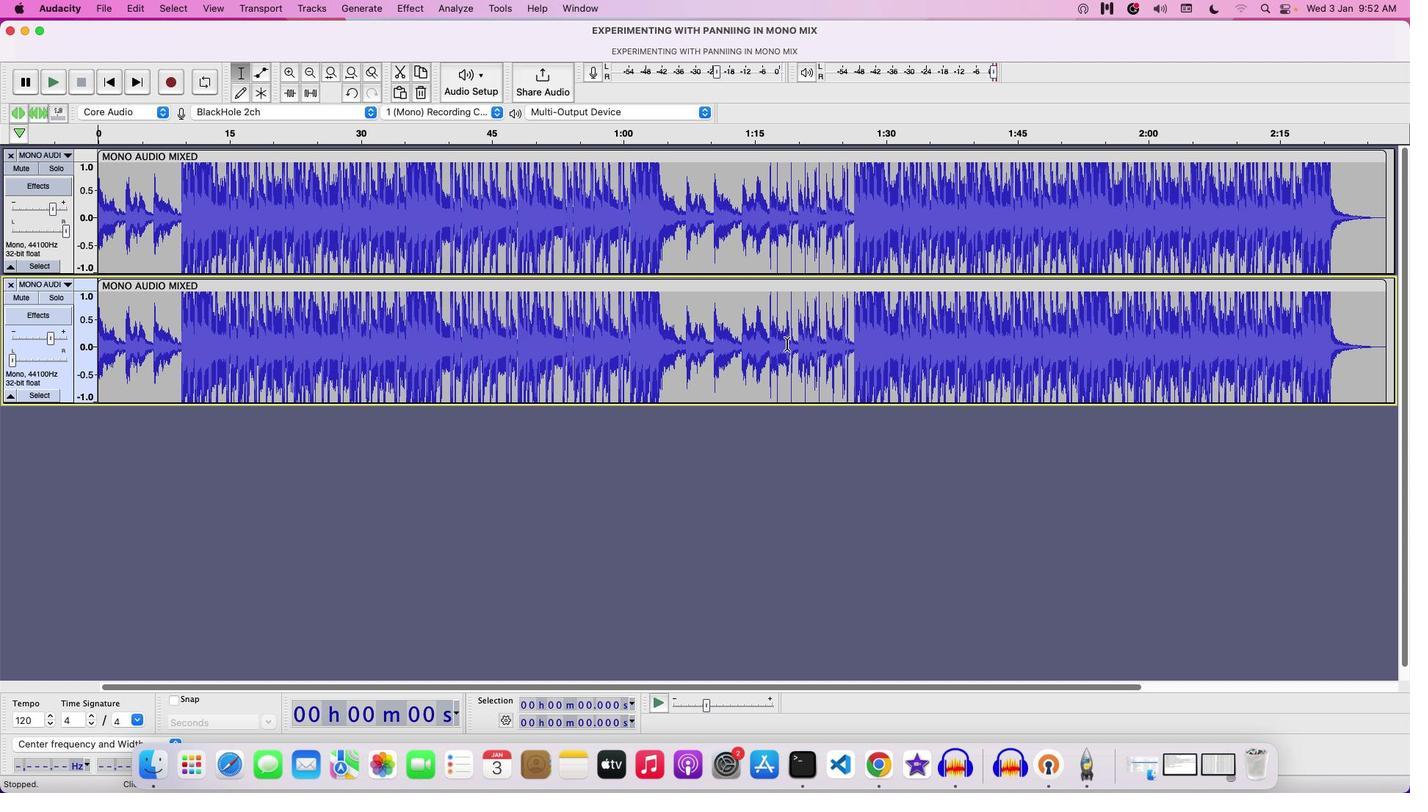 
Action: Mouse pressed left at (787, 344)
Screenshot: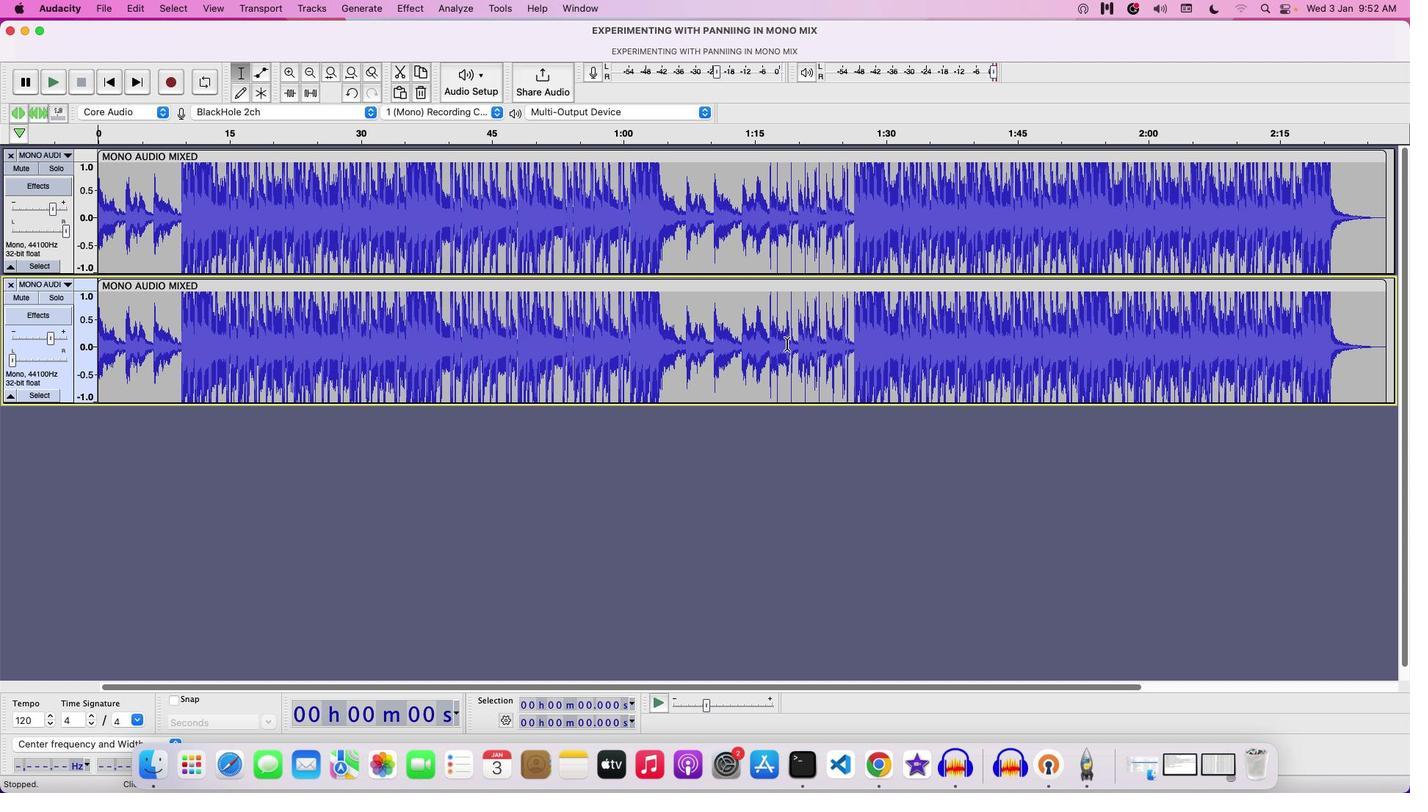 
Action: Mouse moved to (787, 343)
Screenshot: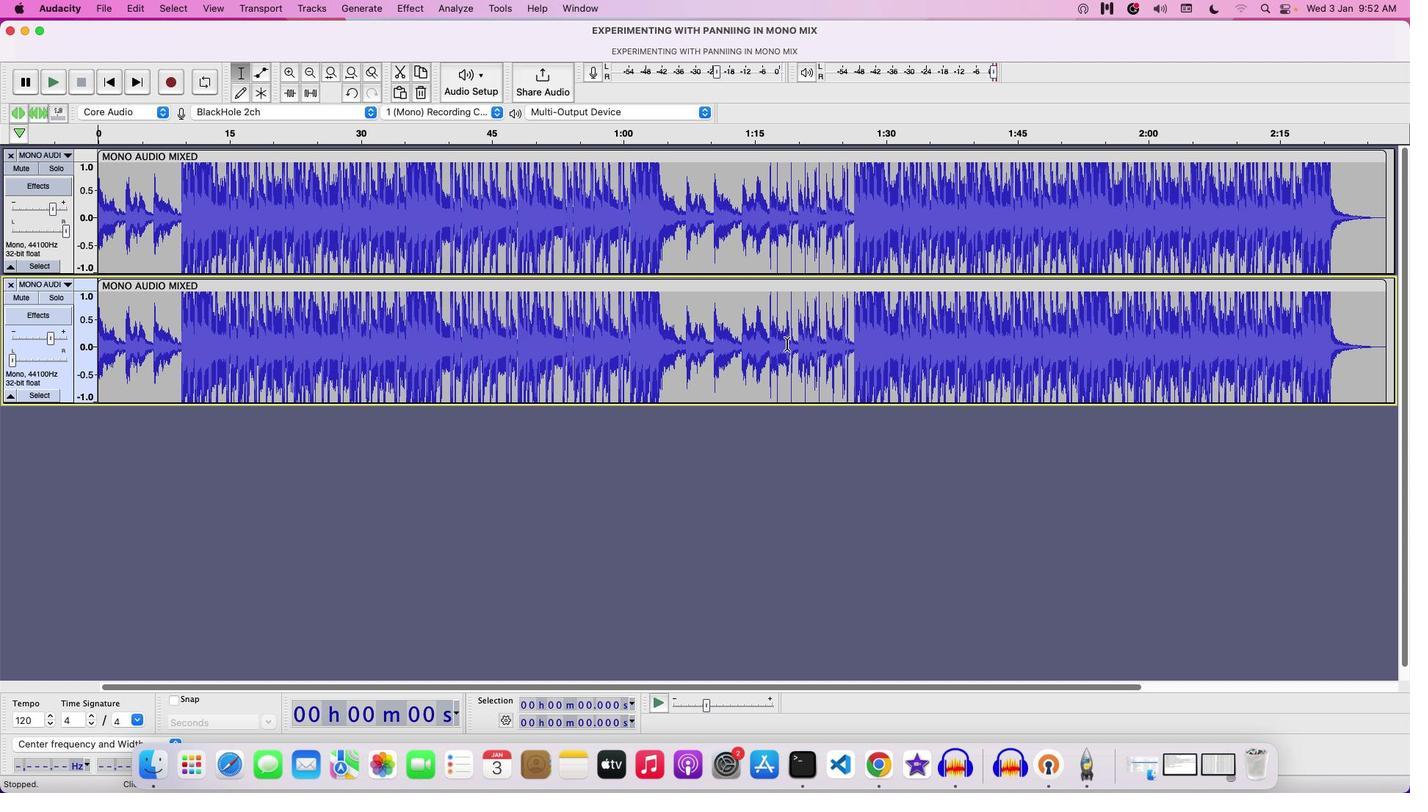 
